 Task: Buy 3 Food Strainers from Colanders & Food Strainers section under best seller category for shipping address: Jillian Wright, 4206 Skips Lane, Phoenix, Arizona 85012, Cell Number 9285042162. Pay from credit card ending with 9757, CVV 798
Action: Mouse moved to (16, 115)
Screenshot: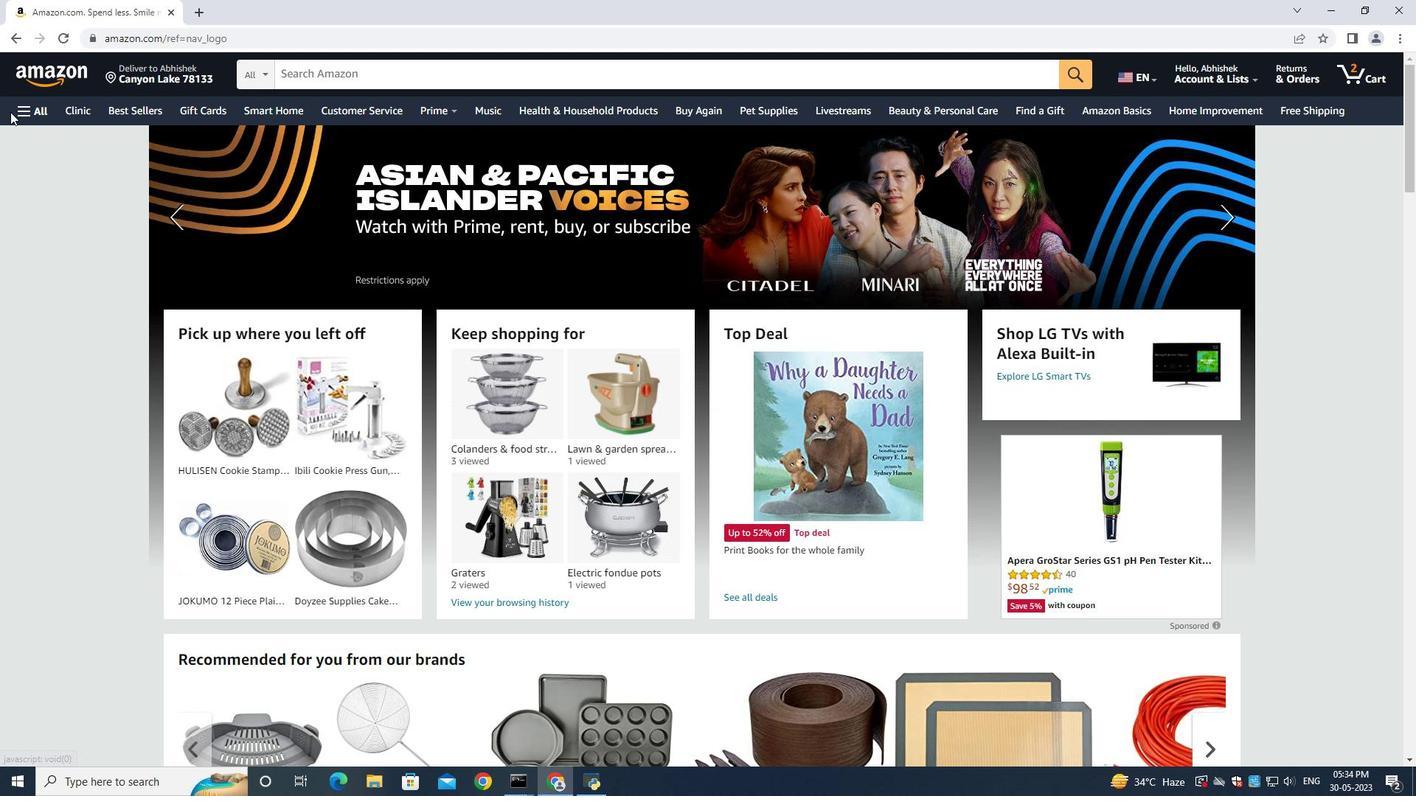 
Action: Mouse pressed left at (16, 115)
Screenshot: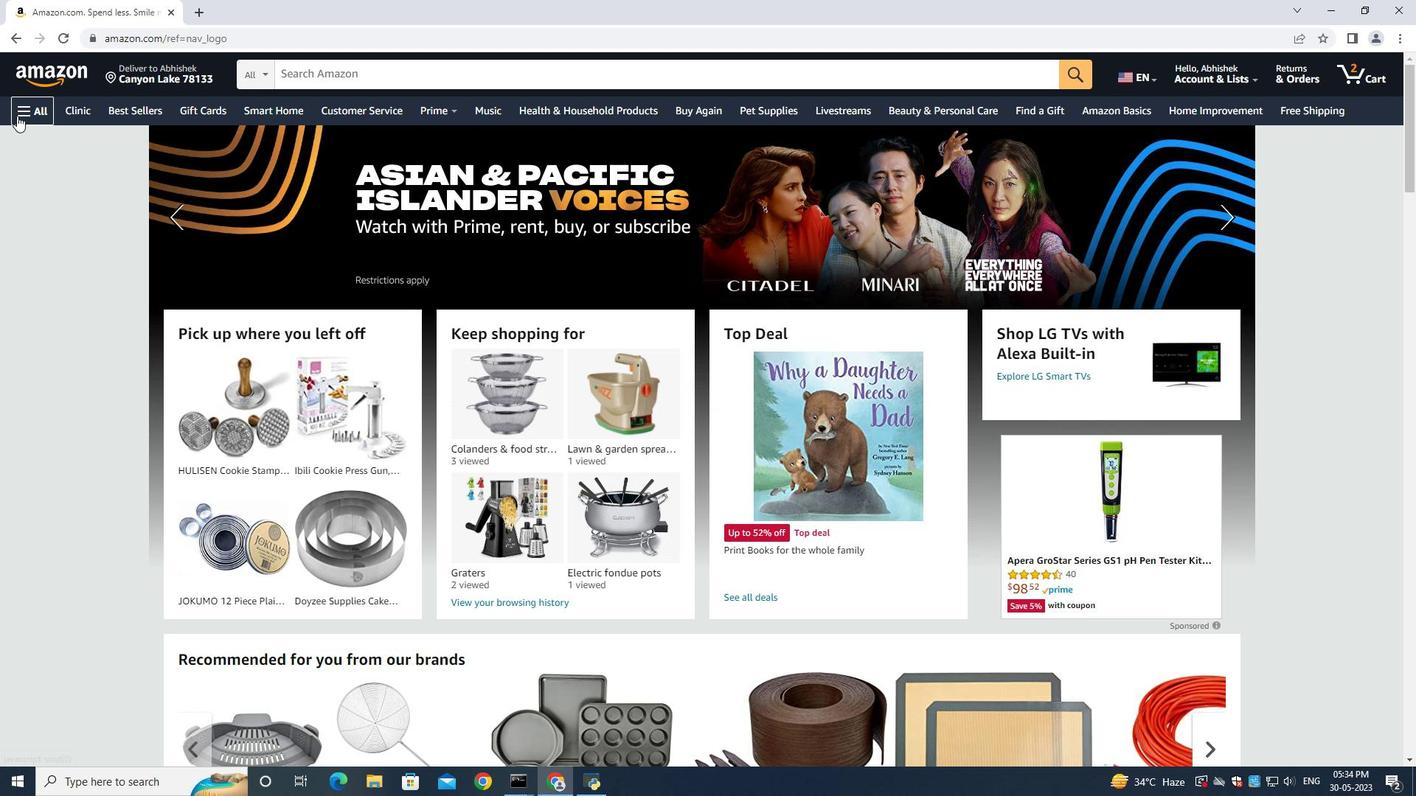 
Action: Mouse moved to (48, 137)
Screenshot: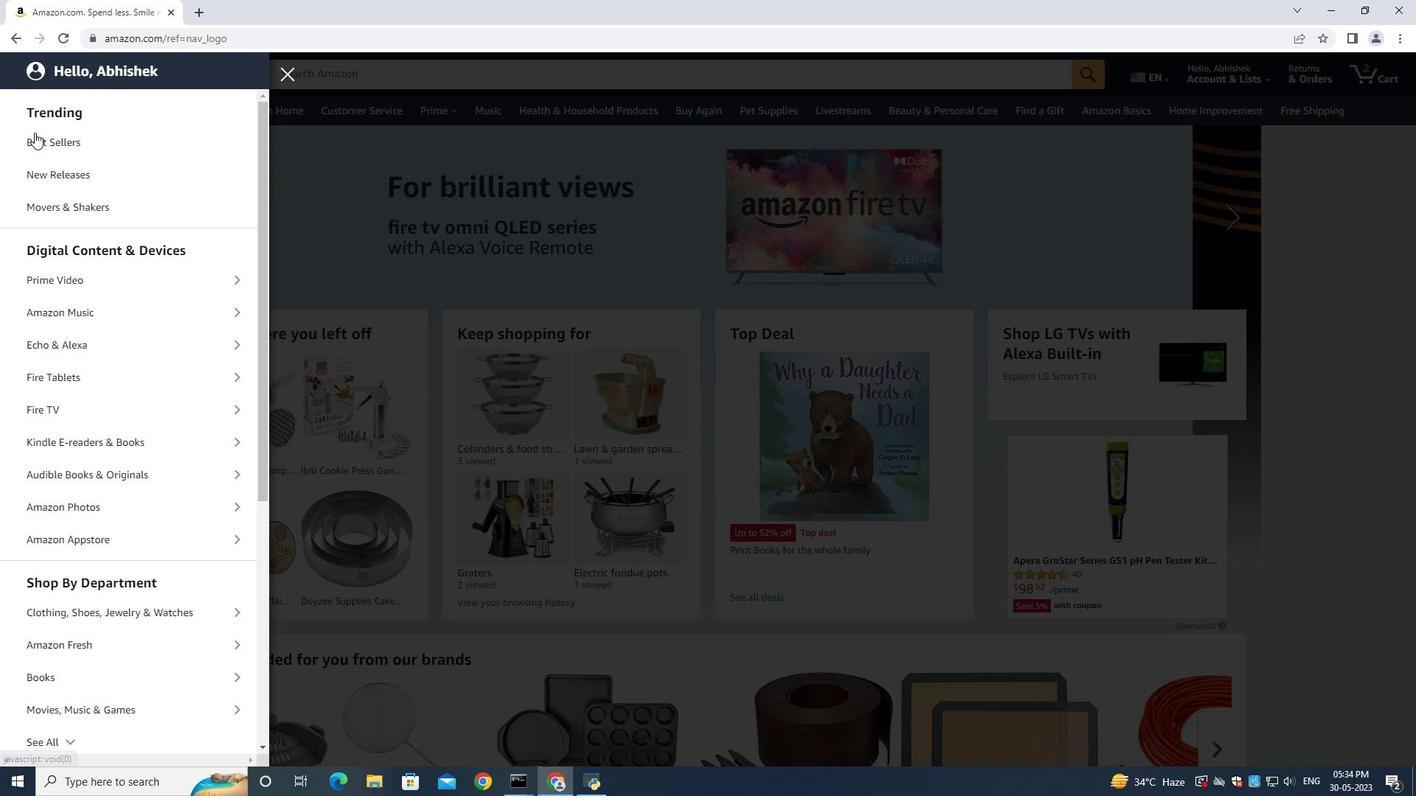 
Action: Mouse pressed left at (48, 137)
Screenshot: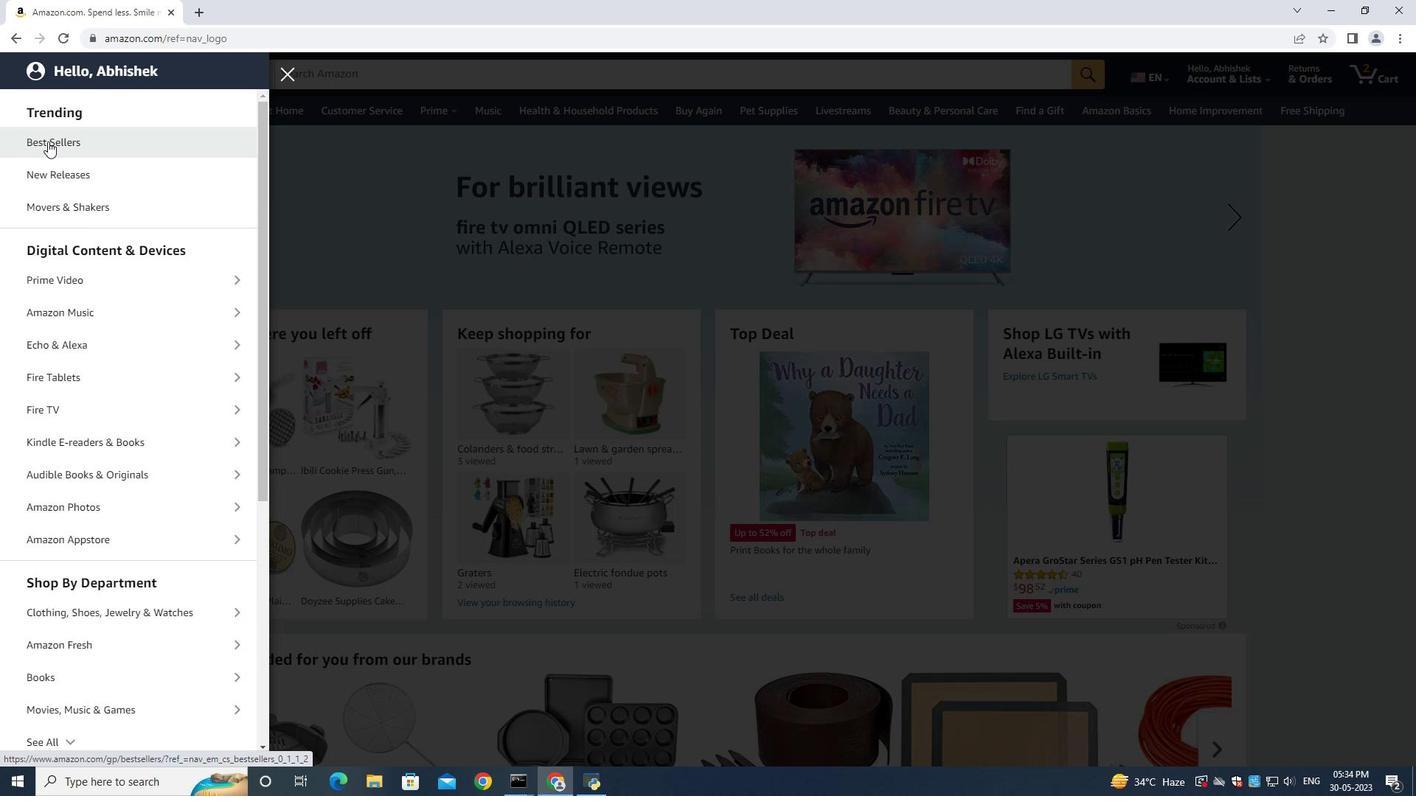 
Action: Mouse moved to (318, 73)
Screenshot: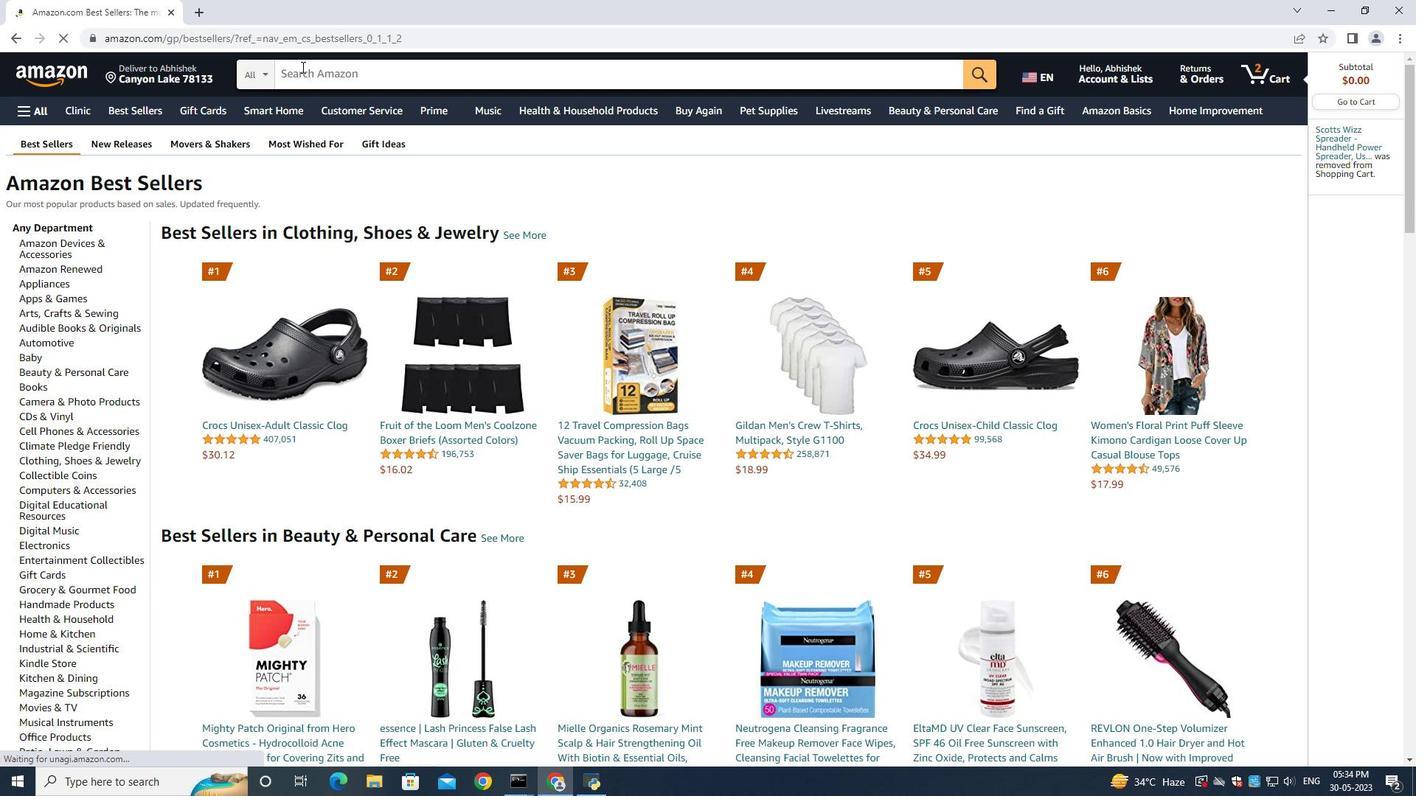 
Action: Mouse pressed left at (318, 73)
Screenshot: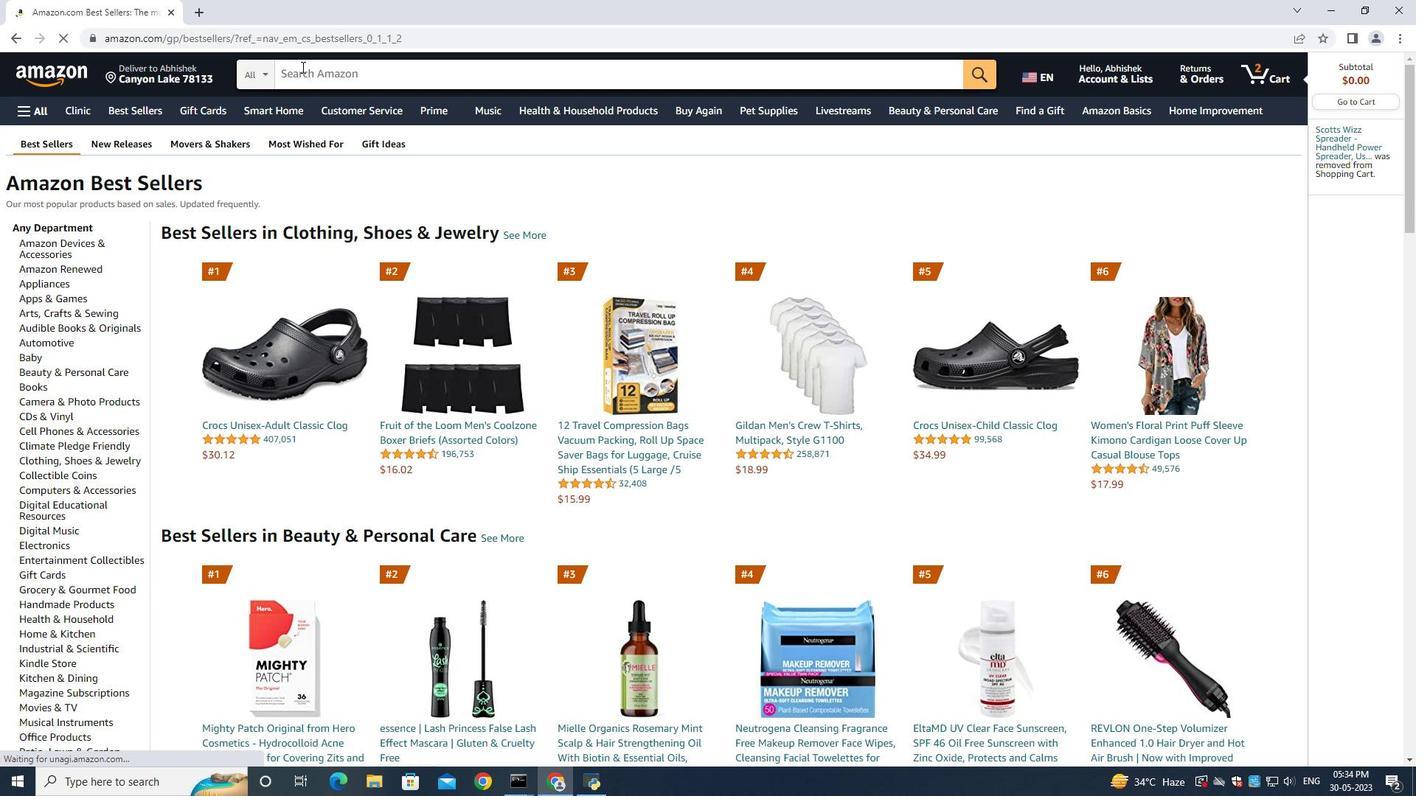 
Action: Mouse moved to (323, 78)
Screenshot: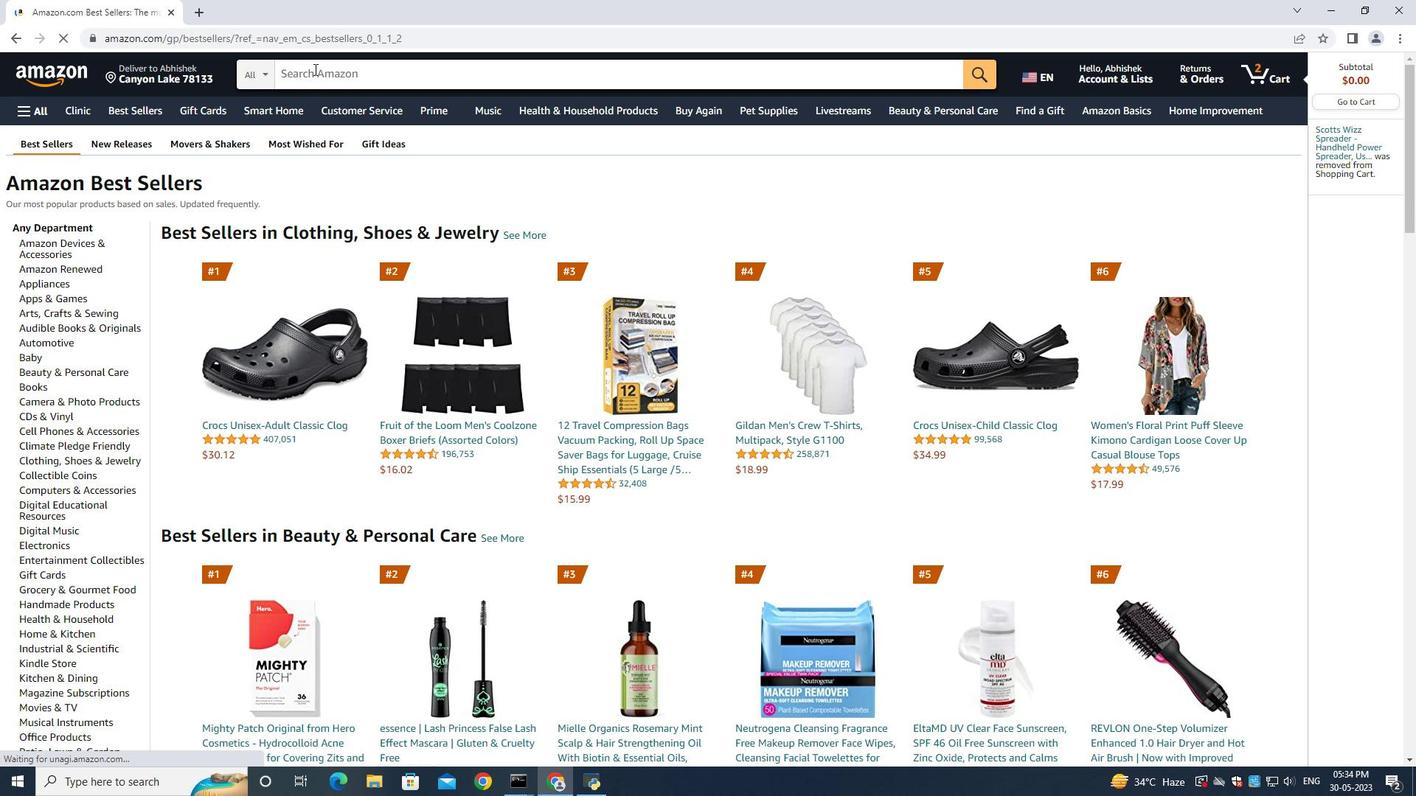 
Action: Key pressed <Key.shift>Food<Key.space>strainers<Key.enter>
Screenshot: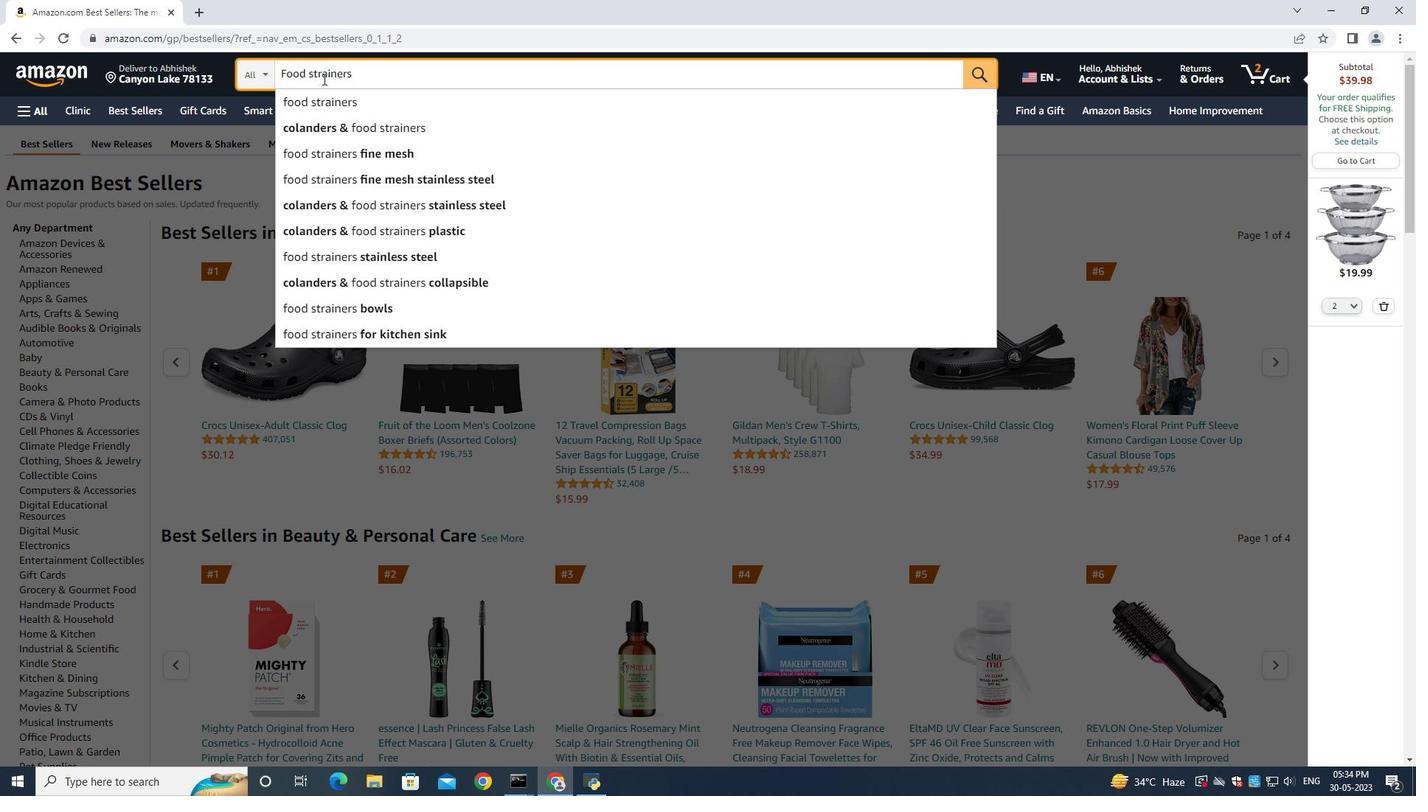 
Action: Mouse moved to (1382, 309)
Screenshot: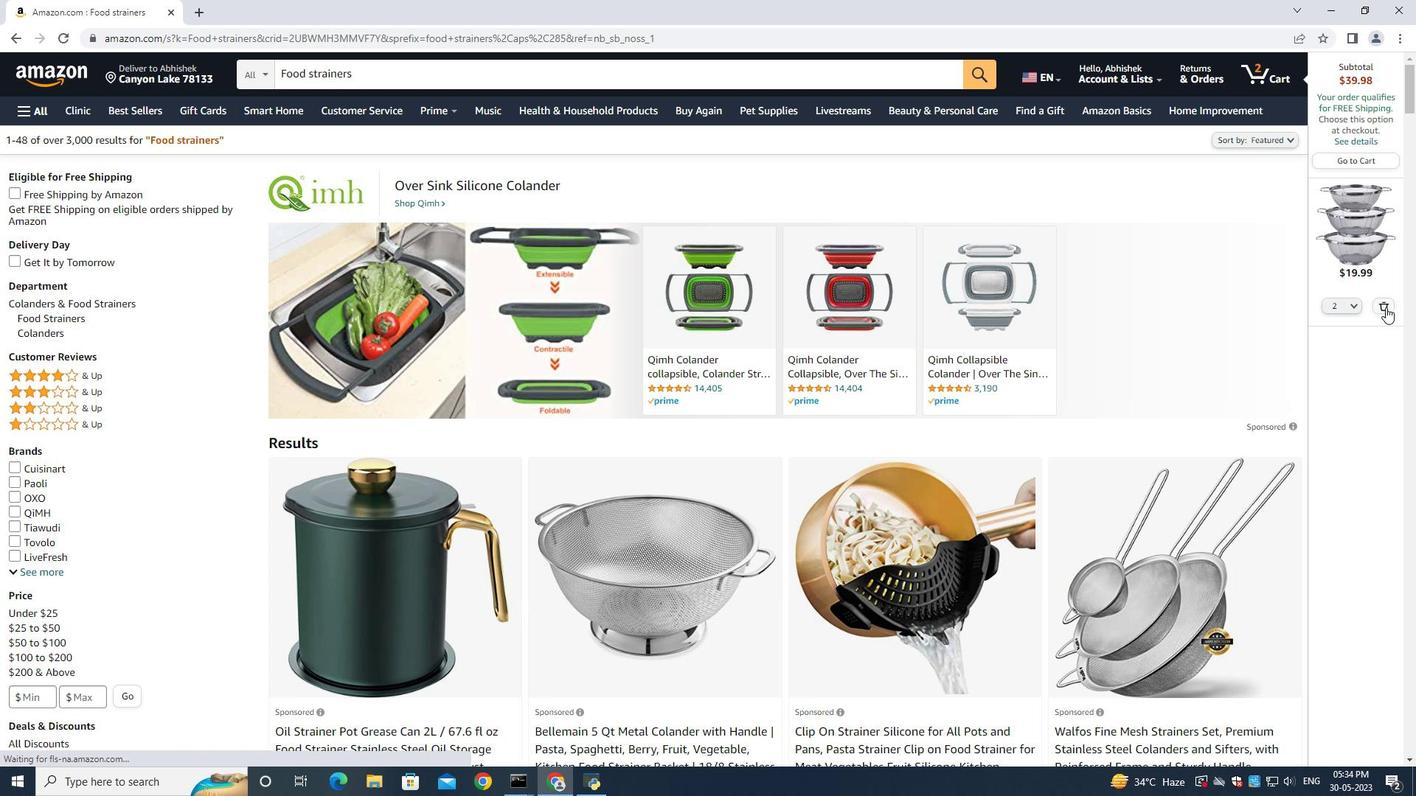 
Action: Mouse pressed left at (1382, 309)
Screenshot: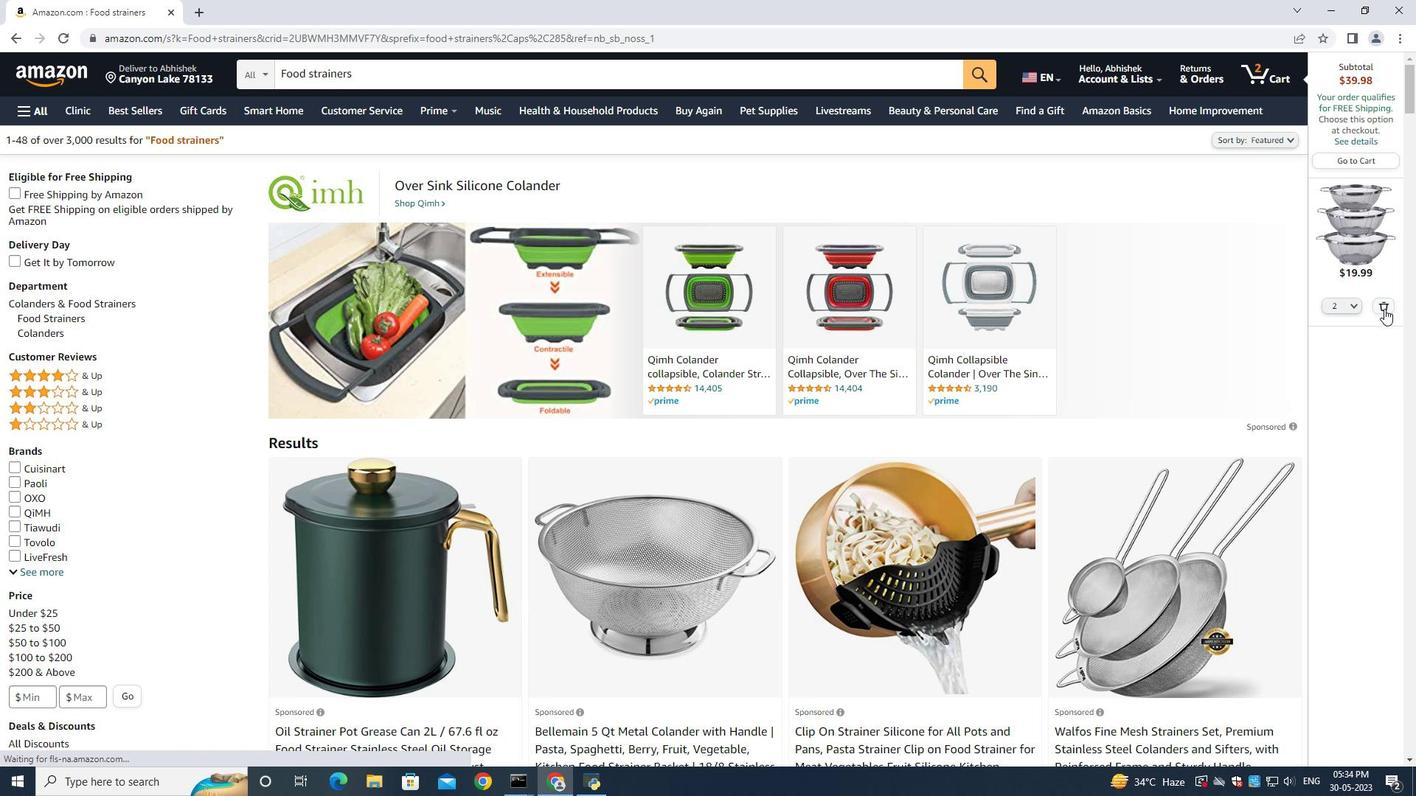 
Action: Mouse moved to (44, 303)
Screenshot: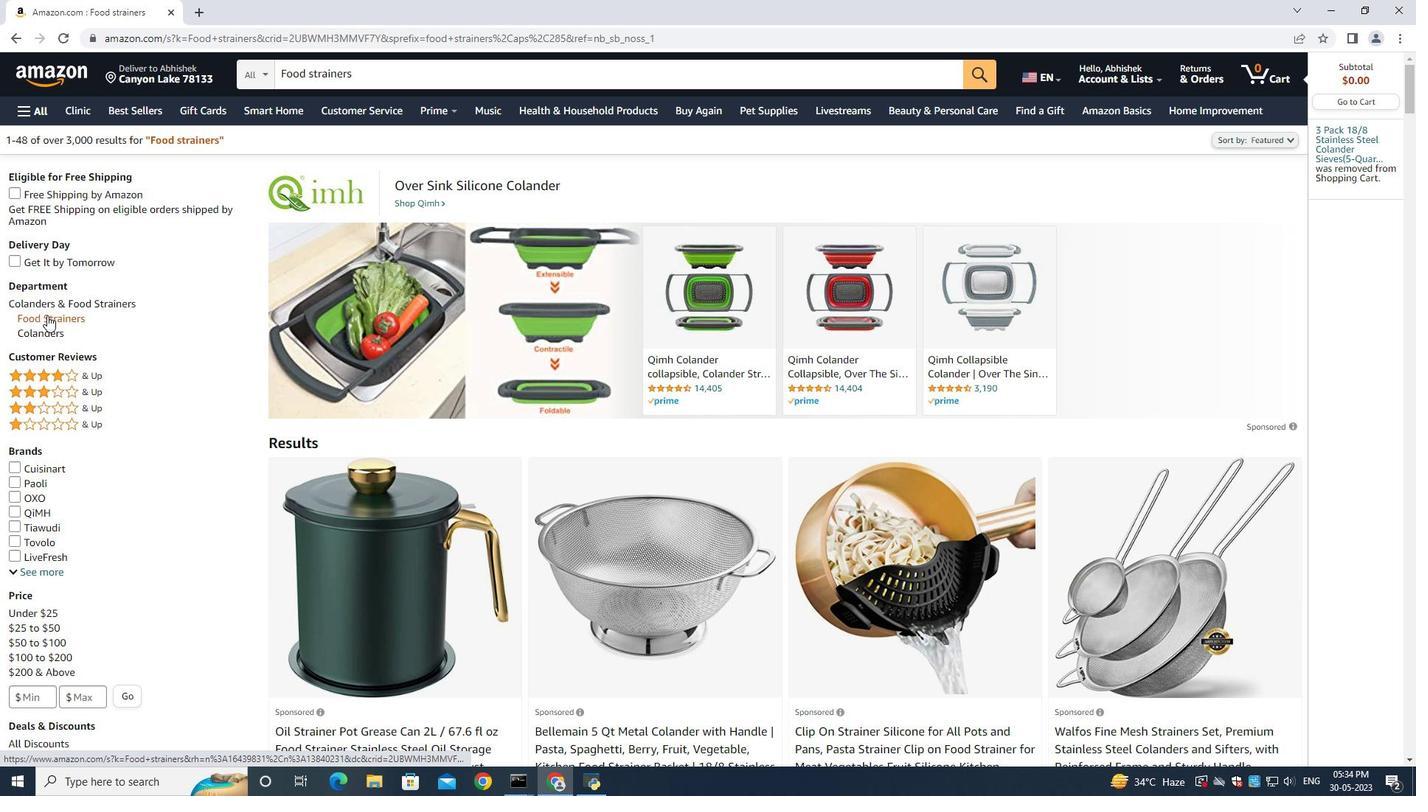 
Action: Mouse pressed left at (44, 303)
Screenshot: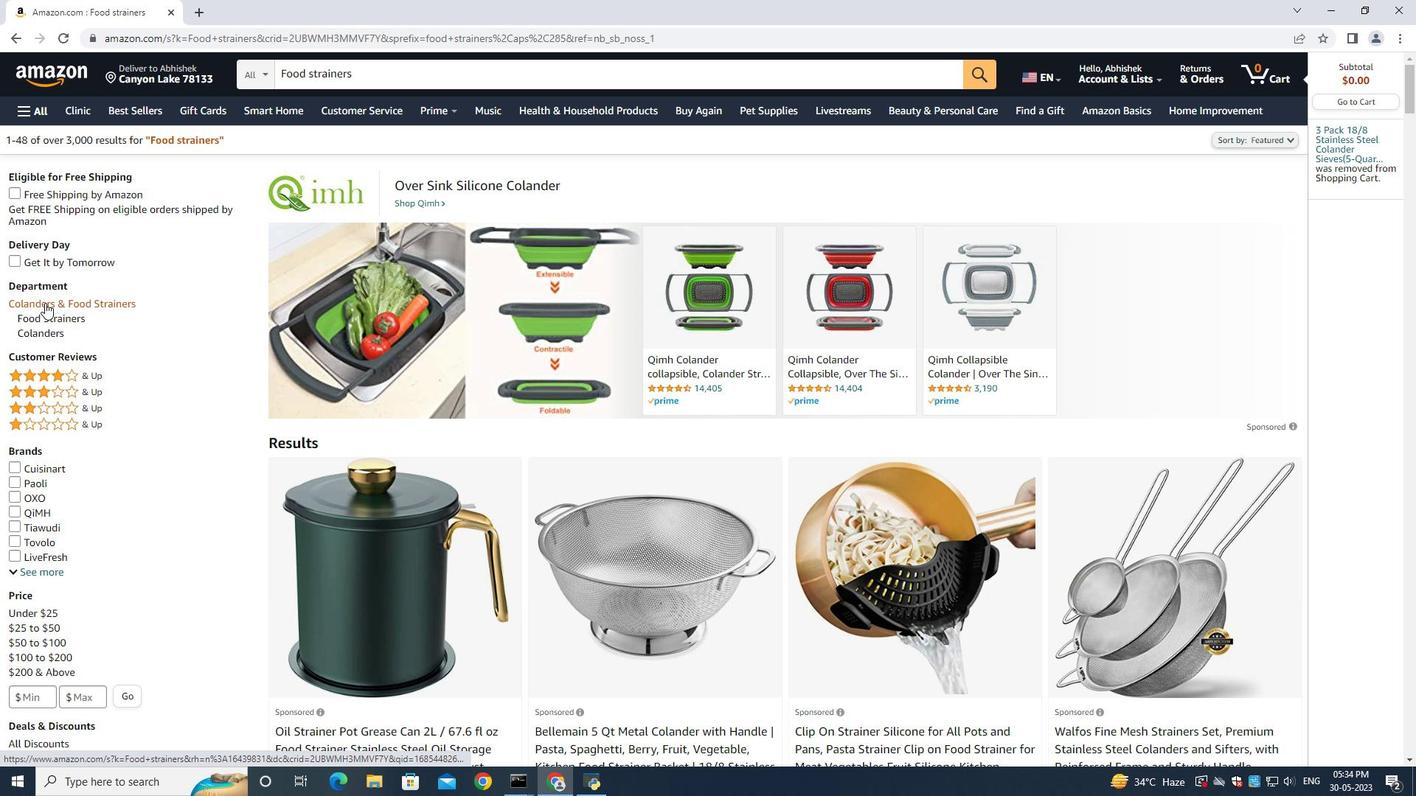 
Action: Mouse moved to (584, 393)
Screenshot: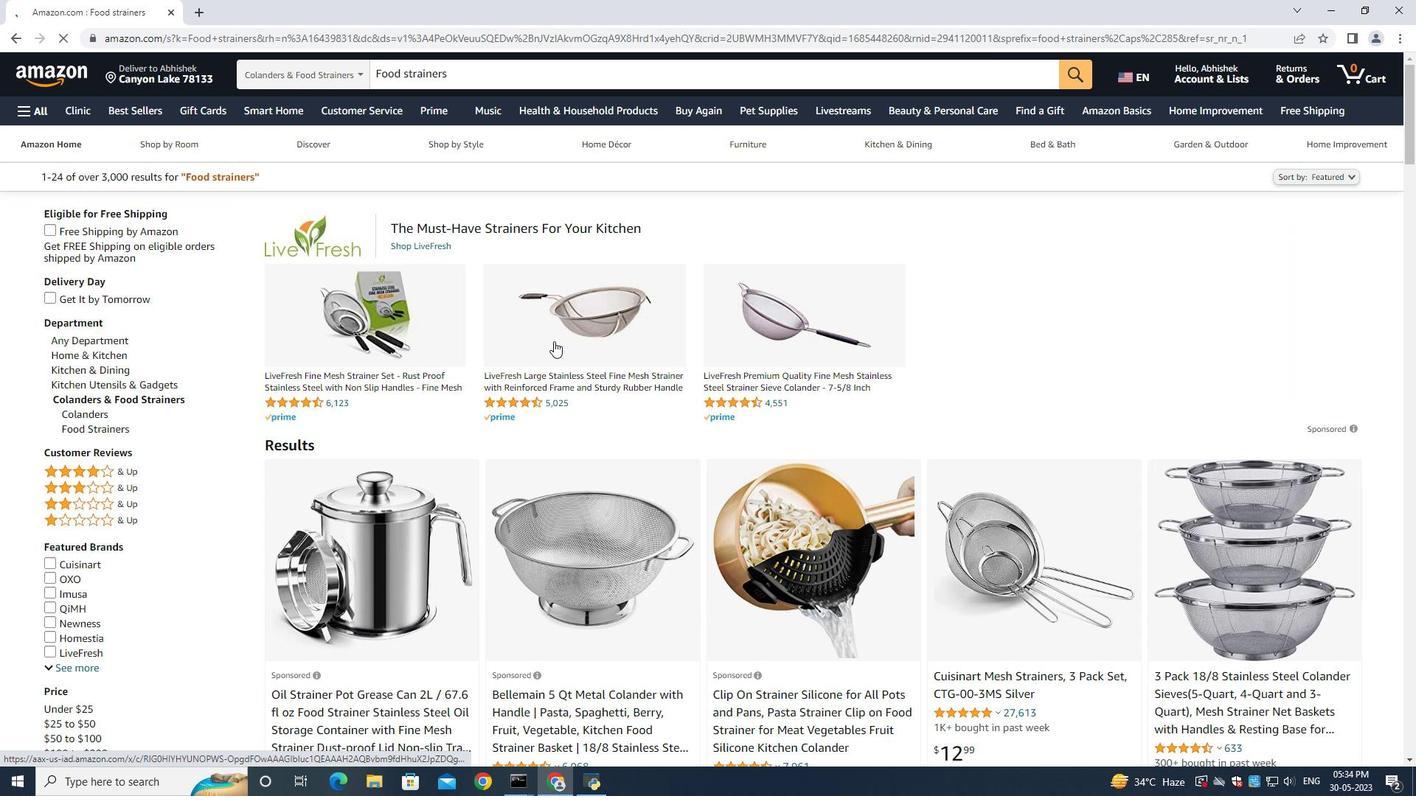 
Action: Mouse scrolled (584, 392) with delta (0, 0)
Screenshot: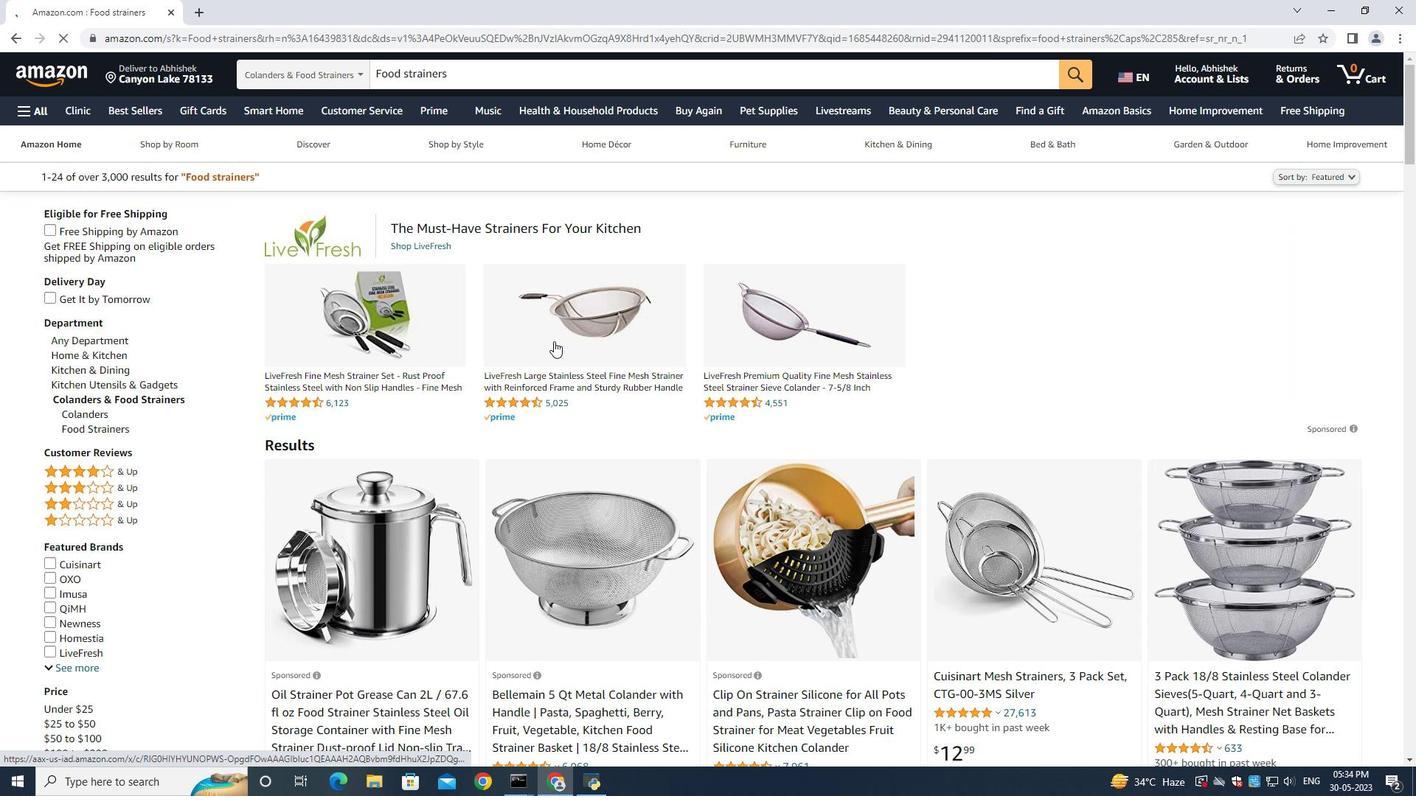 
Action: Mouse moved to (583, 399)
Screenshot: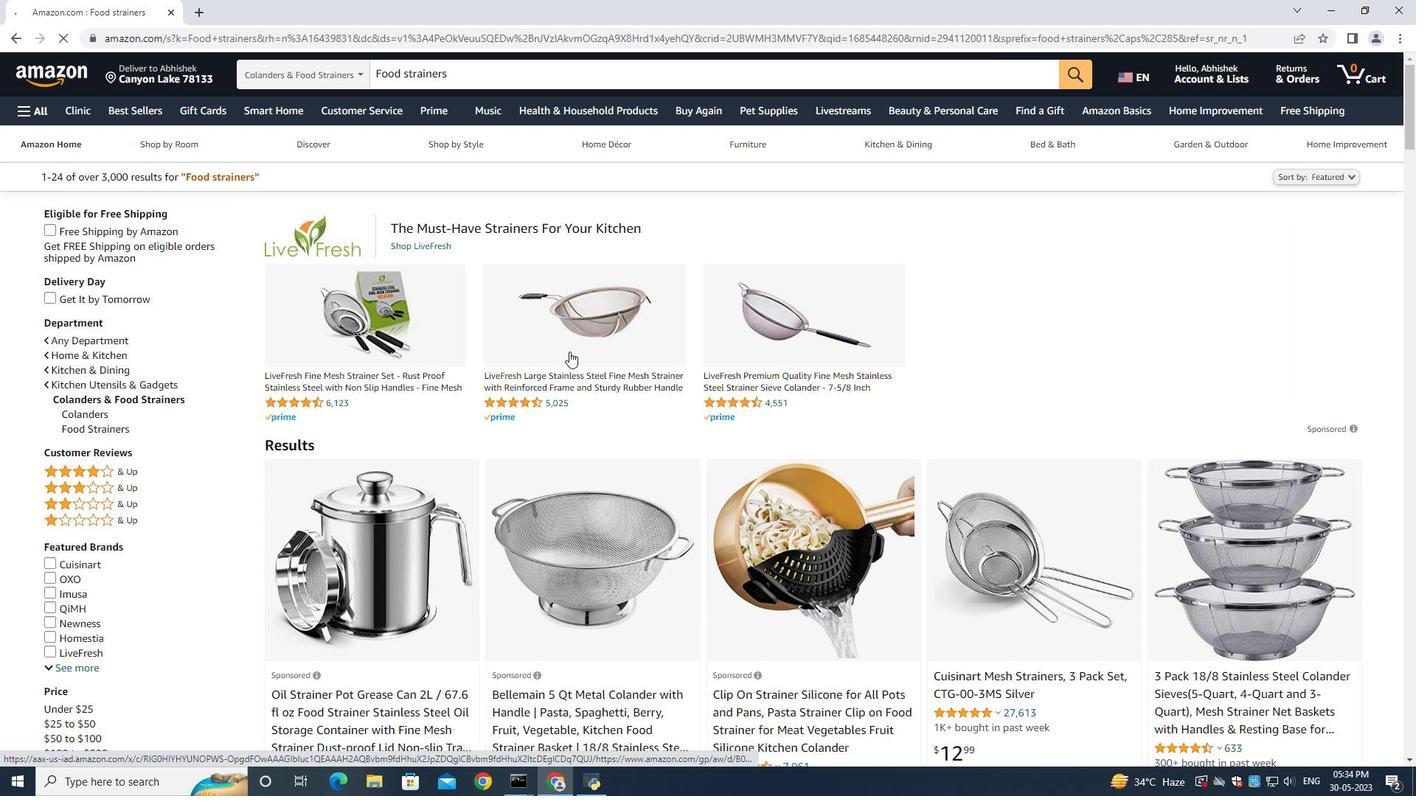 
Action: Mouse scrolled (583, 398) with delta (0, 0)
Screenshot: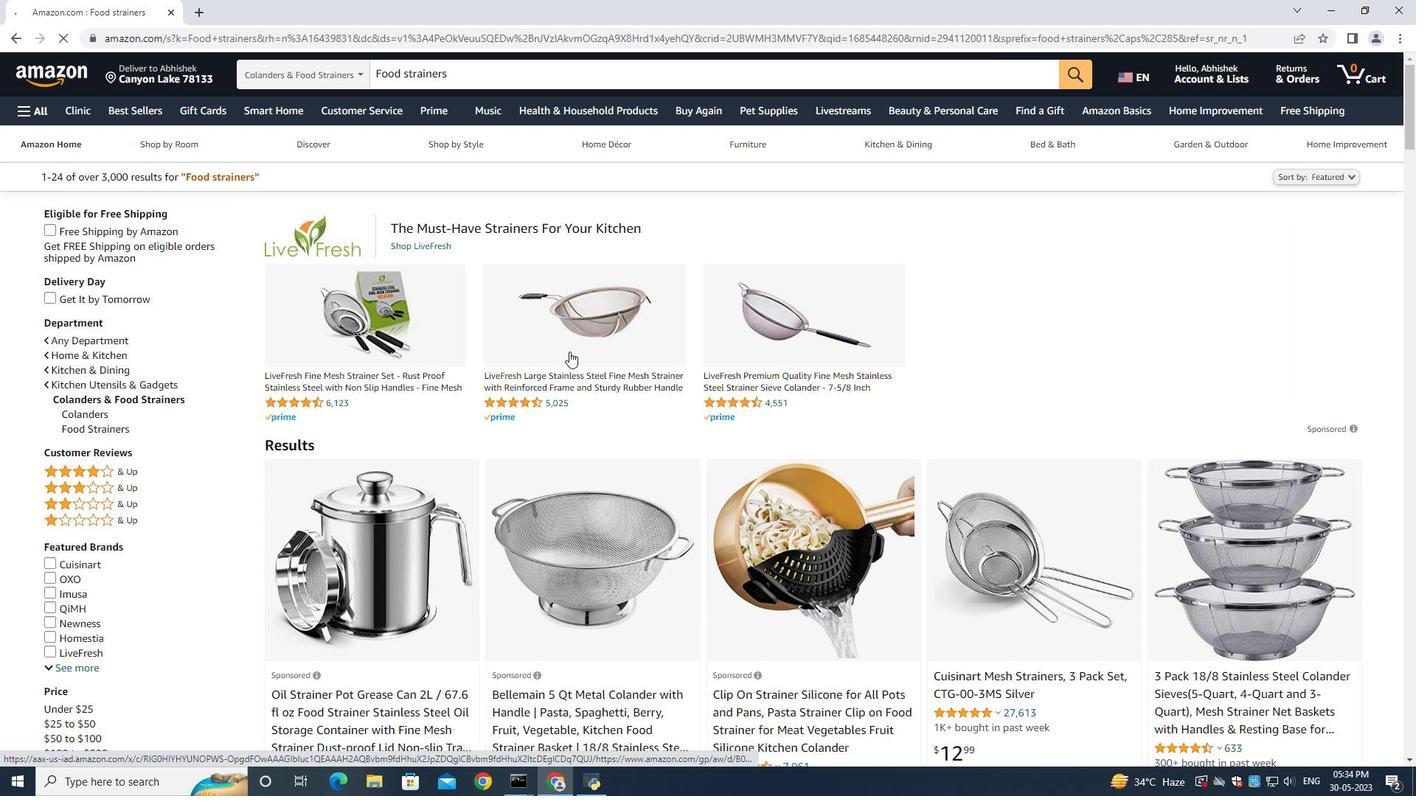 
Action: Mouse moved to (582, 497)
Screenshot: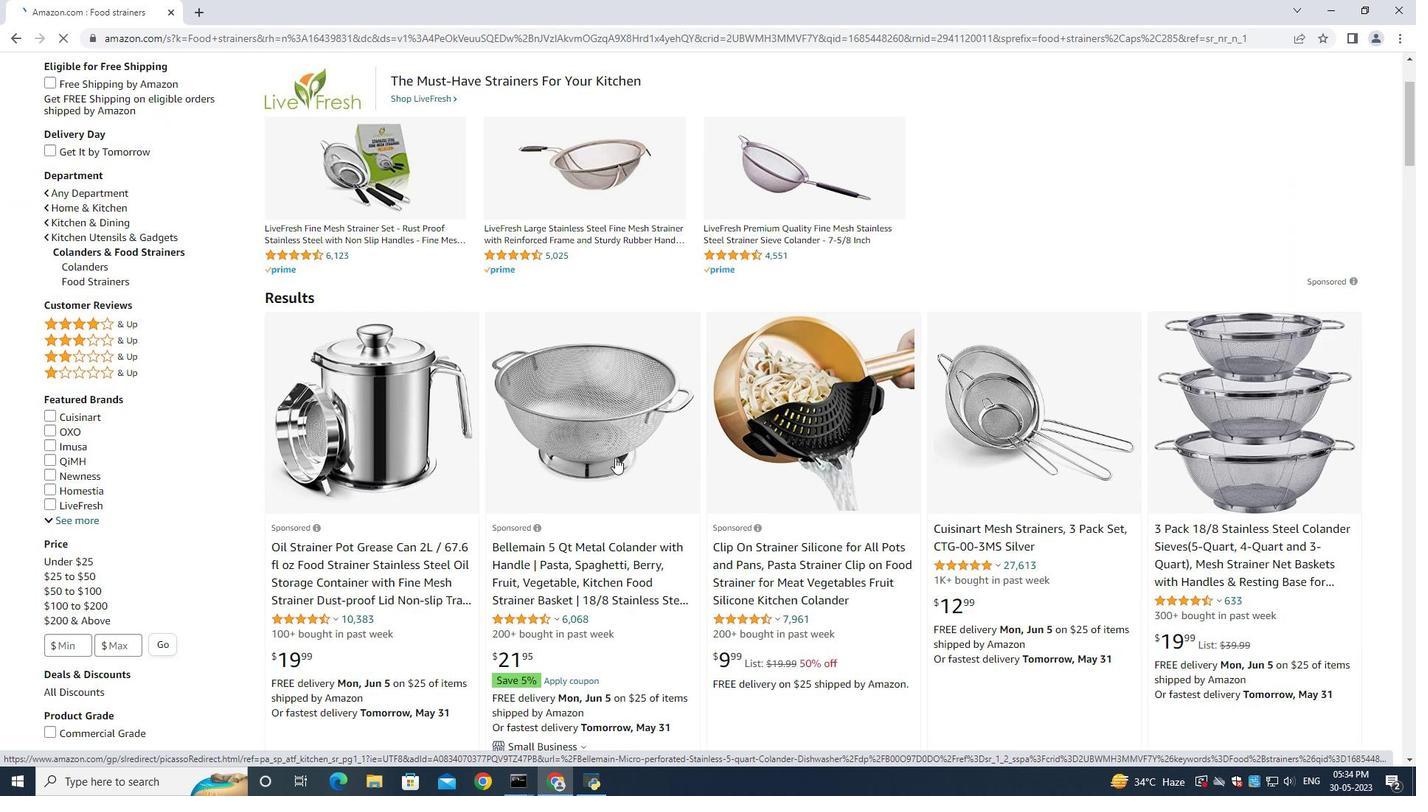 
Action: Mouse scrolled (582, 497) with delta (0, 0)
Screenshot: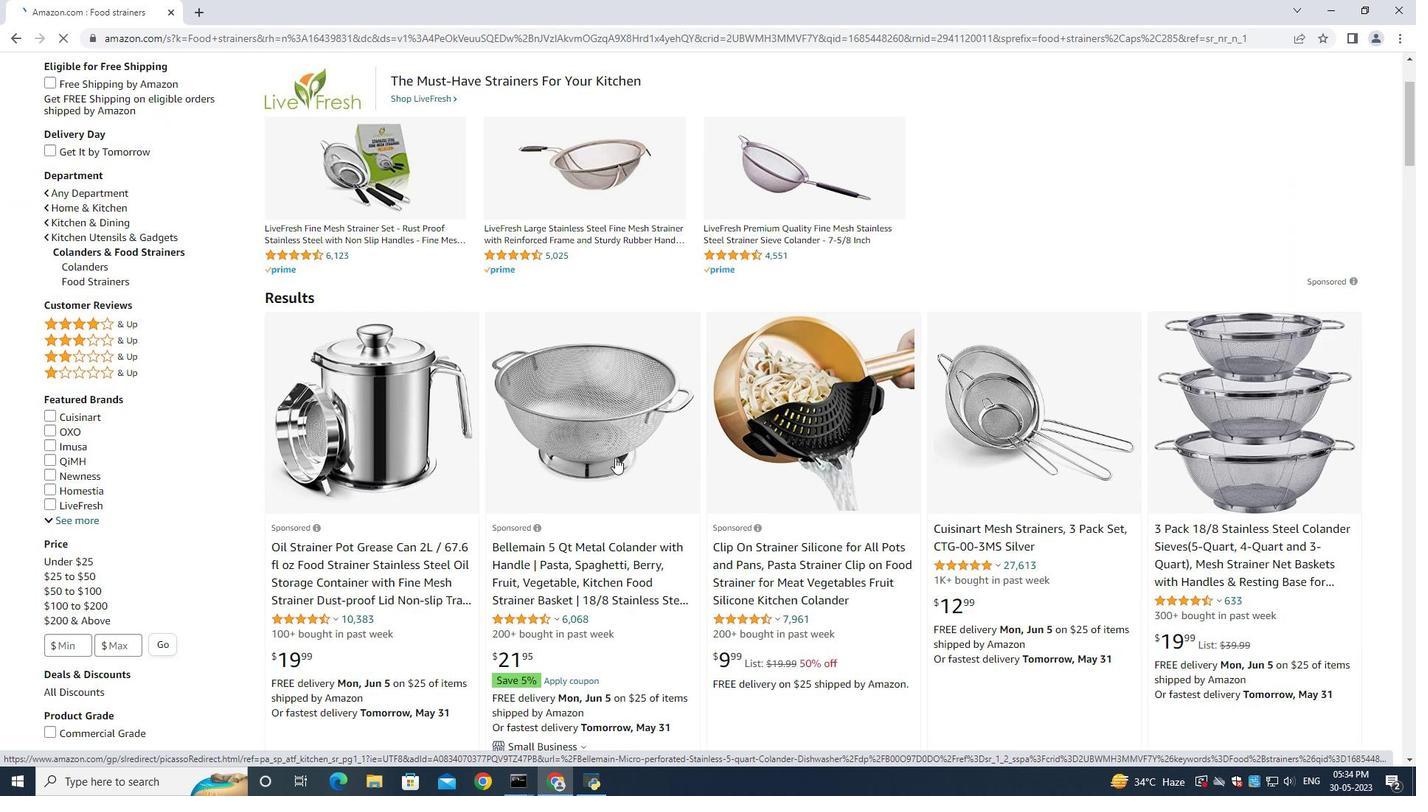 
Action: Mouse moved to (375, 466)
Screenshot: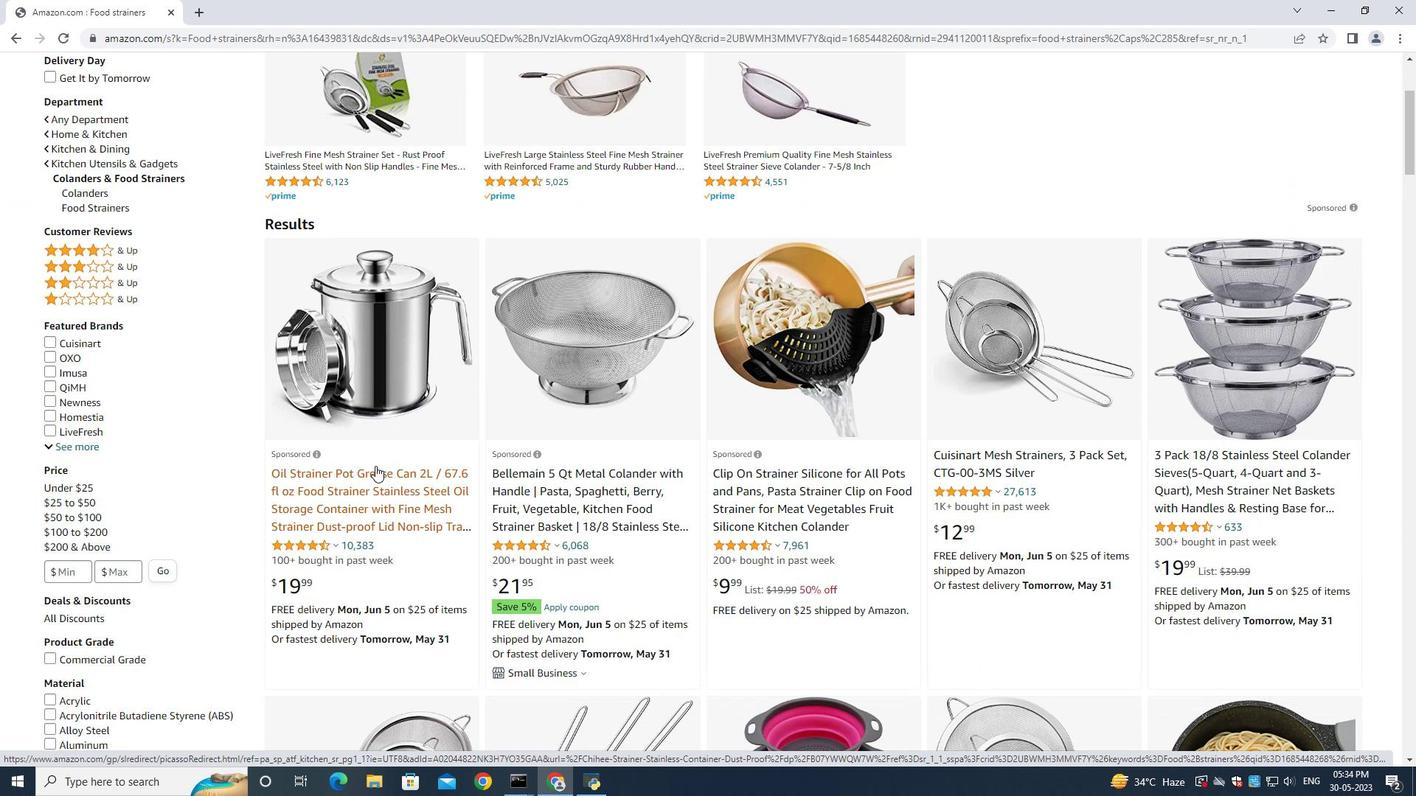 
Action: Mouse pressed left at (375, 466)
Screenshot: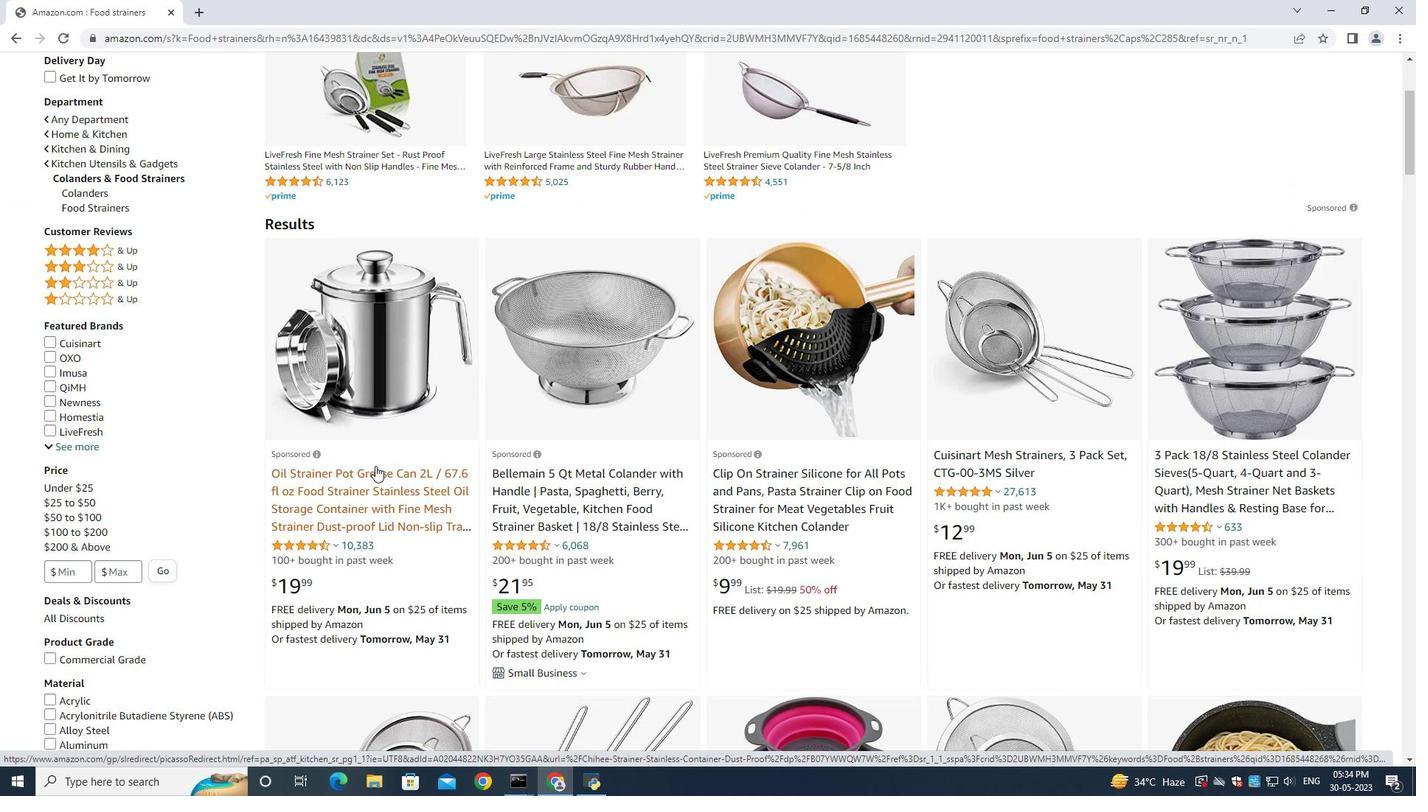 
Action: Mouse moved to (1092, 596)
Screenshot: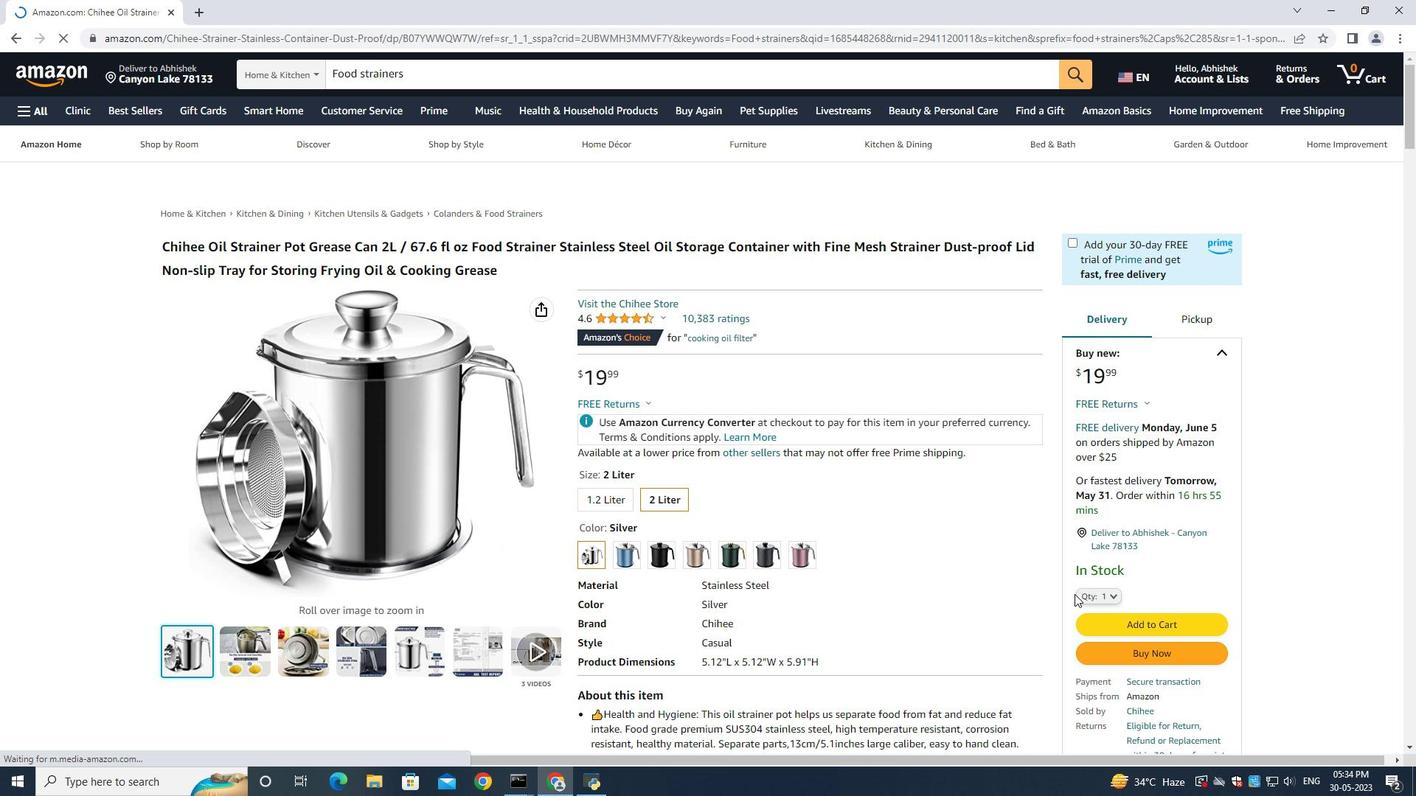 
Action: Mouse pressed left at (1092, 596)
Screenshot: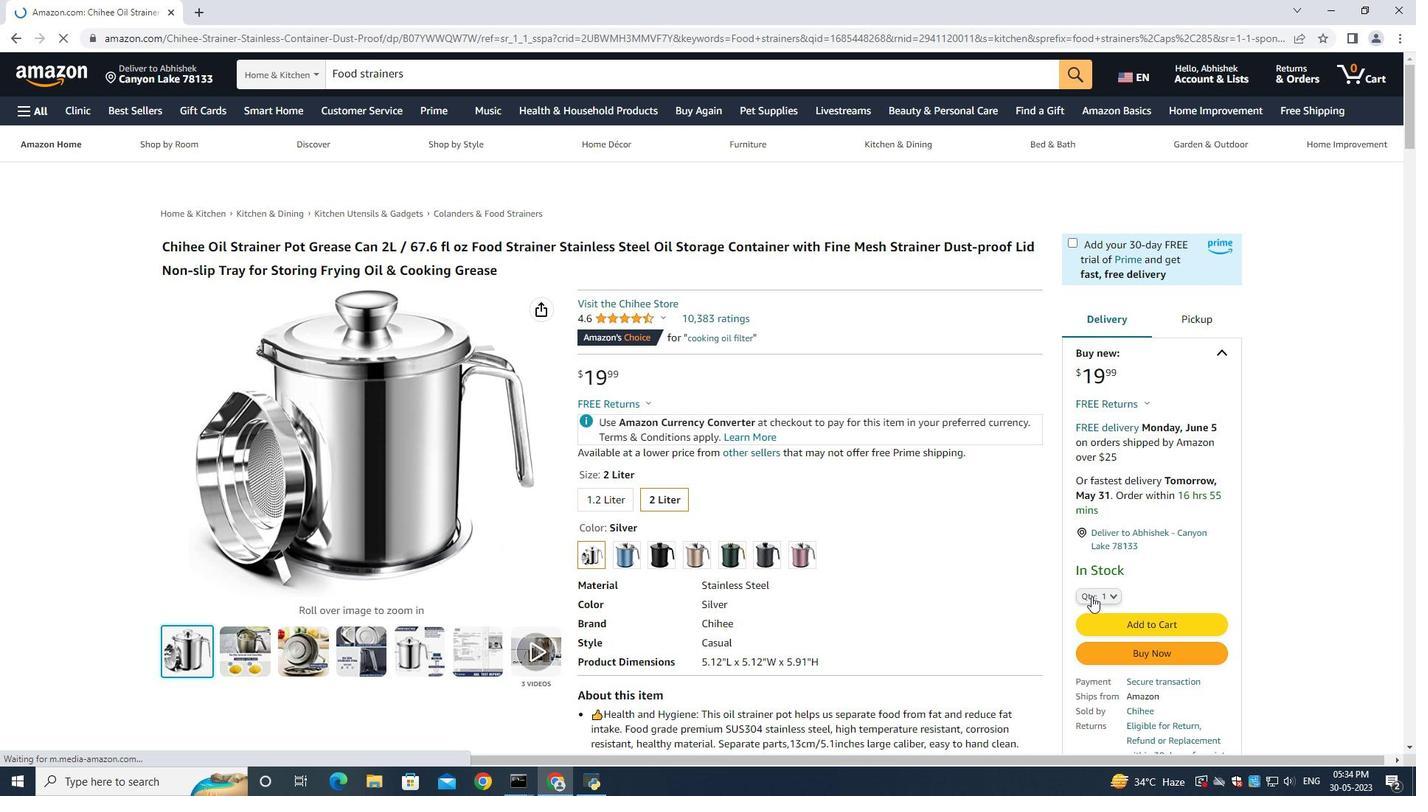
Action: Mouse moved to (1098, 123)
Screenshot: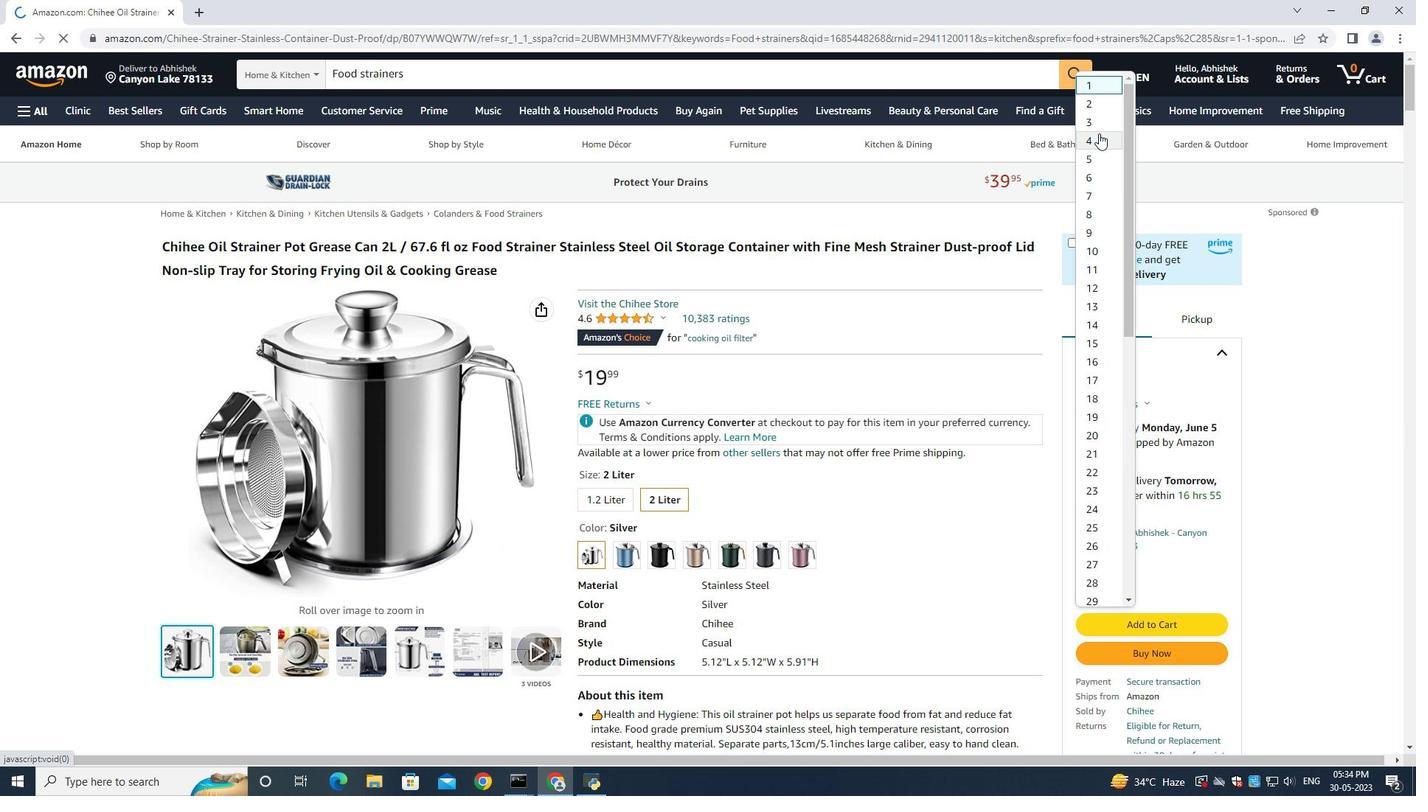 
Action: Mouse pressed left at (1098, 123)
Screenshot: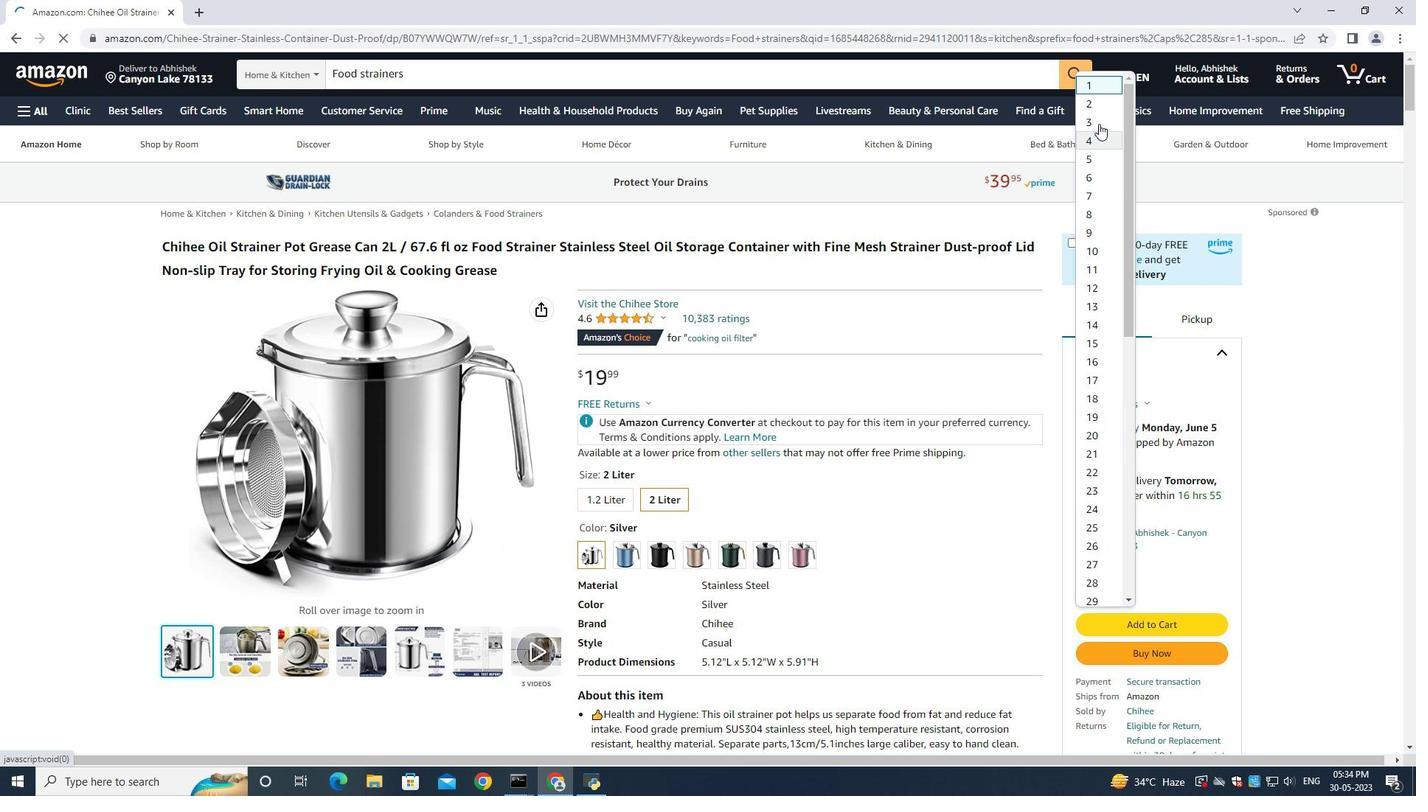 
Action: Mouse moved to (1155, 621)
Screenshot: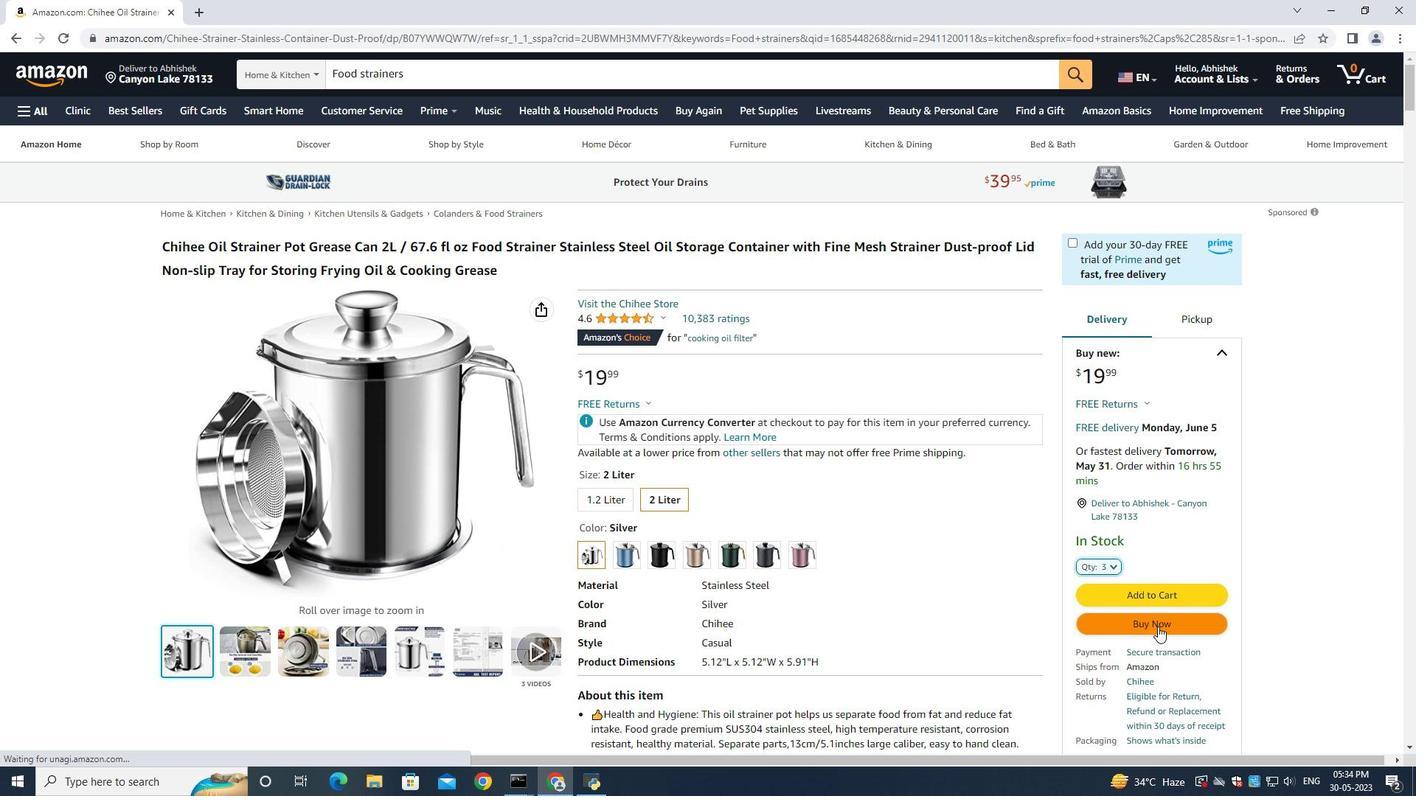 
Action: Mouse pressed left at (1155, 621)
Screenshot: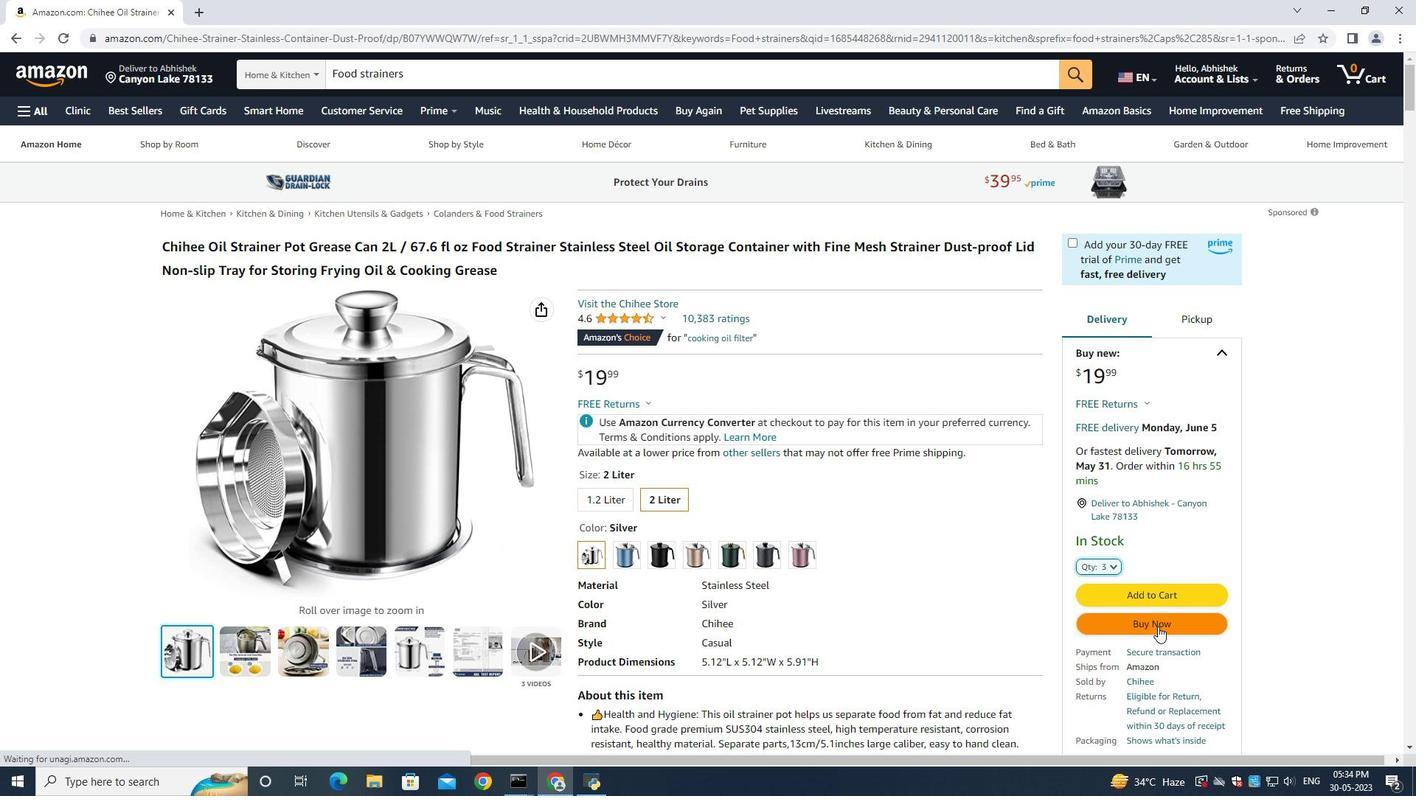 
Action: Mouse moved to (755, 496)
Screenshot: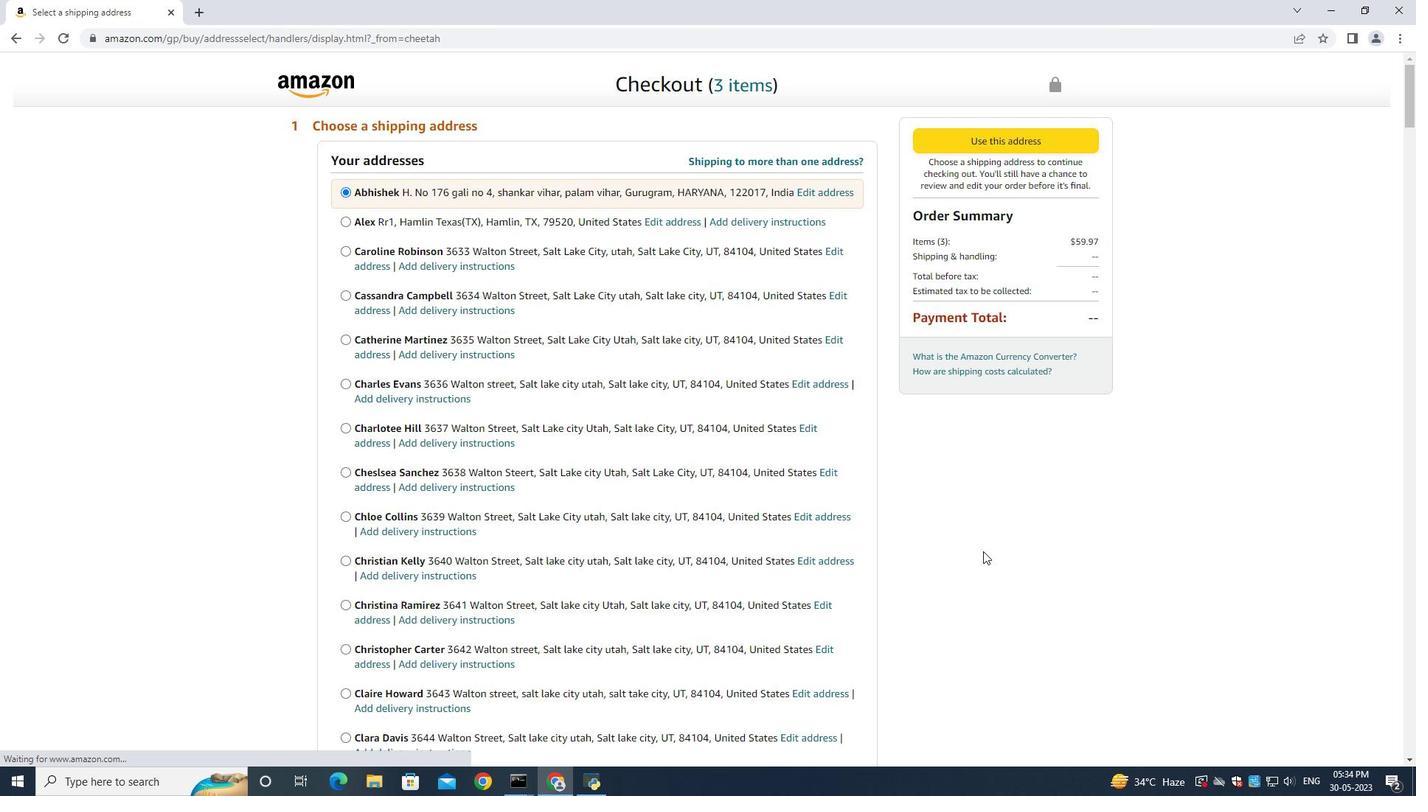 
Action: Mouse scrolled (755, 495) with delta (0, 0)
Screenshot: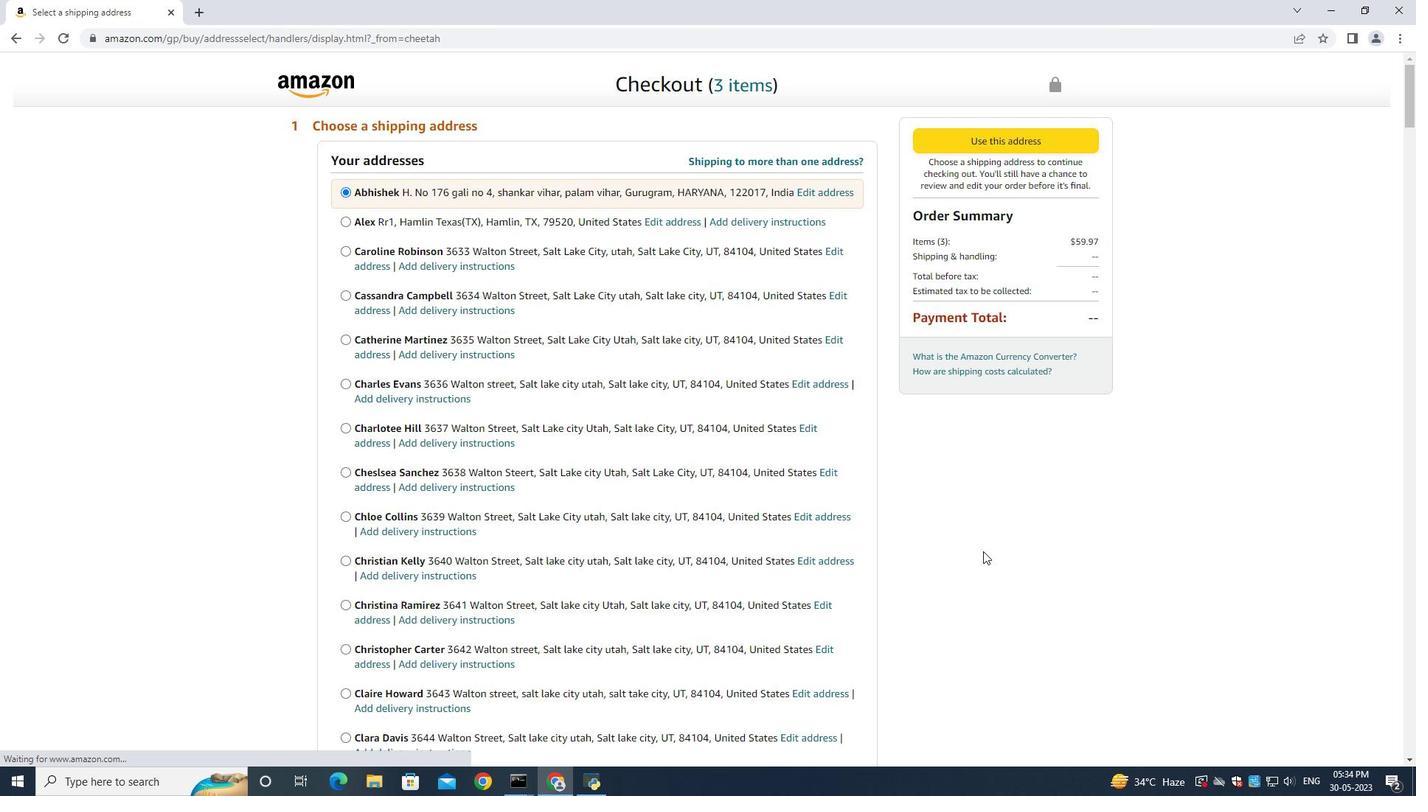 
Action: Mouse moved to (755, 497)
Screenshot: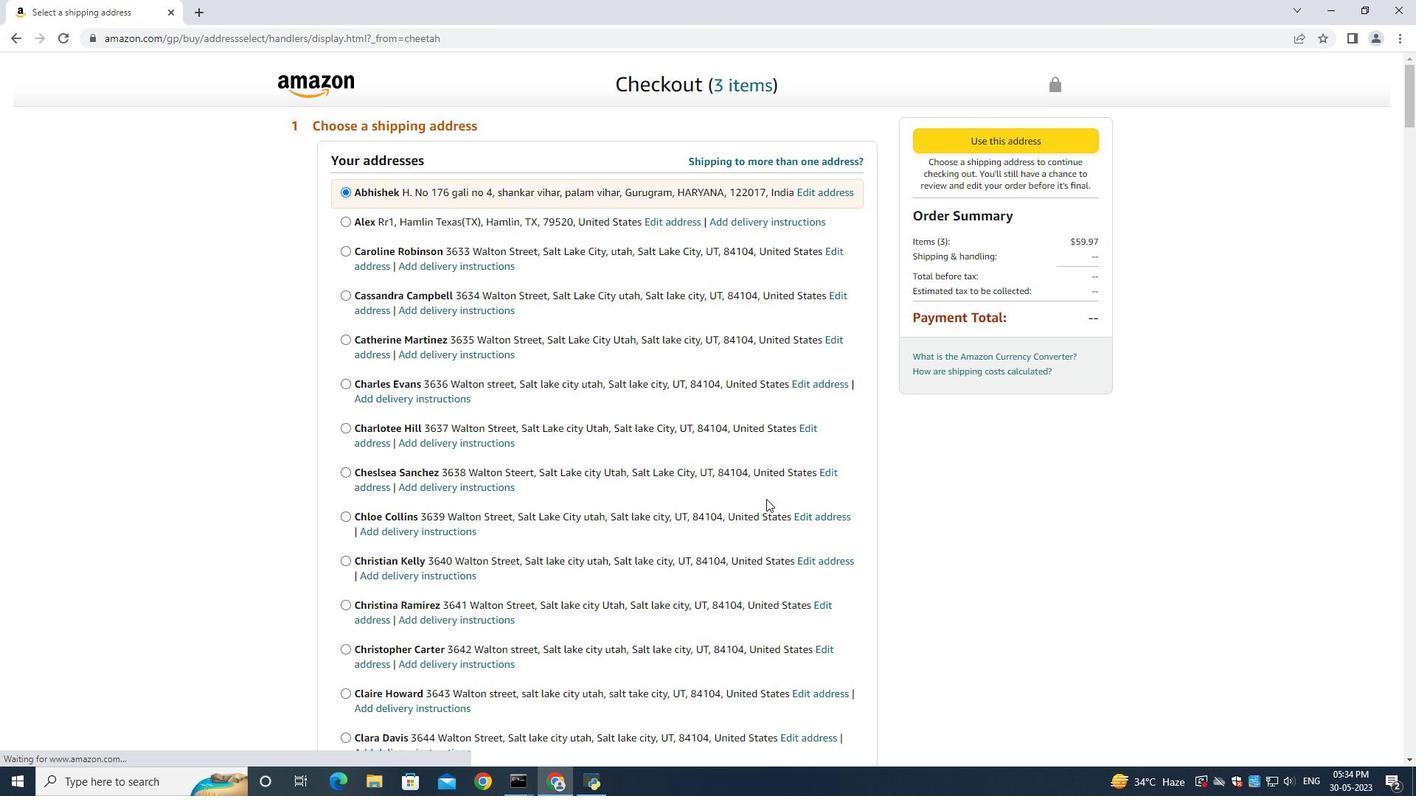 
Action: Mouse scrolled (755, 495) with delta (0, 0)
Screenshot: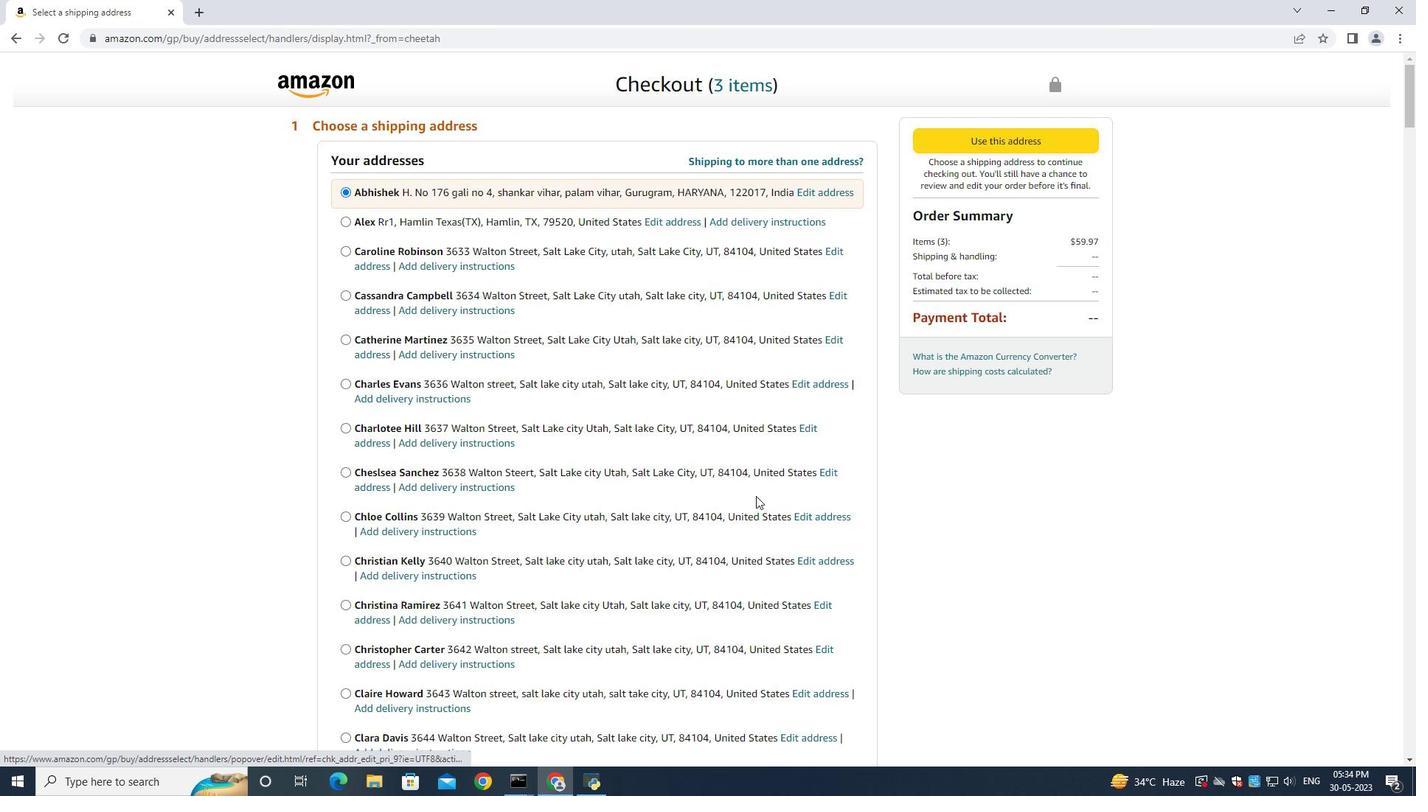 
Action: Mouse moved to (755, 497)
Screenshot: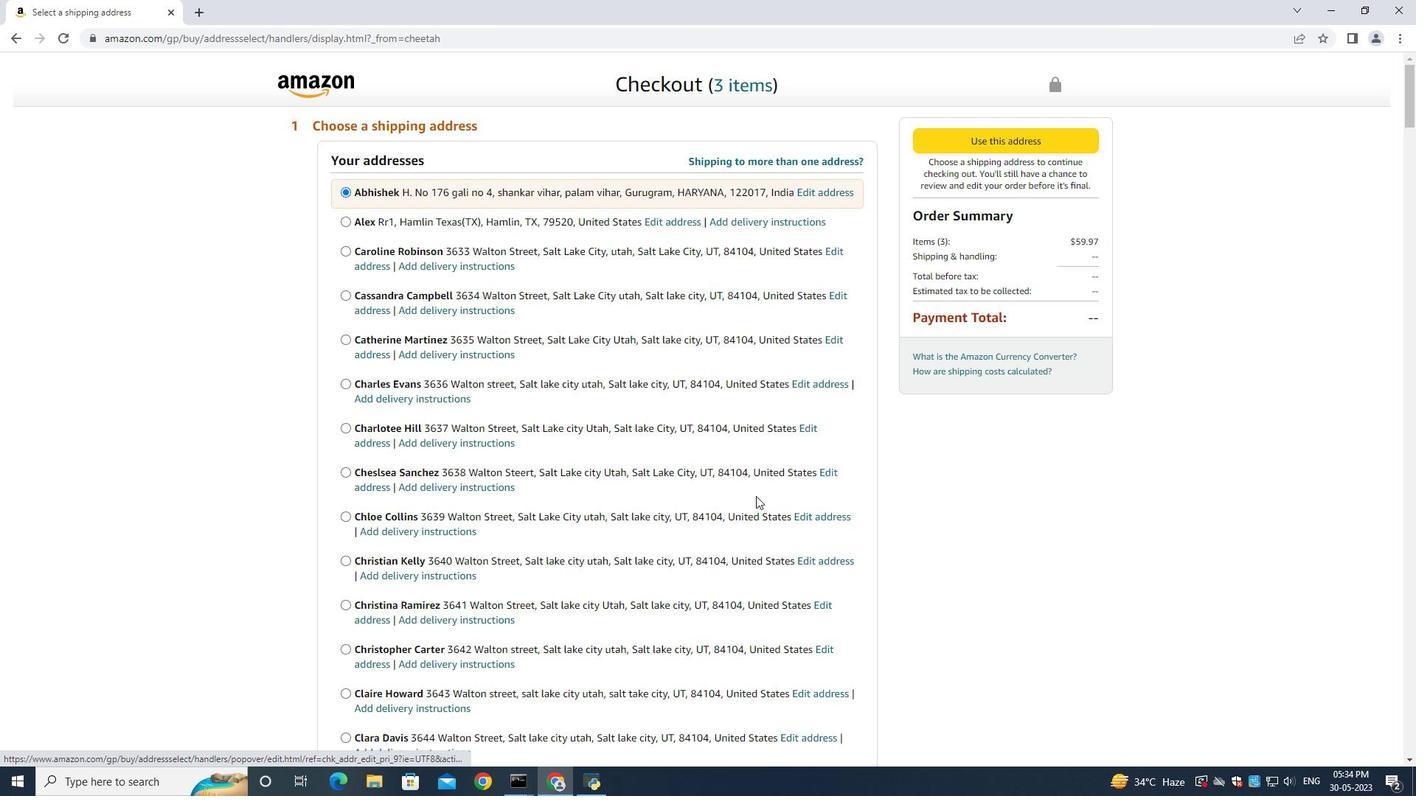 
Action: Mouse scrolled (755, 496) with delta (0, 0)
Screenshot: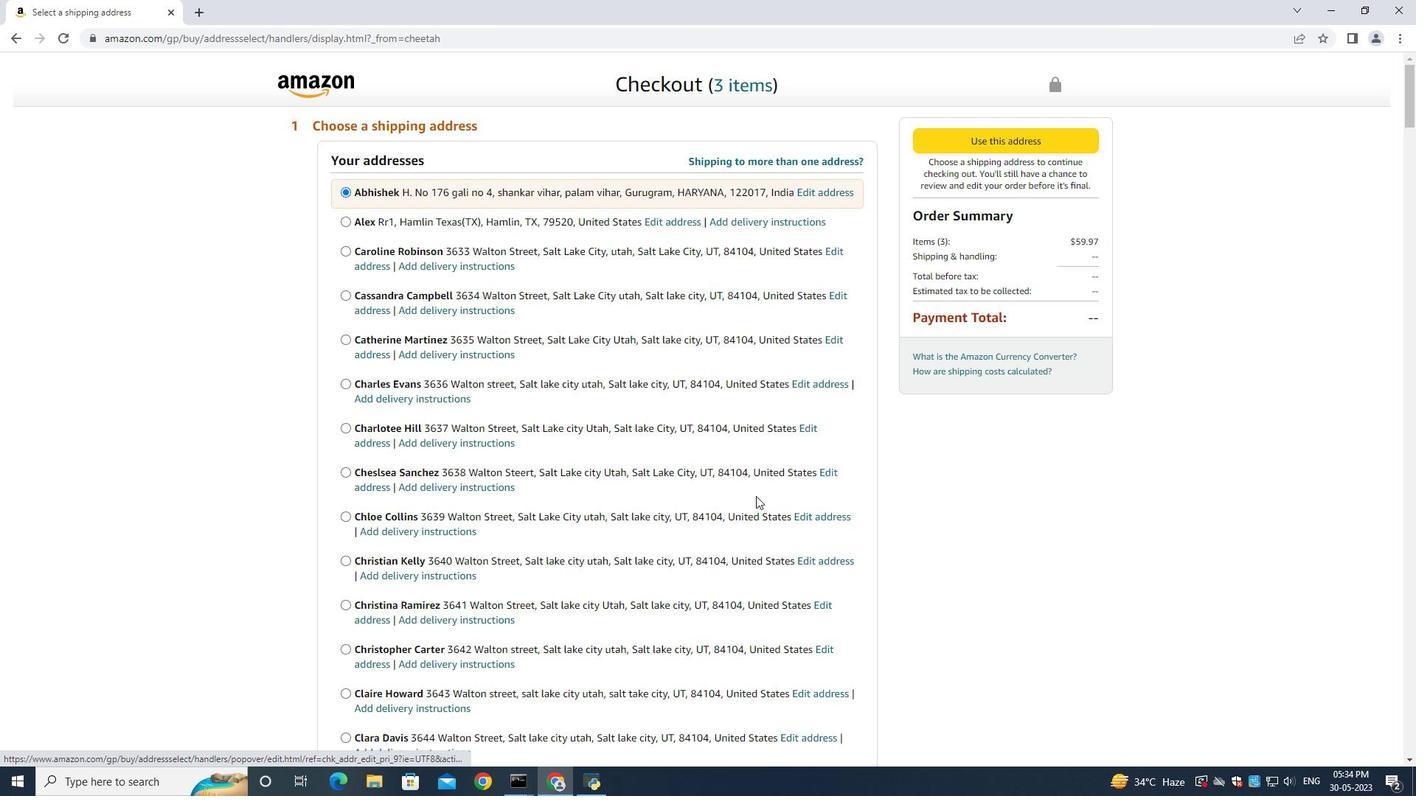 
Action: Mouse moved to (754, 497)
Screenshot: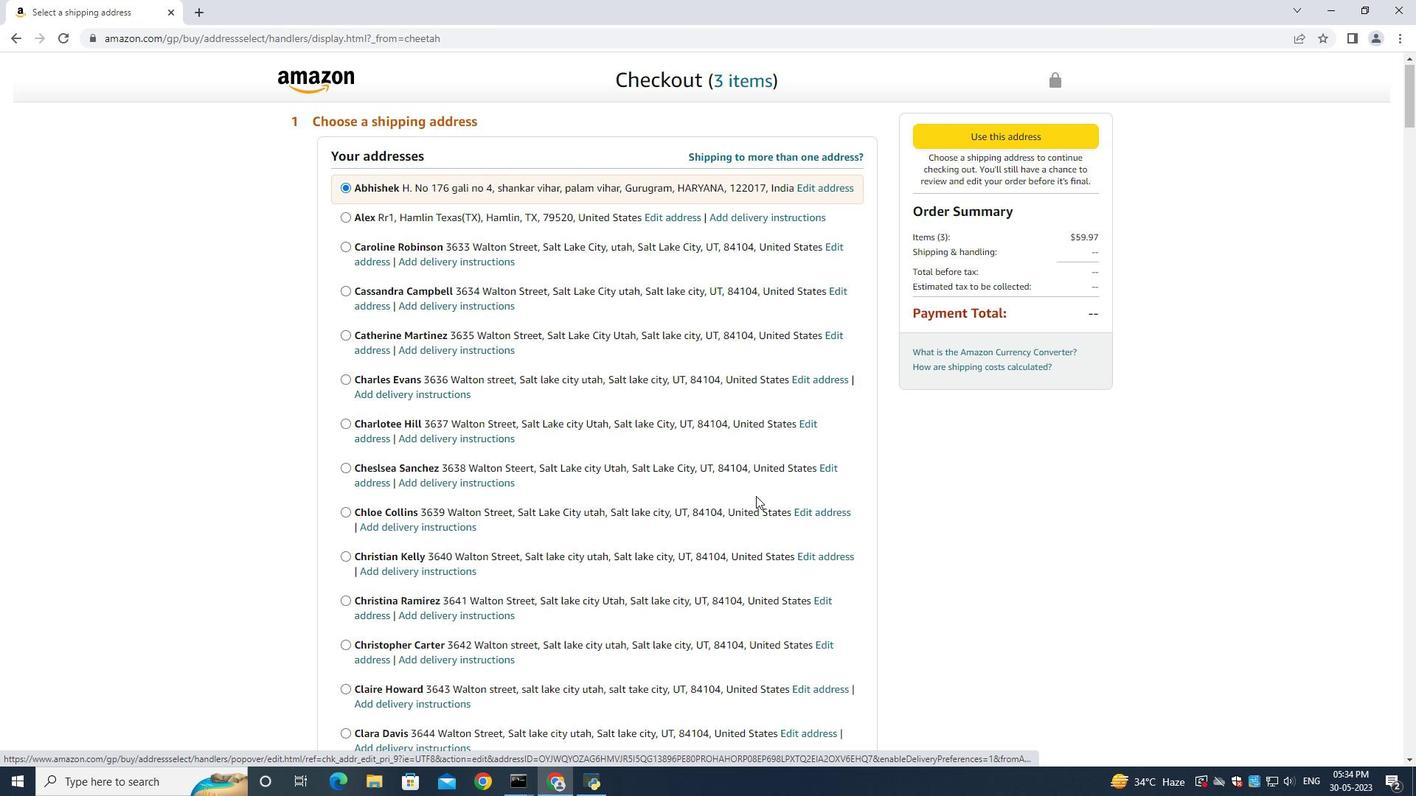 
Action: Mouse scrolled (755, 495) with delta (0, -1)
Screenshot: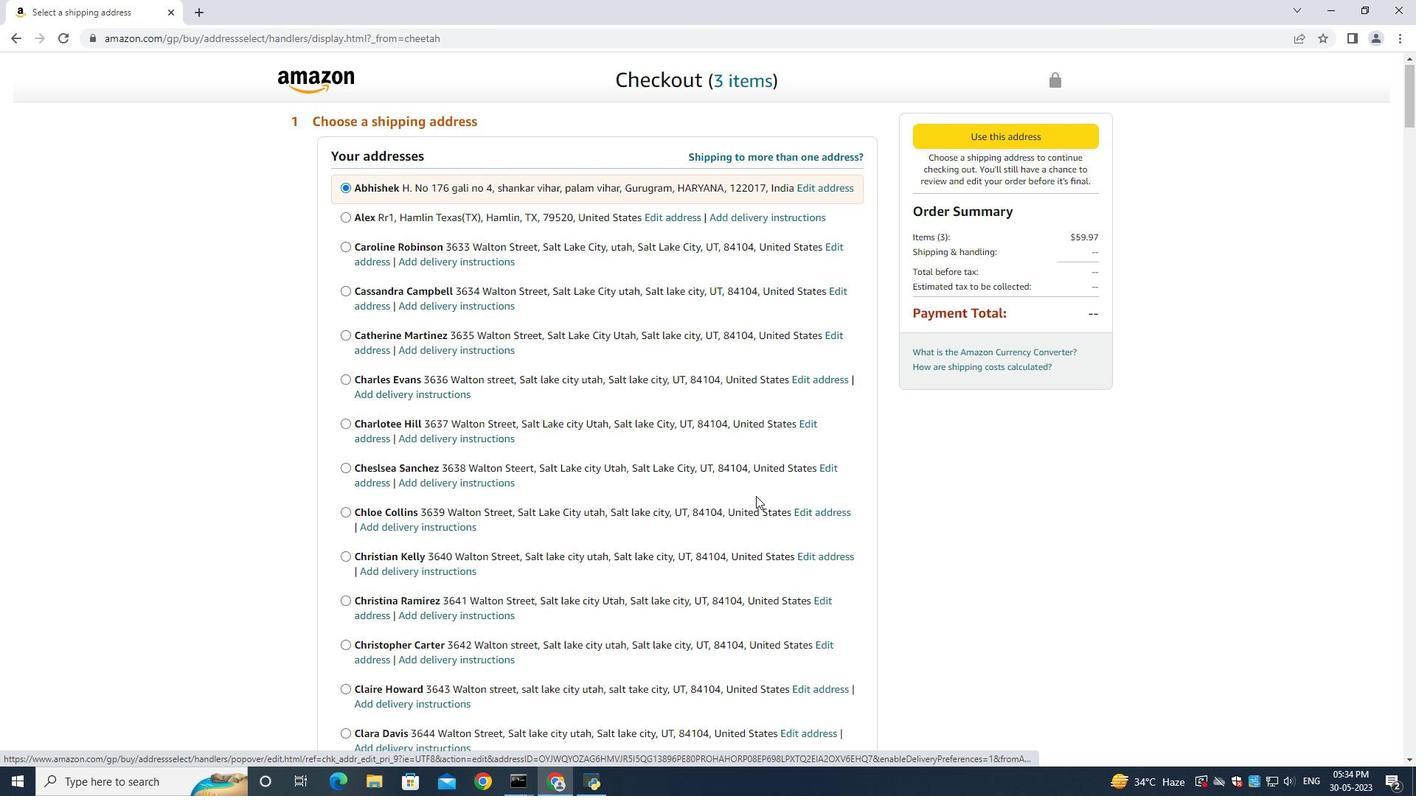 
Action: Mouse moved to (752, 499)
Screenshot: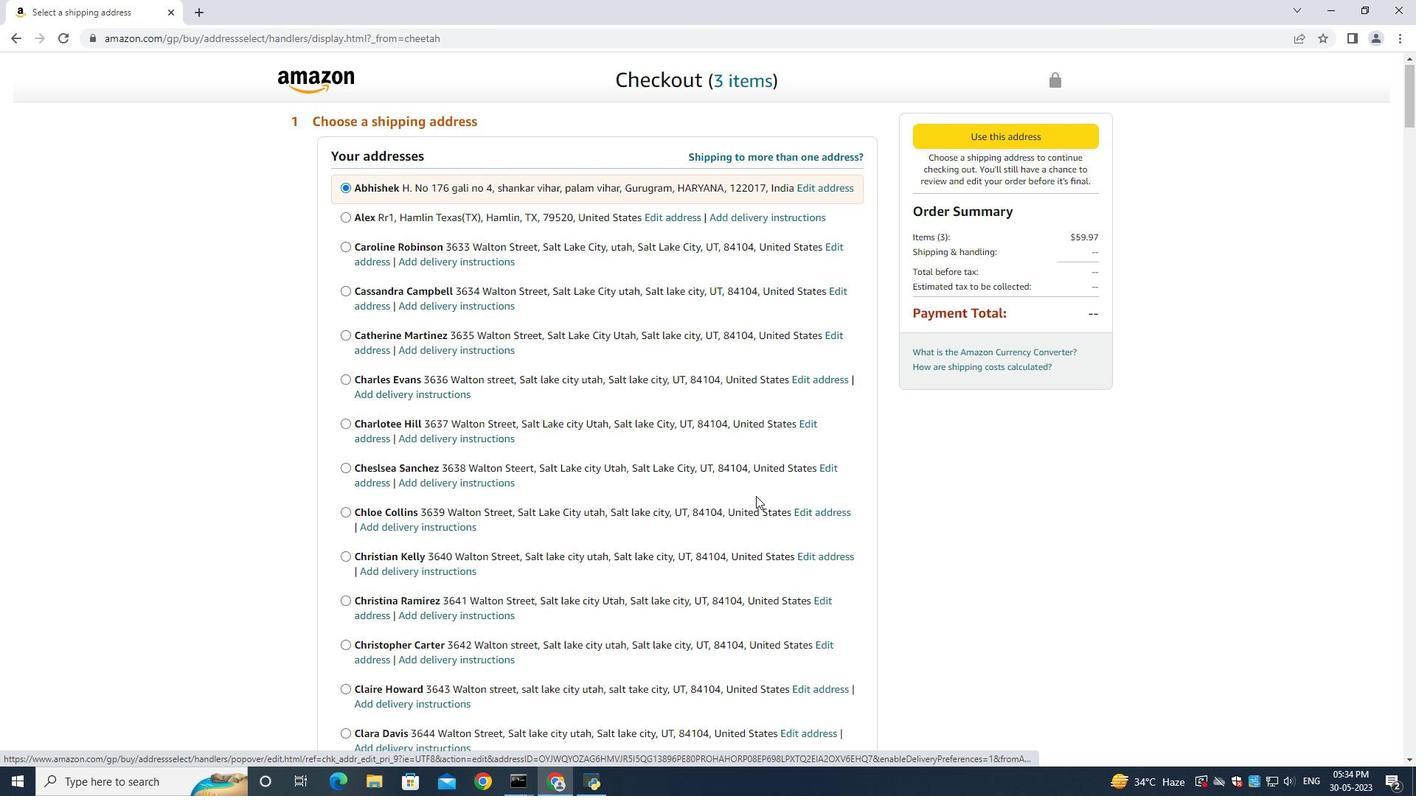
Action: Mouse scrolled (754, 496) with delta (0, 0)
Screenshot: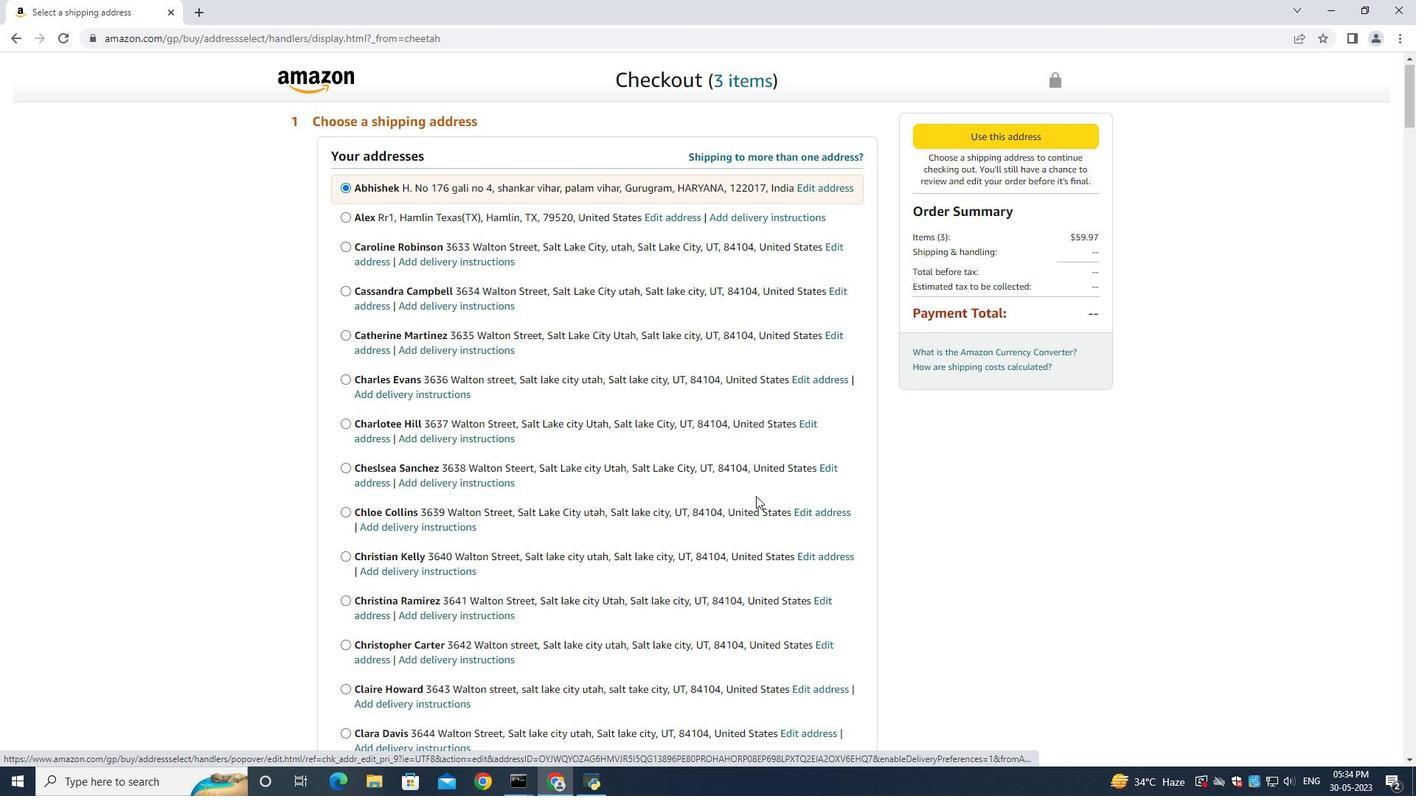 
Action: Mouse moved to (729, 502)
Screenshot: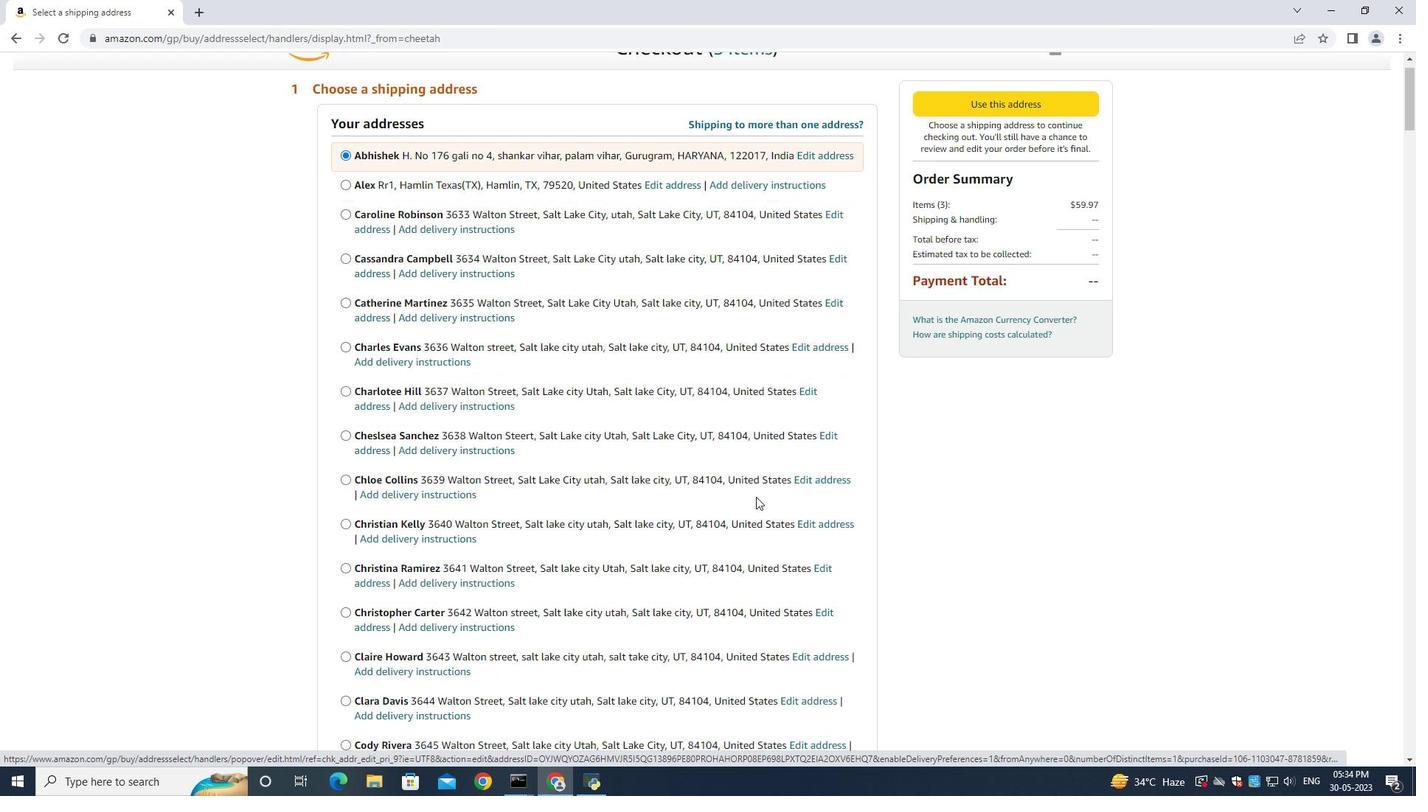 
Action: Mouse scrolled (752, 498) with delta (0, 0)
Screenshot: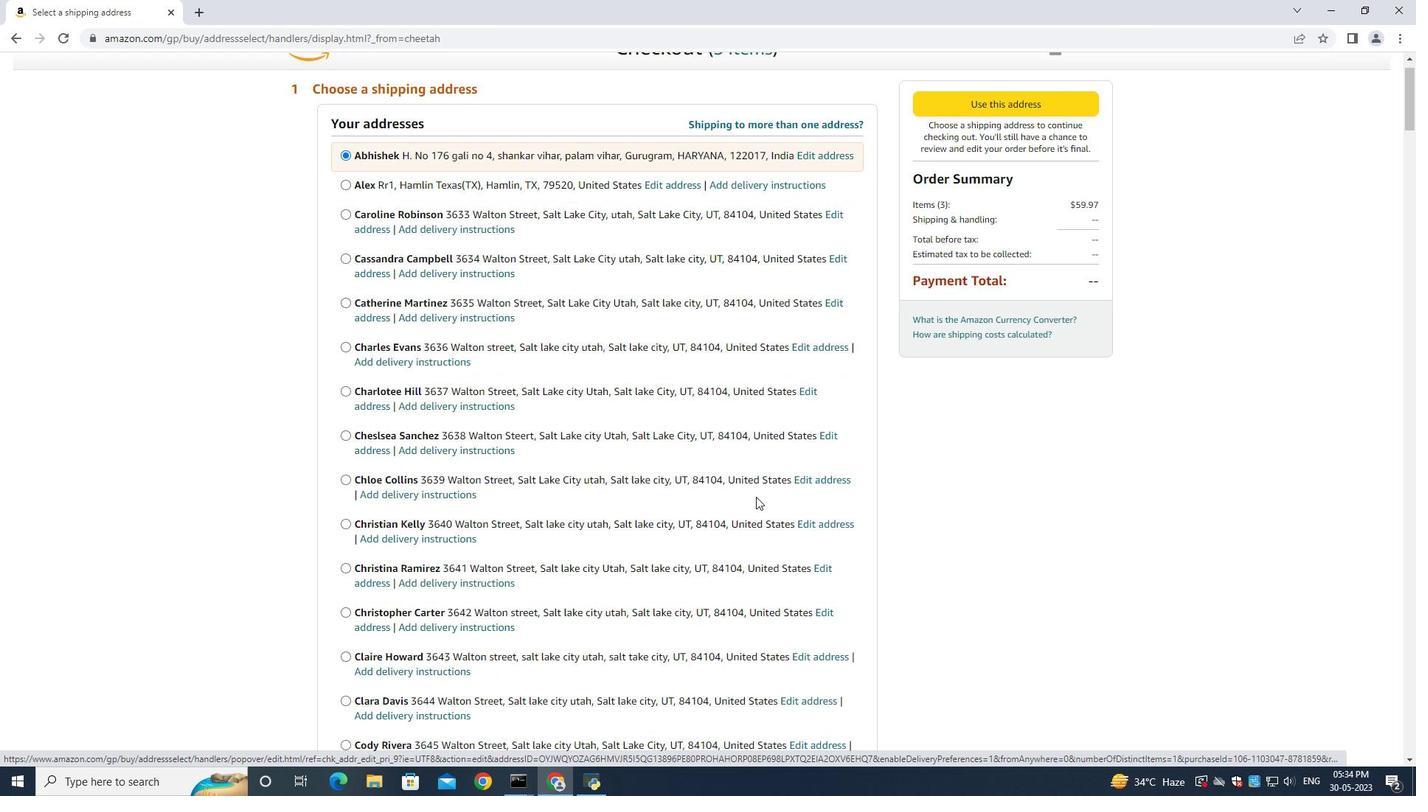 
Action: Mouse moved to (726, 491)
Screenshot: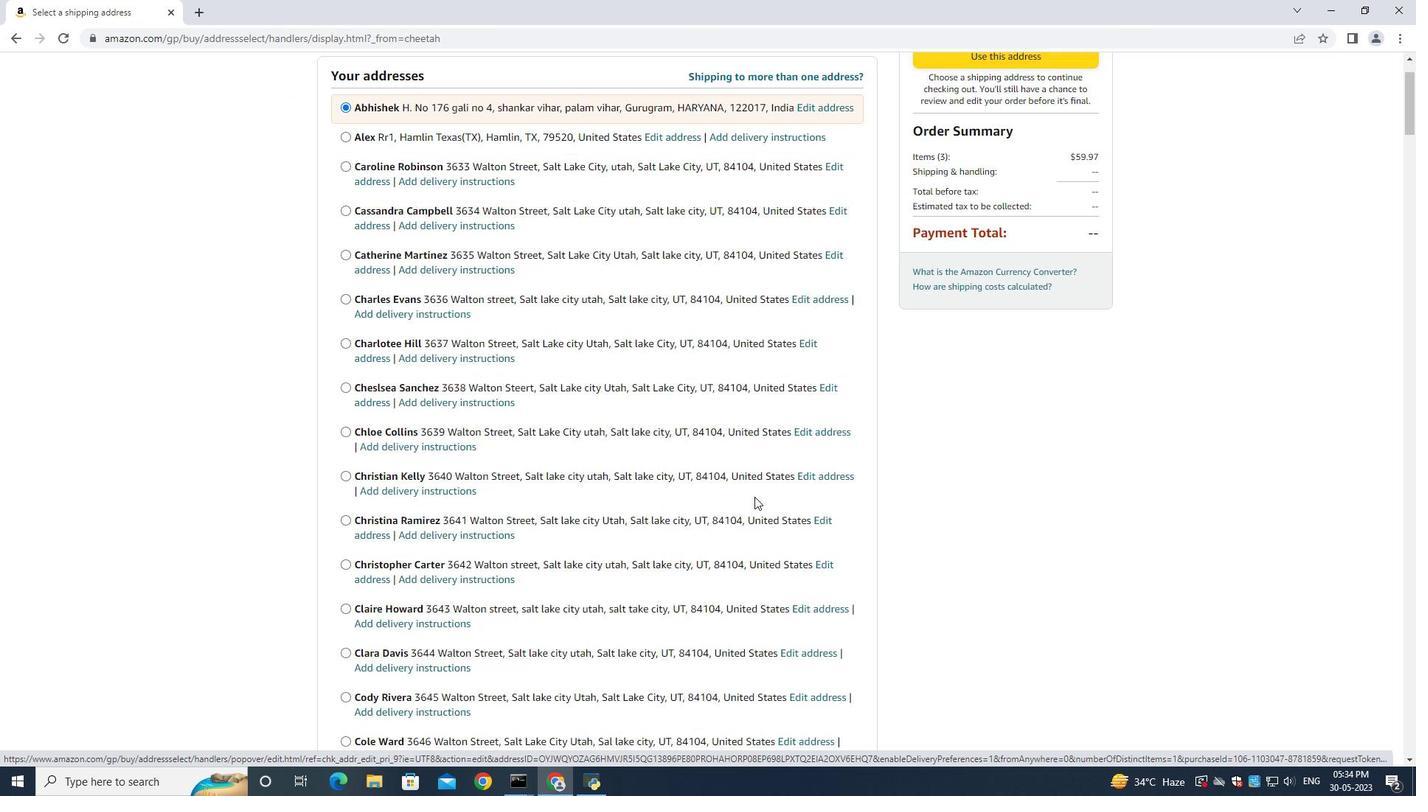 
Action: Mouse scrolled (726, 490) with delta (0, 0)
Screenshot: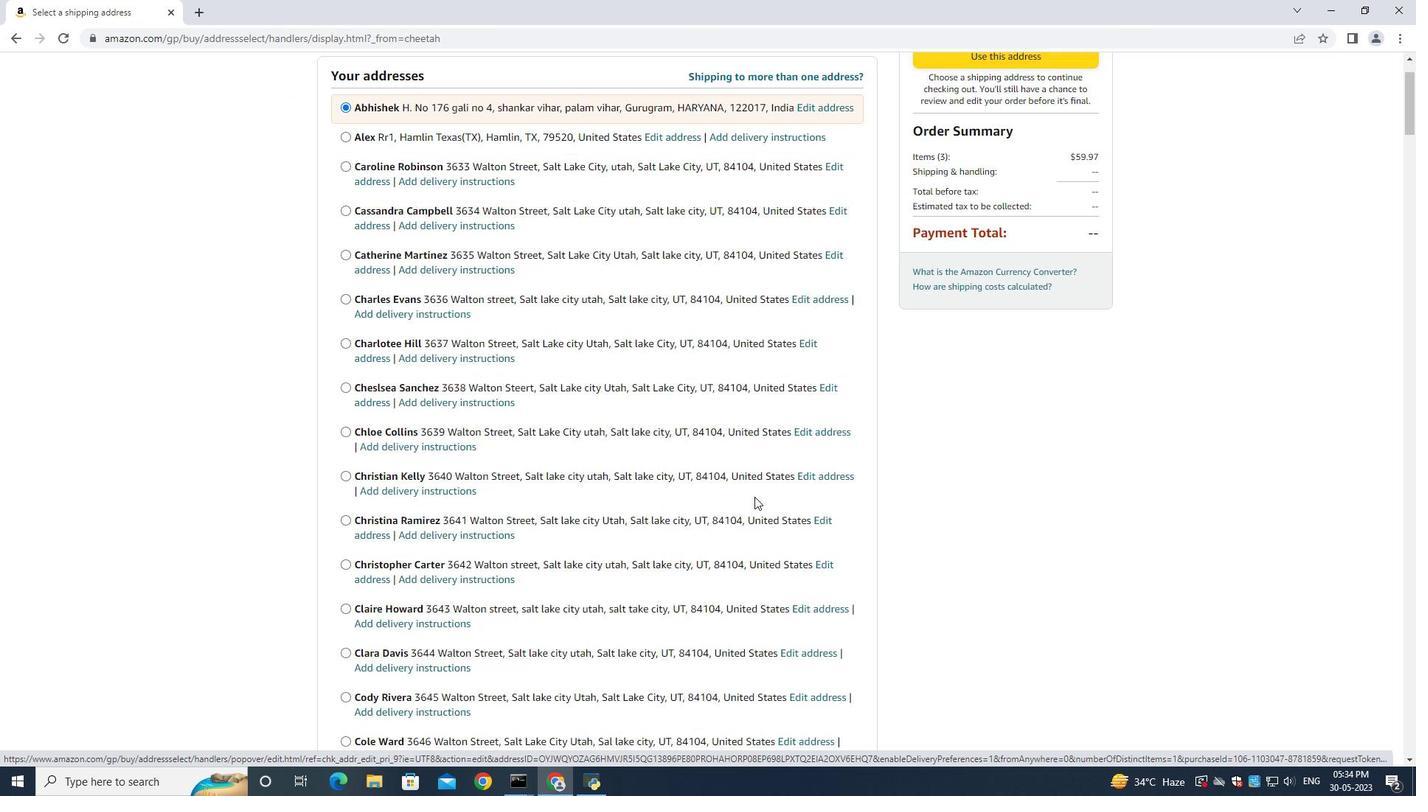 
Action: Mouse scrolled (726, 490) with delta (0, 0)
Screenshot: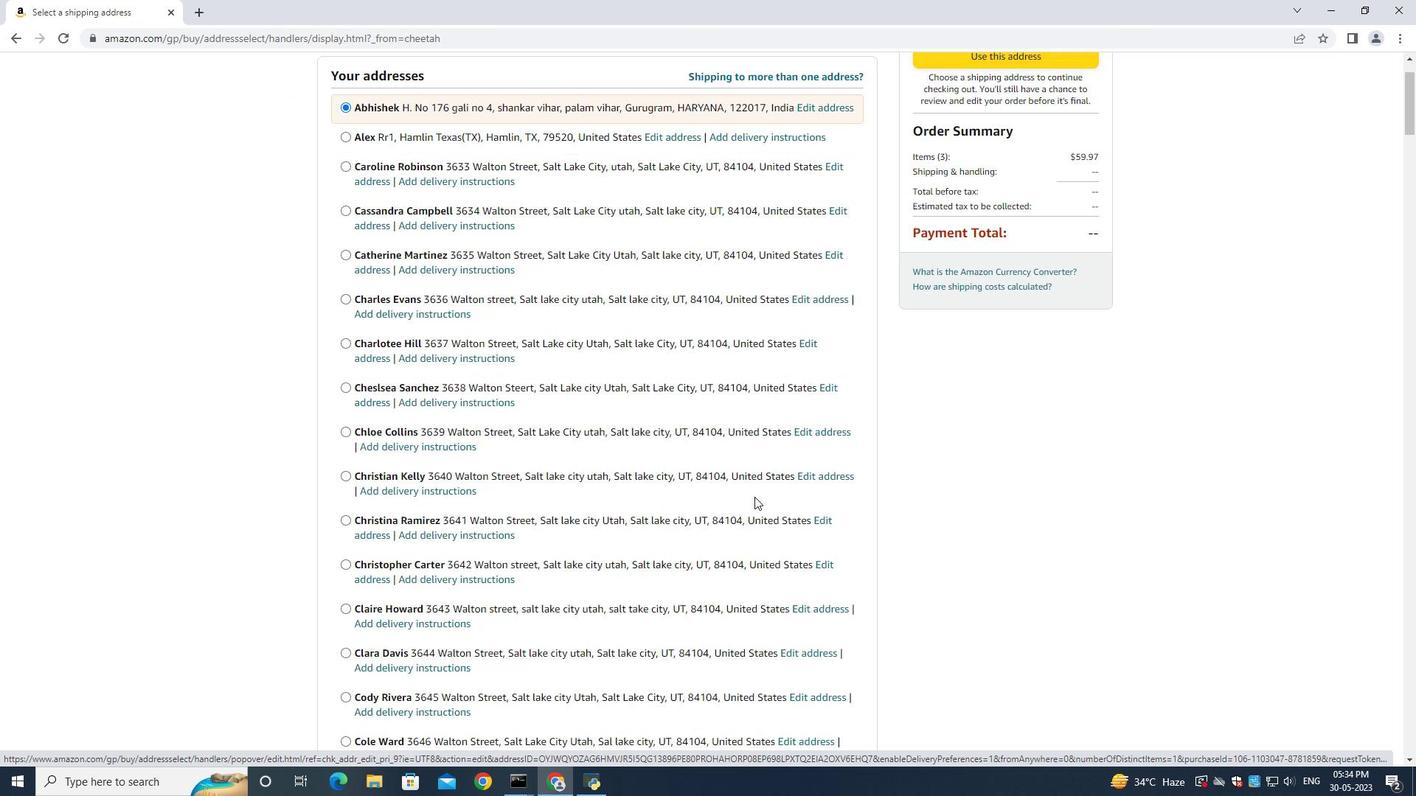 
Action: Mouse scrolled (726, 490) with delta (0, 0)
Screenshot: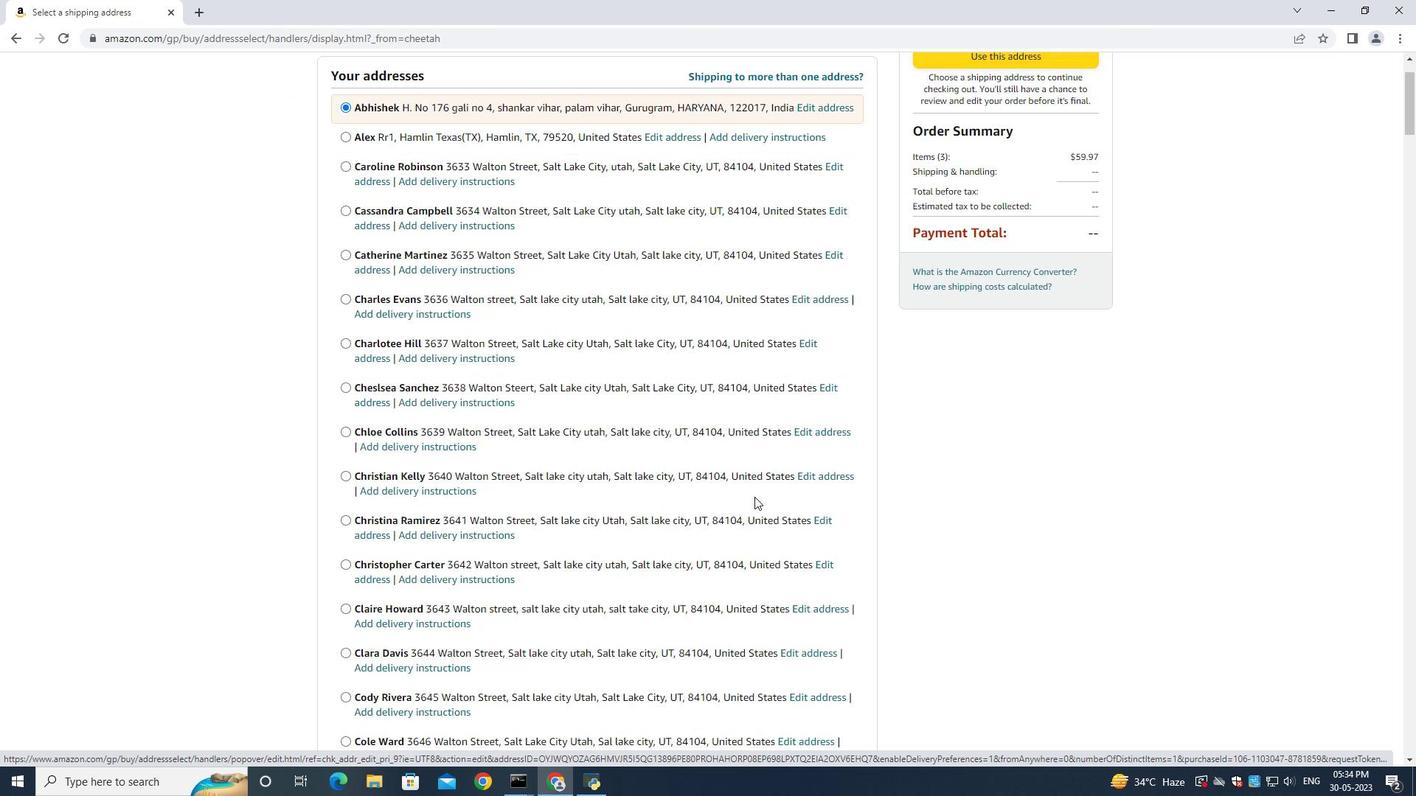 
Action: Mouse scrolled (726, 489) with delta (0, -1)
Screenshot: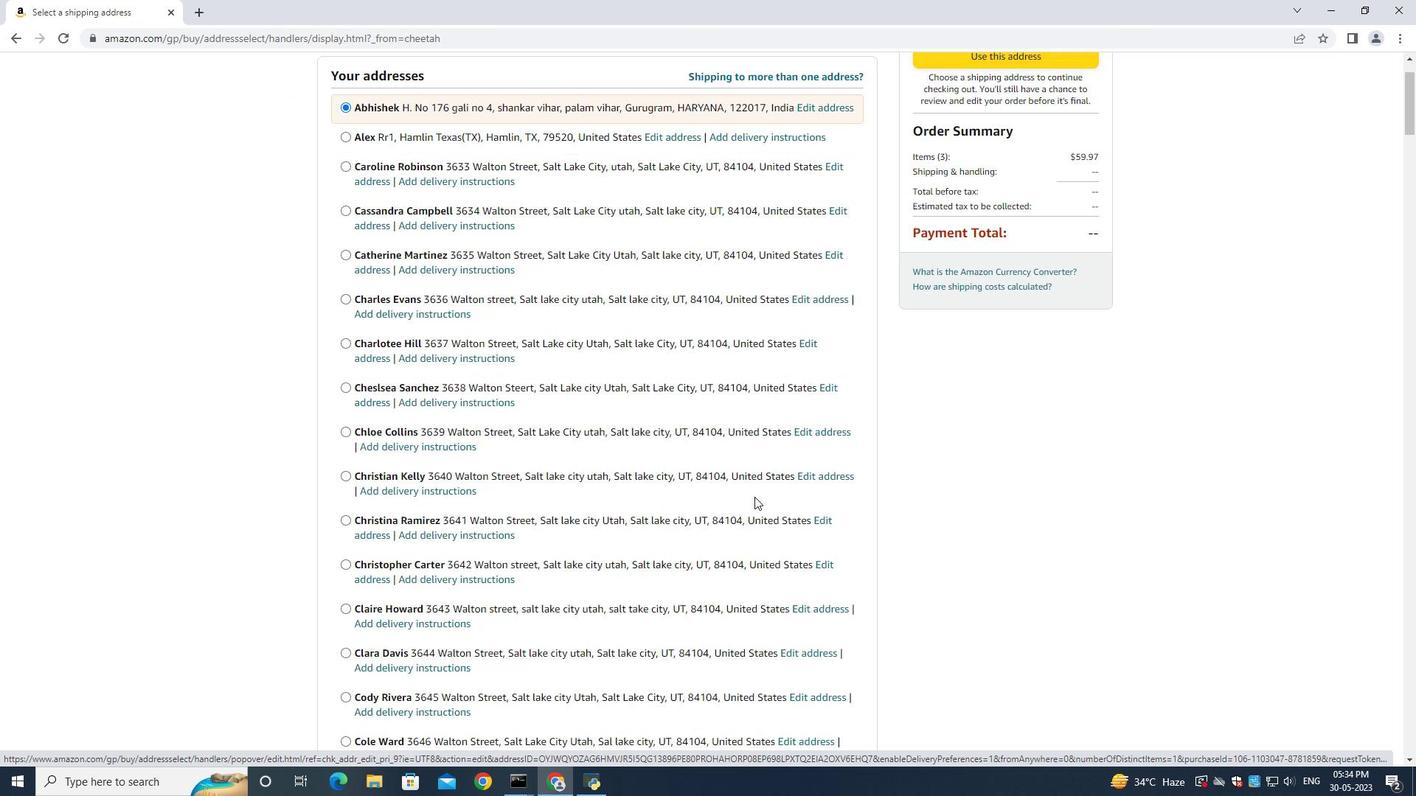 
Action: Mouse scrolled (726, 490) with delta (0, 0)
Screenshot: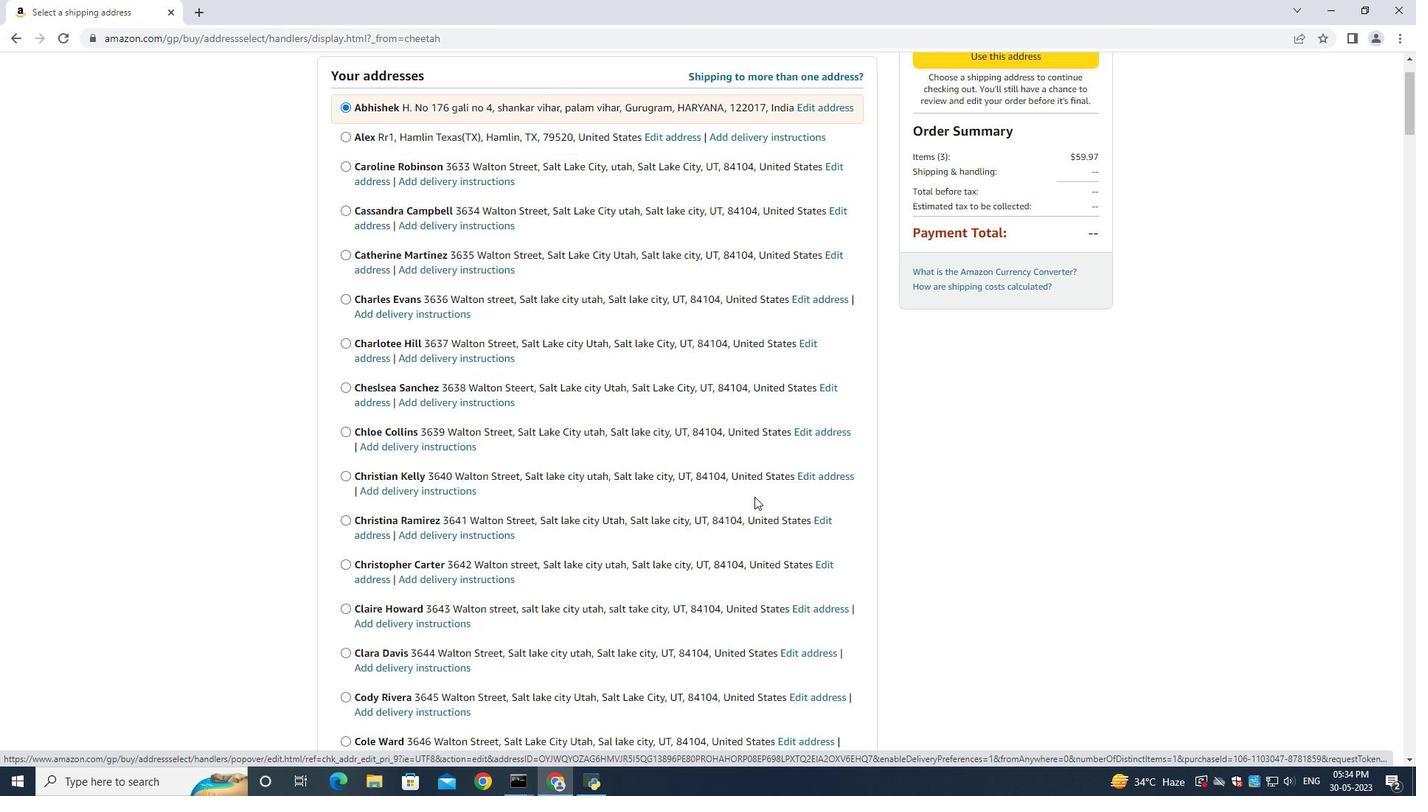
Action: Mouse scrolled (726, 490) with delta (0, 0)
Screenshot: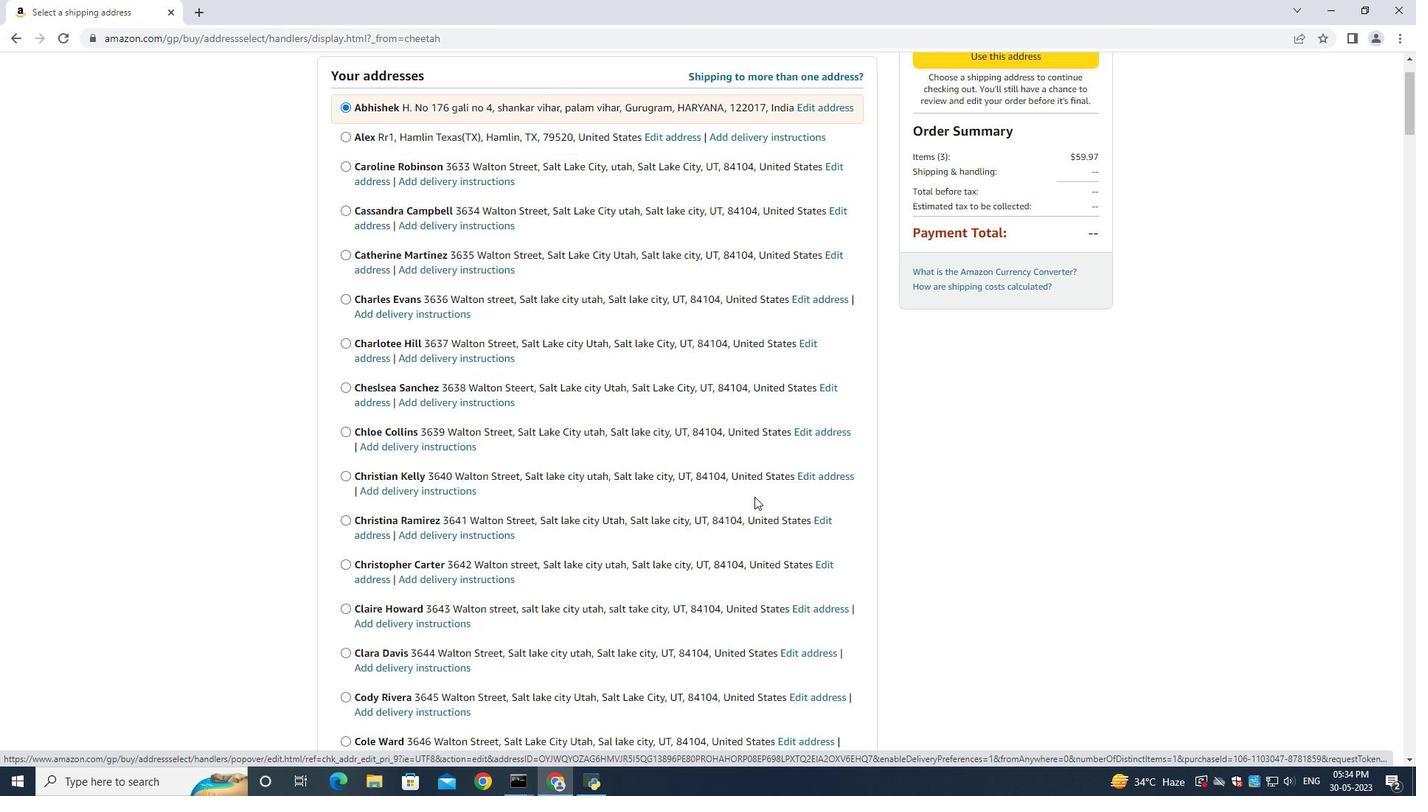 
Action: Mouse scrolled (726, 490) with delta (0, 0)
Screenshot: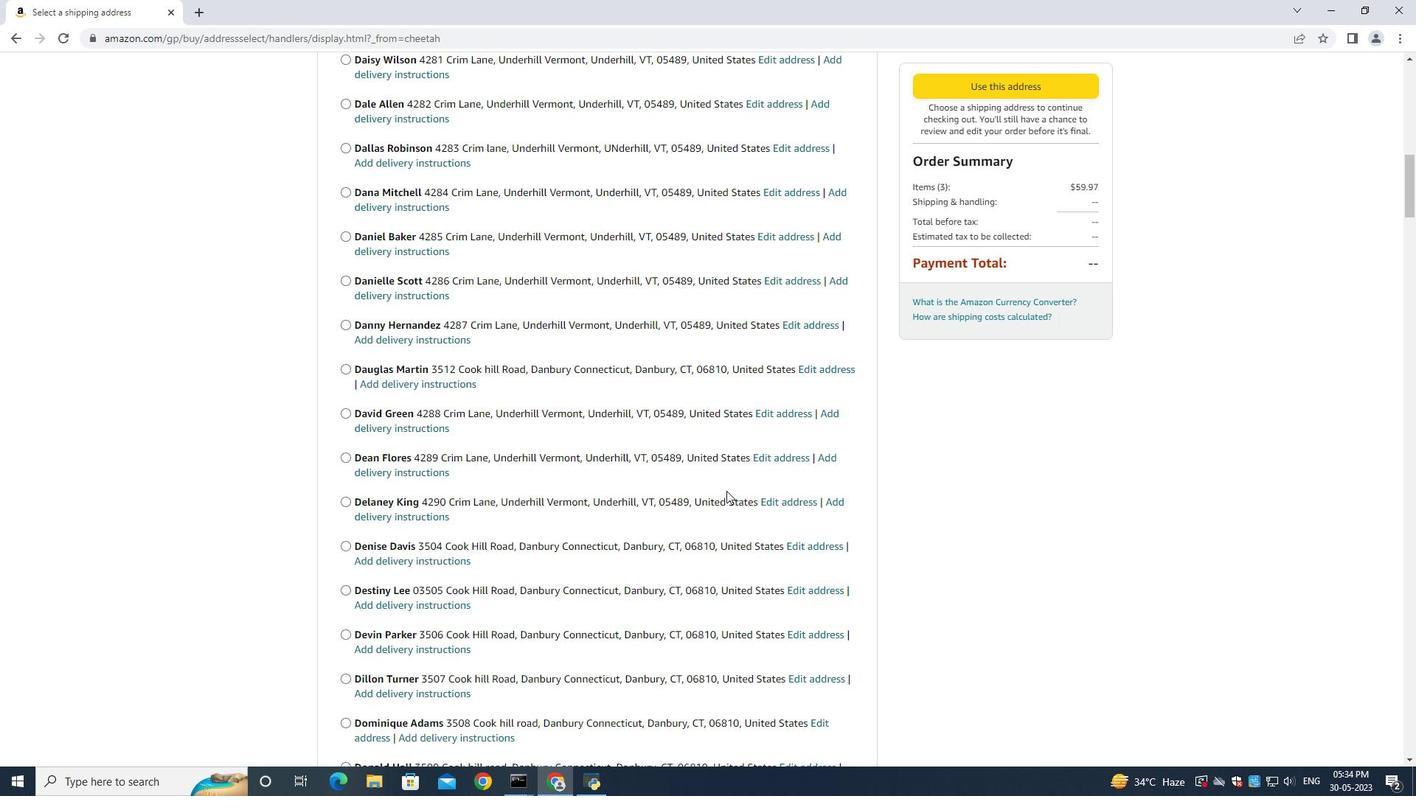 
Action: Mouse scrolled (726, 490) with delta (0, 0)
Screenshot: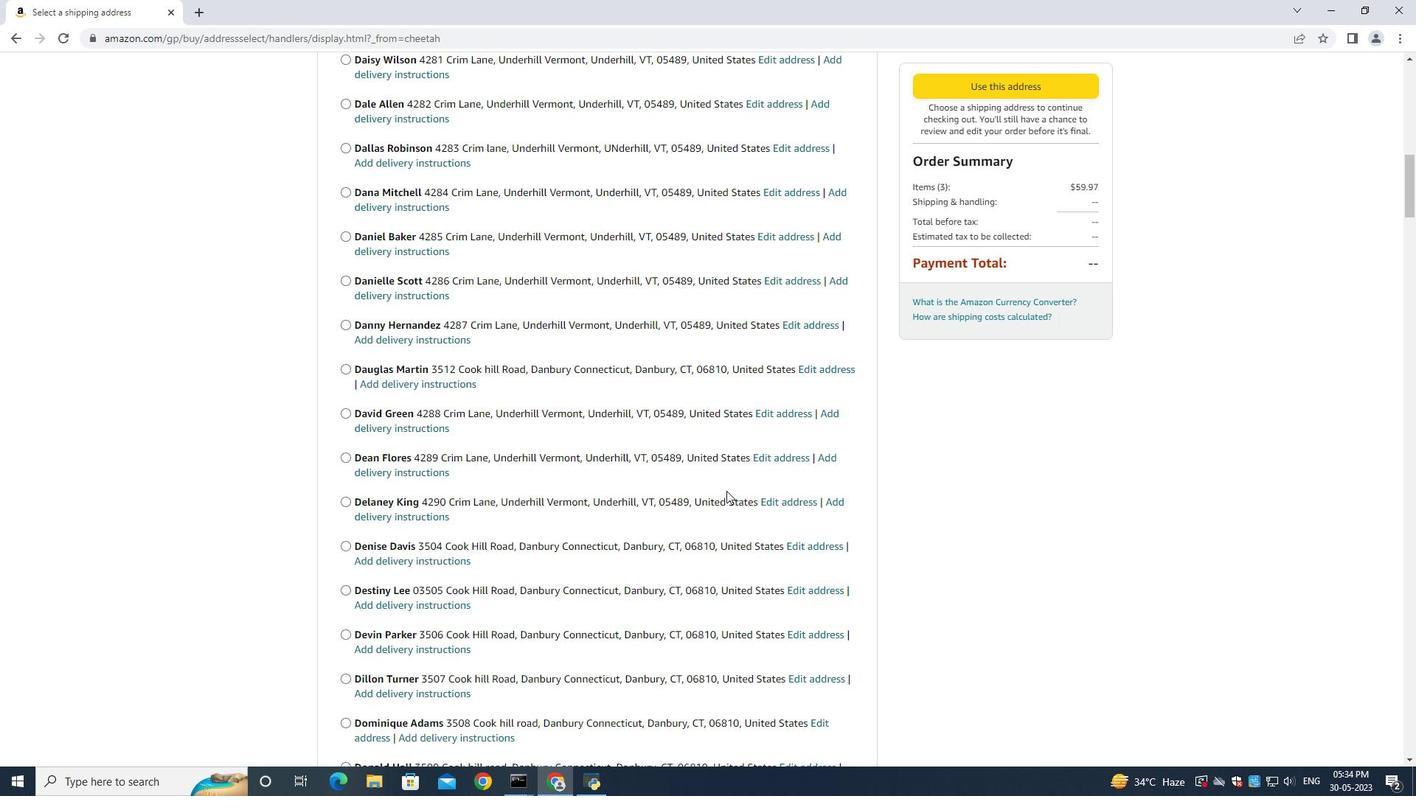 
Action: Mouse scrolled (726, 490) with delta (0, 0)
Screenshot: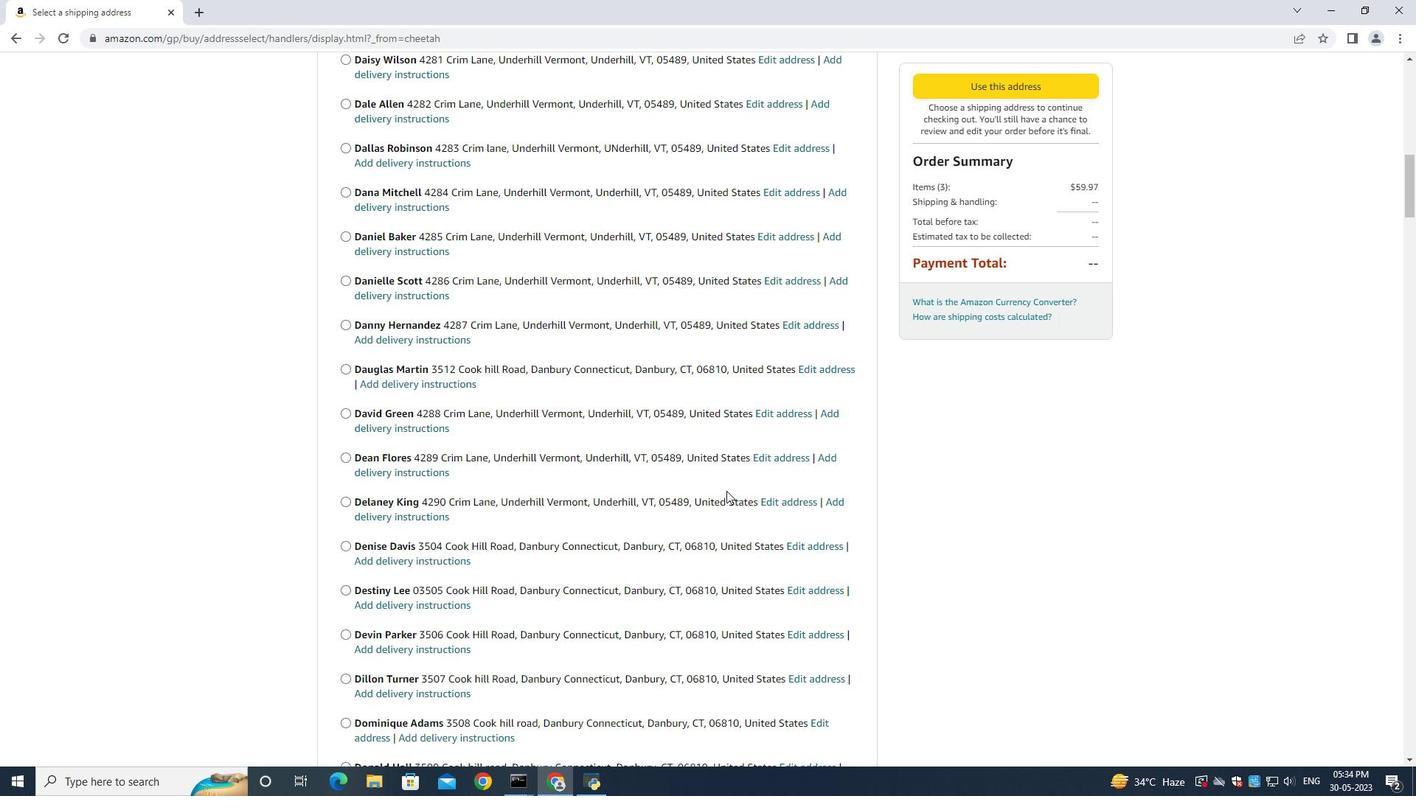 
Action: Mouse scrolled (726, 490) with delta (0, 0)
Screenshot: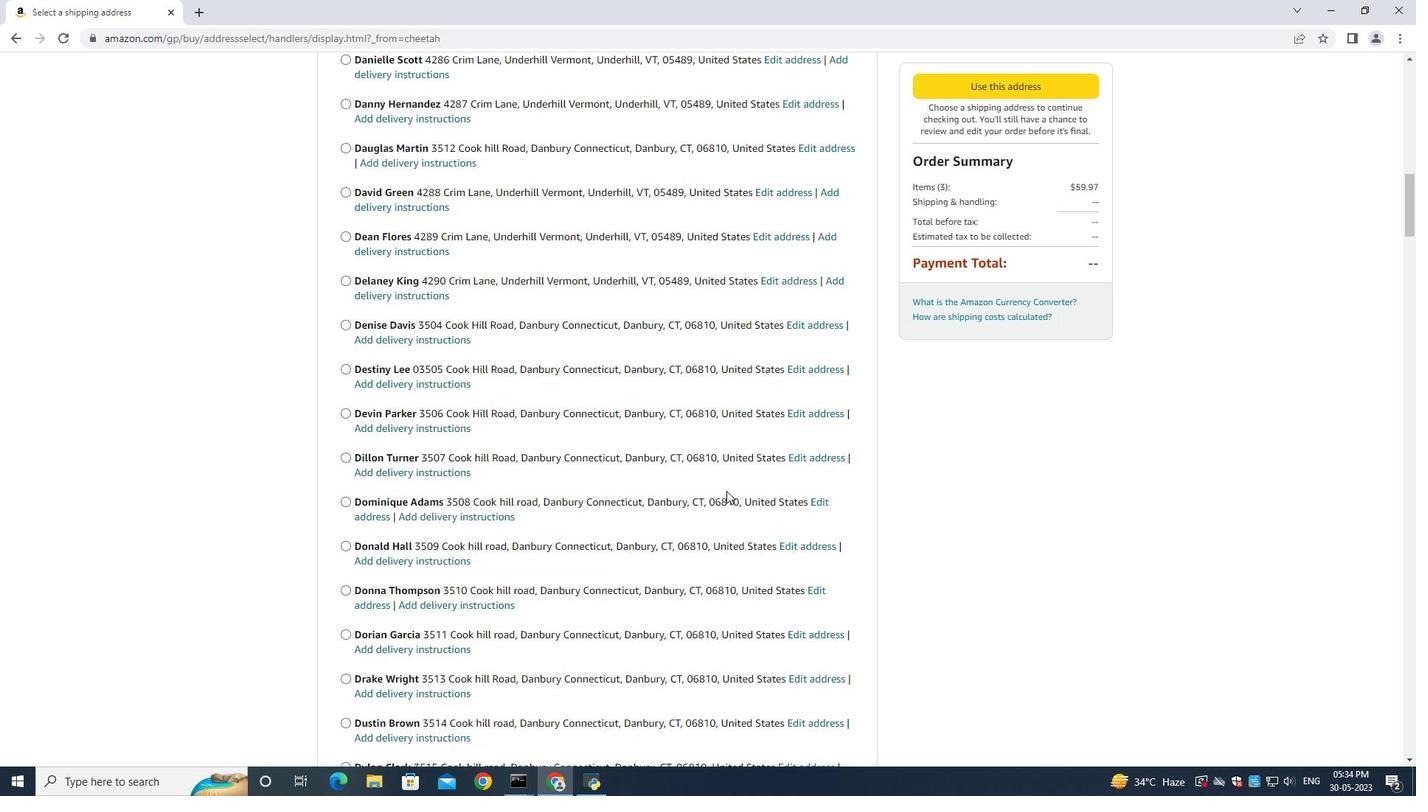 
Action: Mouse scrolled (726, 490) with delta (0, 0)
Screenshot: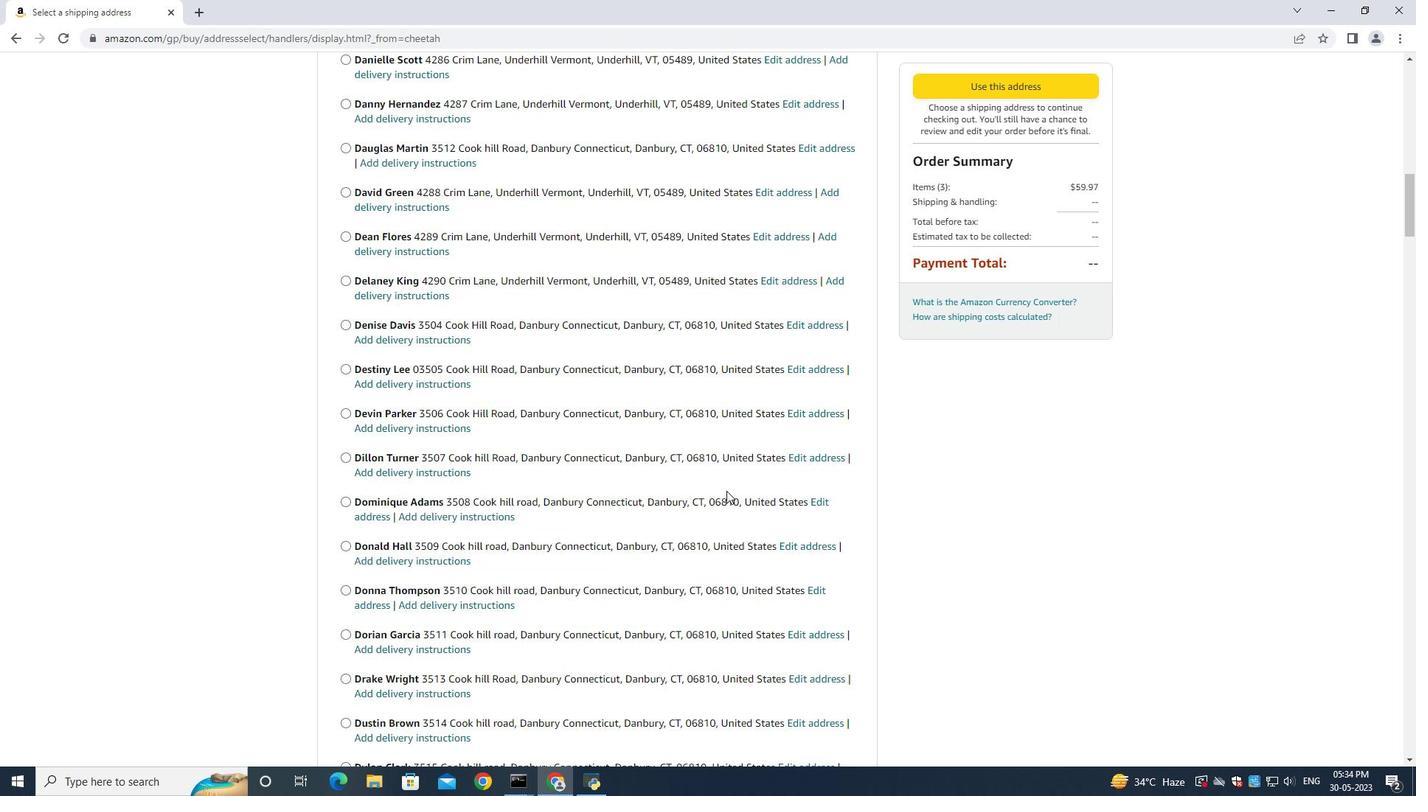 
Action: Mouse scrolled (726, 490) with delta (0, 0)
Screenshot: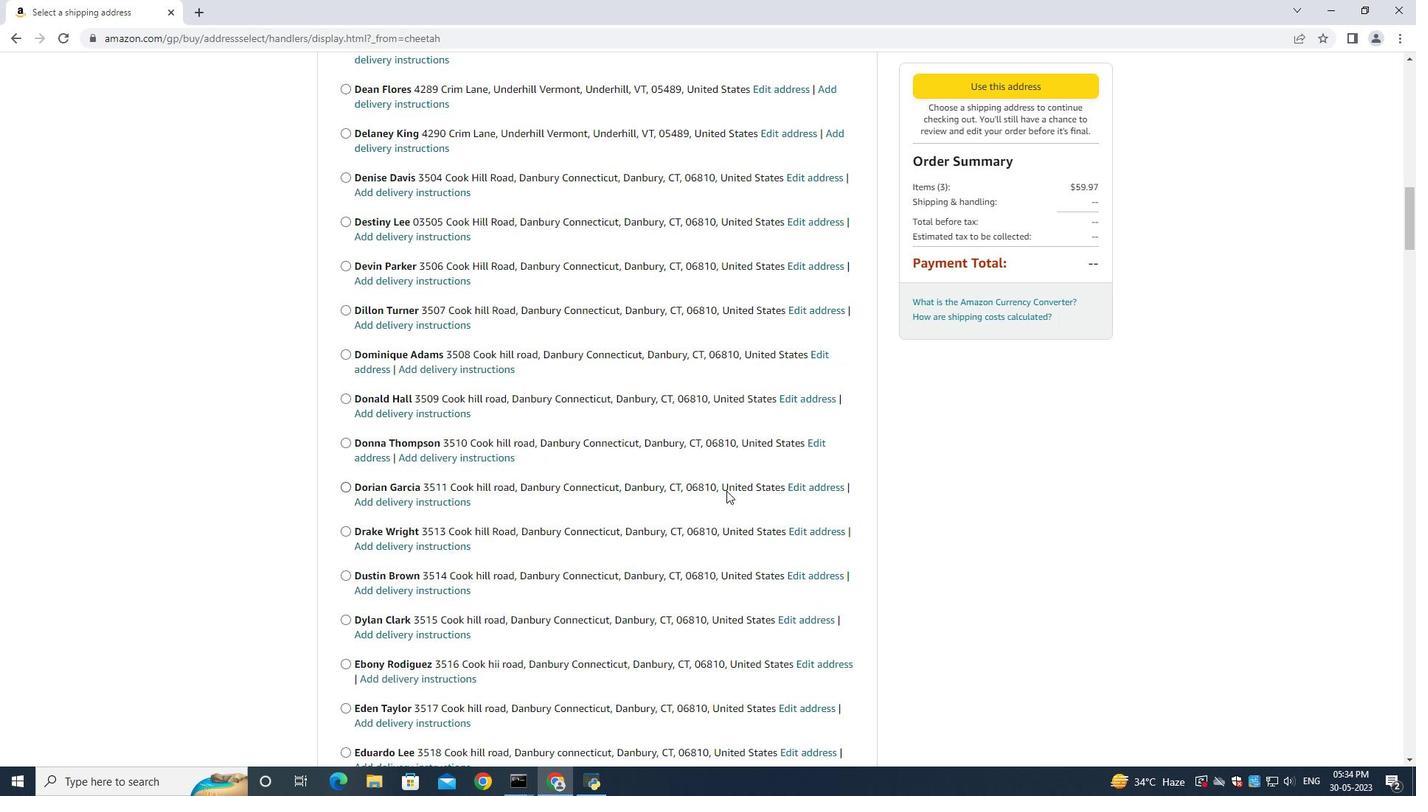 
Action: Mouse scrolled (726, 490) with delta (0, 0)
Screenshot: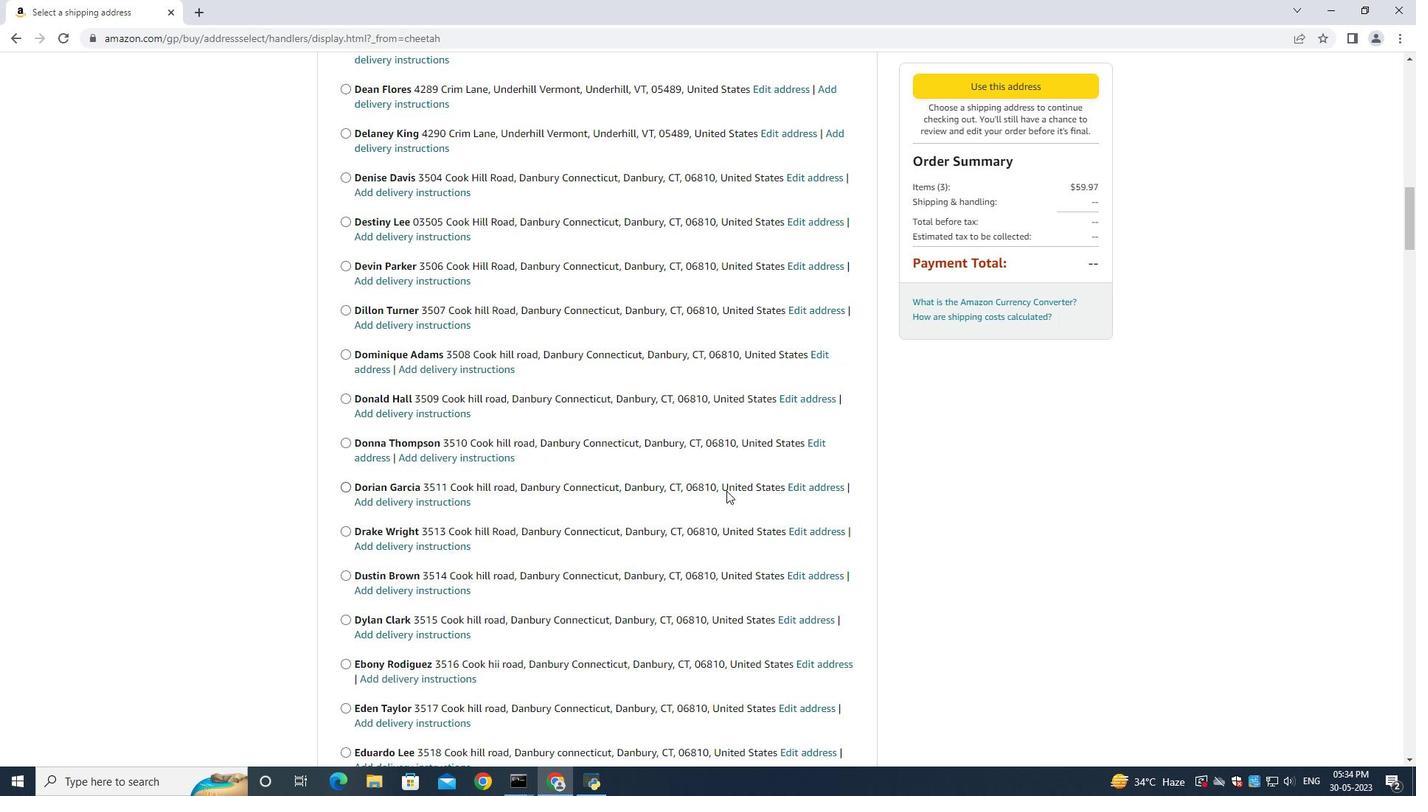 
Action: Mouse scrolled (726, 490) with delta (0, 0)
Screenshot: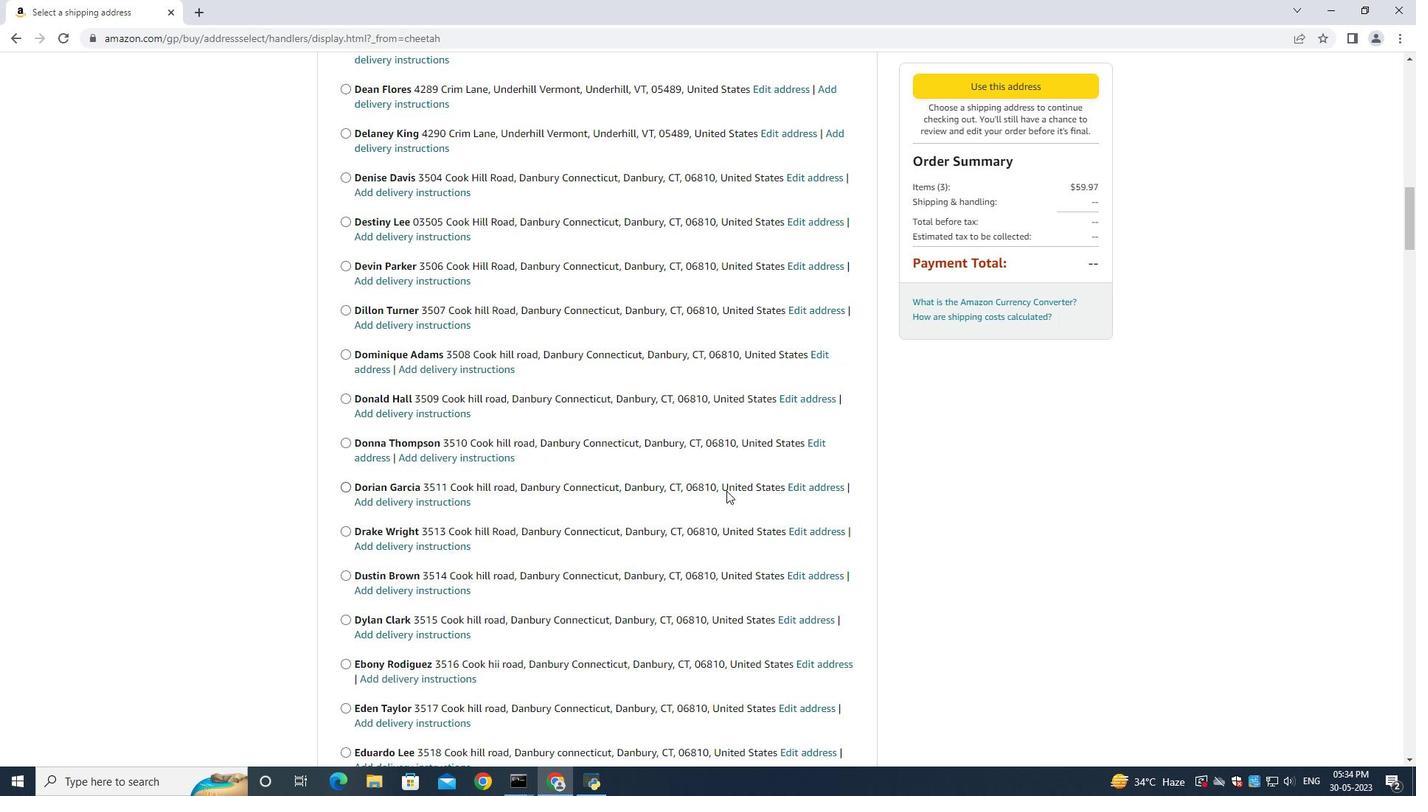 
Action: Mouse scrolled (726, 490) with delta (0, 0)
Screenshot: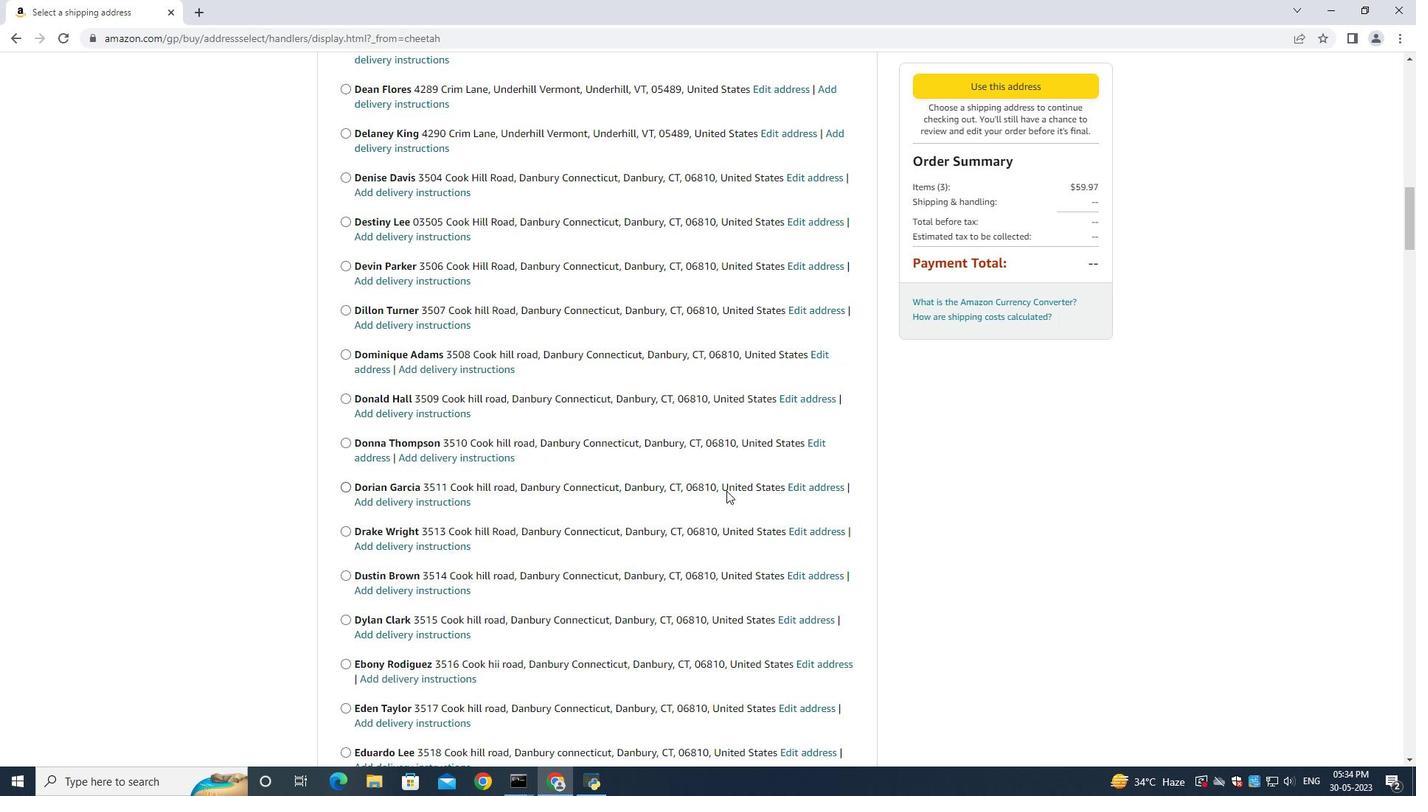 
Action: Mouse scrolled (726, 490) with delta (0, 0)
Screenshot: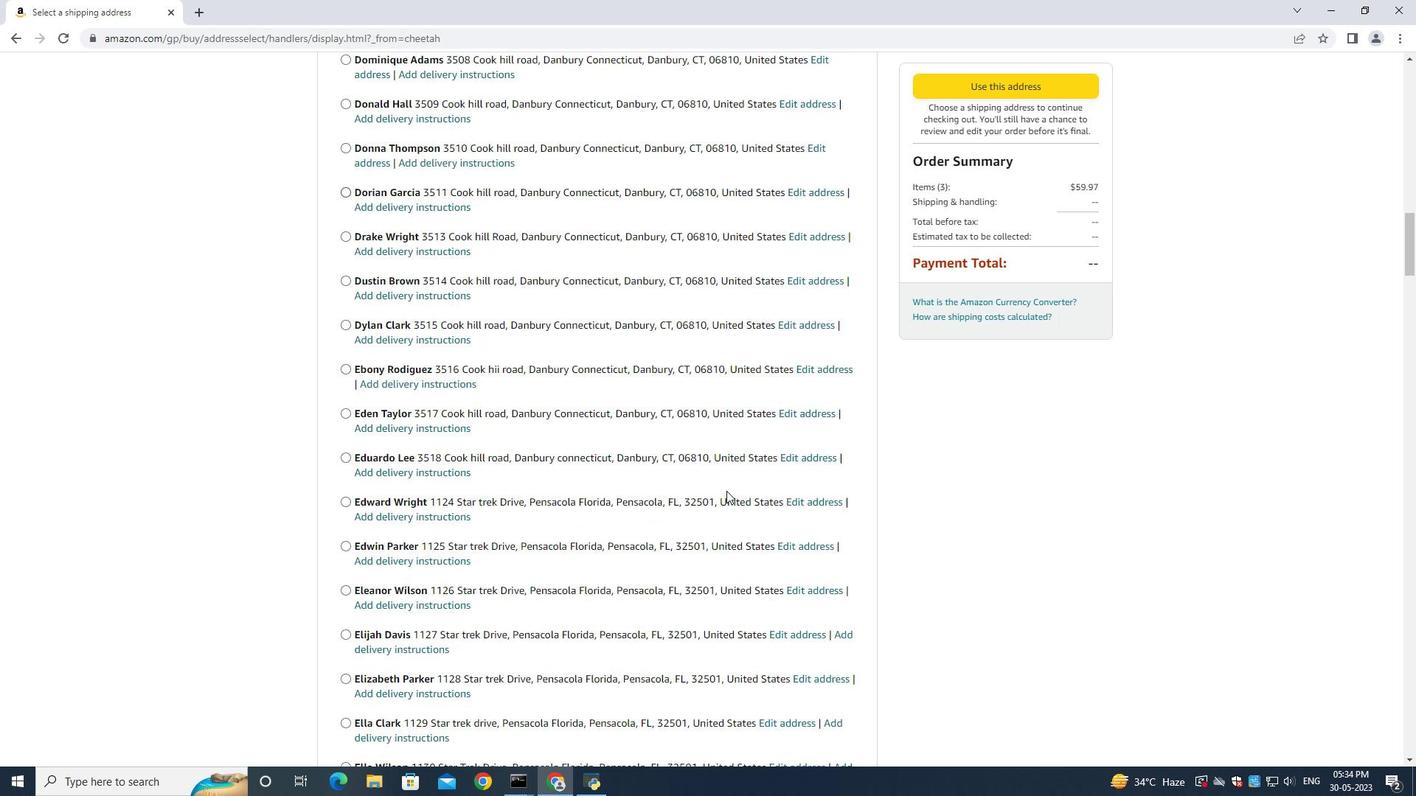 
Action: Mouse scrolled (726, 490) with delta (0, 0)
Screenshot: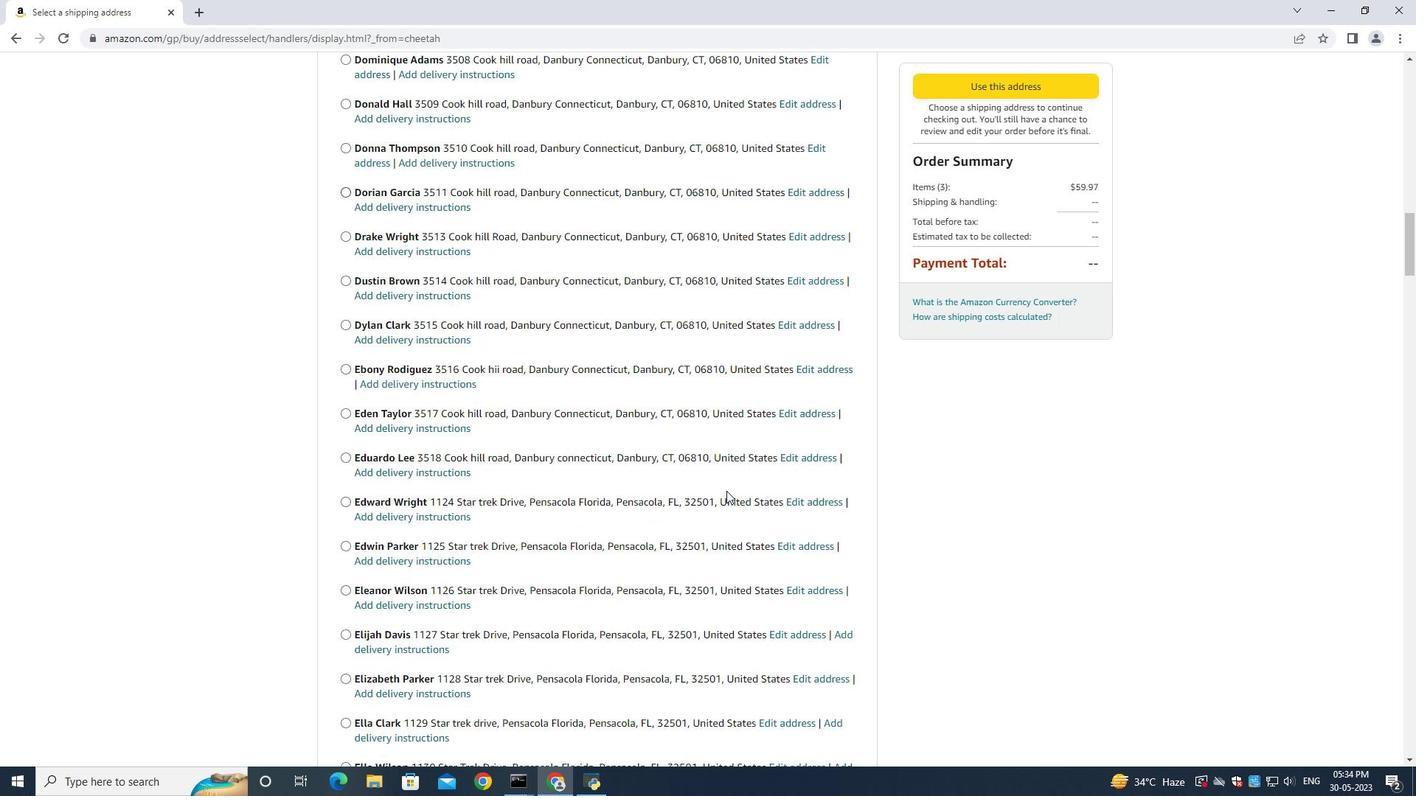 
Action: Mouse scrolled (726, 490) with delta (0, 0)
Screenshot: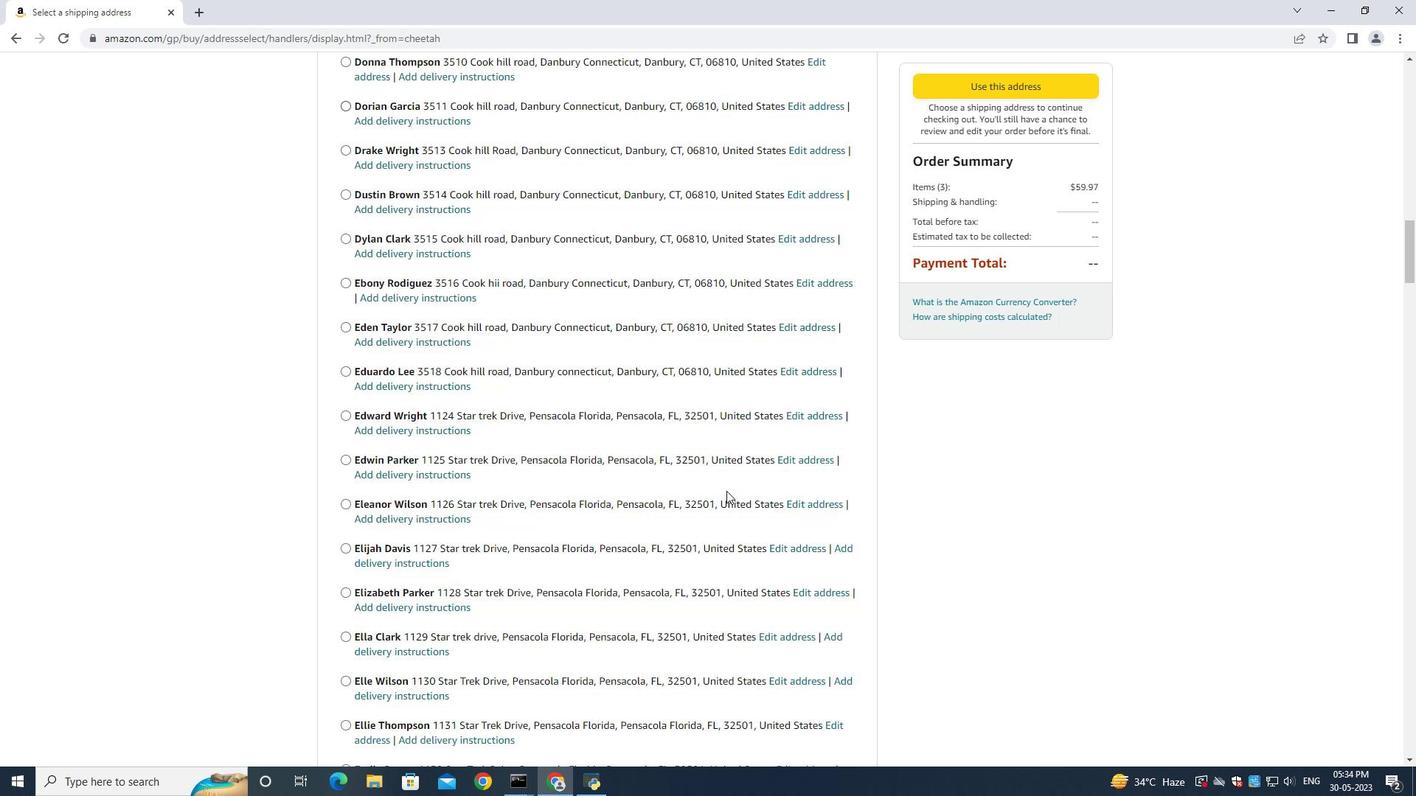 
Action: Mouse scrolled (726, 490) with delta (0, 0)
Screenshot: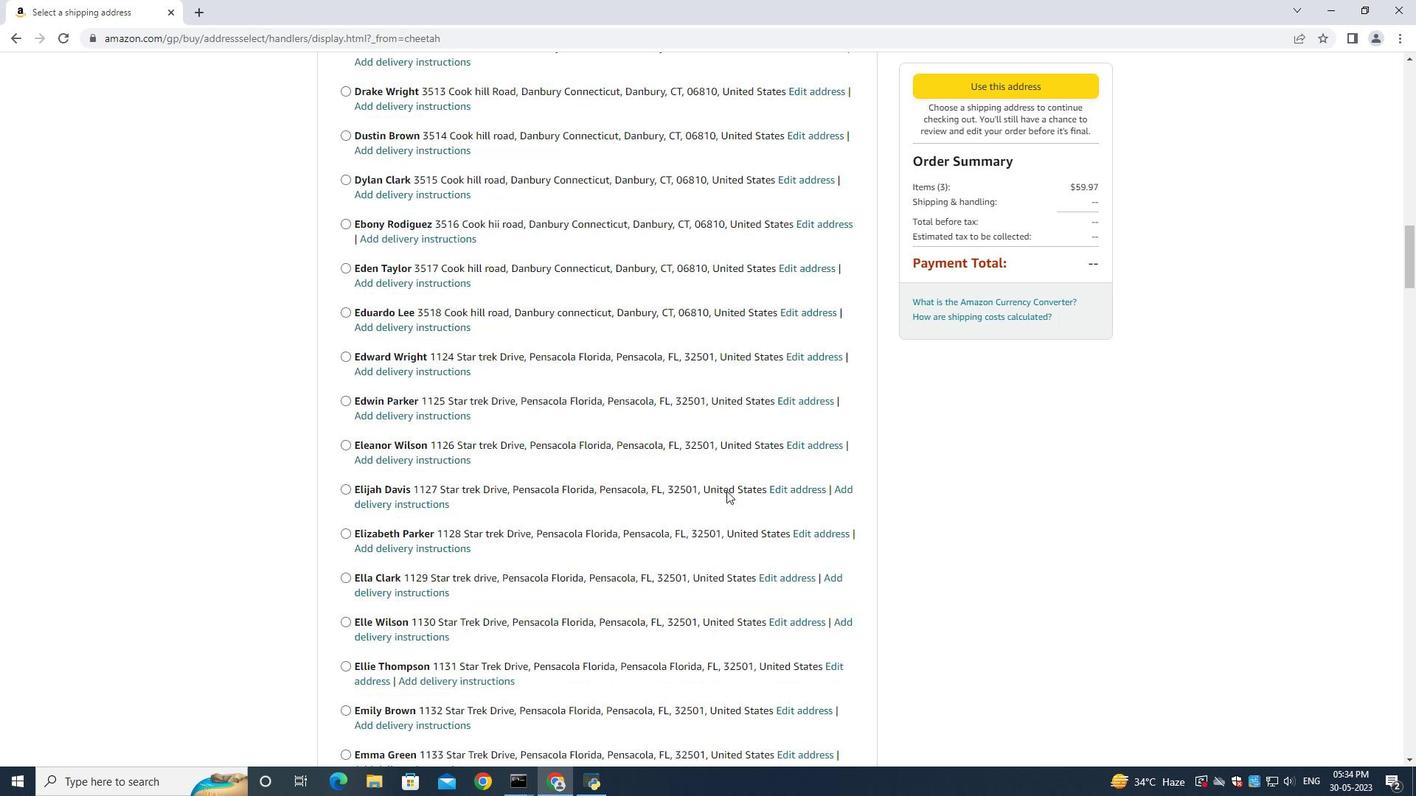 
Action: Mouse scrolled (726, 490) with delta (0, 0)
Screenshot: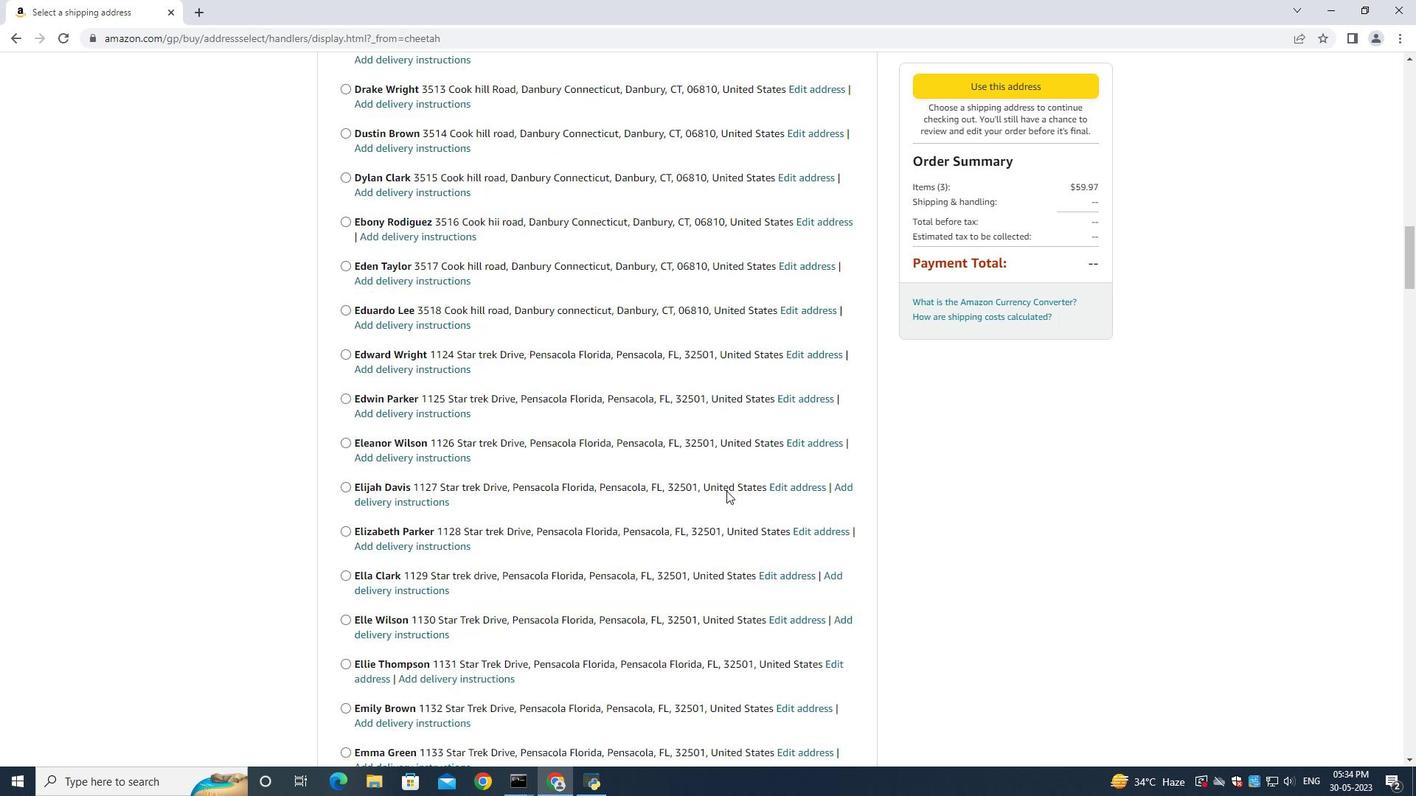 
Action: Mouse scrolled (726, 490) with delta (0, 0)
Screenshot: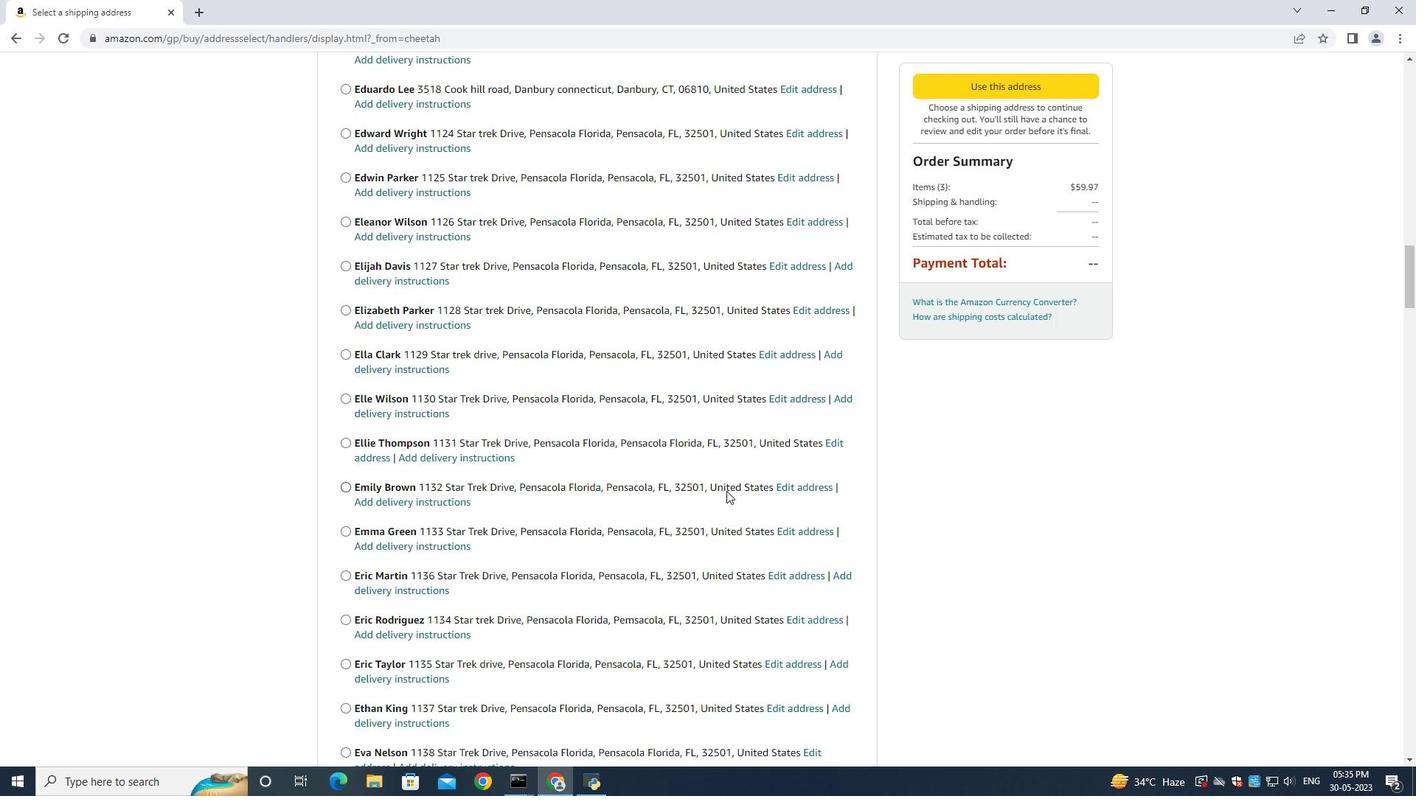 
Action: Mouse scrolled (726, 490) with delta (0, 0)
Screenshot: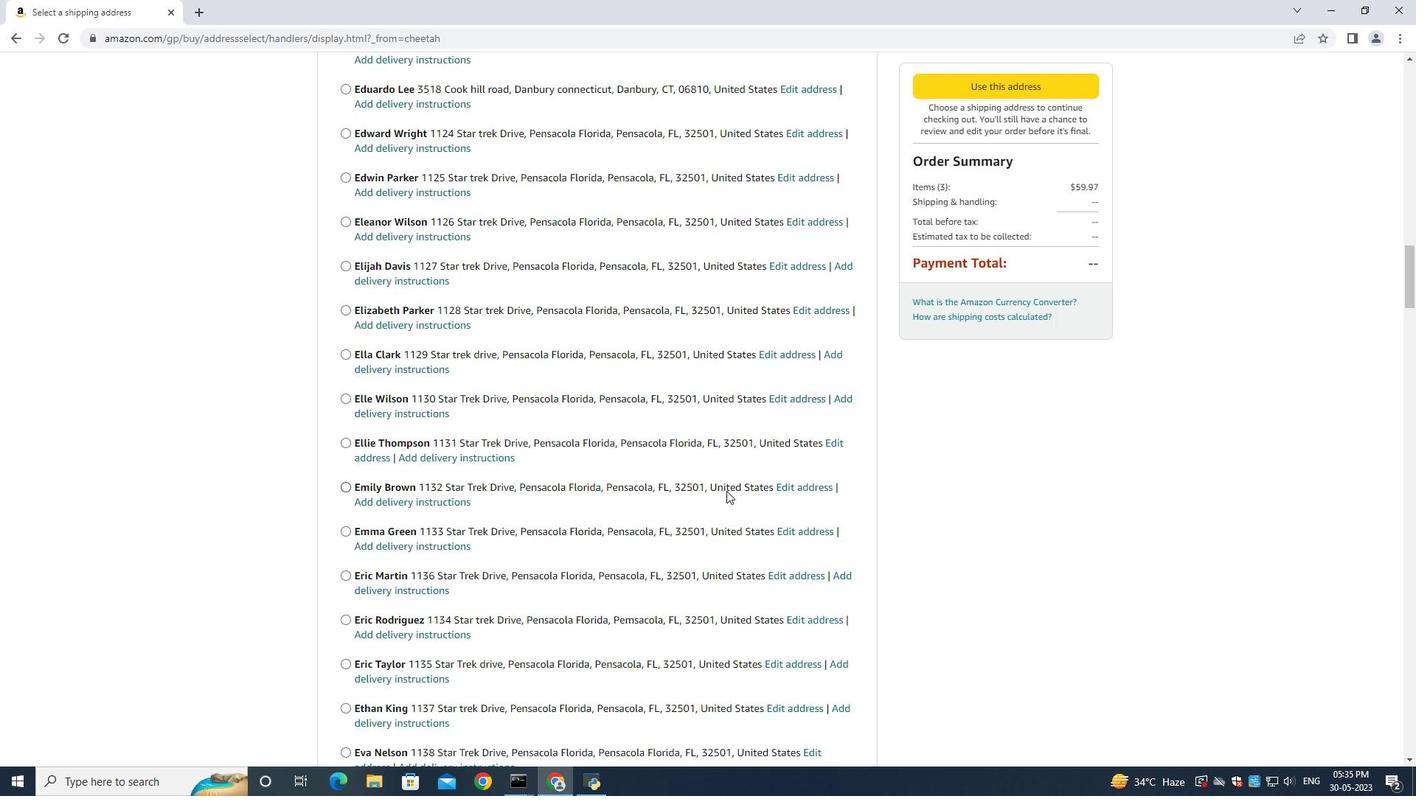 
Action: Mouse scrolled (726, 490) with delta (0, 0)
Screenshot: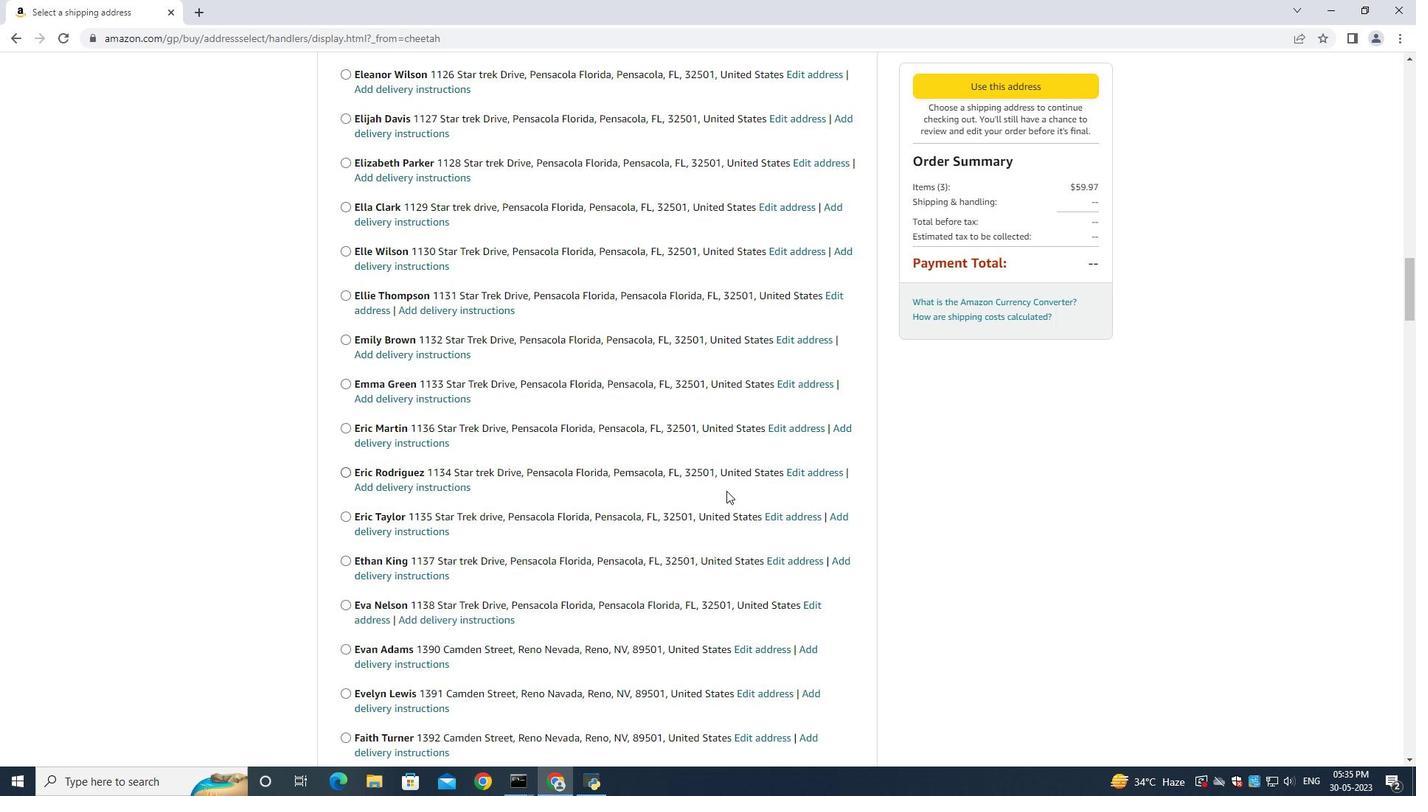 
Action: Mouse scrolled (726, 490) with delta (0, 0)
Screenshot: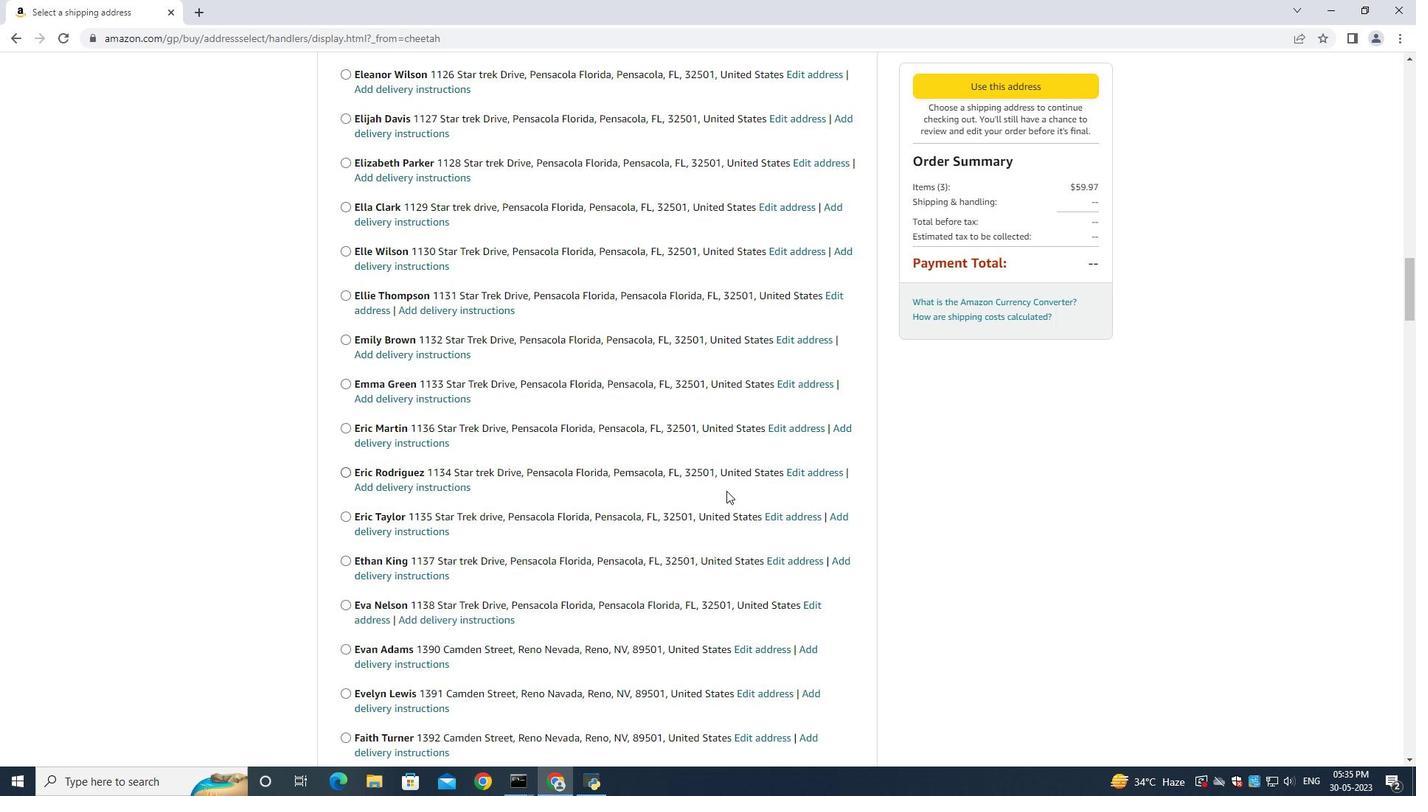 
Action: Mouse scrolled (726, 490) with delta (0, 0)
Screenshot: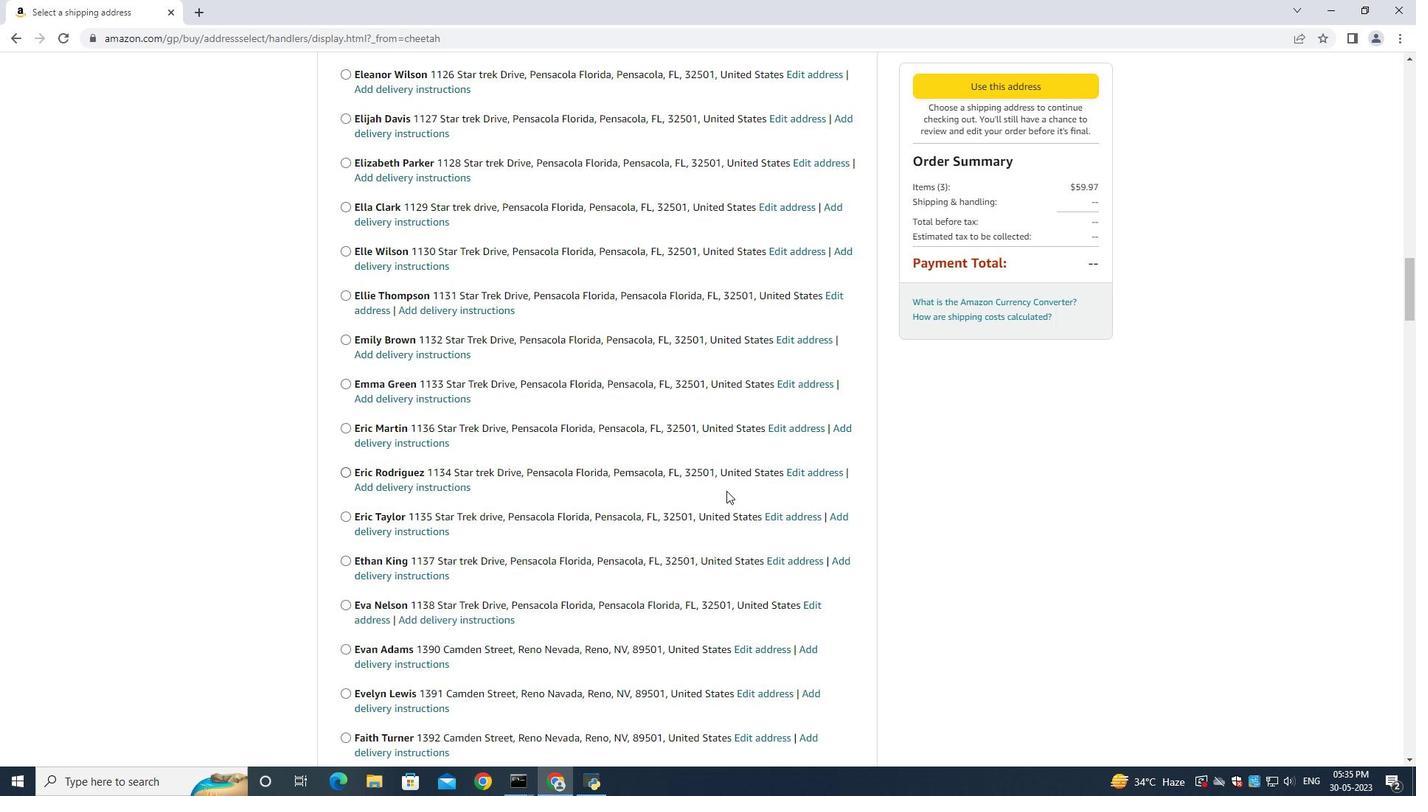 
Action: Mouse scrolled (726, 490) with delta (0, 0)
Screenshot: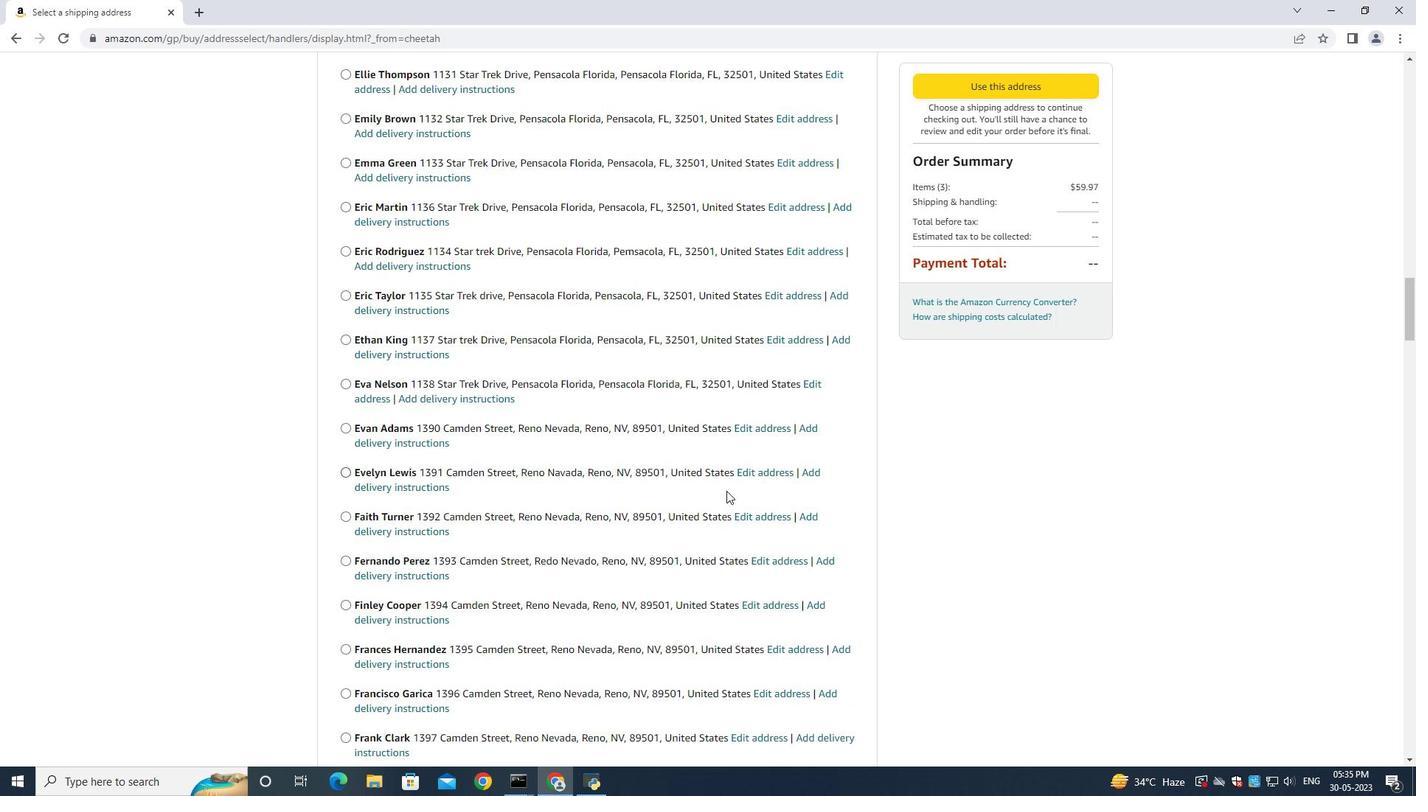 
Action: Mouse scrolled (726, 490) with delta (0, 0)
Screenshot: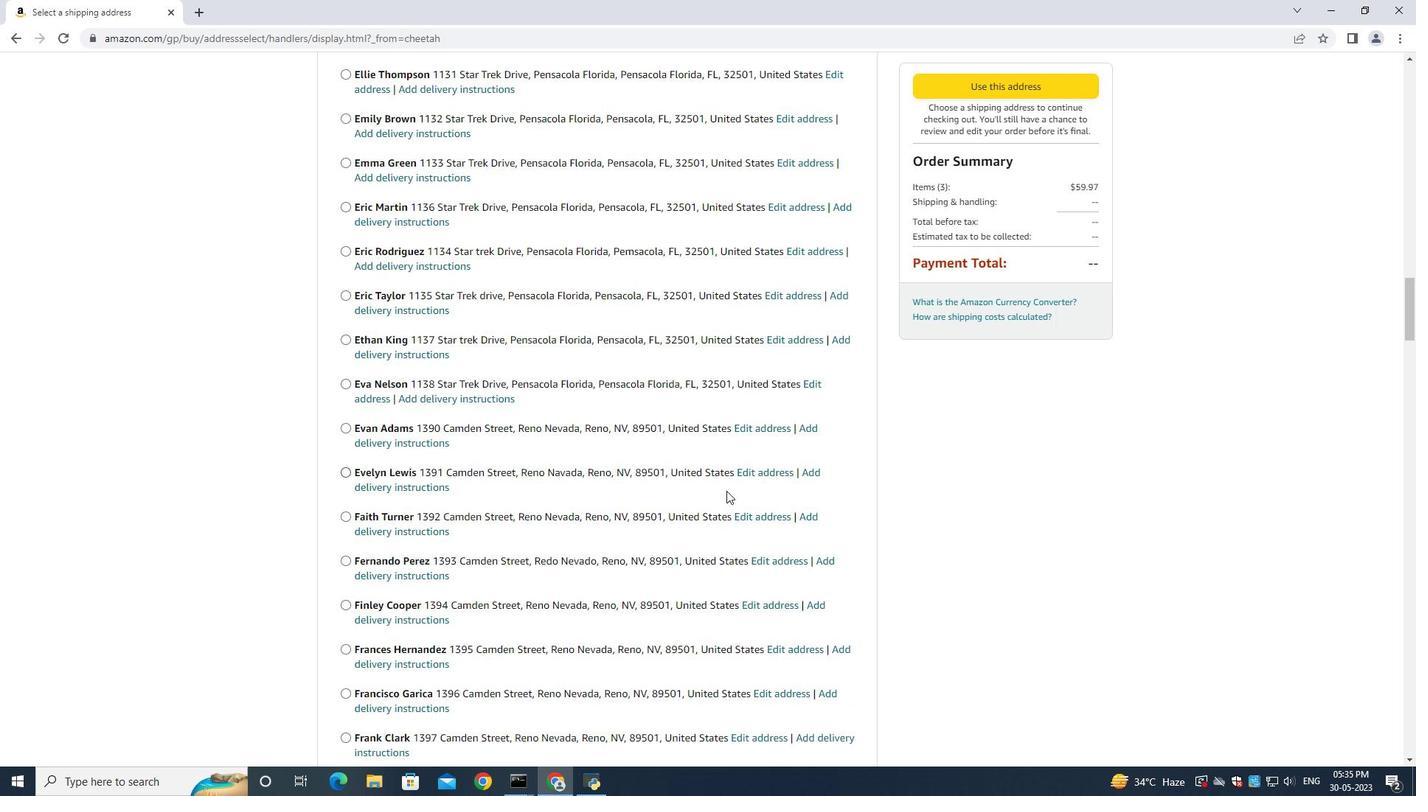 
Action: Mouse scrolled (726, 490) with delta (0, 0)
Screenshot: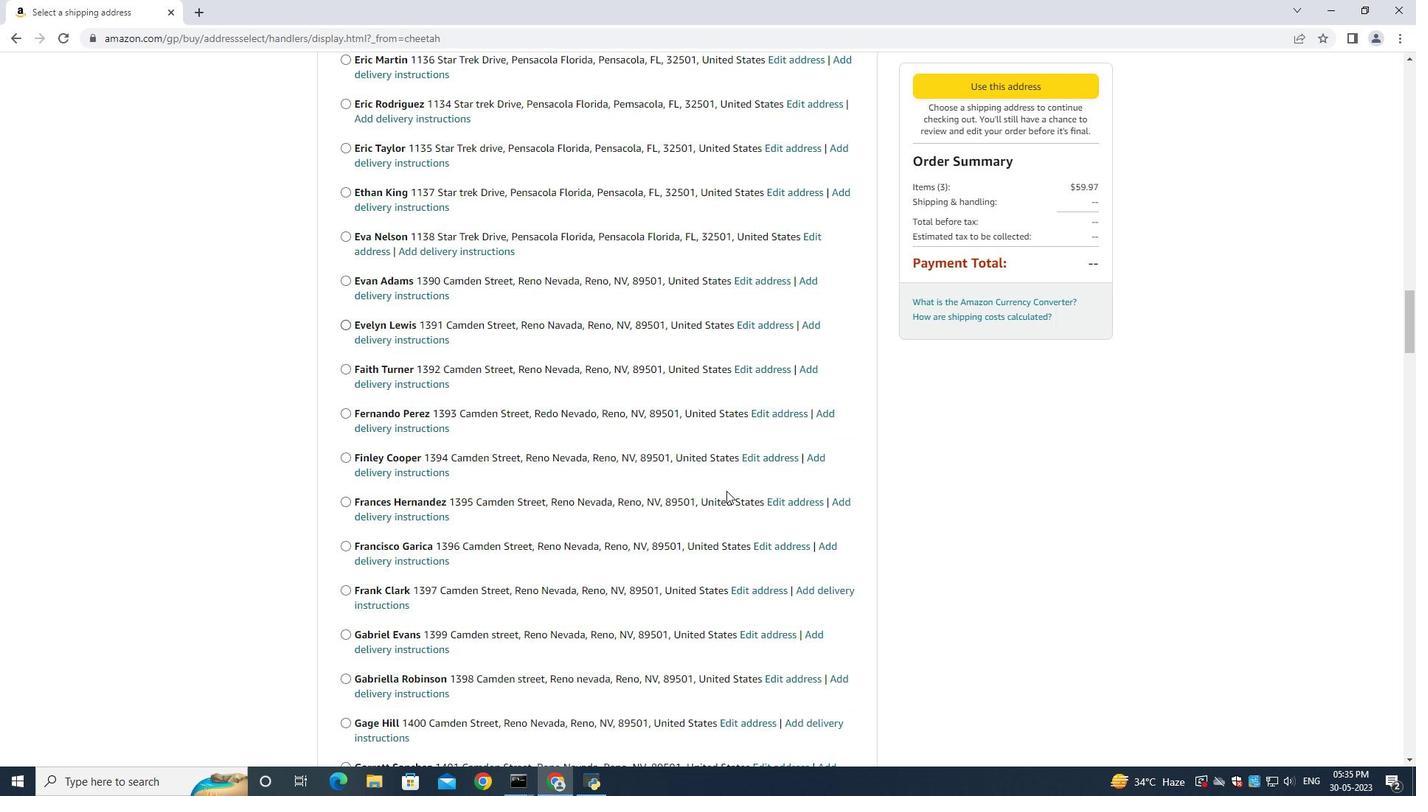 
Action: Mouse scrolled (726, 490) with delta (0, 0)
Screenshot: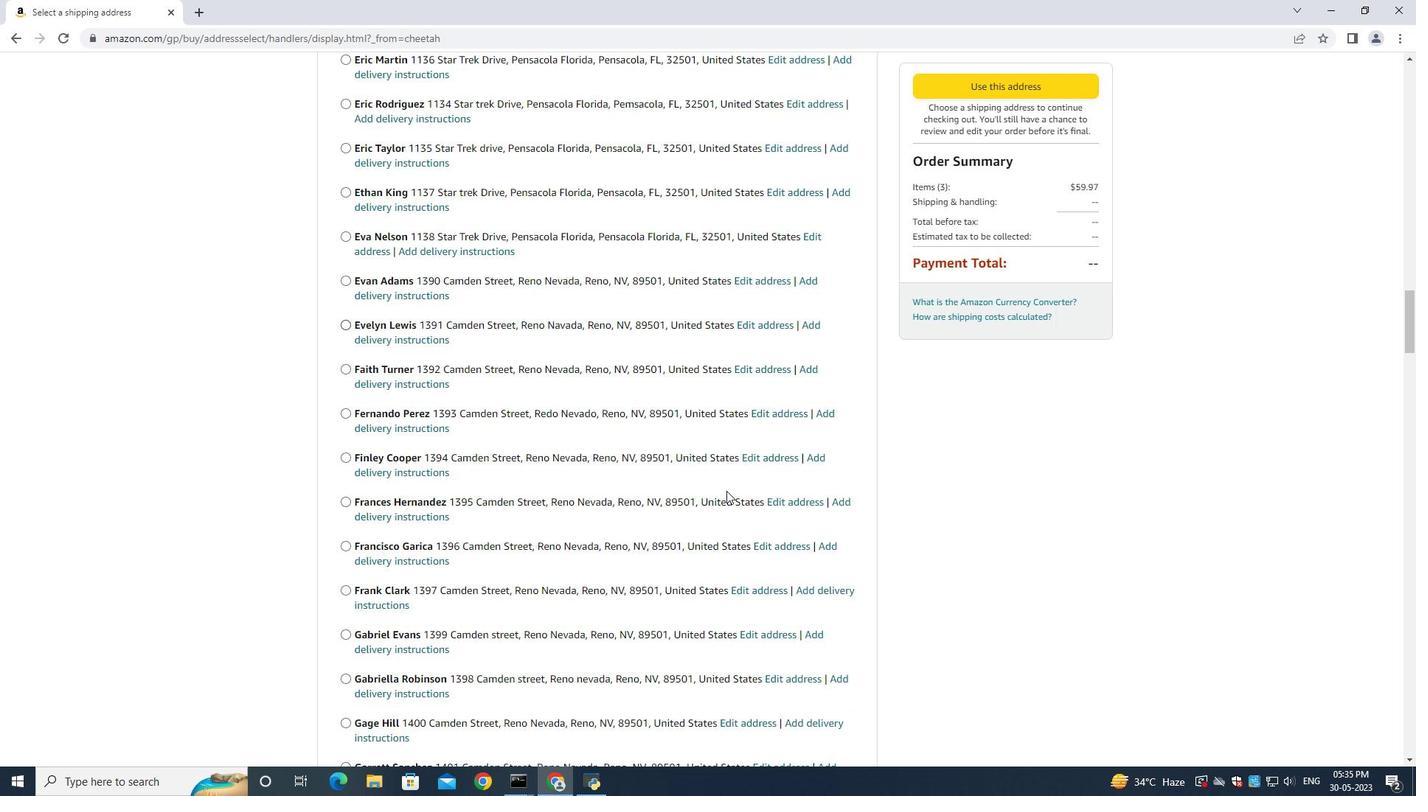 
Action: Mouse scrolled (726, 490) with delta (0, 0)
Screenshot: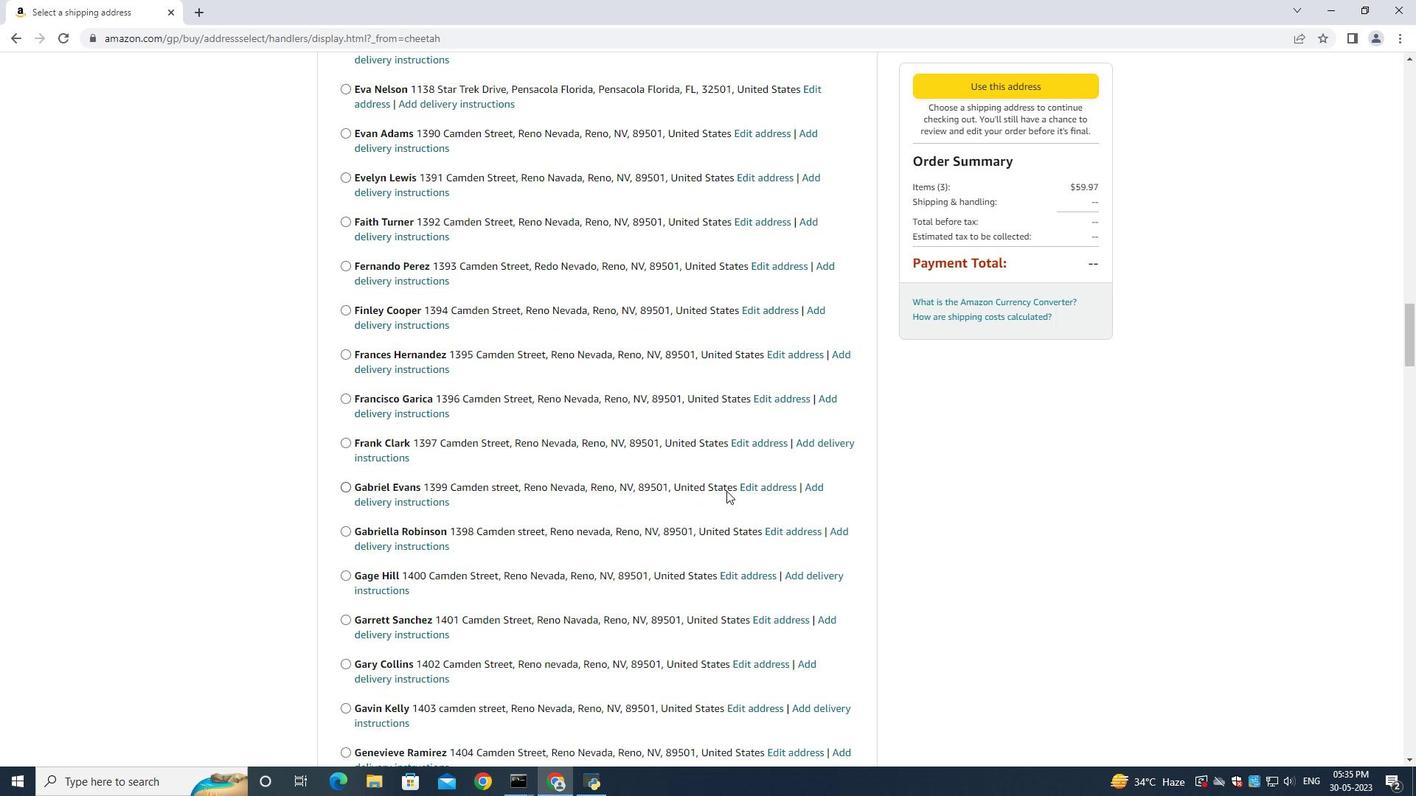 
Action: Mouse scrolled (726, 490) with delta (0, 0)
Screenshot: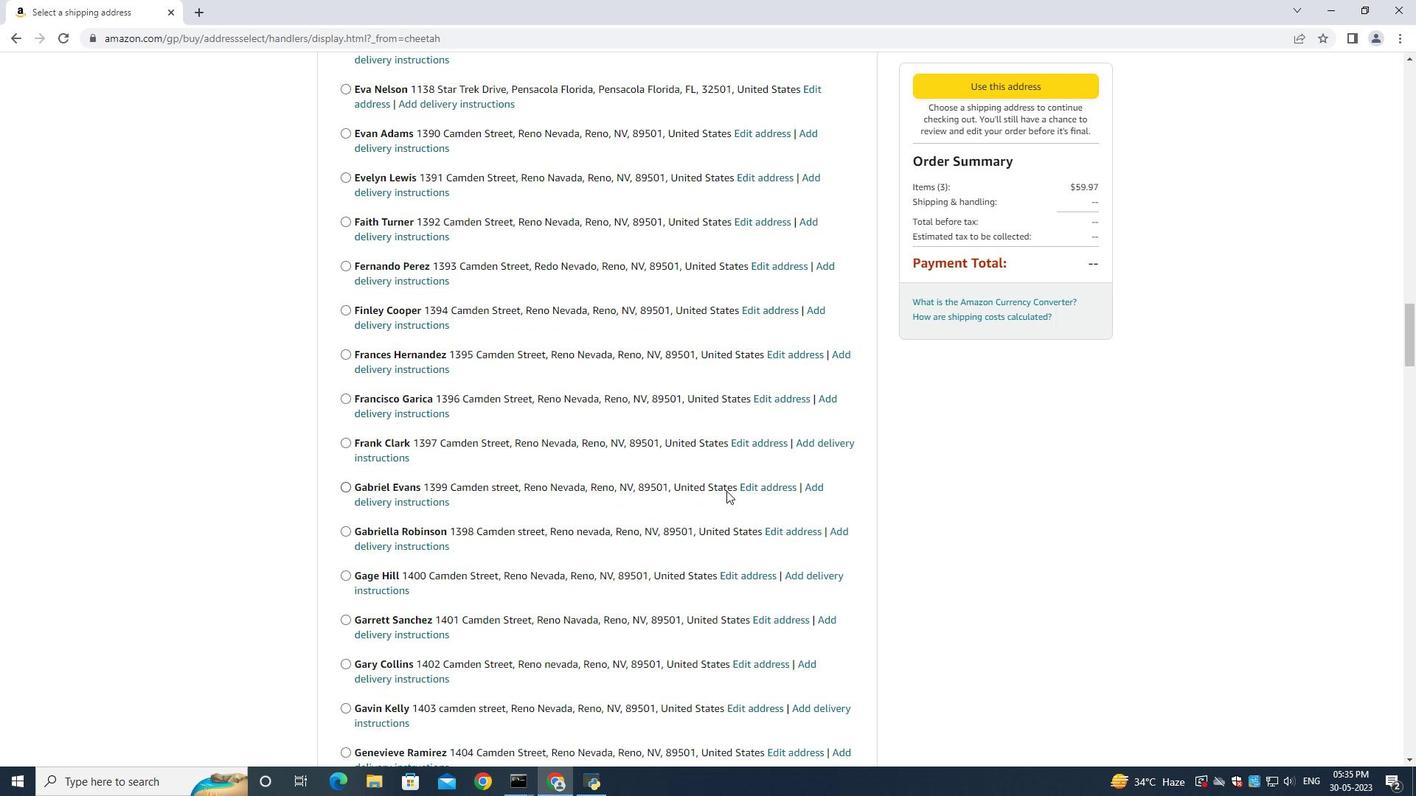 
Action: Mouse scrolled (726, 490) with delta (0, 0)
Screenshot: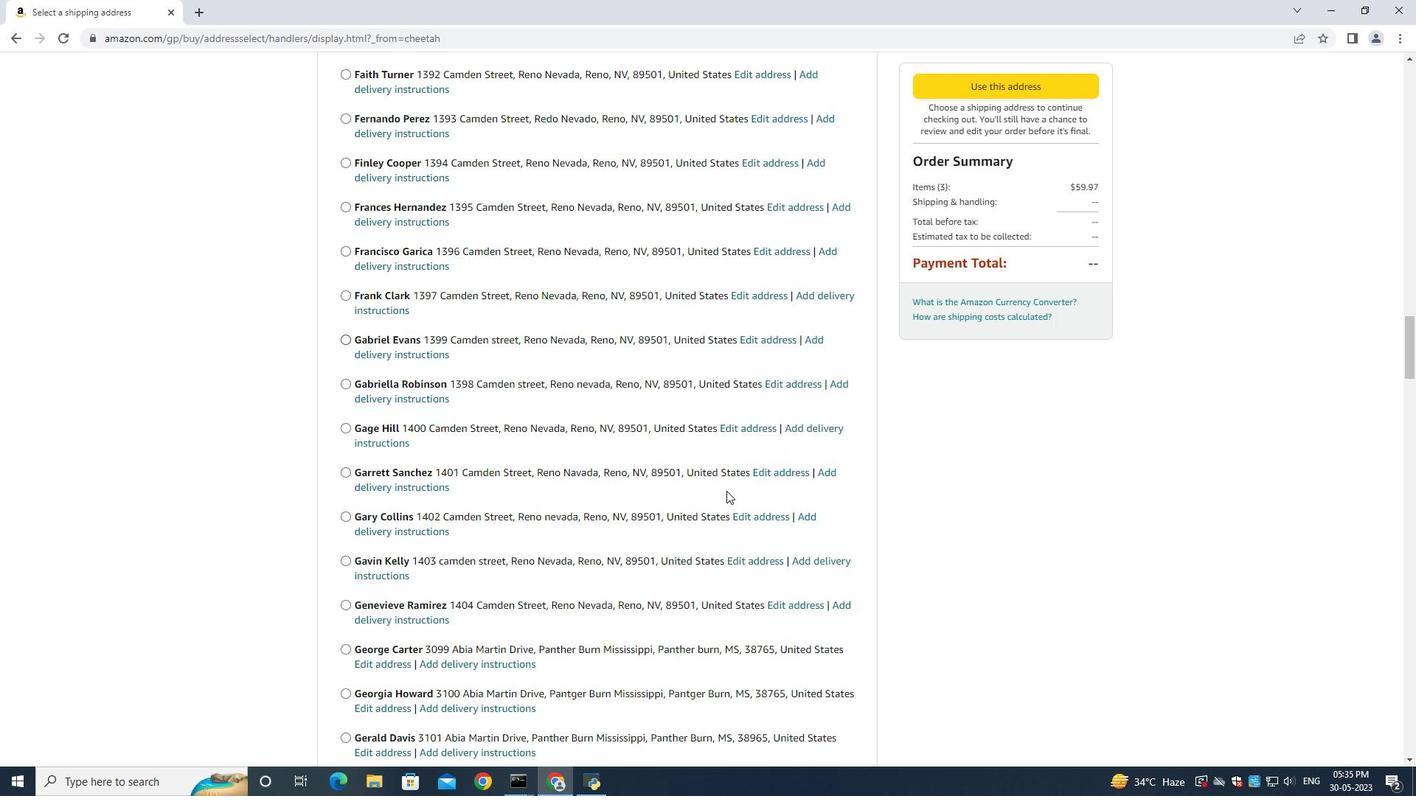 
Action: Mouse scrolled (726, 490) with delta (0, 0)
Screenshot: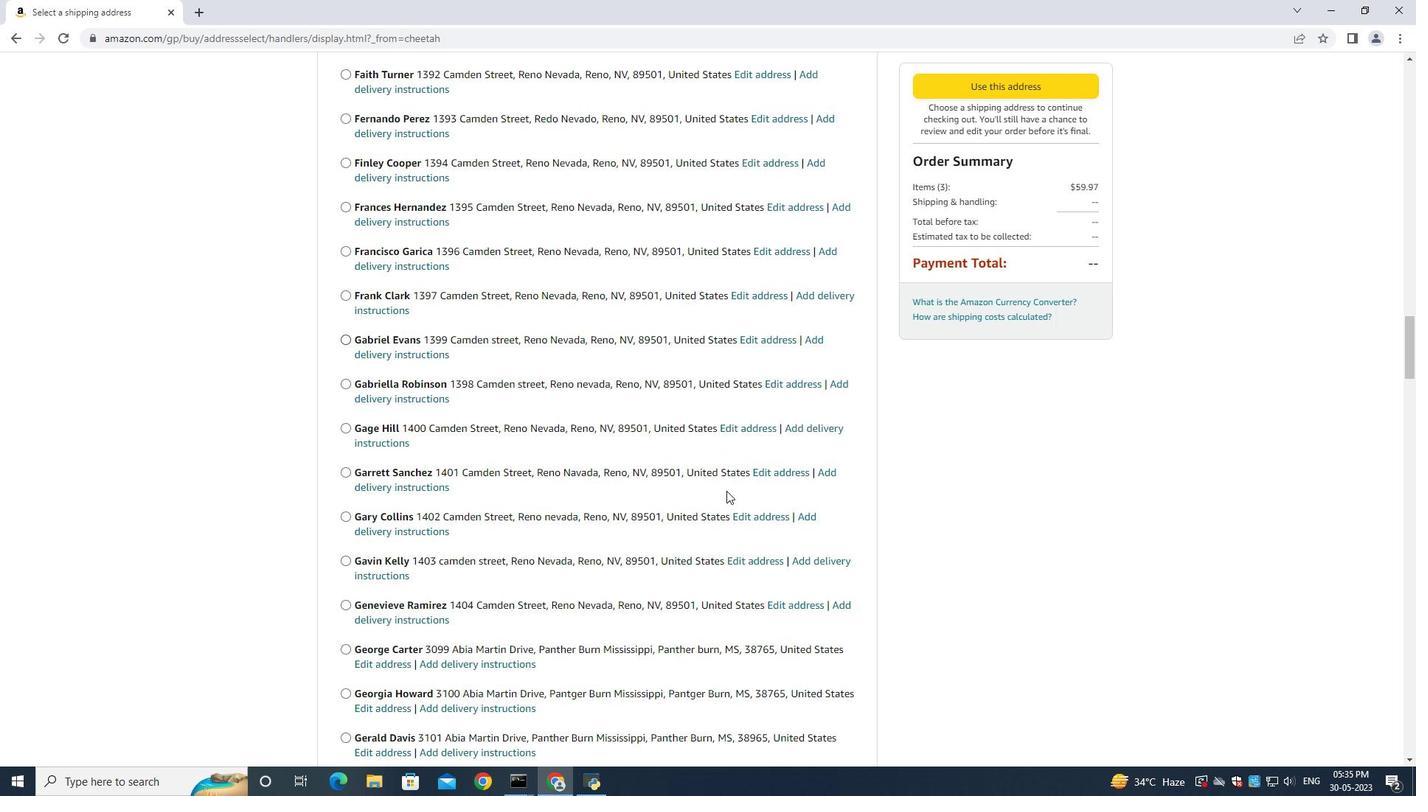 
Action: Mouse scrolled (726, 490) with delta (0, 0)
Screenshot: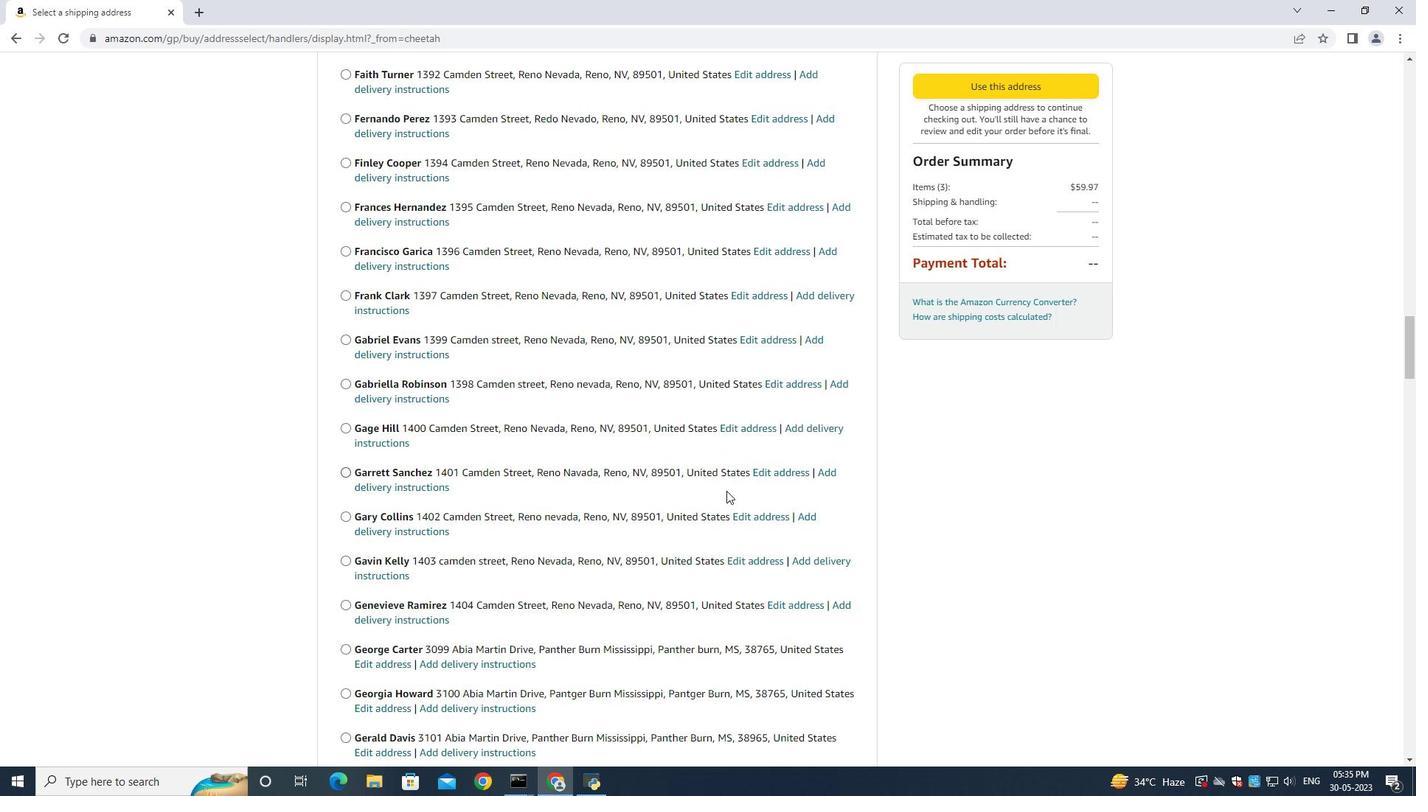 
Action: Mouse scrolled (726, 490) with delta (0, 0)
Screenshot: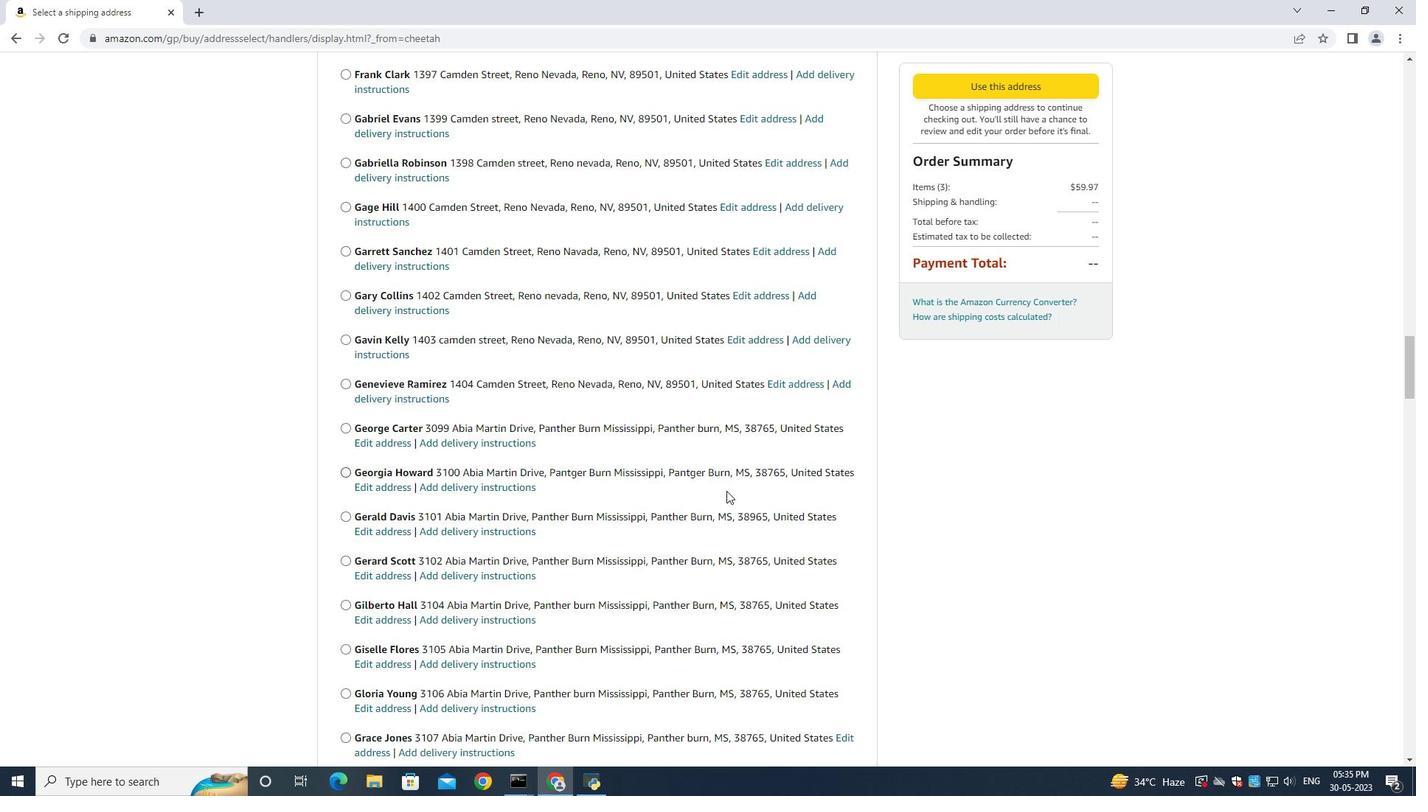 
Action: Mouse scrolled (726, 490) with delta (0, 0)
Screenshot: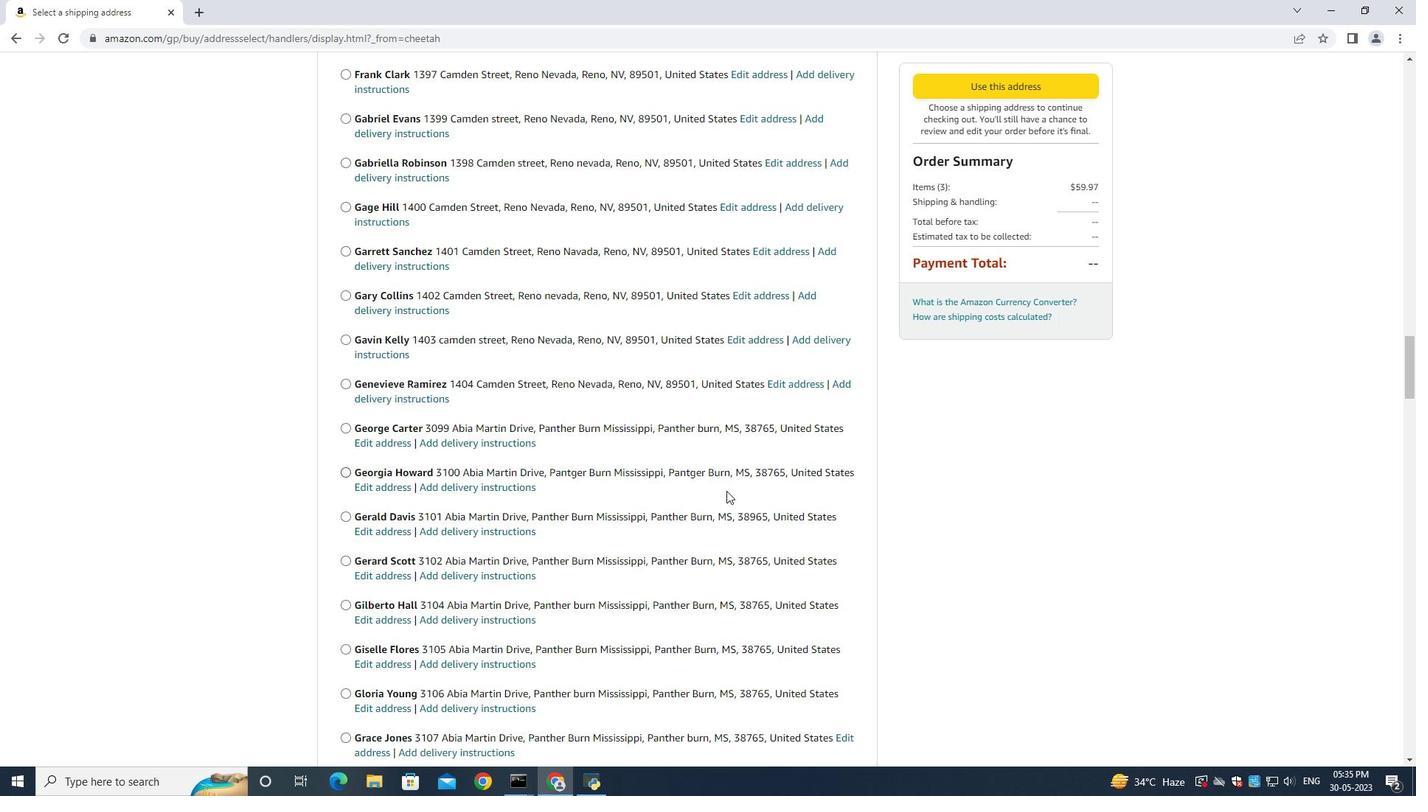 
Action: Mouse scrolled (726, 490) with delta (0, 0)
Screenshot: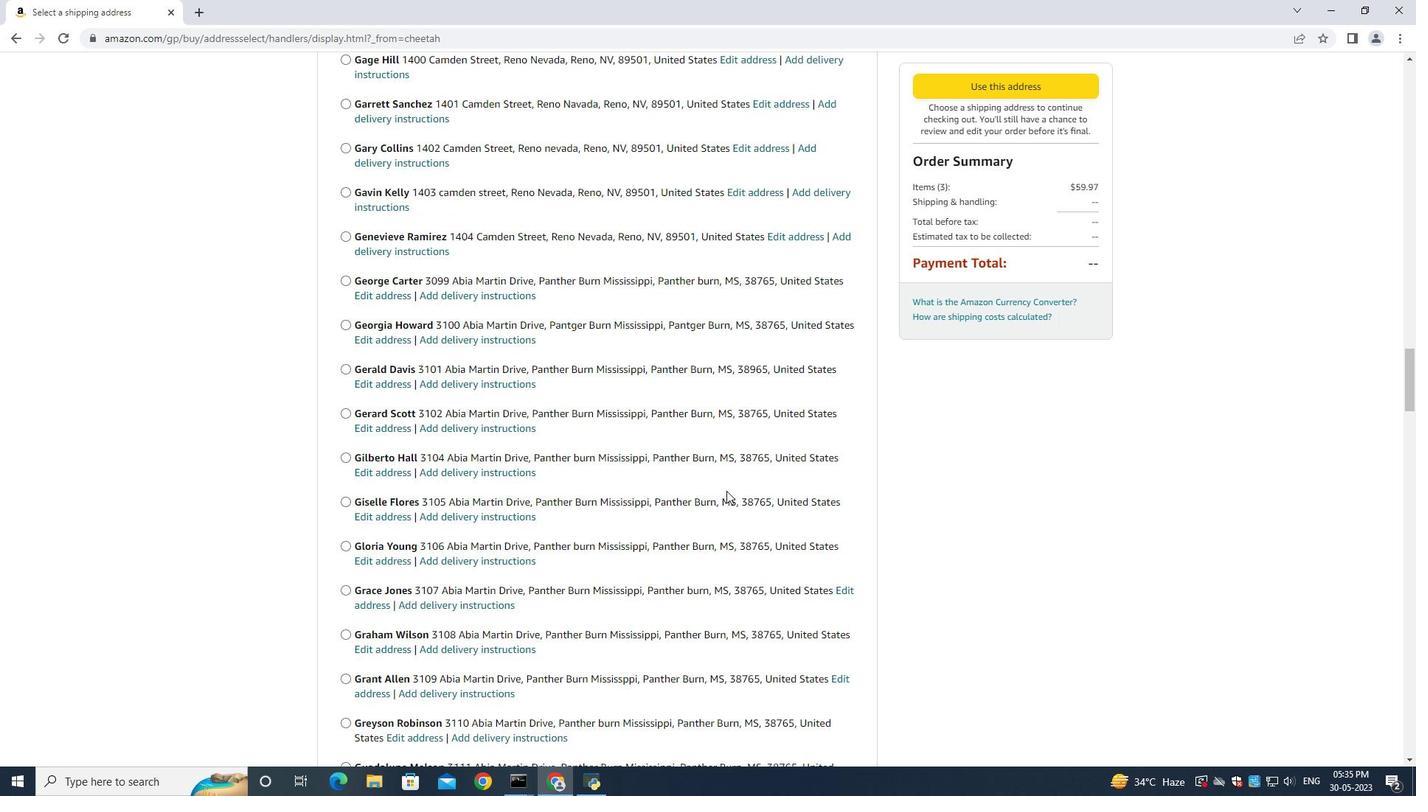 
Action: Mouse scrolled (726, 490) with delta (0, 0)
Screenshot: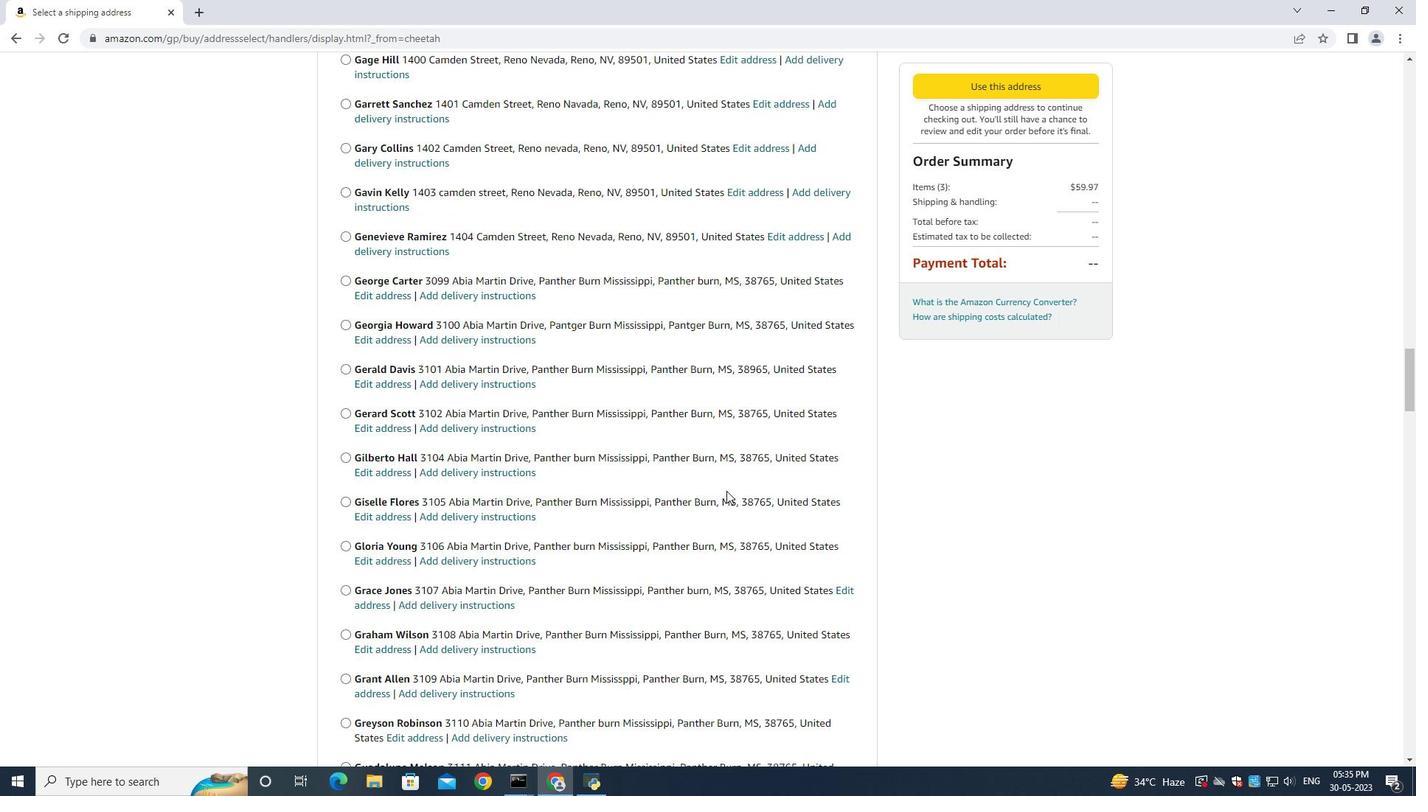 
Action: Mouse scrolled (726, 490) with delta (0, 0)
Screenshot: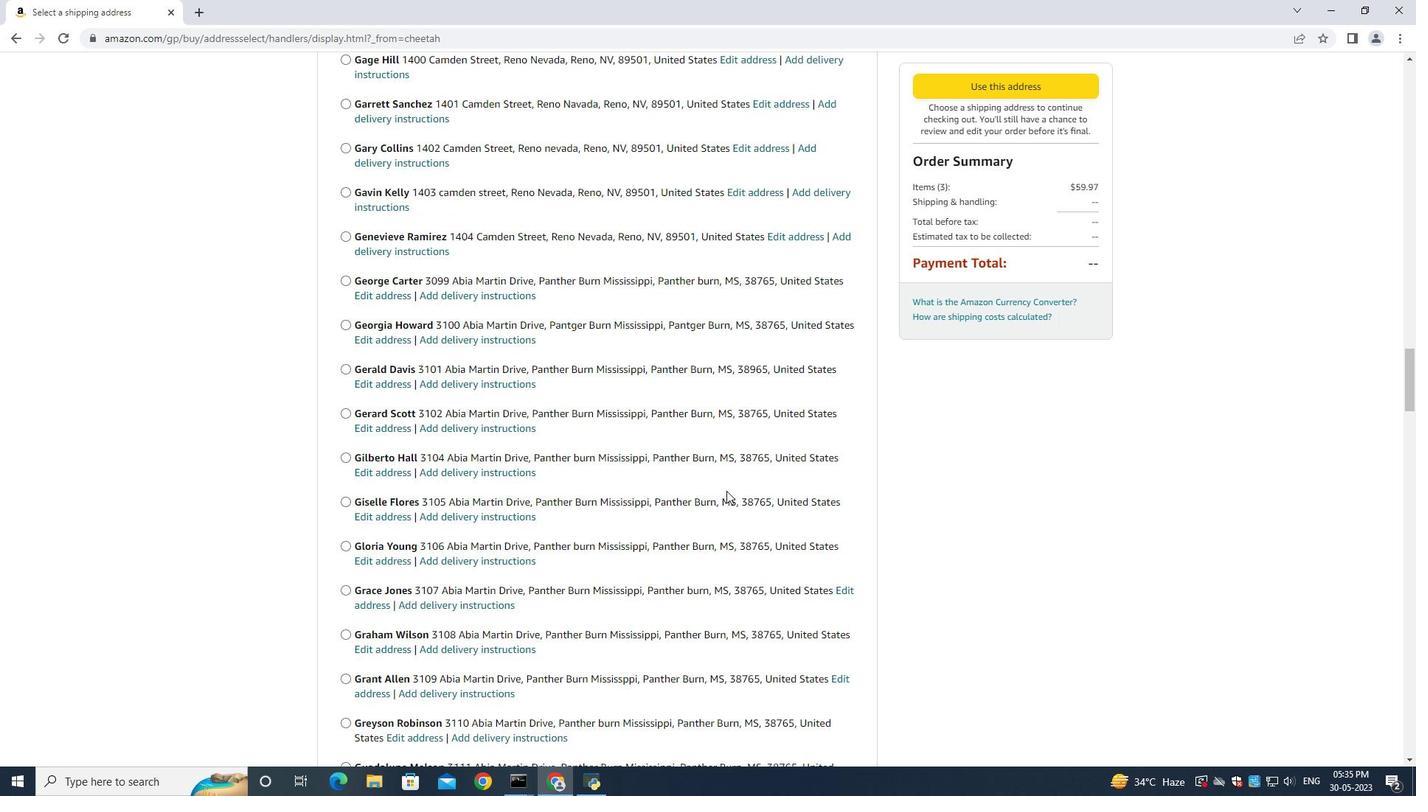 
Action: Mouse moved to (788, 513)
Screenshot: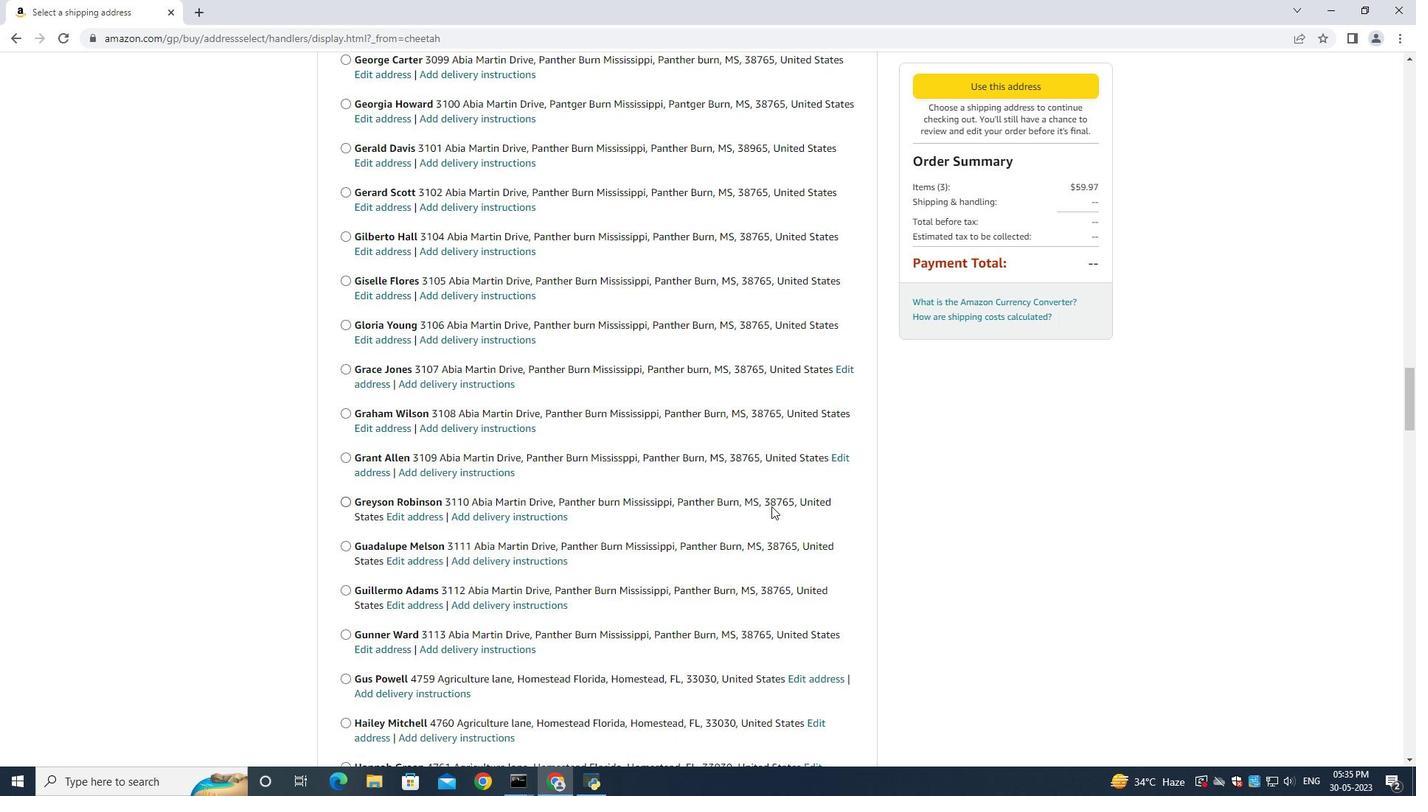 
Action: Mouse scrolled (788, 512) with delta (0, 0)
Screenshot: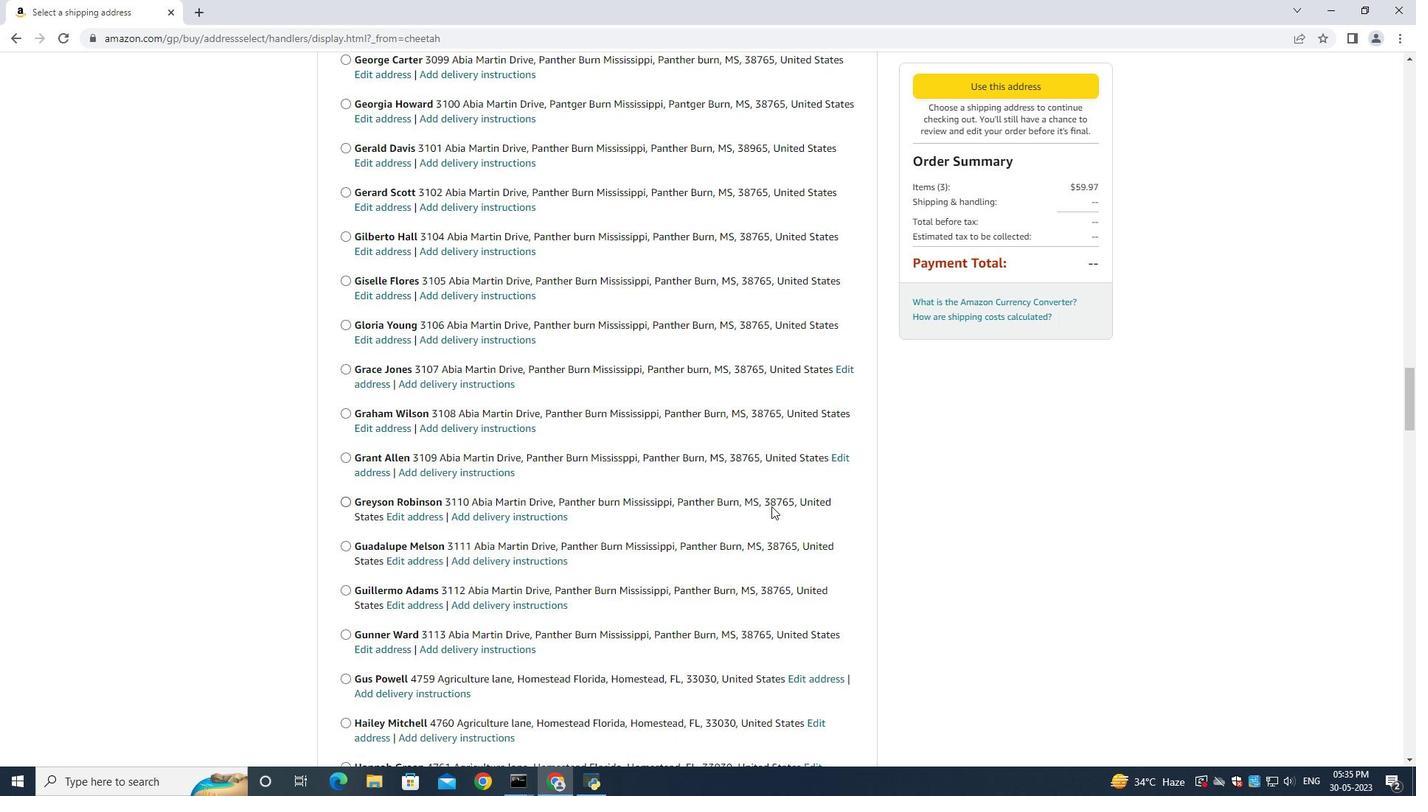 
Action: Mouse scrolled (788, 512) with delta (0, 0)
Screenshot: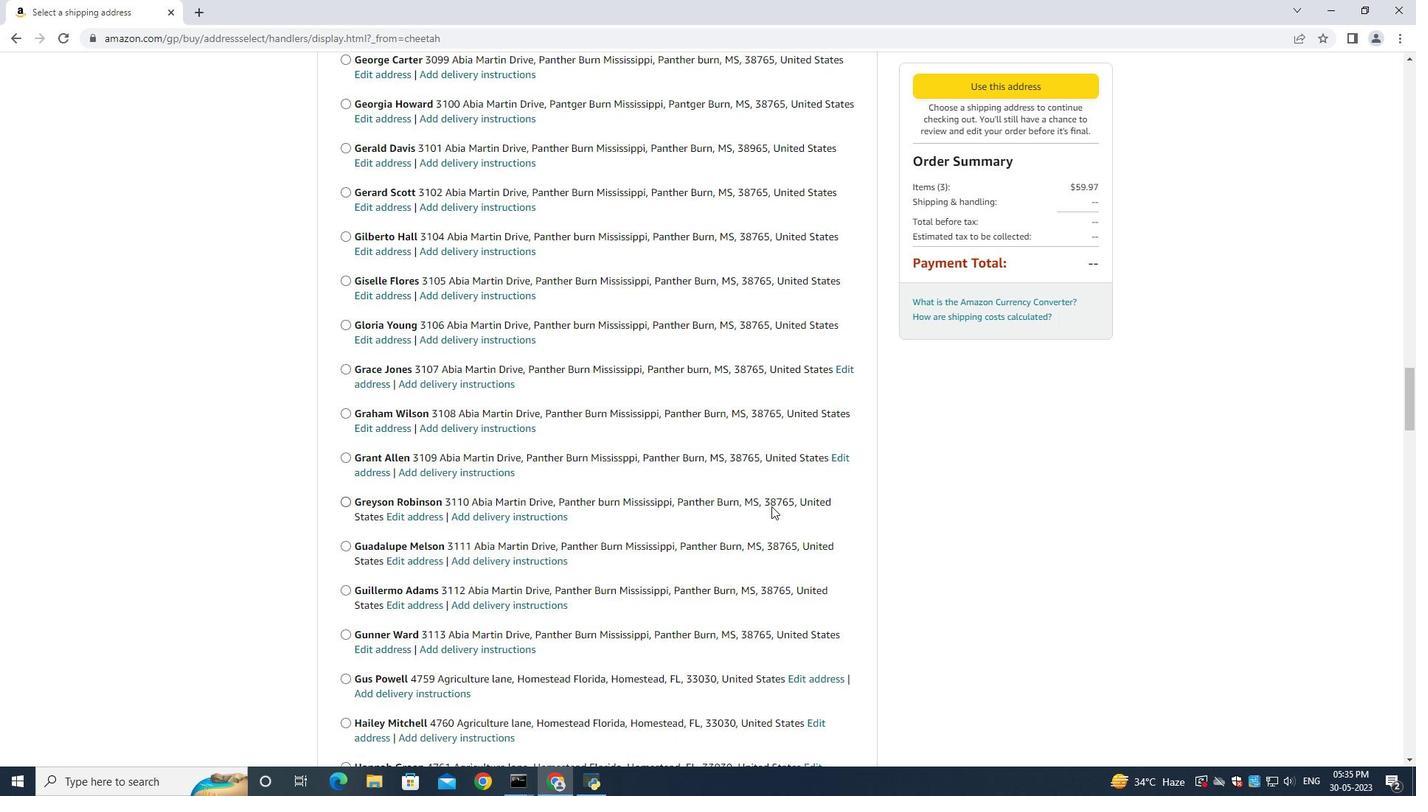 
Action: Mouse moved to (788, 513)
Screenshot: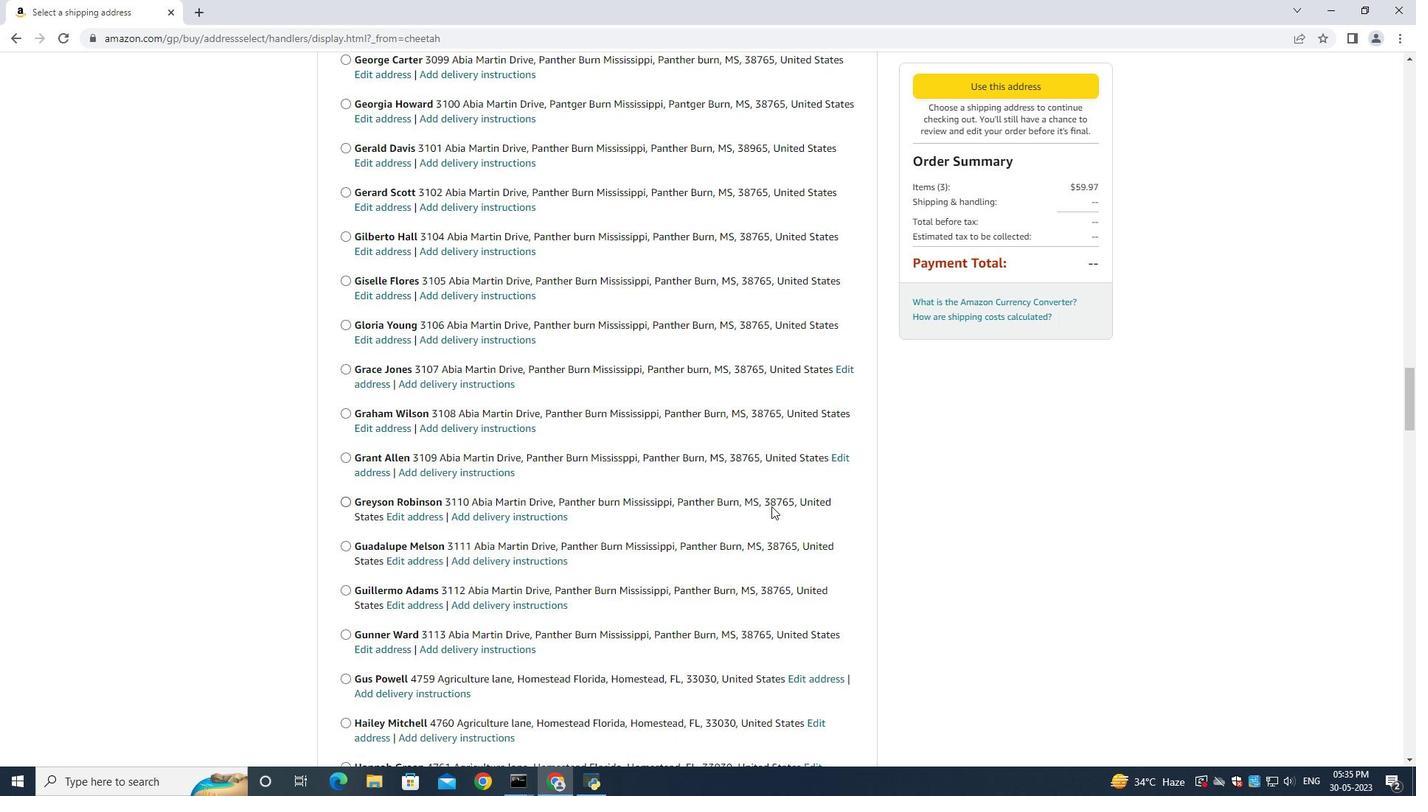 
Action: Mouse scrolled (788, 512) with delta (0, 0)
Screenshot: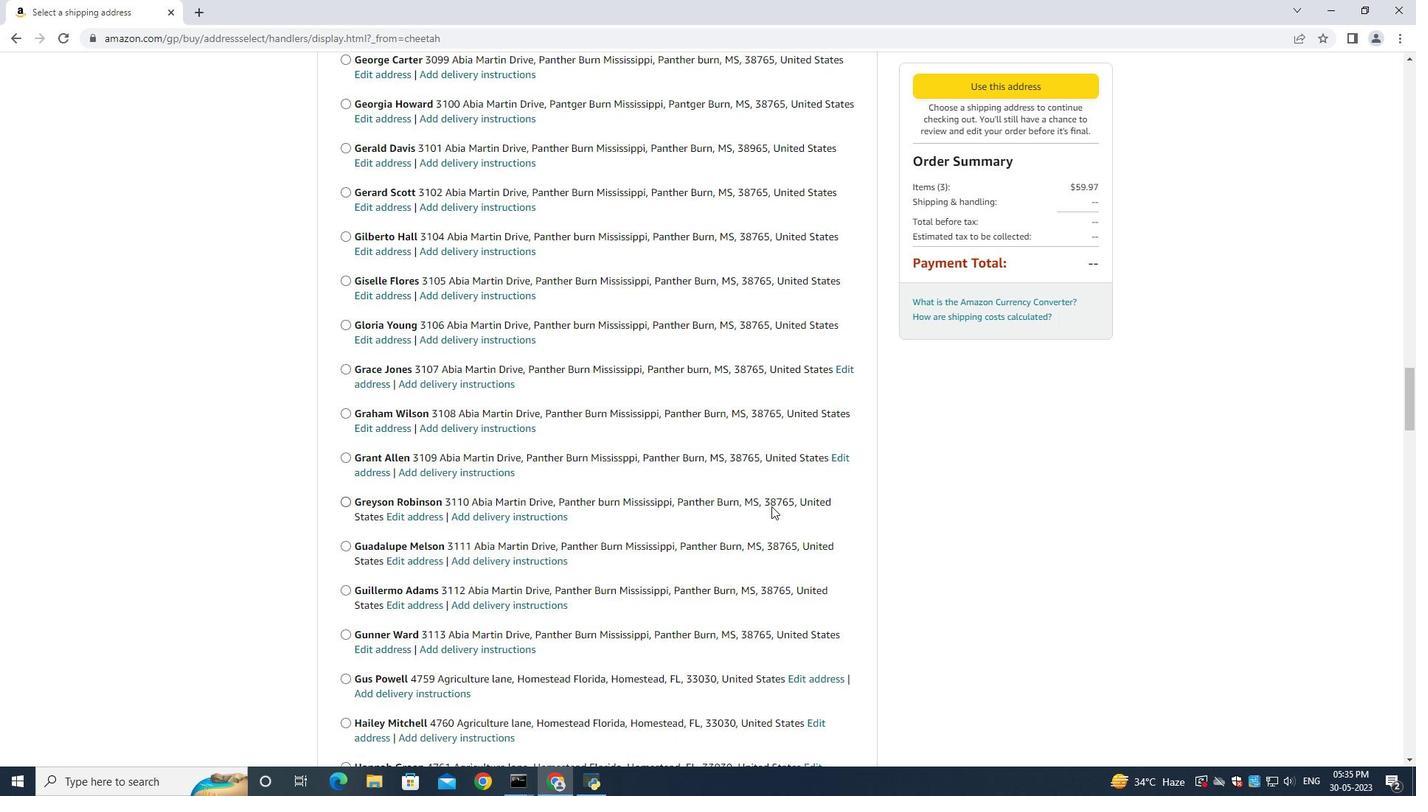 
Action: Mouse scrolled (788, 512) with delta (0, 0)
Screenshot: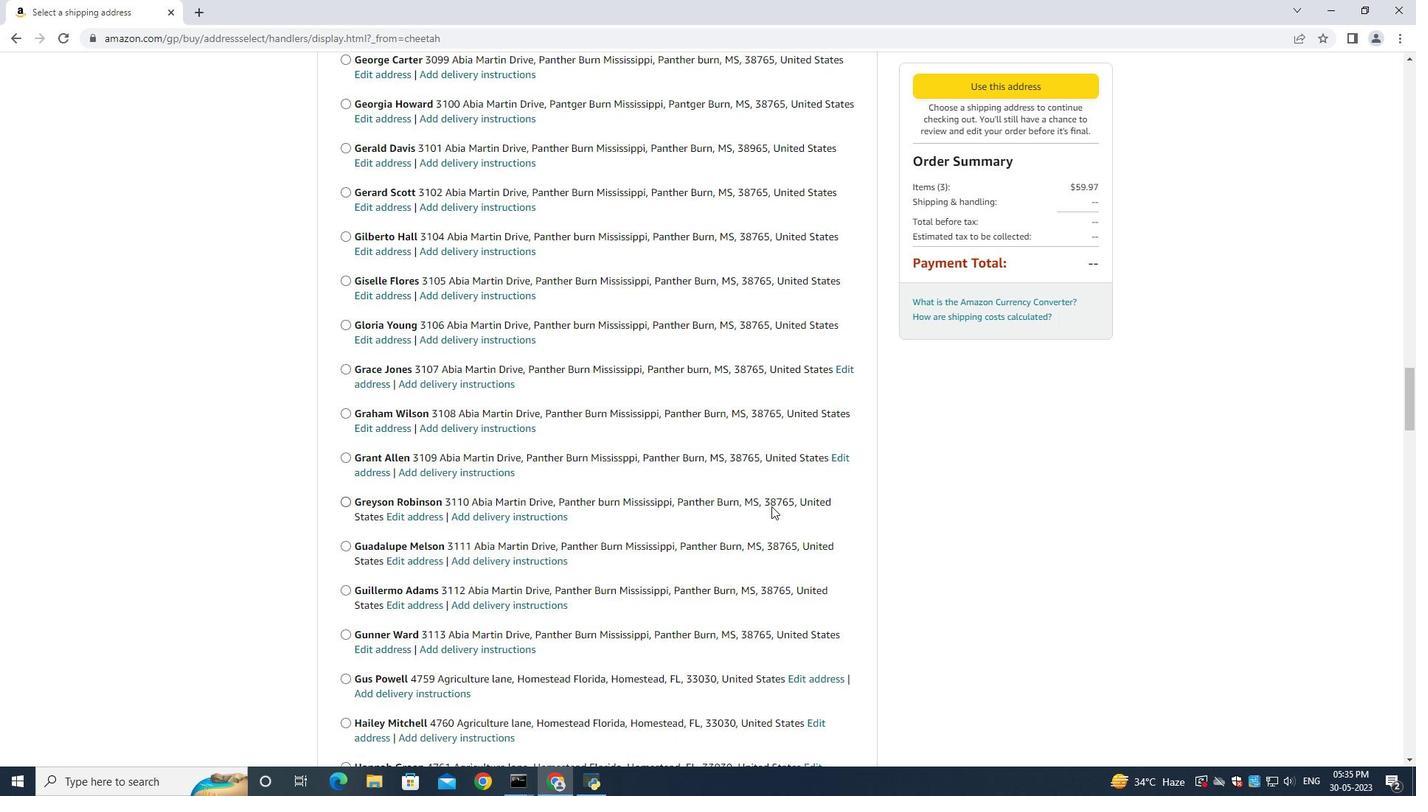 
Action: Mouse scrolled (788, 512) with delta (0, 0)
Screenshot: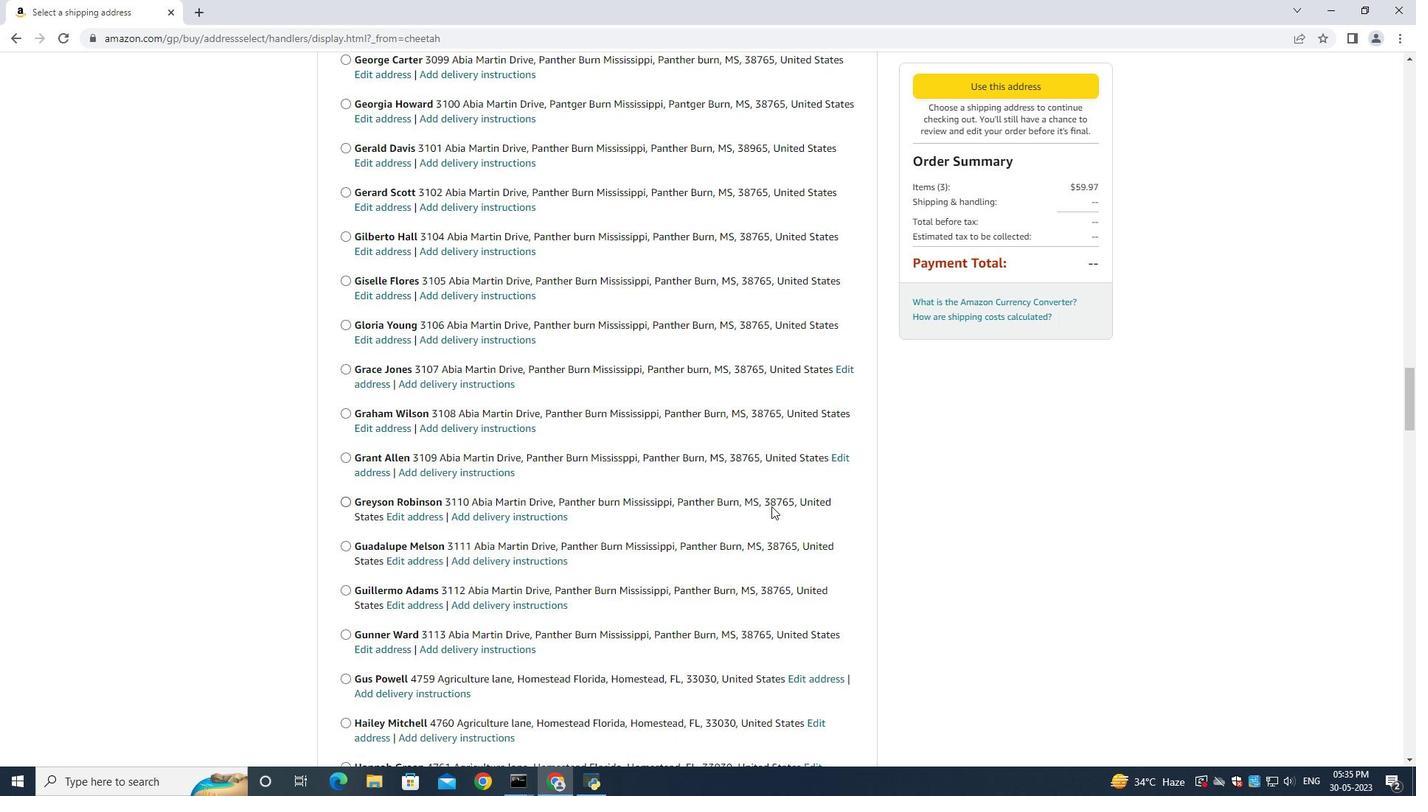 
Action: Mouse scrolled (788, 512) with delta (0, 0)
Screenshot: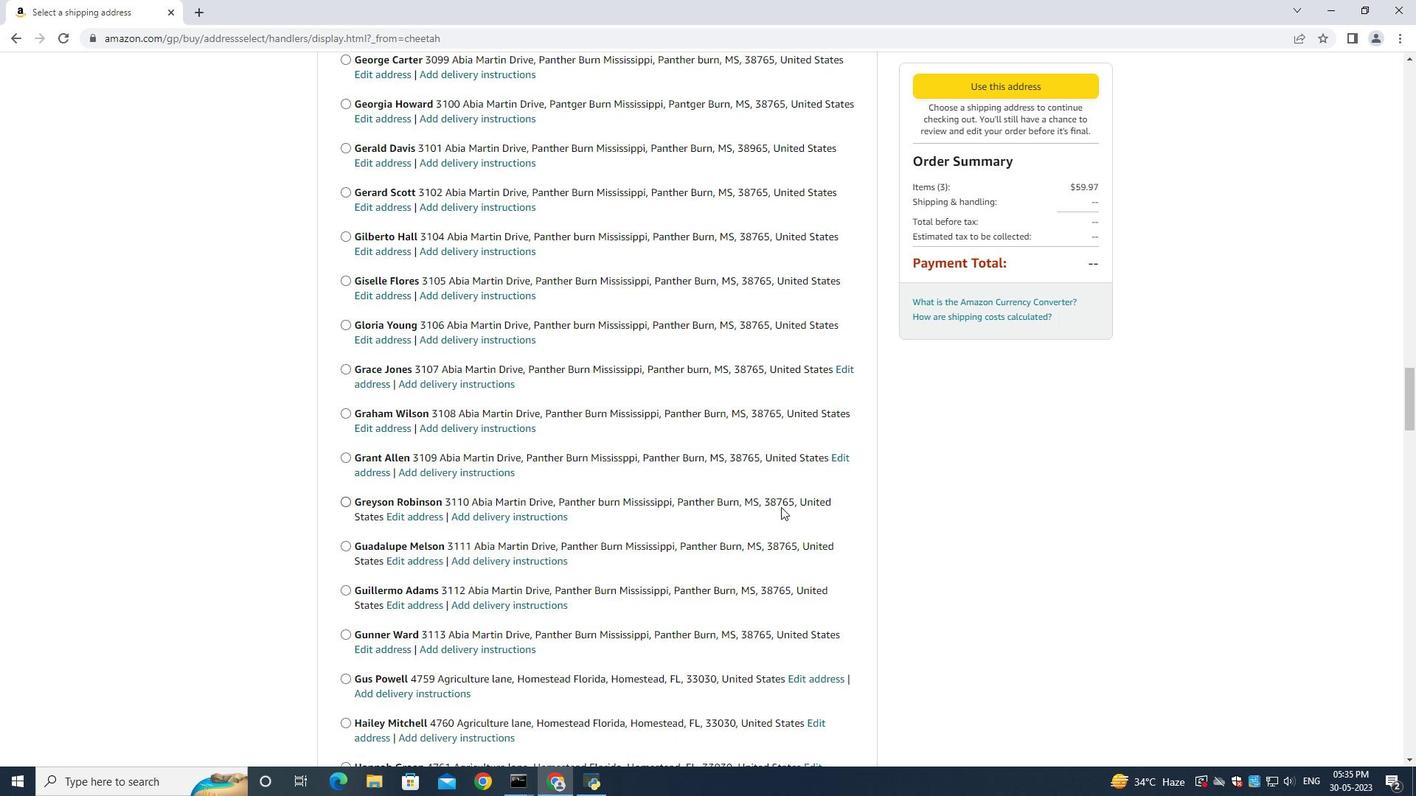 
Action: Mouse scrolled (788, 512) with delta (0, 0)
Screenshot: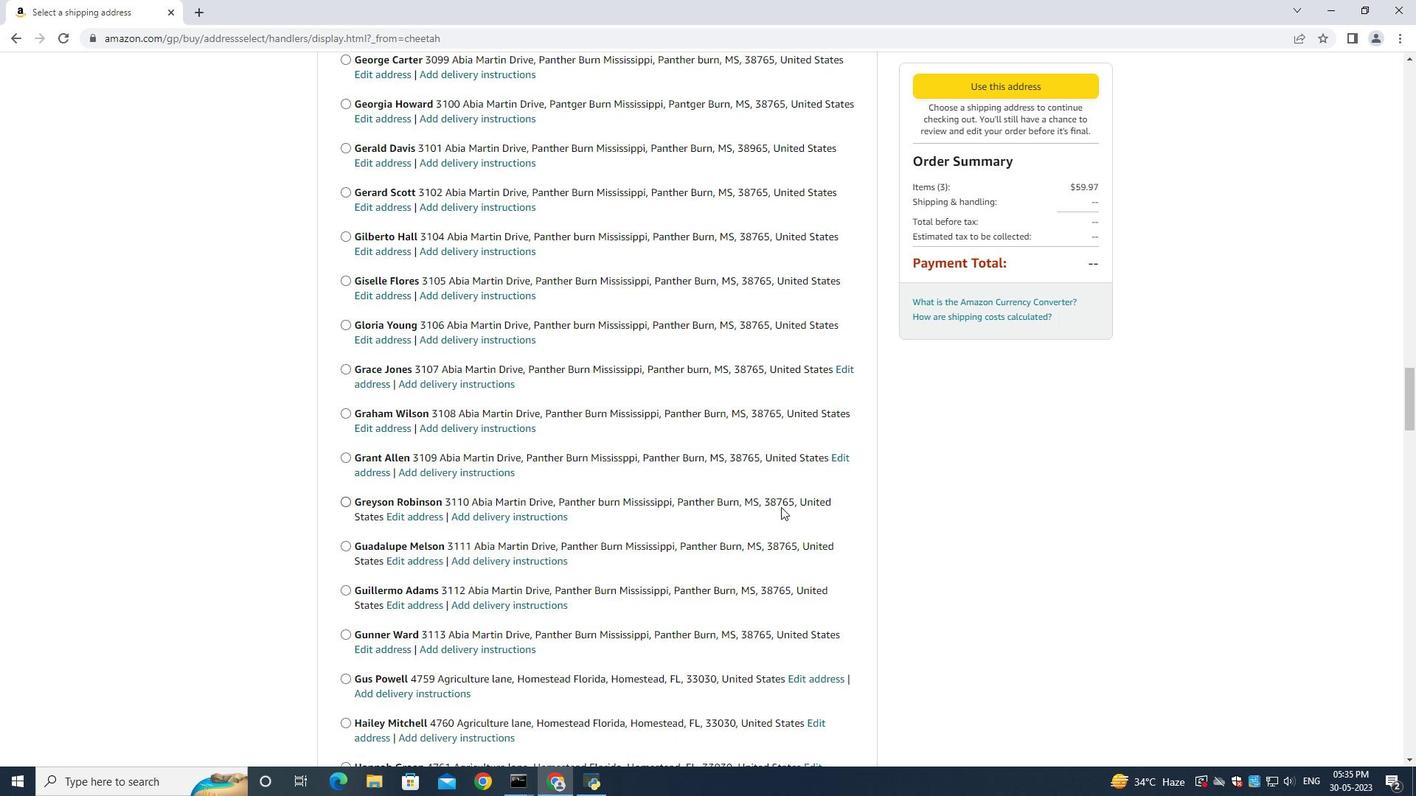 
Action: Mouse moved to (770, 463)
Screenshot: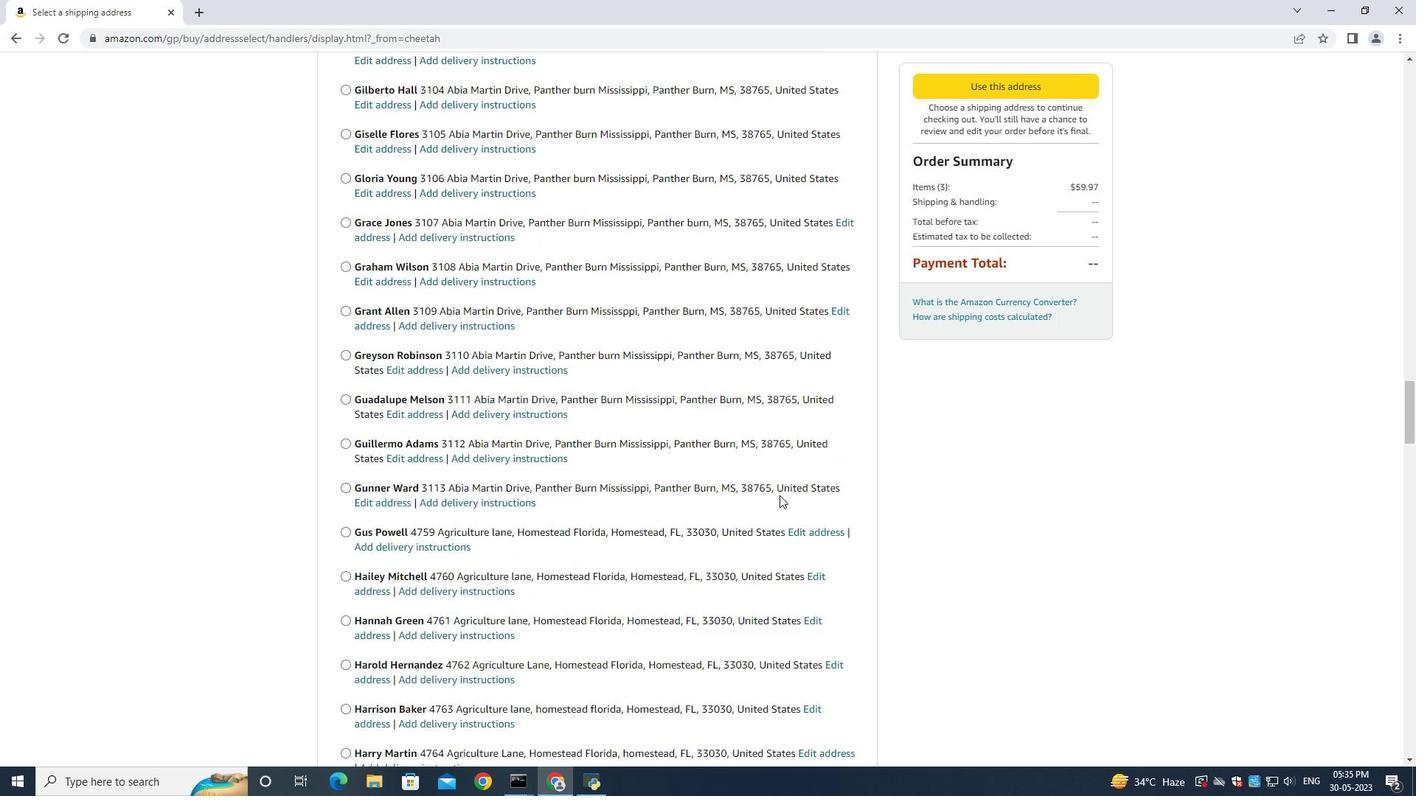 
Action: Mouse scrolled (770, 462) with delta (0, 0)
Screenshot: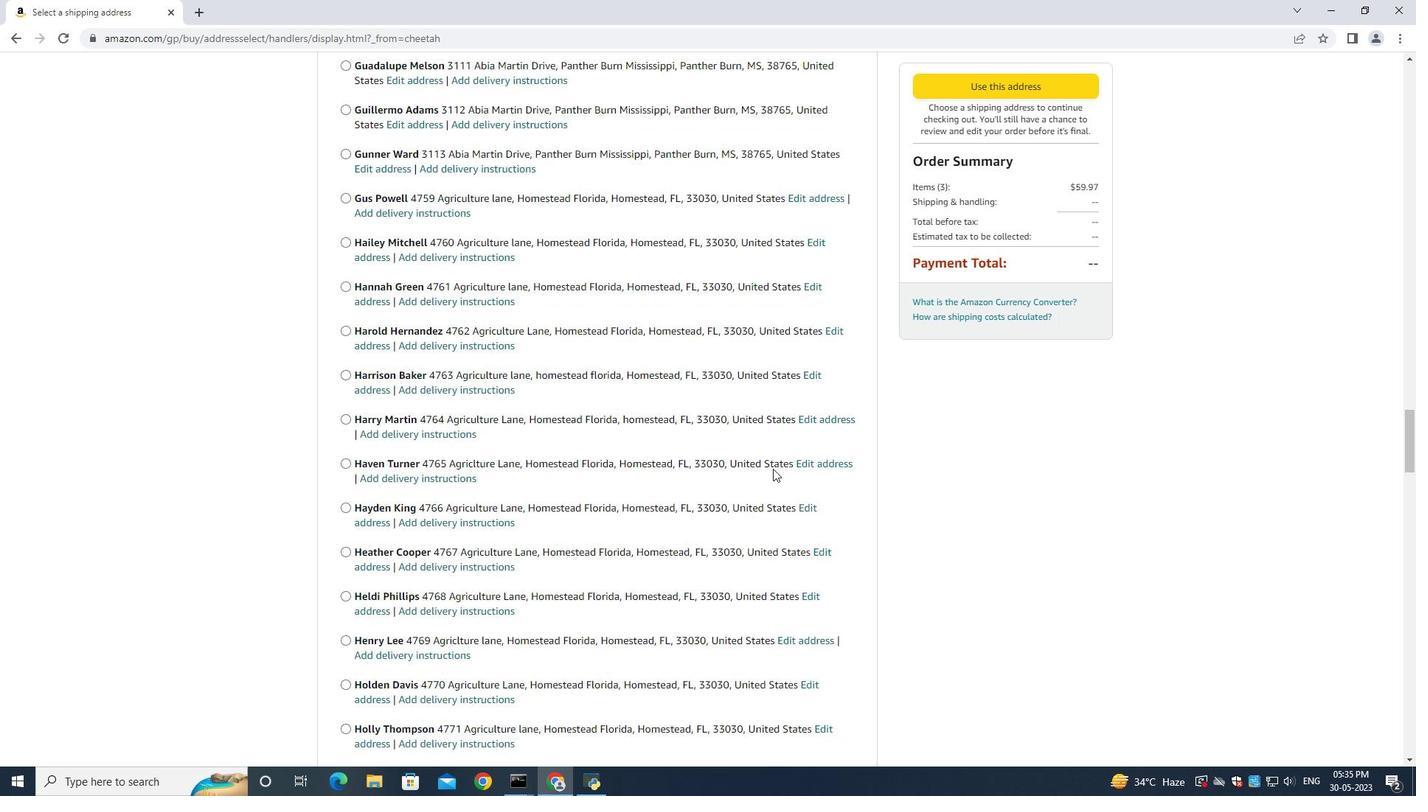 
Action: Mouse scrolled (770, 462) with delta (0, 0)
Screenshot: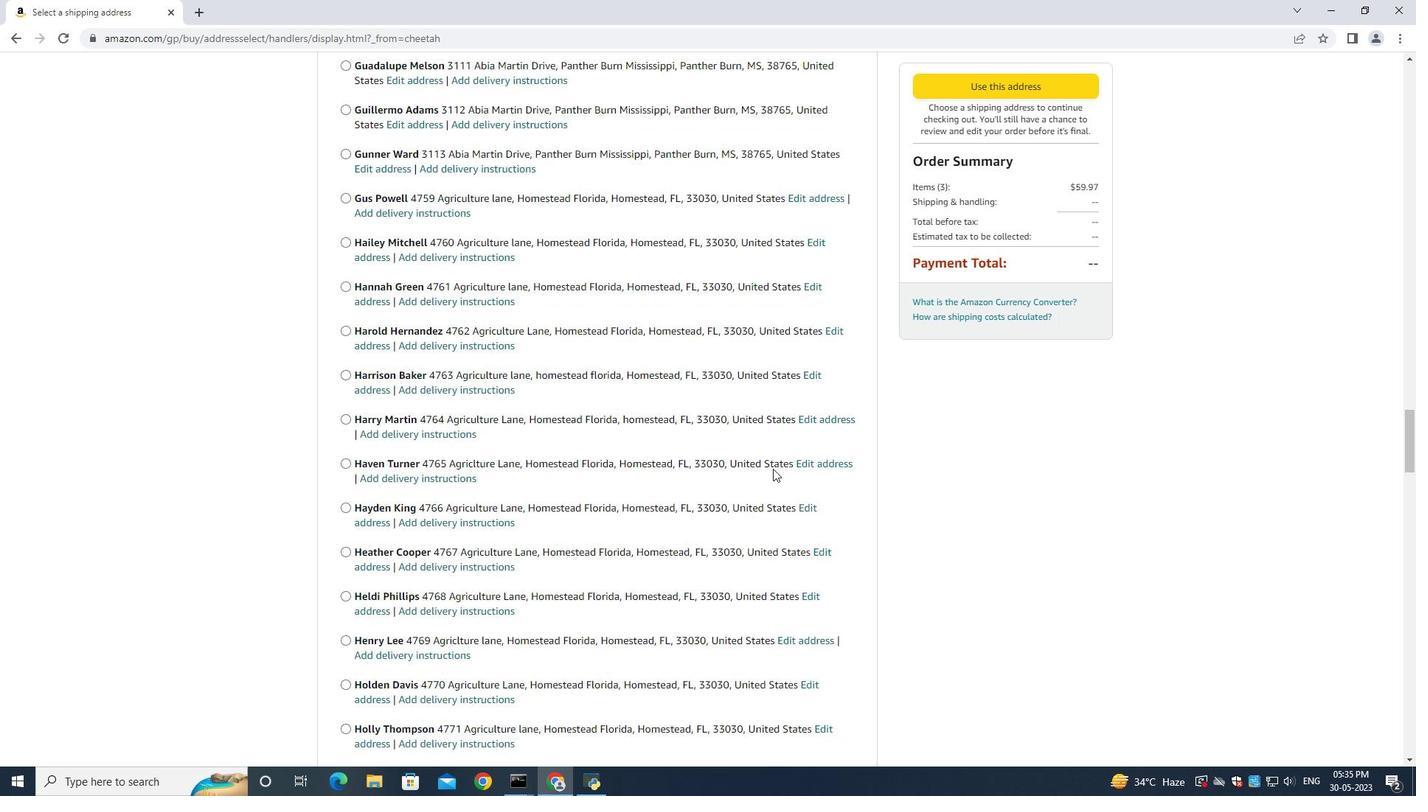 
Action: Mouse moved to (770, 463)
Screenshot: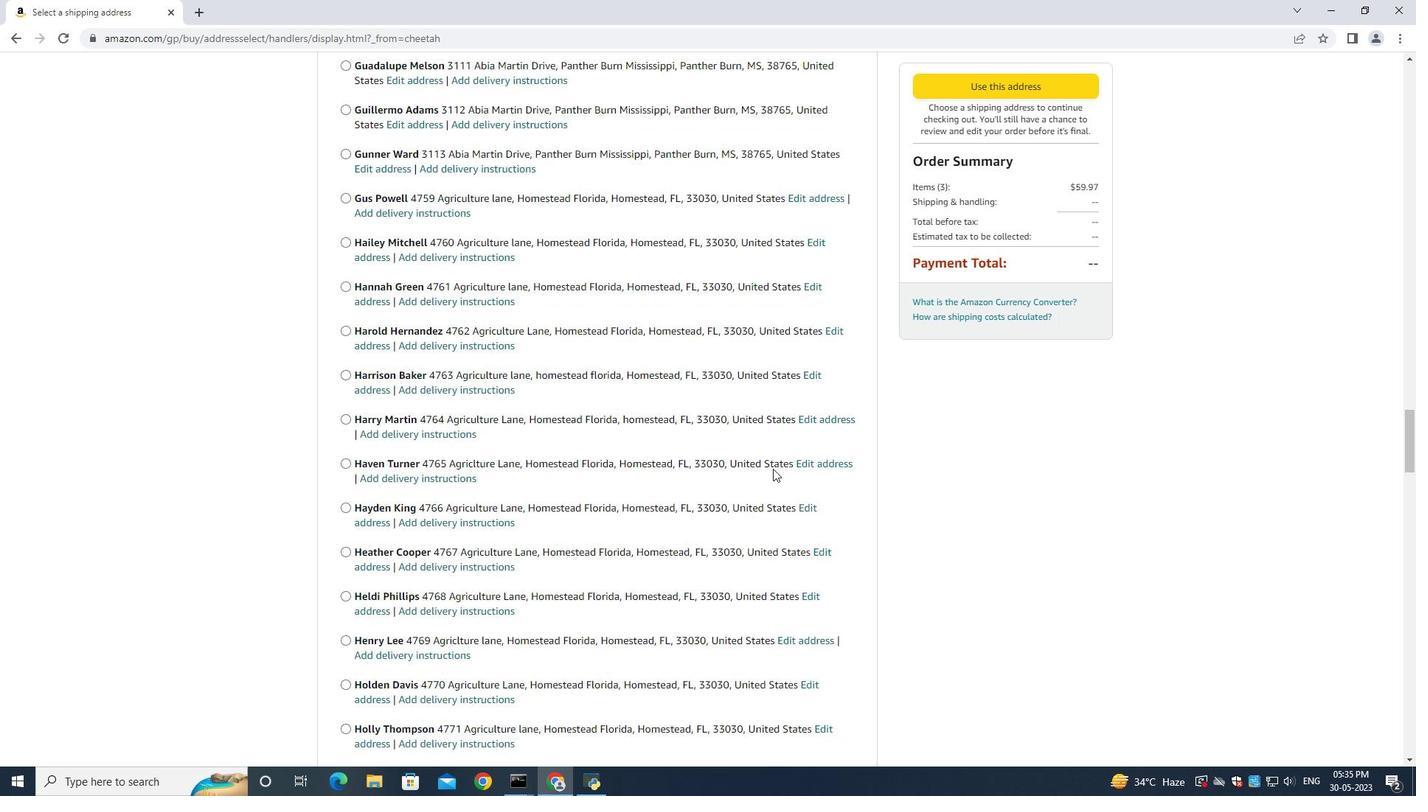 
Action: Mouse scrolled (770, 462) with delta (0, 0)
Screenshot: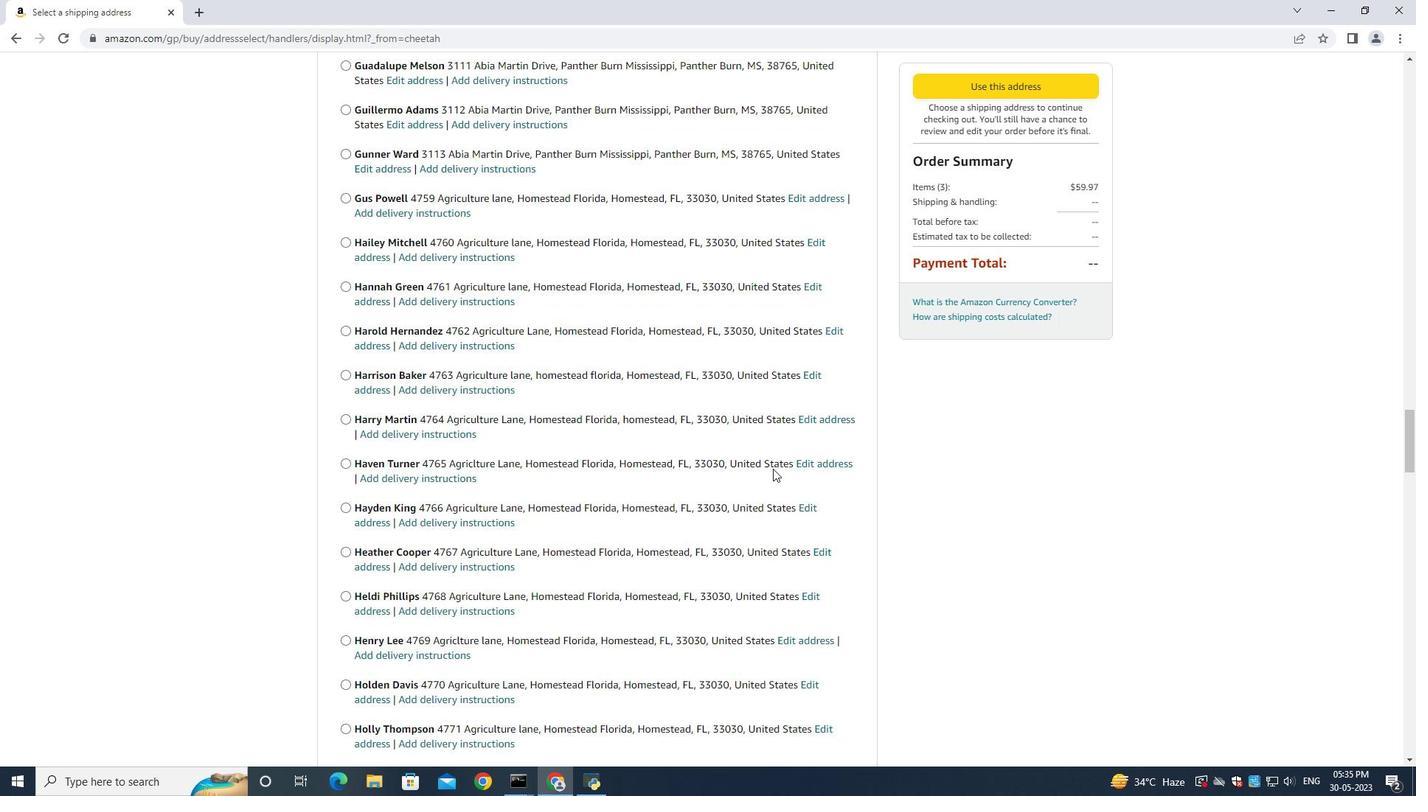 
Action: Mouse scrolled (770, 462) with delta (0, 0)
Screenshot: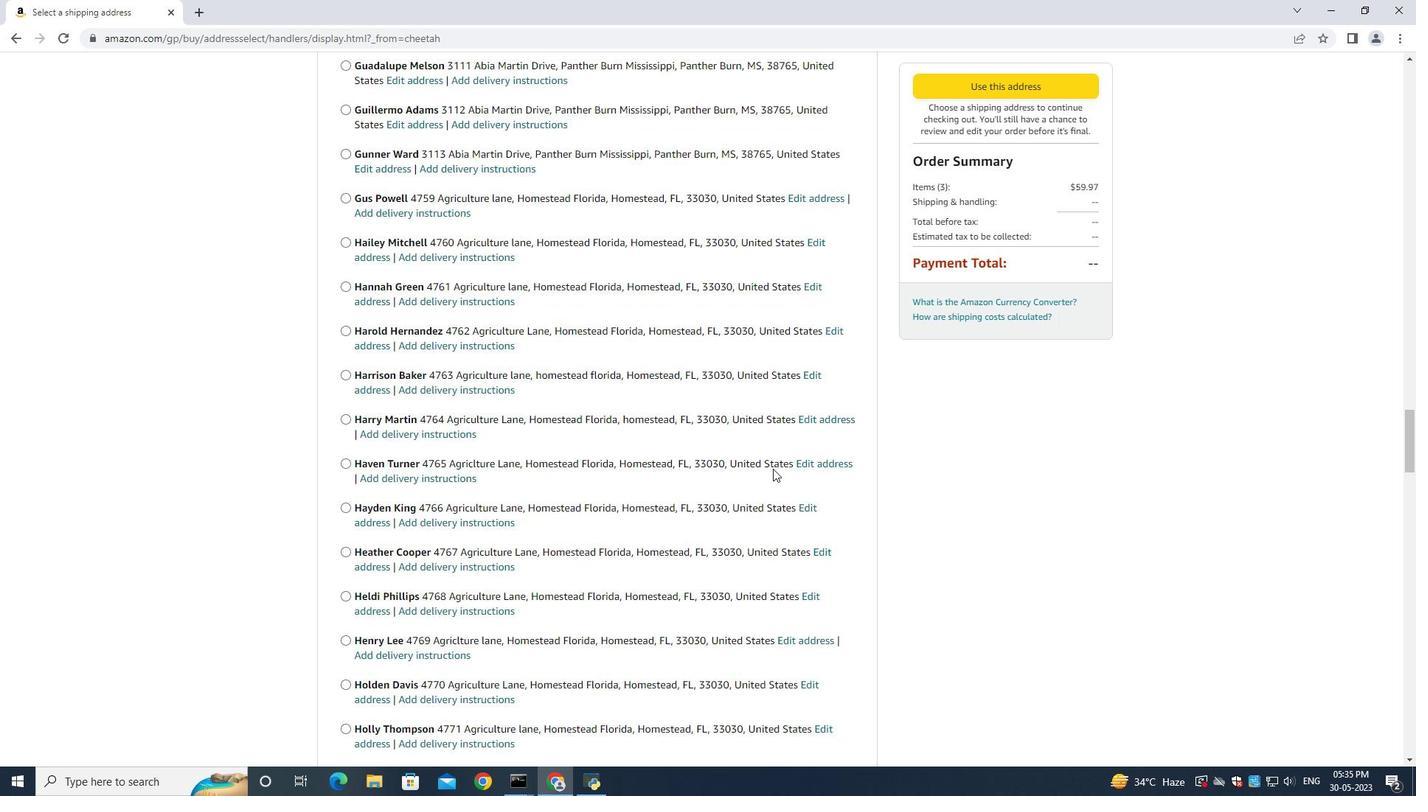 
Action: Mouse moved to (770, 460)
Screenshot: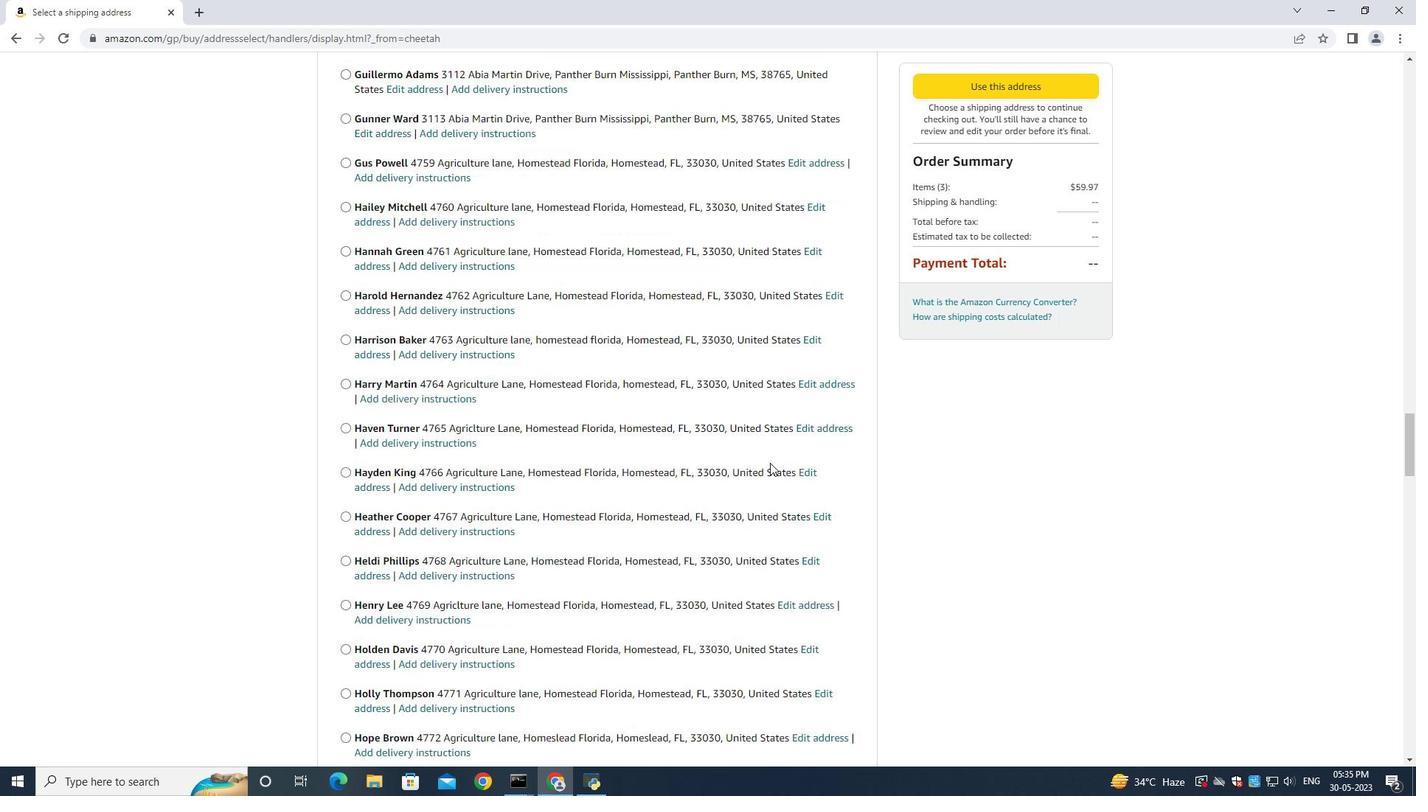 
Action: Mouse scrolled (770, 462) with delta (0, 0)
Screenshot: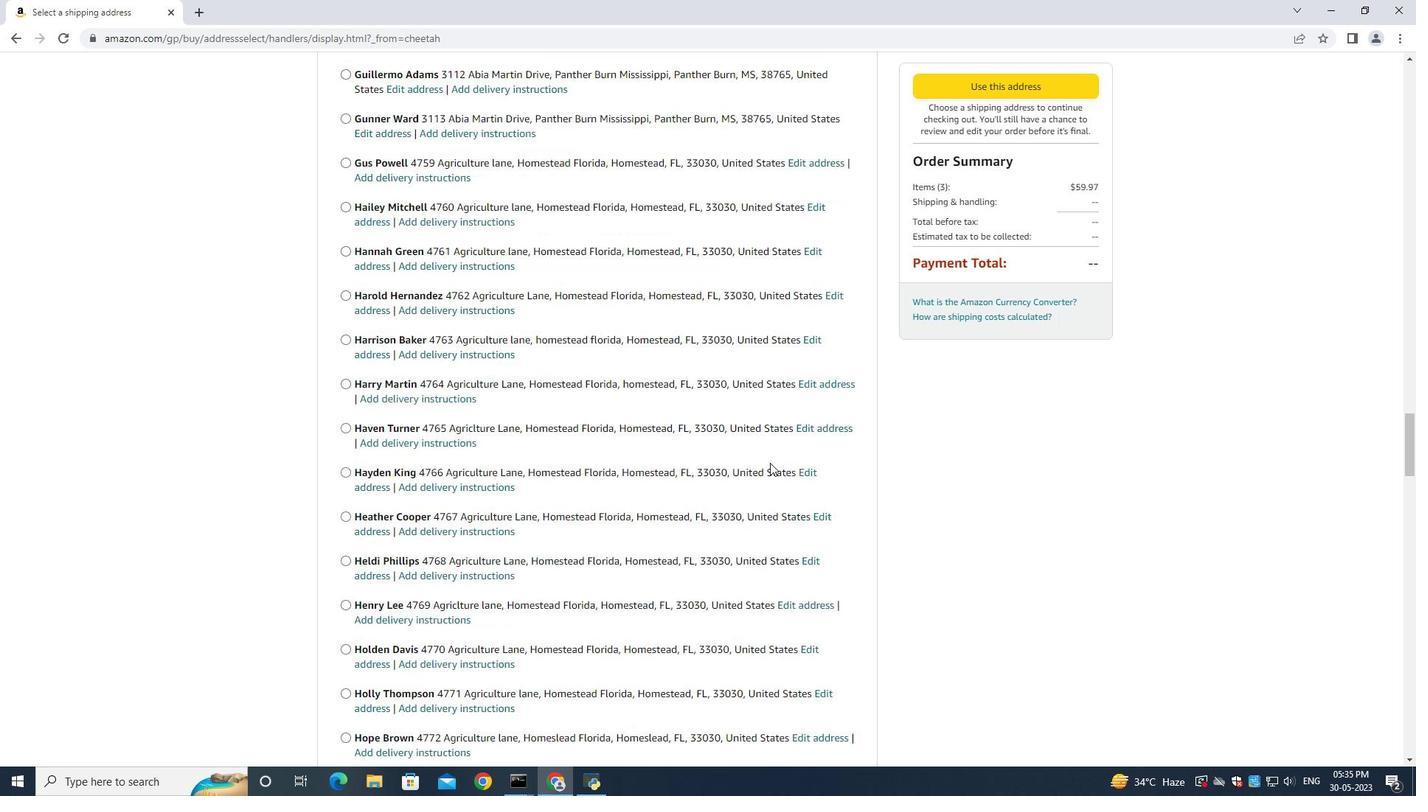 
Action: Mouse moved to (770, 457)
Screenshot: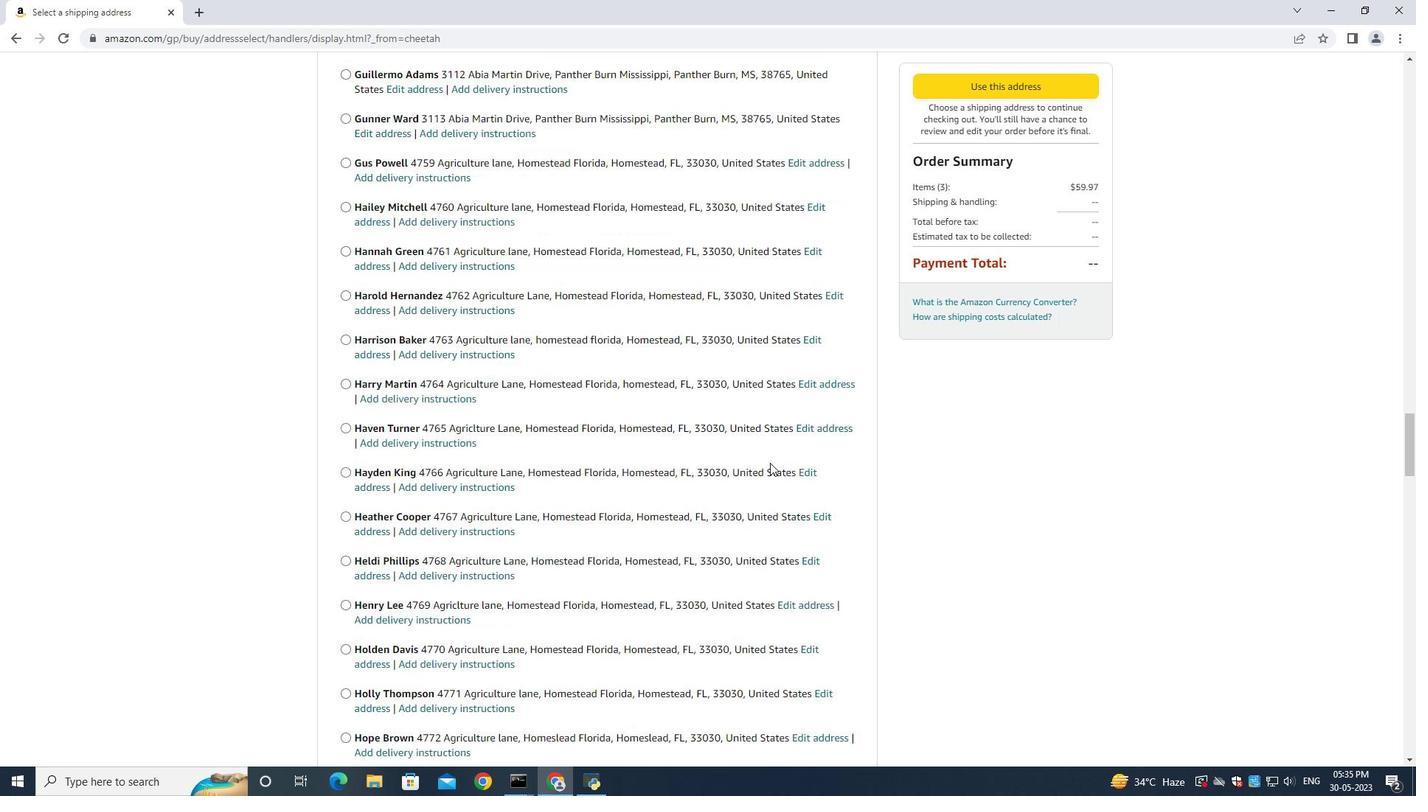 
Action: Mouse scrolled (770, 462) with delta (0, 0)
Screenshot: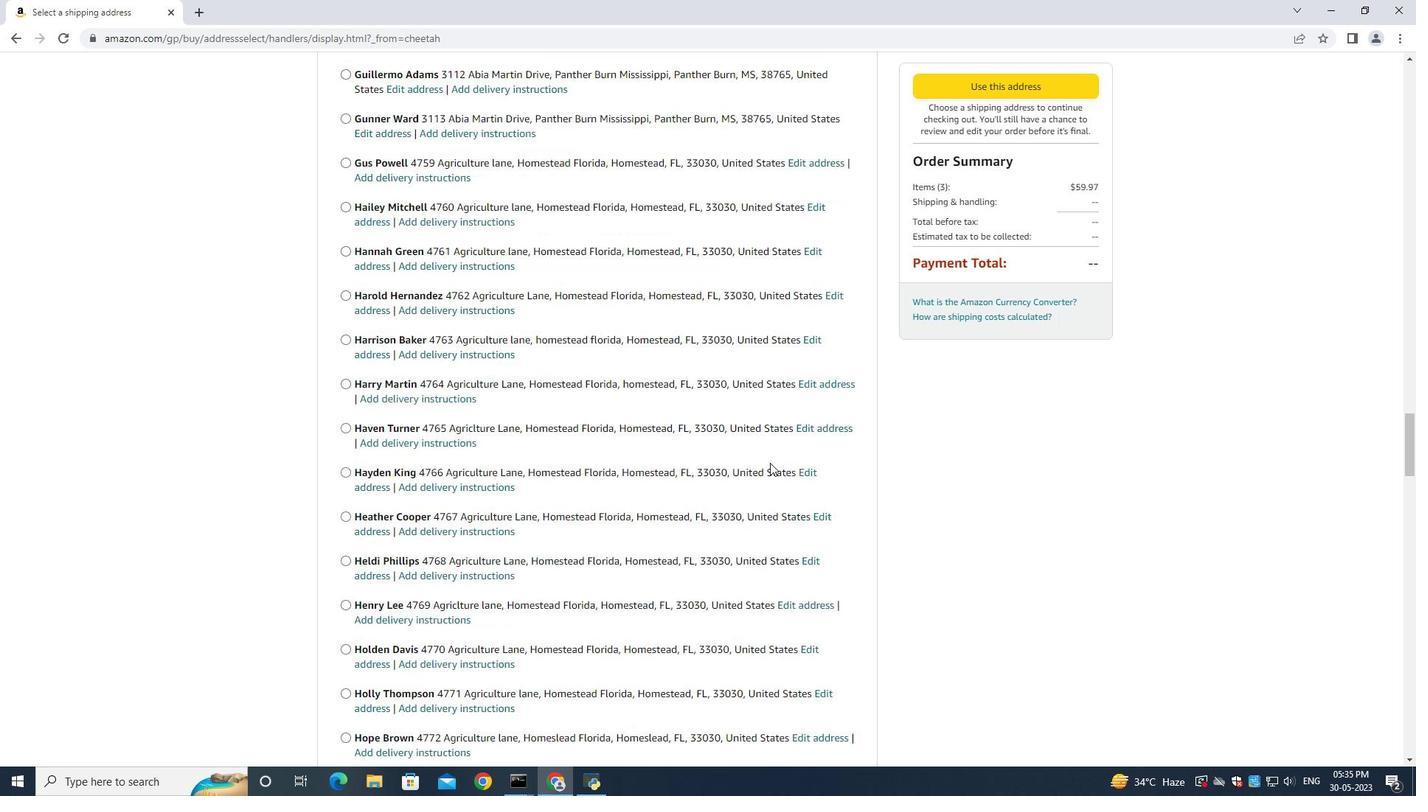 
Action: Mouse moved to (770, 455)
Screenshot: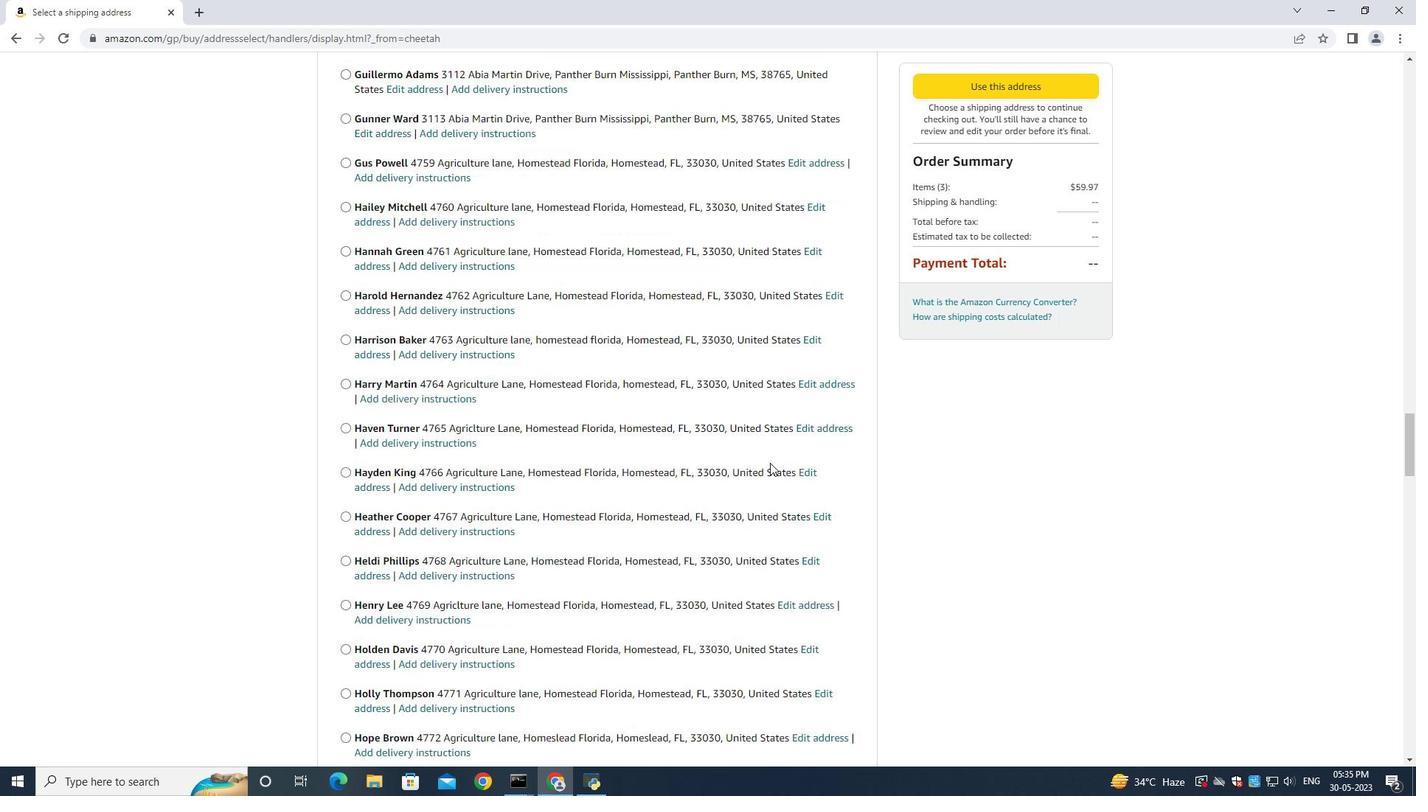 
Action: Mouse scrolled (770, 456) with delta (0, 0)
Screenshot: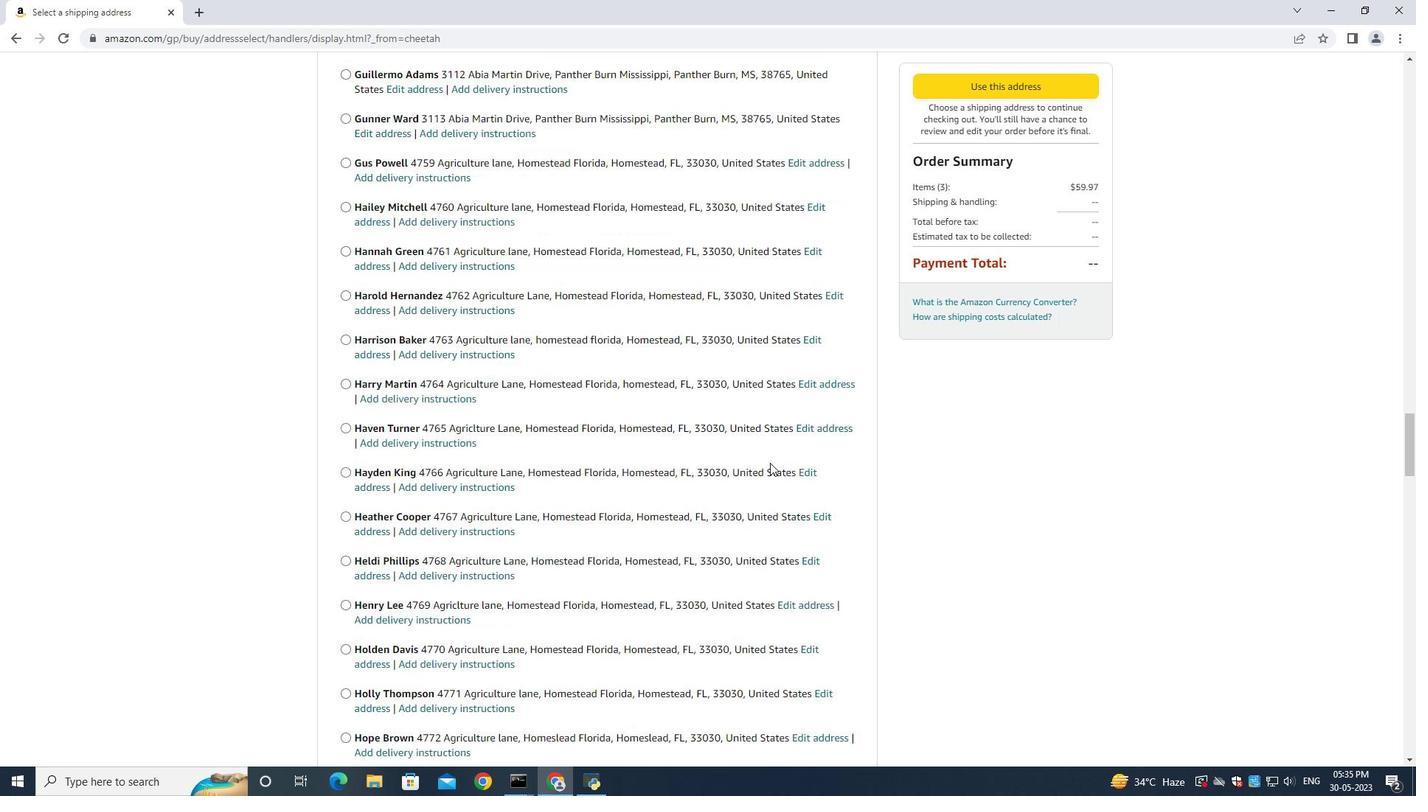 
Action: Mouse moved to (770, 446)
Screenshot: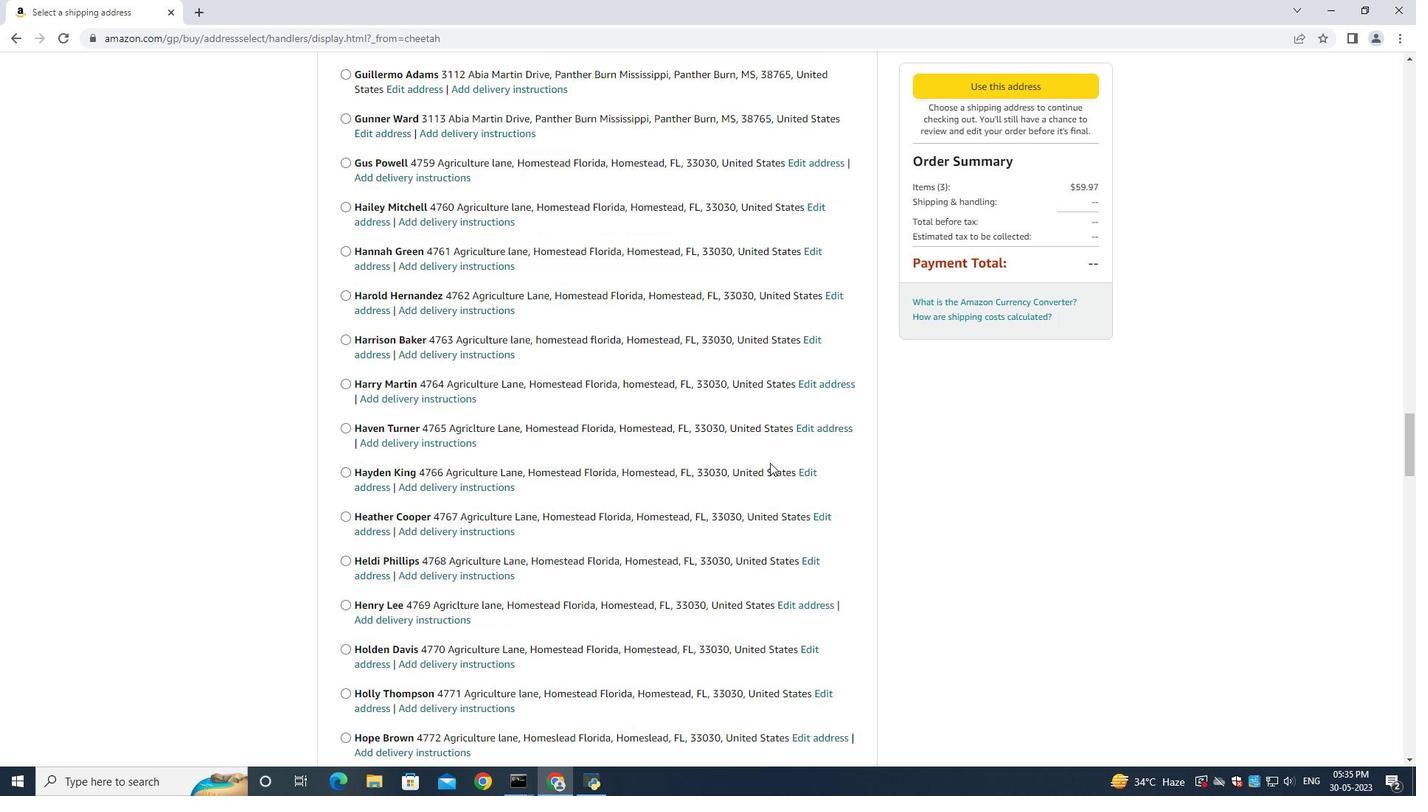 
Action: Mouse scrolled (770, 445) with delta (0, 0)
Screenshot: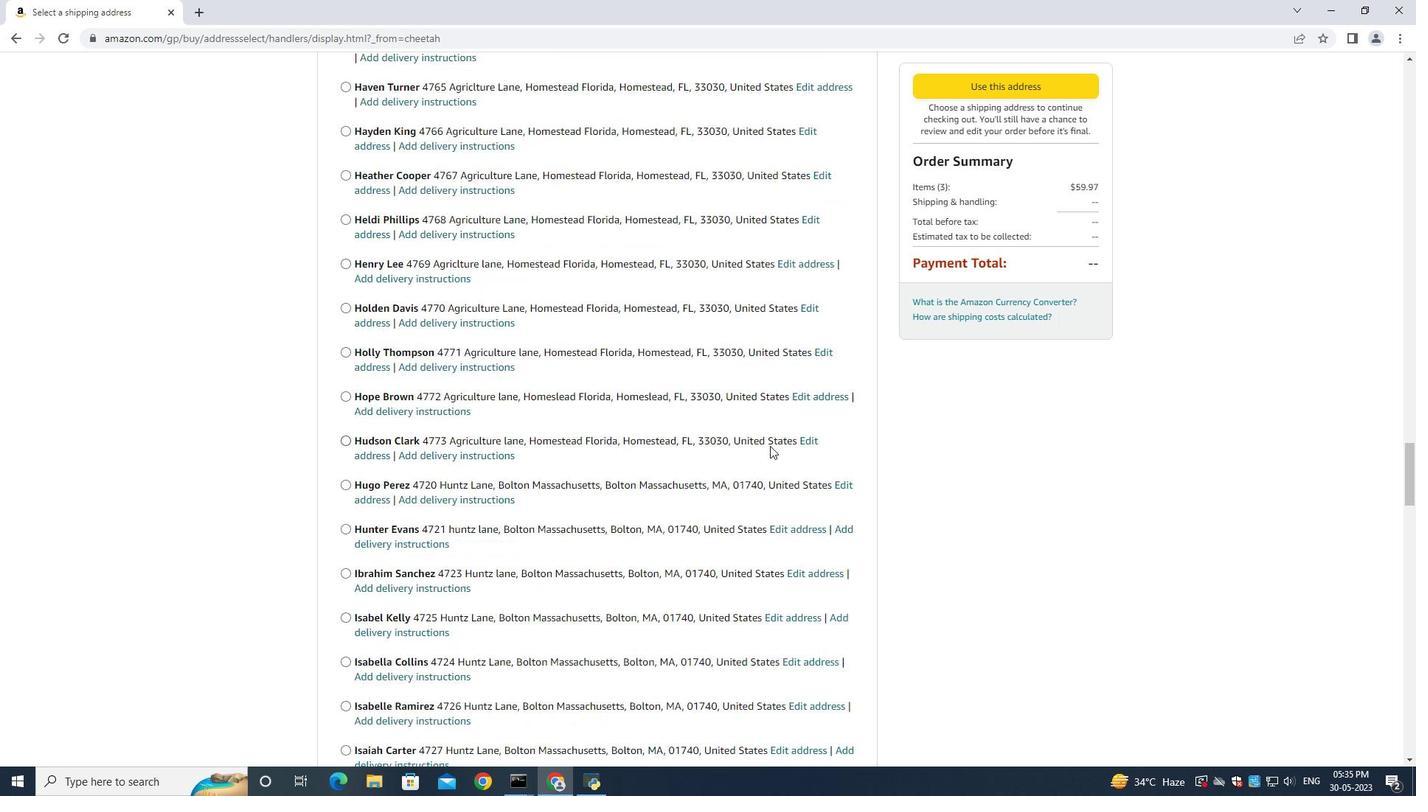 
Action: Mouse moved to (770, 446)
Screenshot: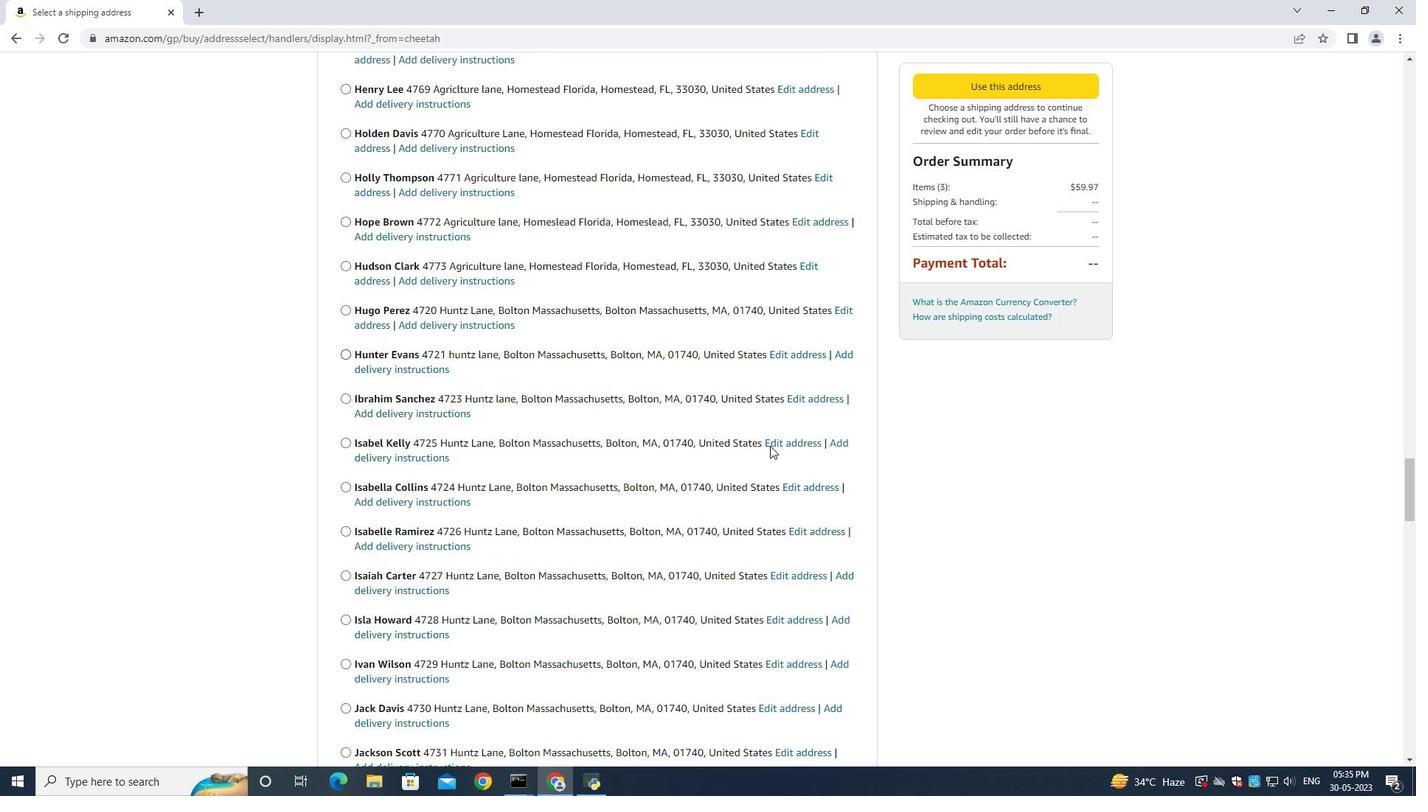 
Action: Mouse scrolled (770, 445) with delta (0, 0)
Screenshot: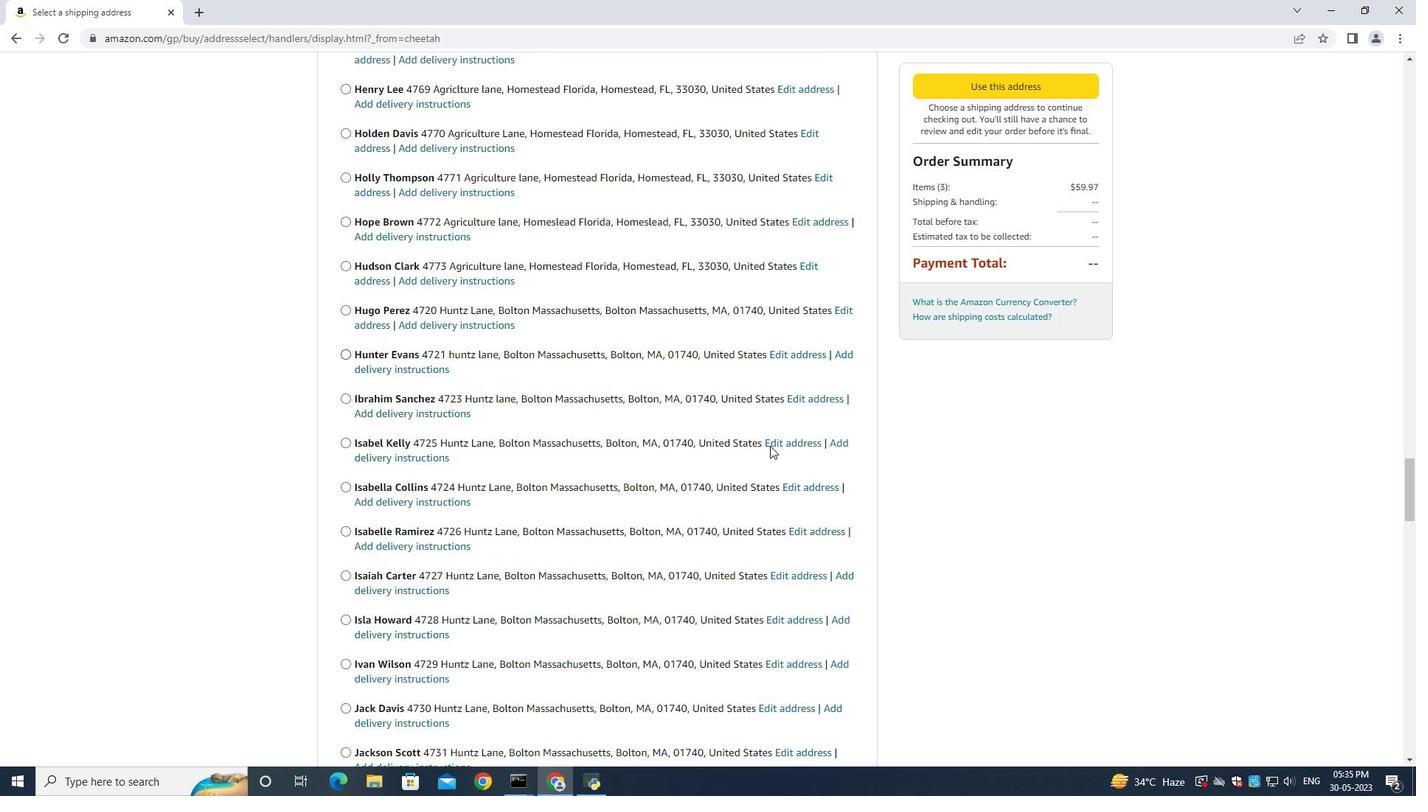 
Action: Mouse moved to (750, 398)
Screenshot: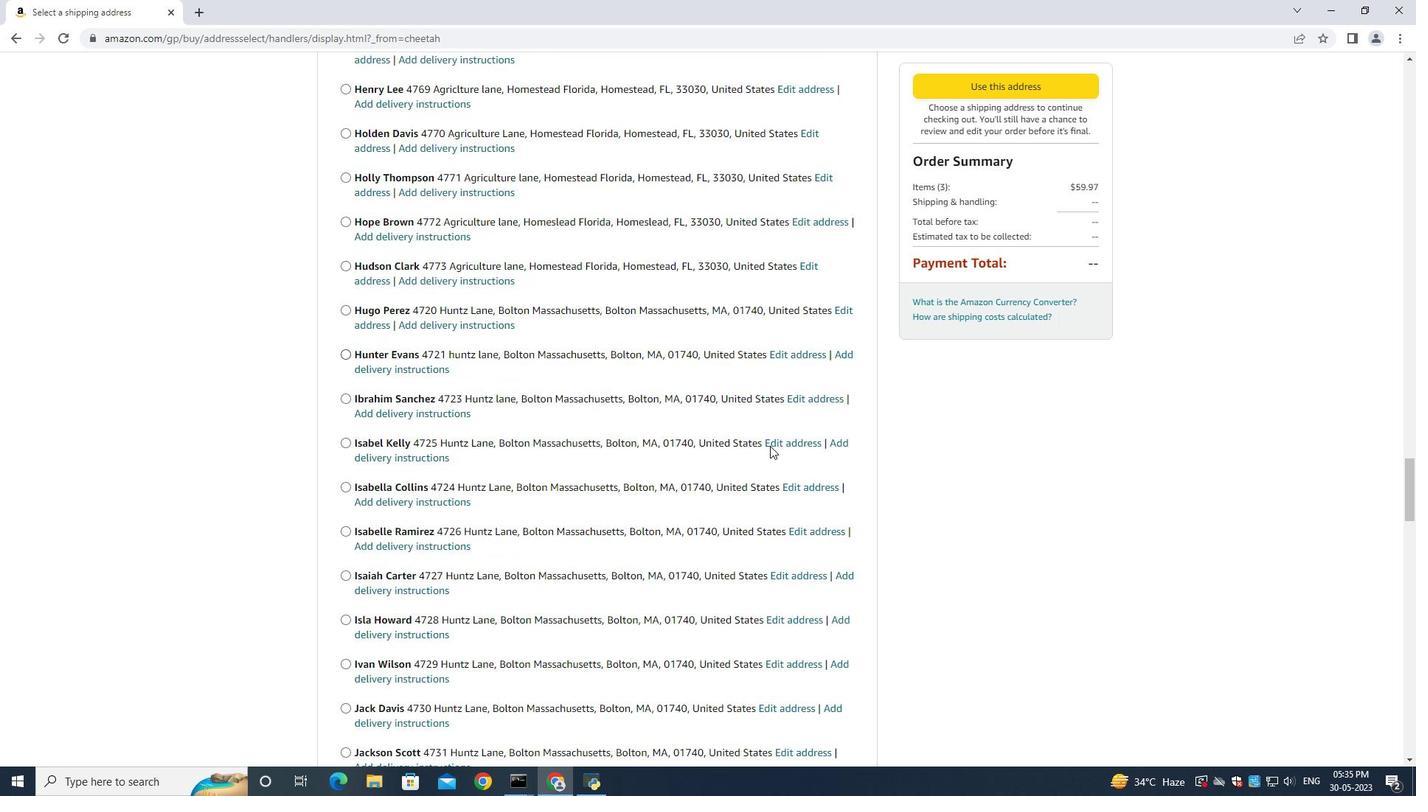 
Action: Mouse scrolled (770, 445) with delta (0, 0)
Screenshot: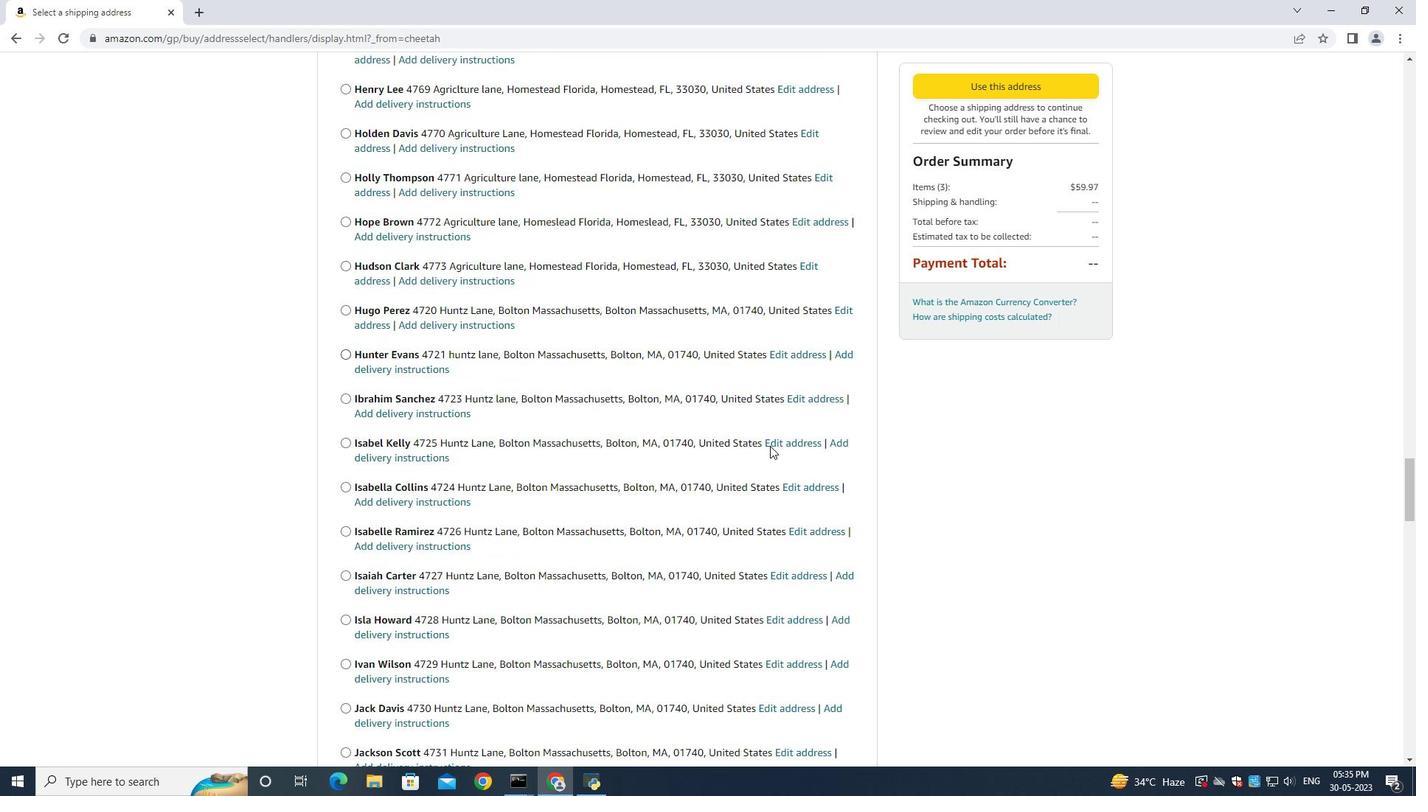 
Action: Mouse moved to (750, 396)
Screenshot: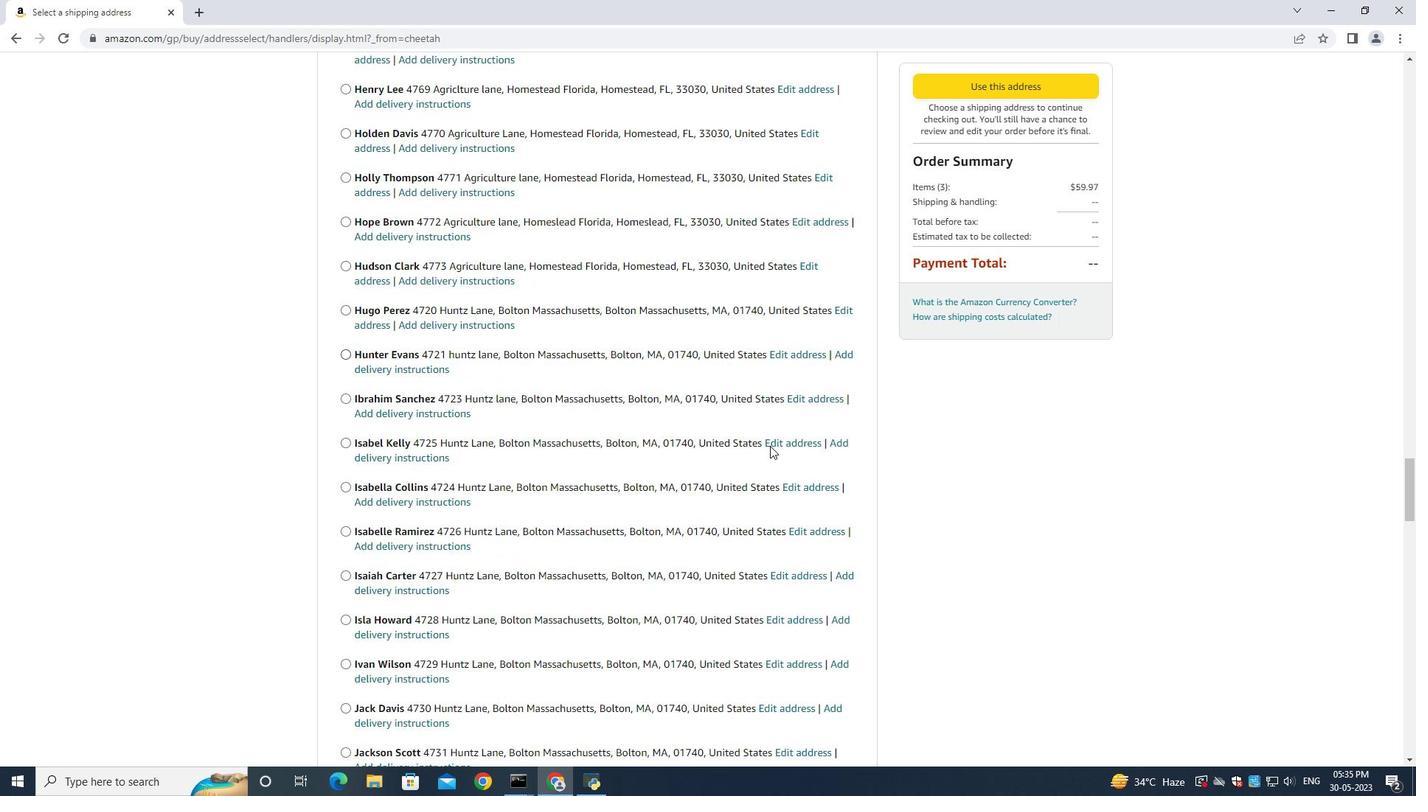 
Action: Mouse scrolled (770, 444) with delta (0, -1)
Screenshot: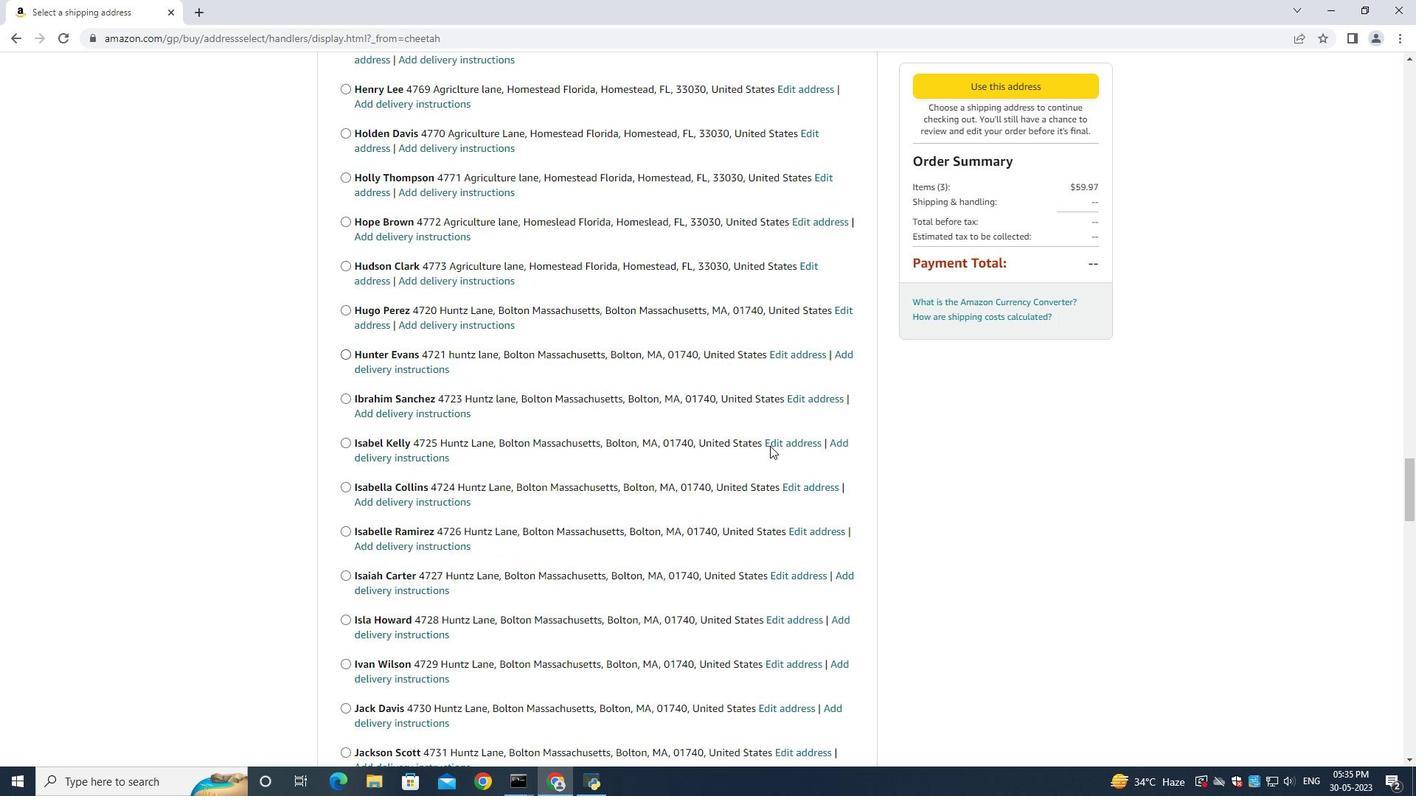 
Action: Mouse moved to (752, 397)
Screenshot: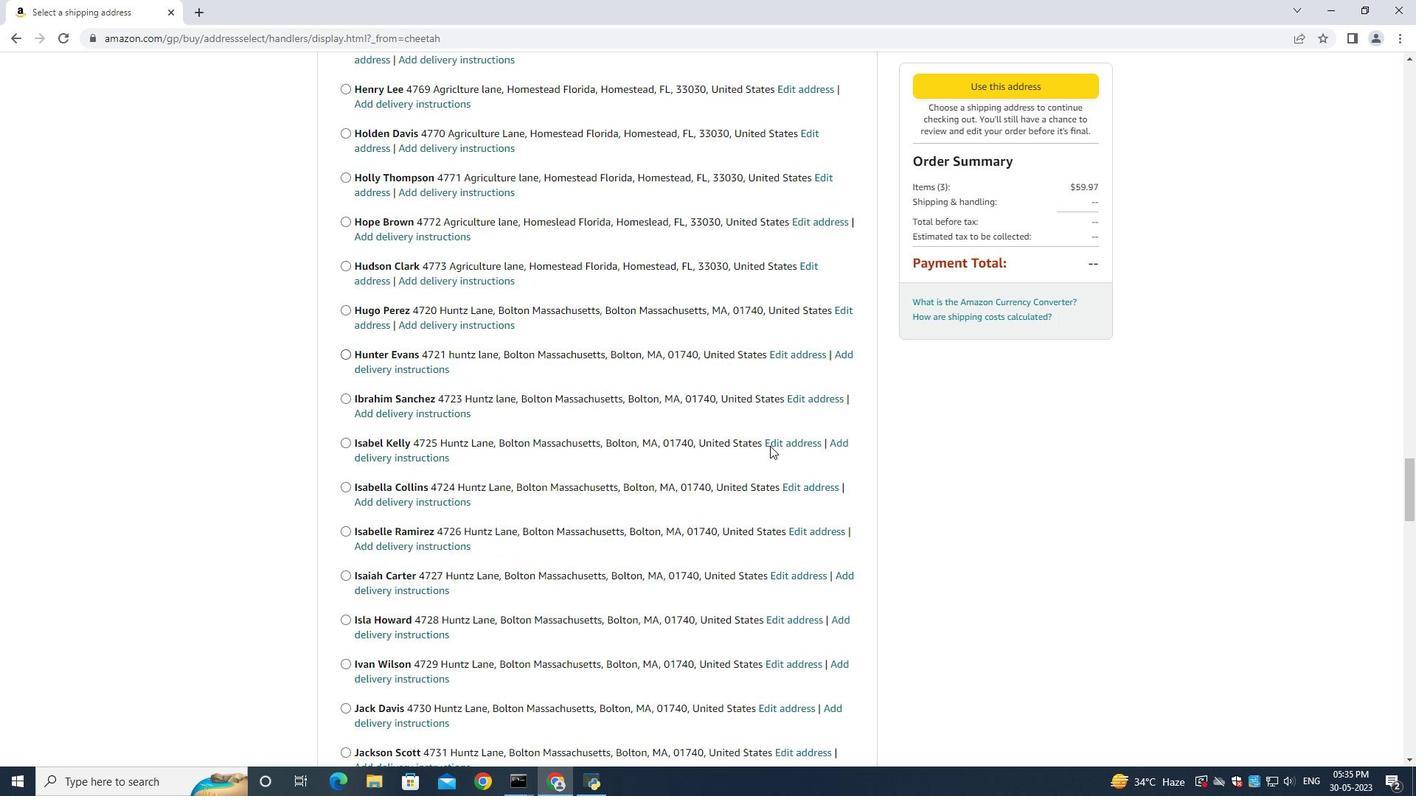 
Action: Mouse scrolled (770, 444) with delta (0, -1)
Screenshot: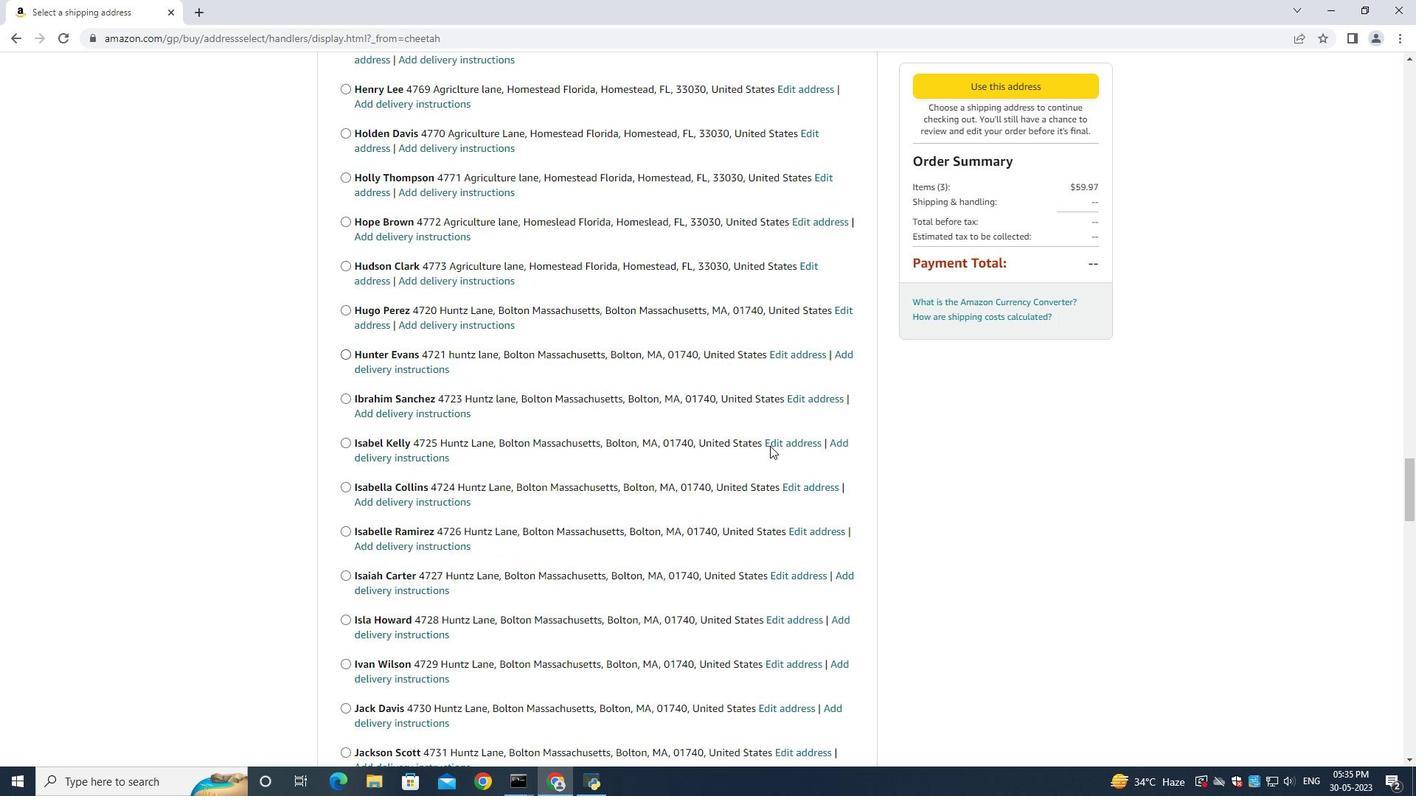 
Action: Mouse moved to (753, 399)
Screenshot: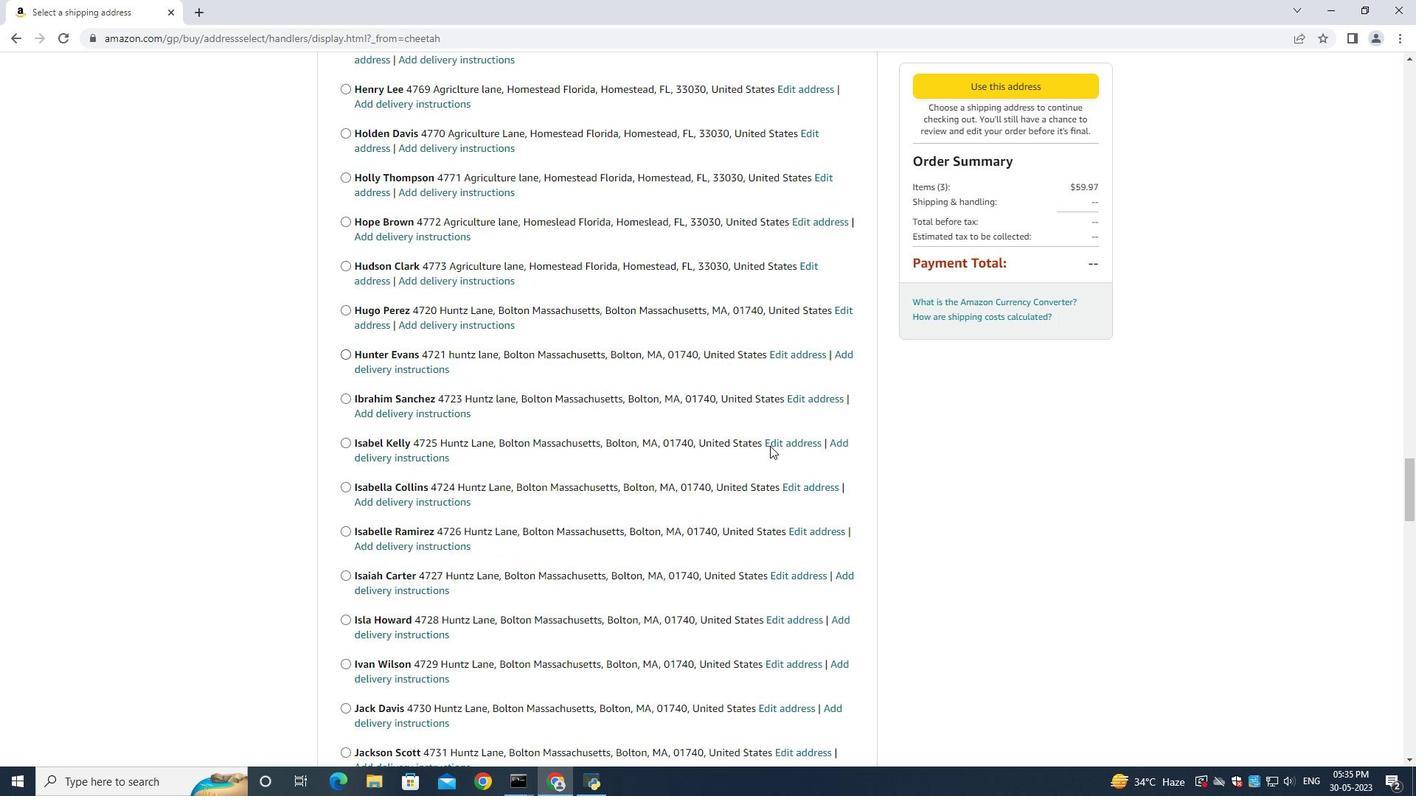 
Action: Mouse scrolled (770, 445) with delta (0, 0)
Screenshot: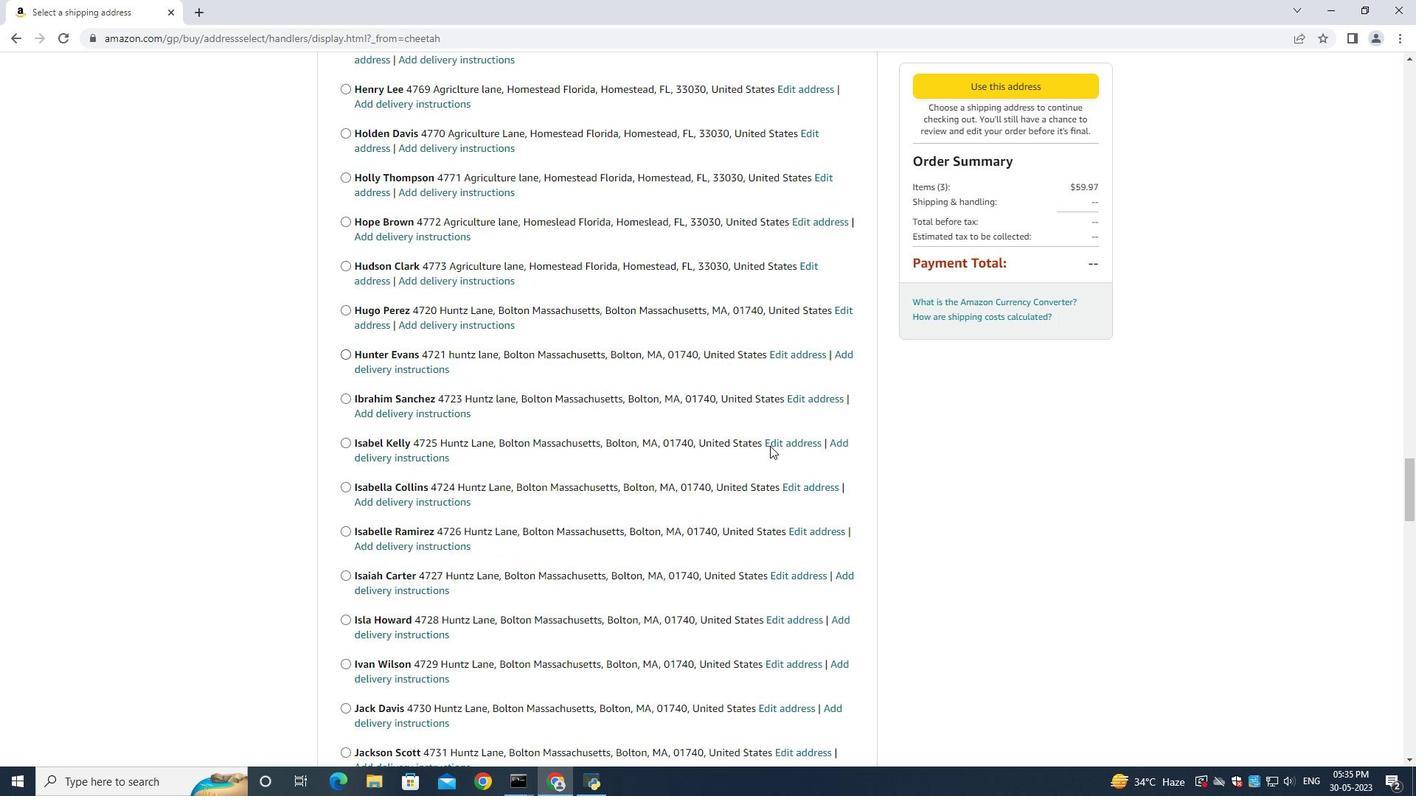 
Action: Mouse moved to (755, 399)
Screenshot: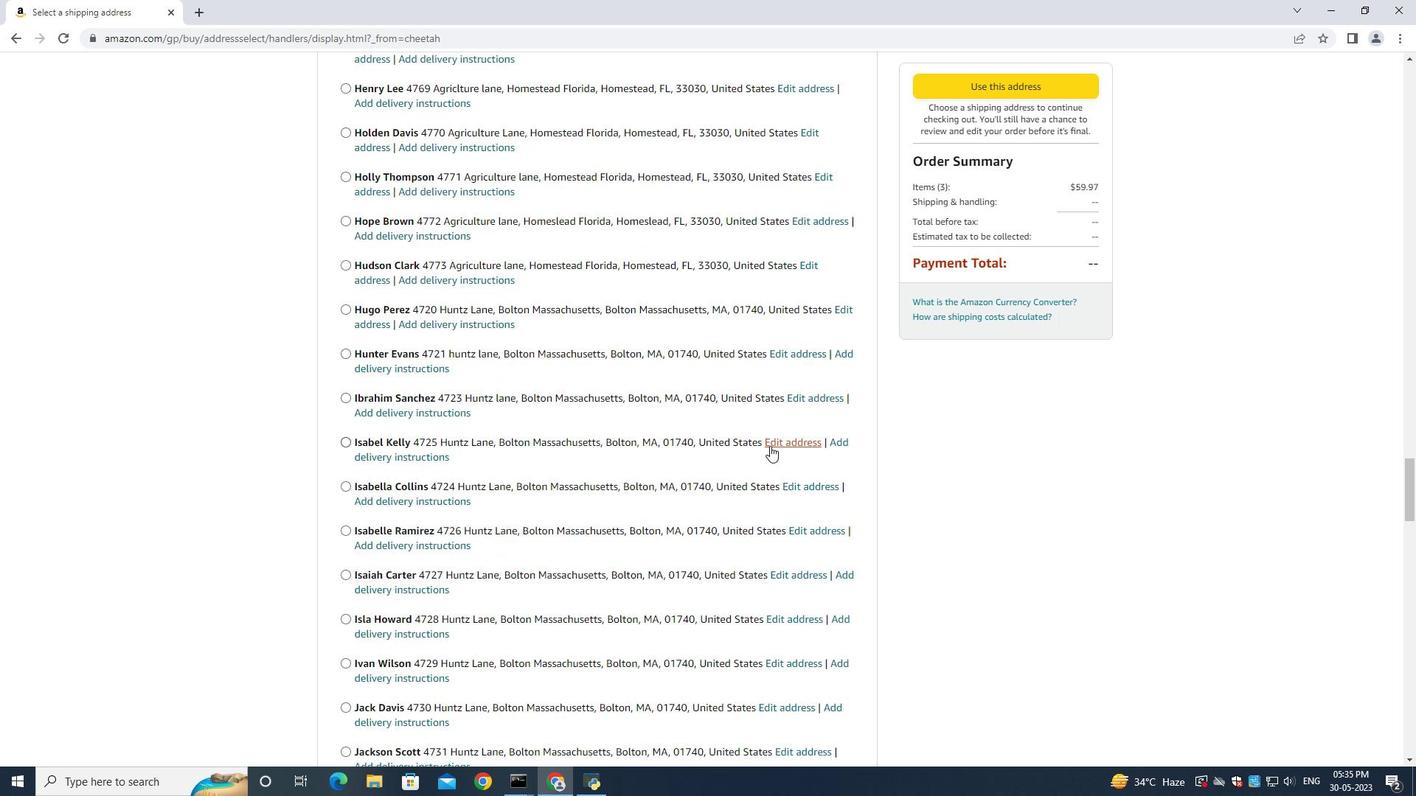 
Action: Mouse scrolled (770, 445) with delta (0, 0)
Screenshot: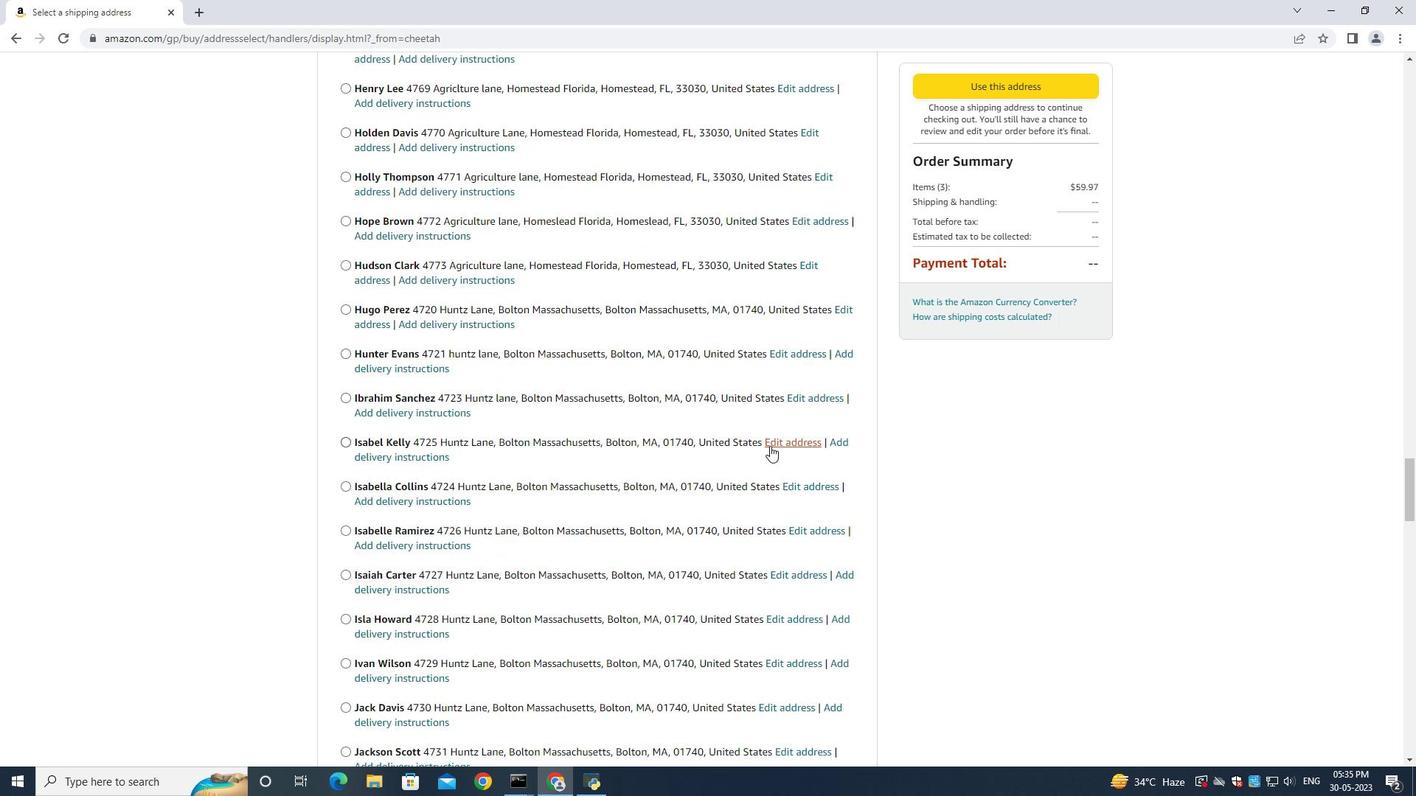 
Action: Mouse moved to (755, 405)
Screenshot: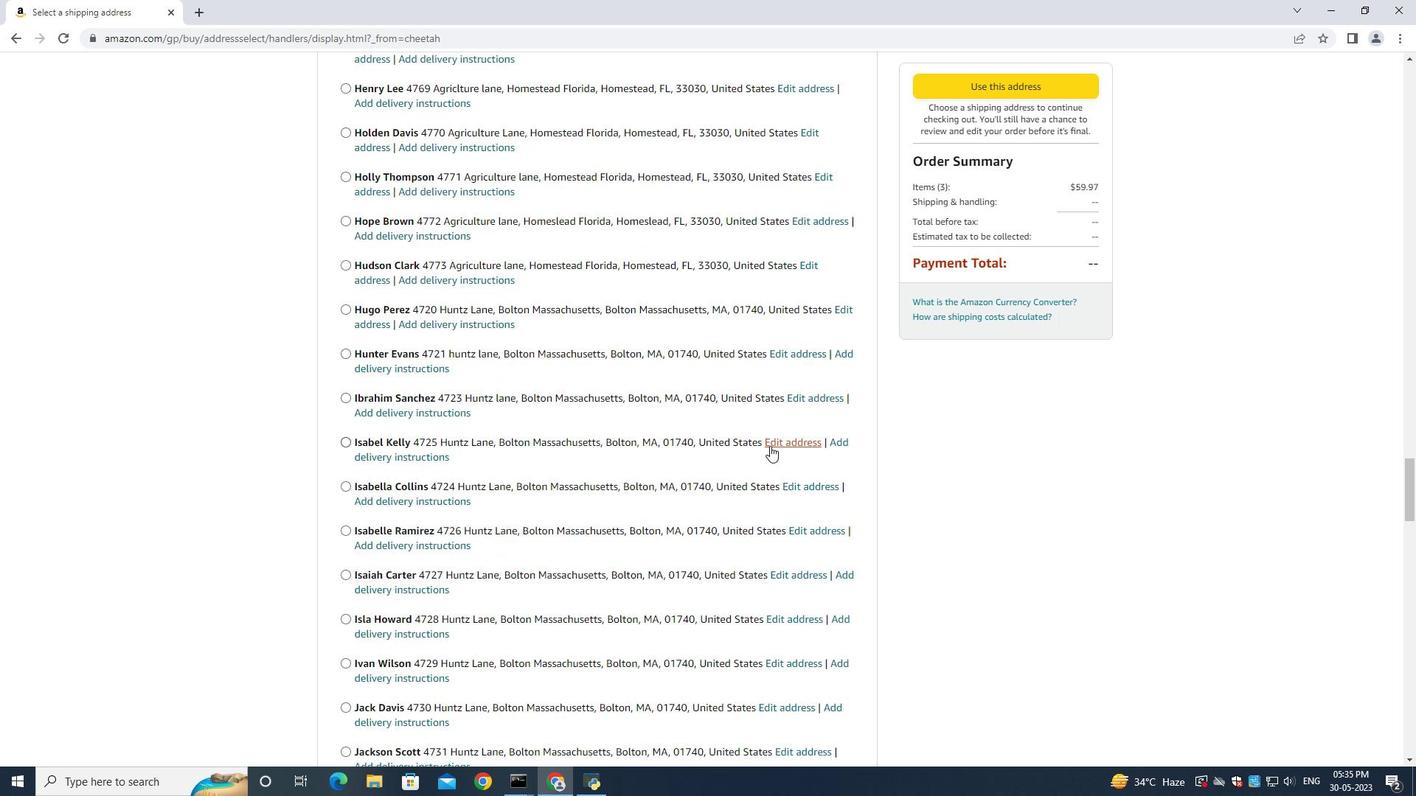 
Action: Mouse scrolled (752, 396) with delta (0, 0)
Screenshot: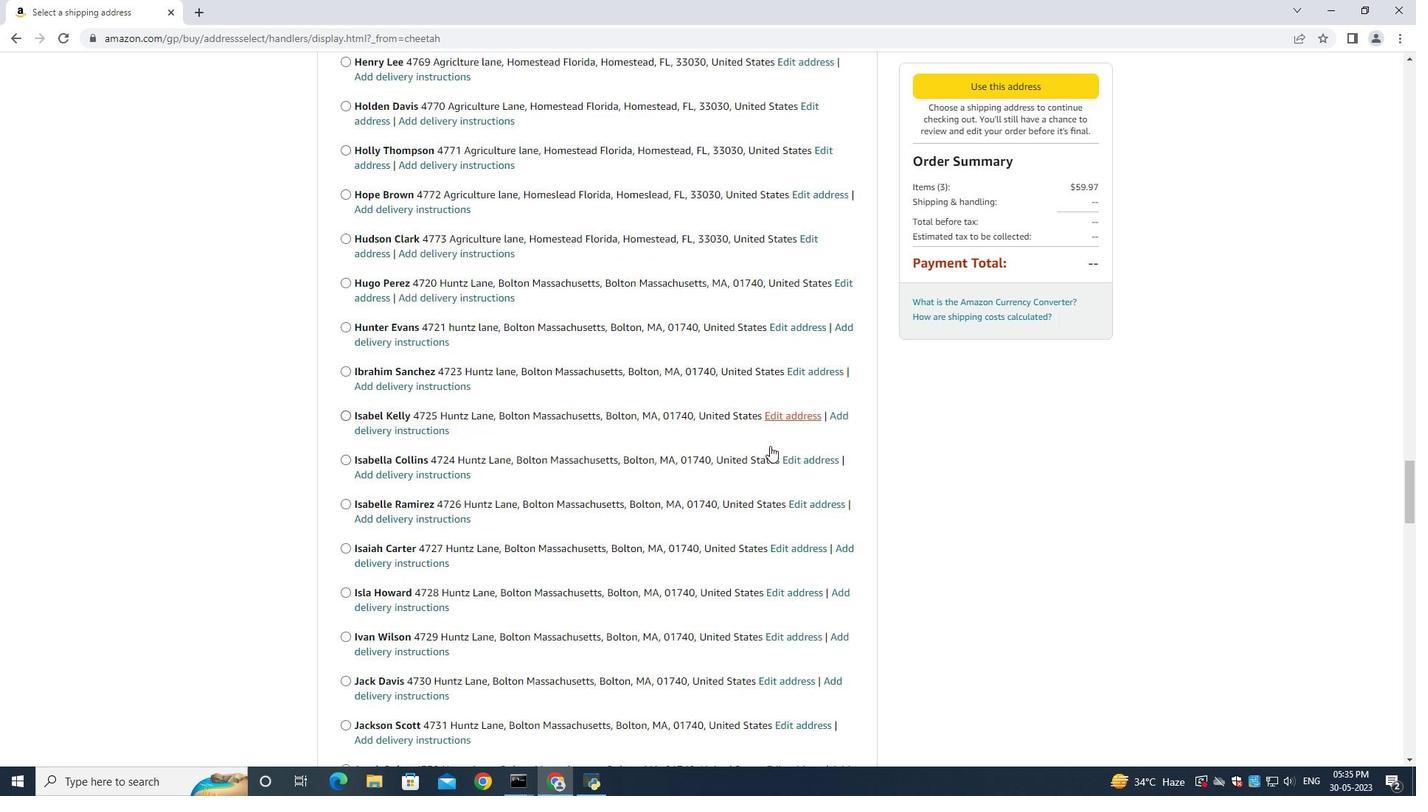 
Action: Mouse scrolled (753, 398) with delta (0, 0)
Screenshot: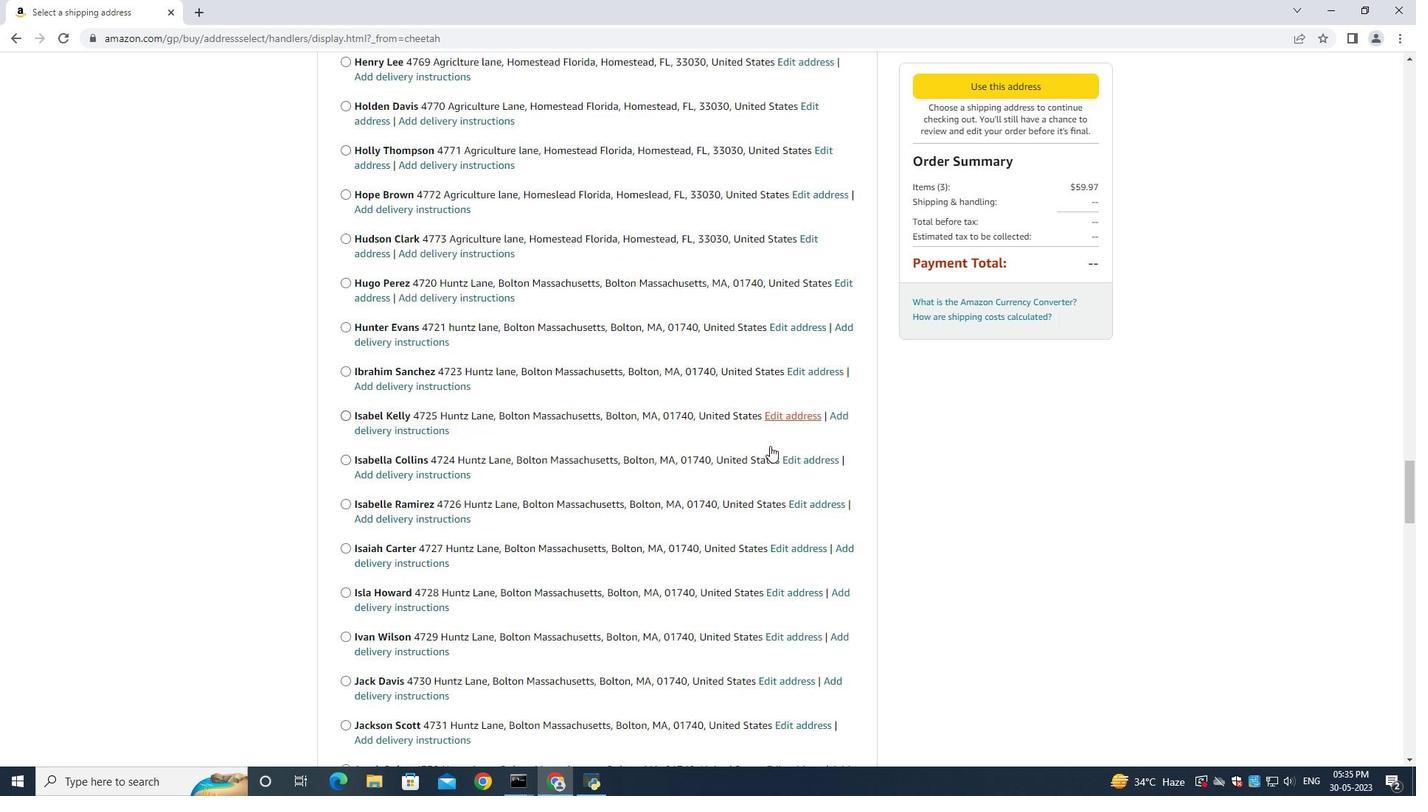 
Action: Mouse scrolled (755, 398) with delta (0, -1)
Screenshot: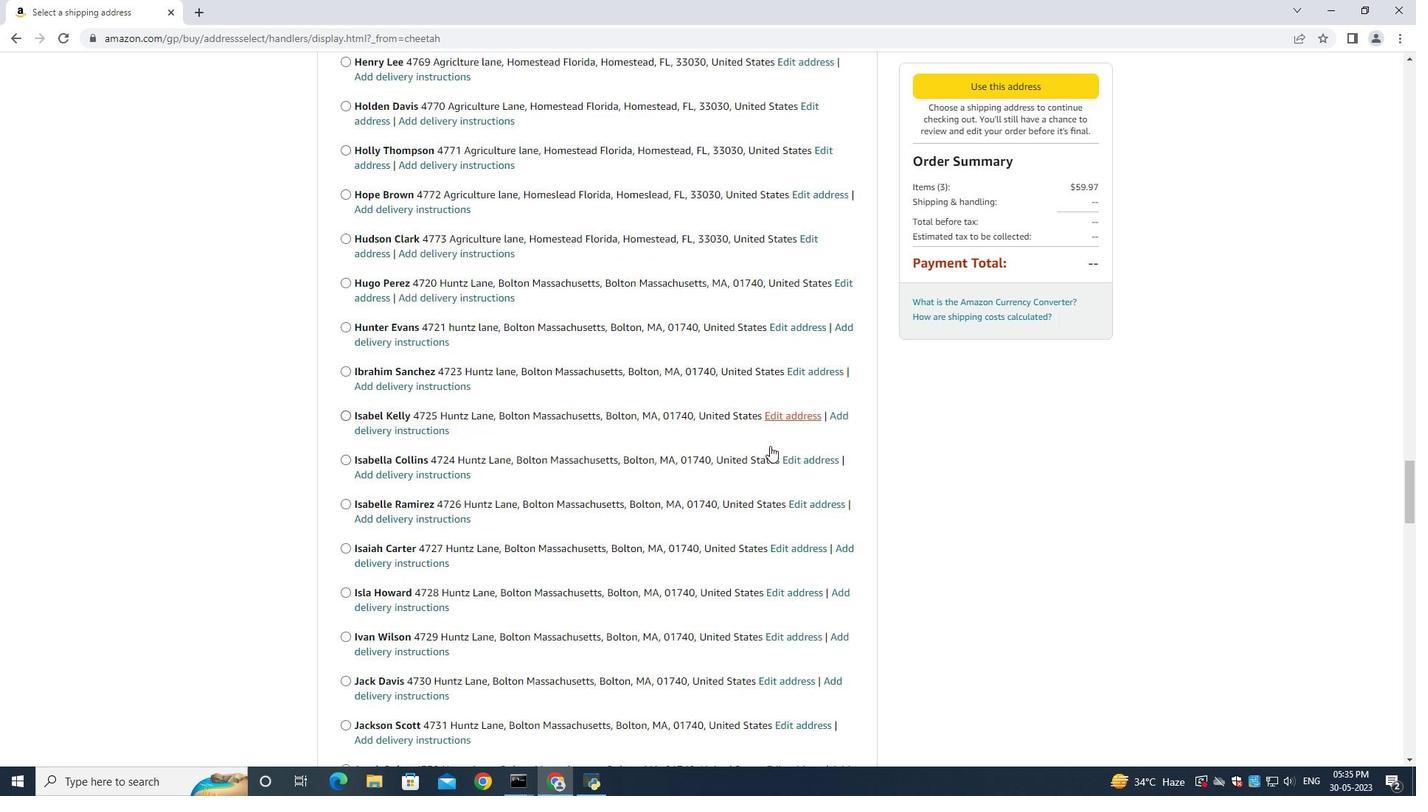 
Action: Mouse scrolled (755, 398) with delta (0, -1)
Screenshot: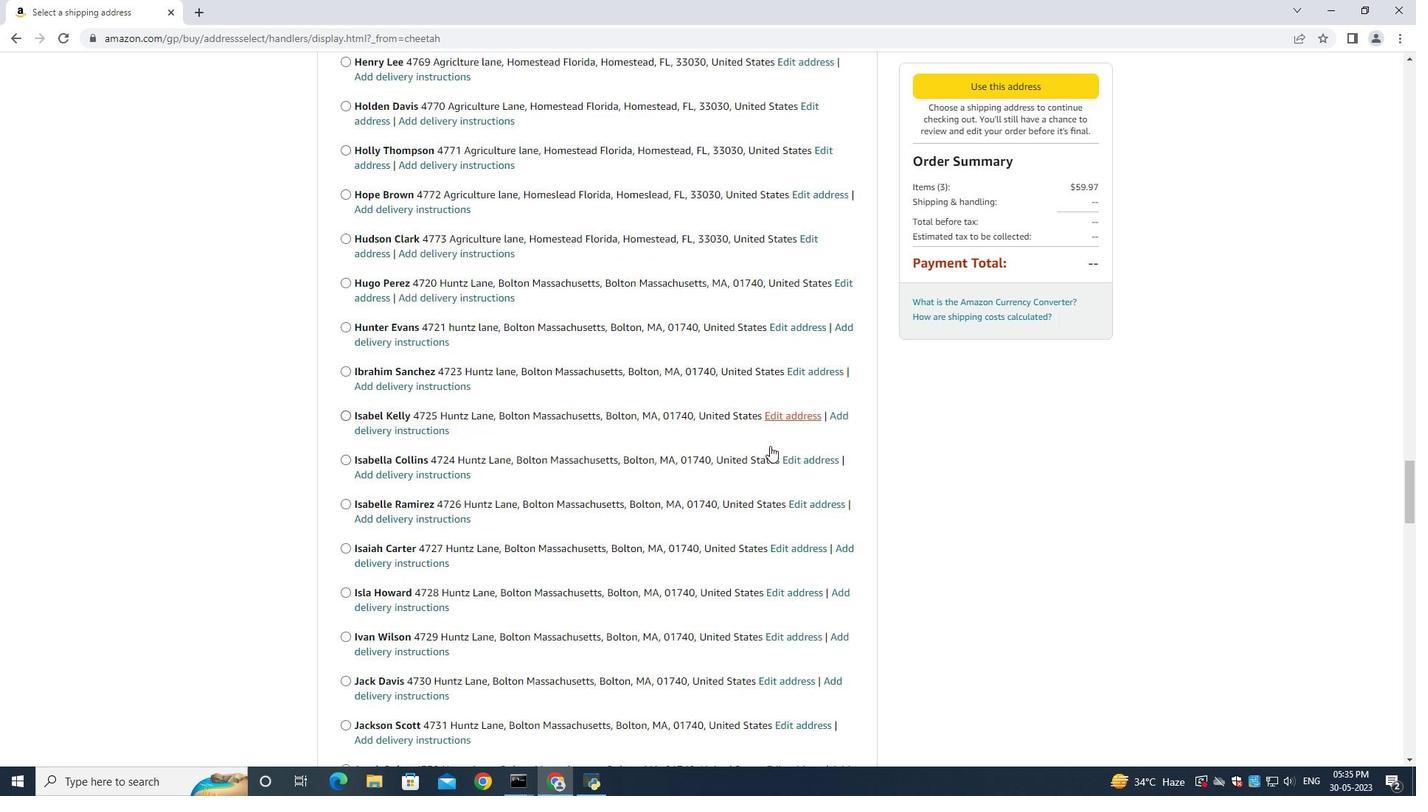
Action: Mouse scrolled (755, 398) with delta (0, -1)
Screenshot: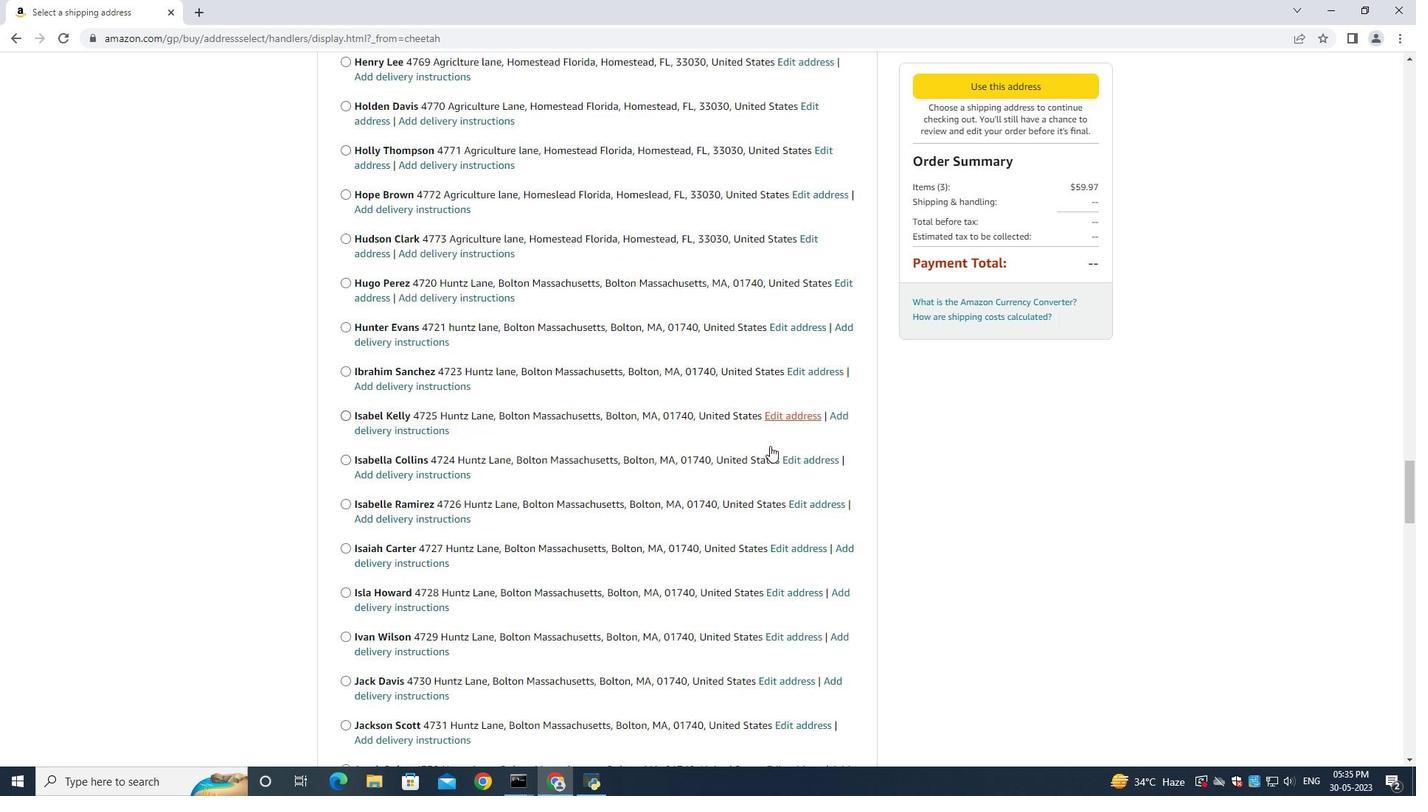 
Action: Mouse scrolled (755, 399) with delta (0, 0)
Screenshot: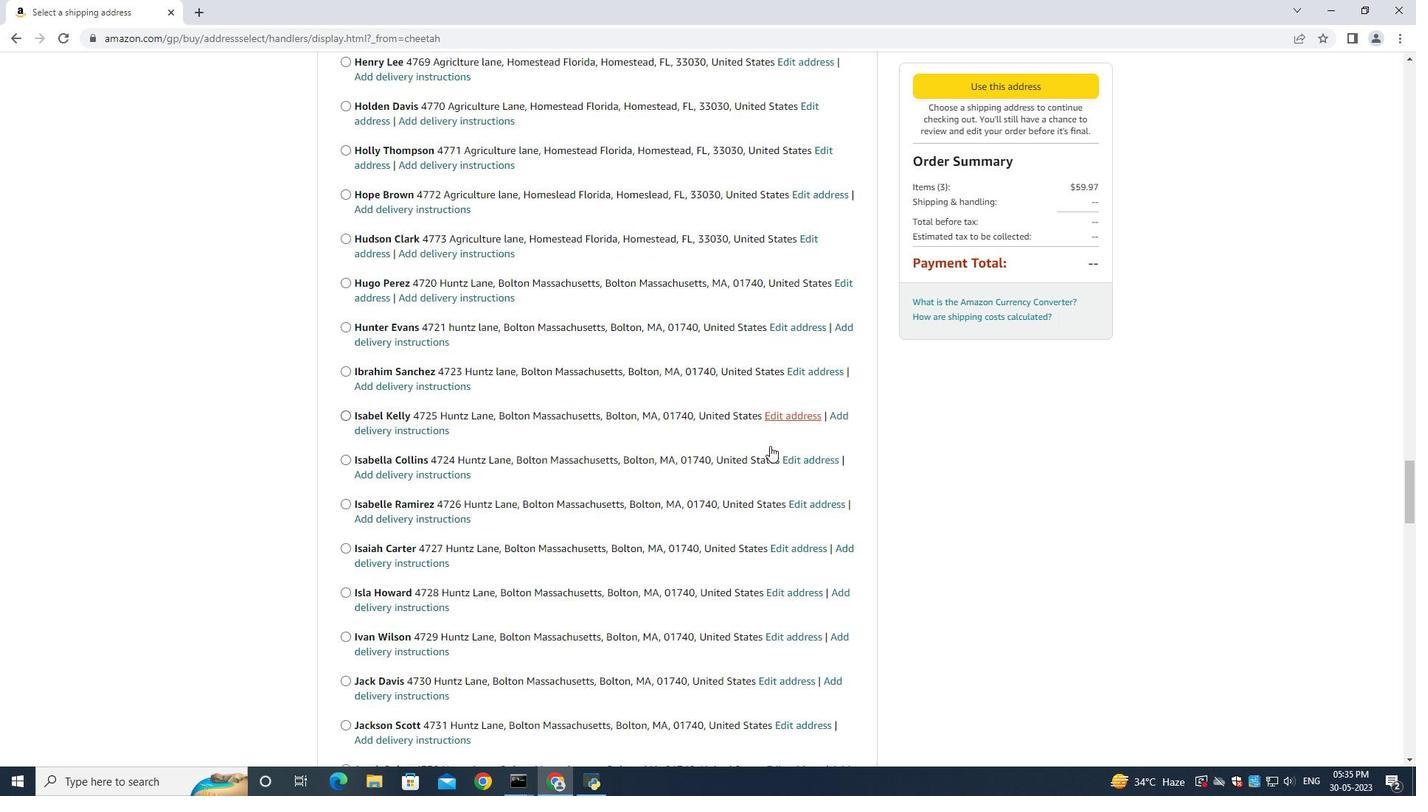 
Action: Mouse moved to (752, 415)
Screenshot: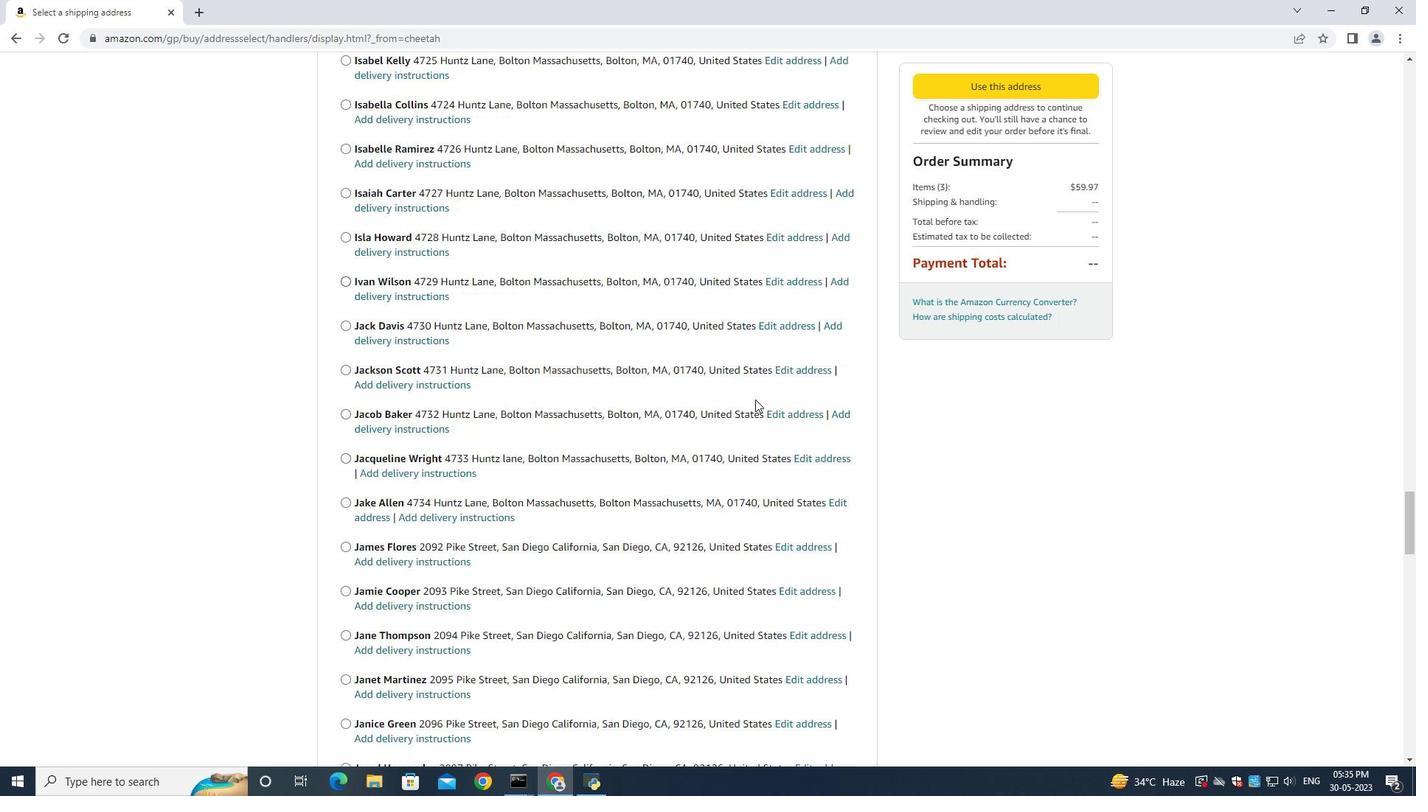 
Action: Mouse scrolled (754, 409) with delta (0, 0)
Screenshot: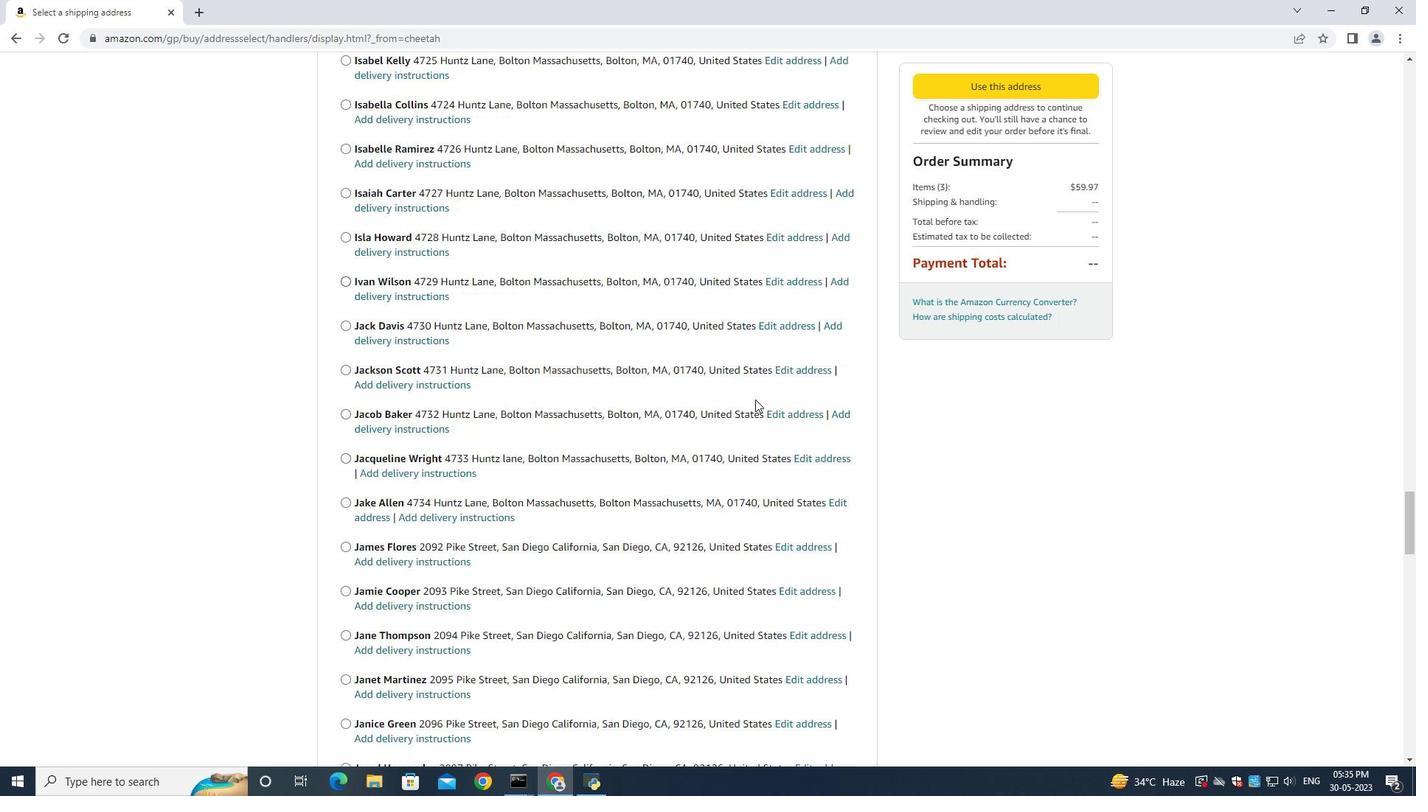 
Action: Mouse moved to (750, 418)
Screenshot: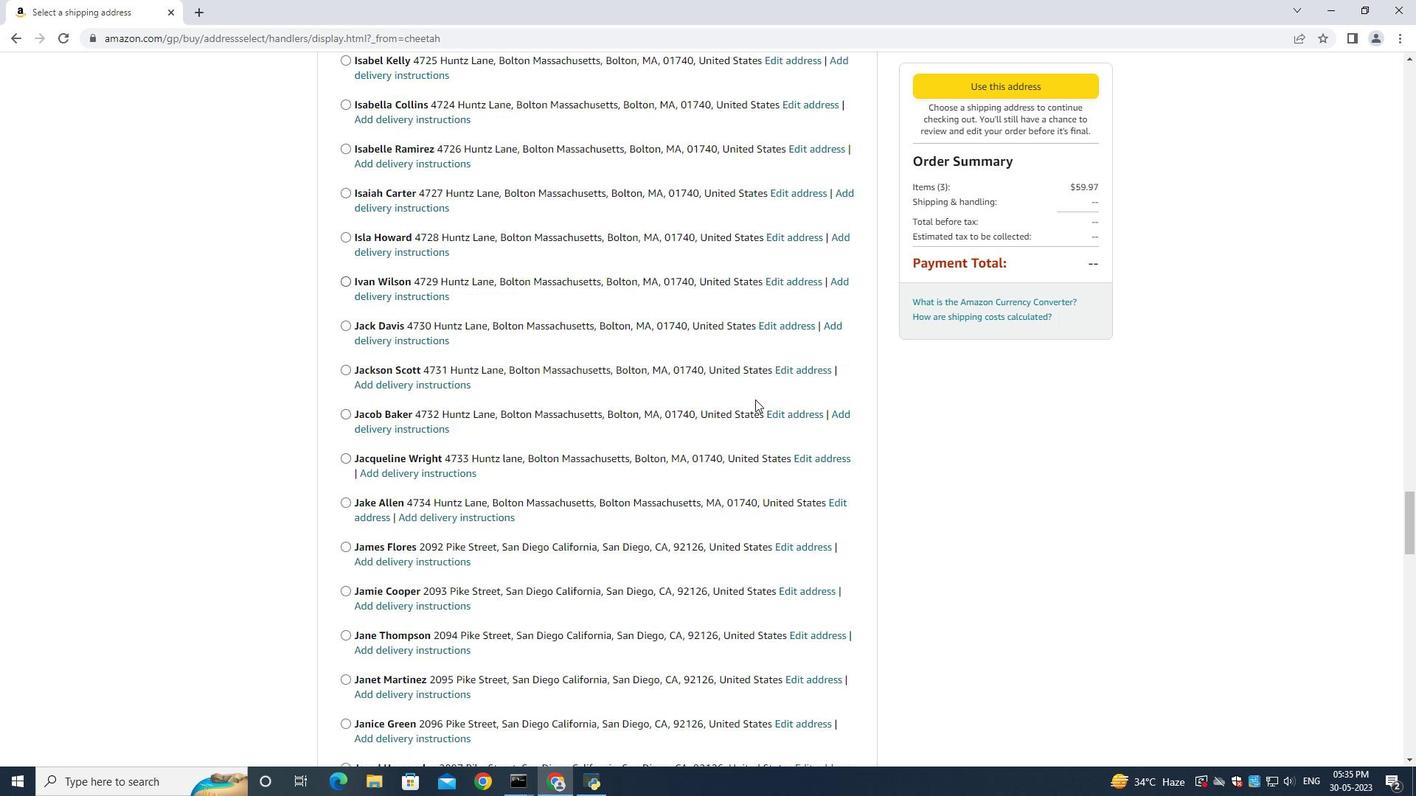 
Action: Mouse scrolled (750, 415) with delta (0, -1)
Screenshot: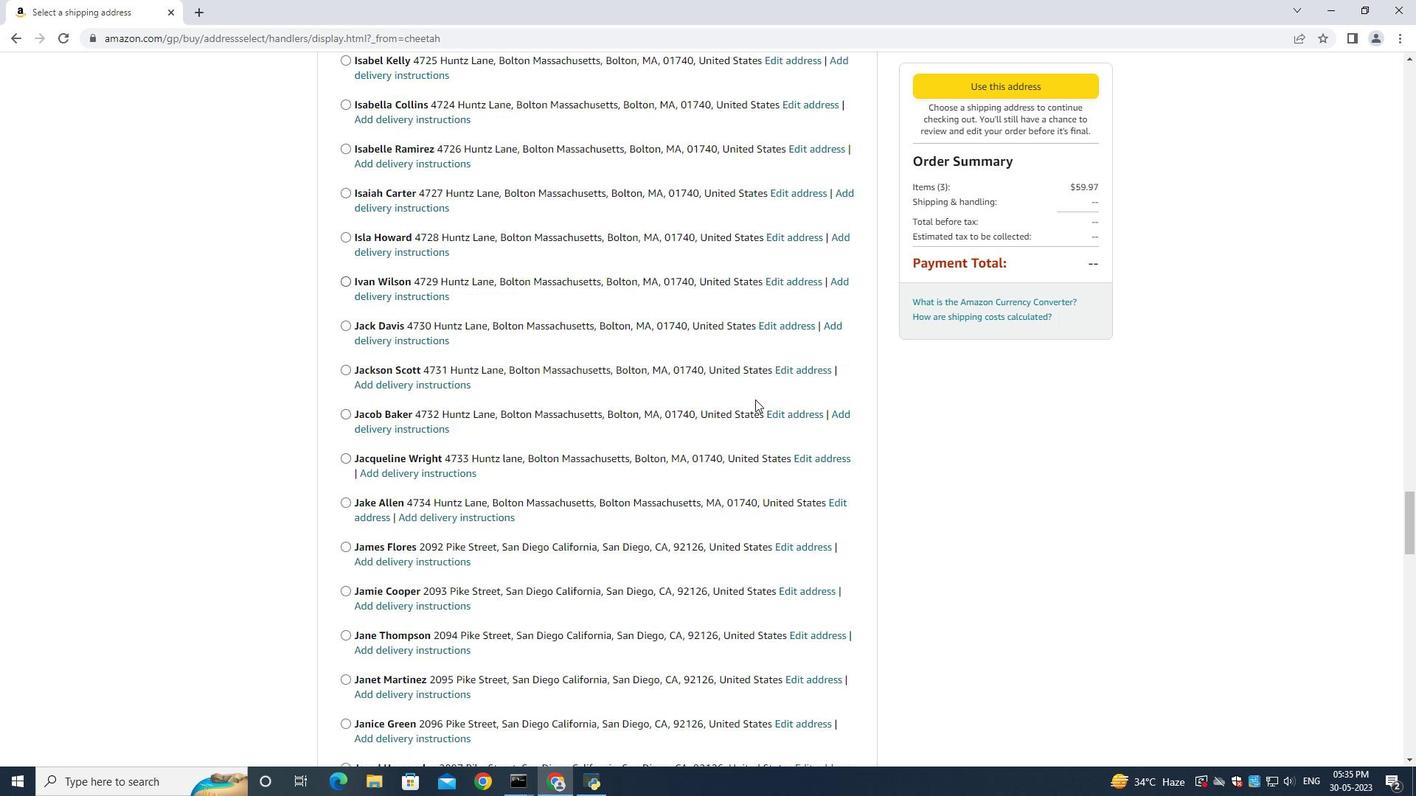 
Action: Mouse moved to (750, 418)
Screenshot: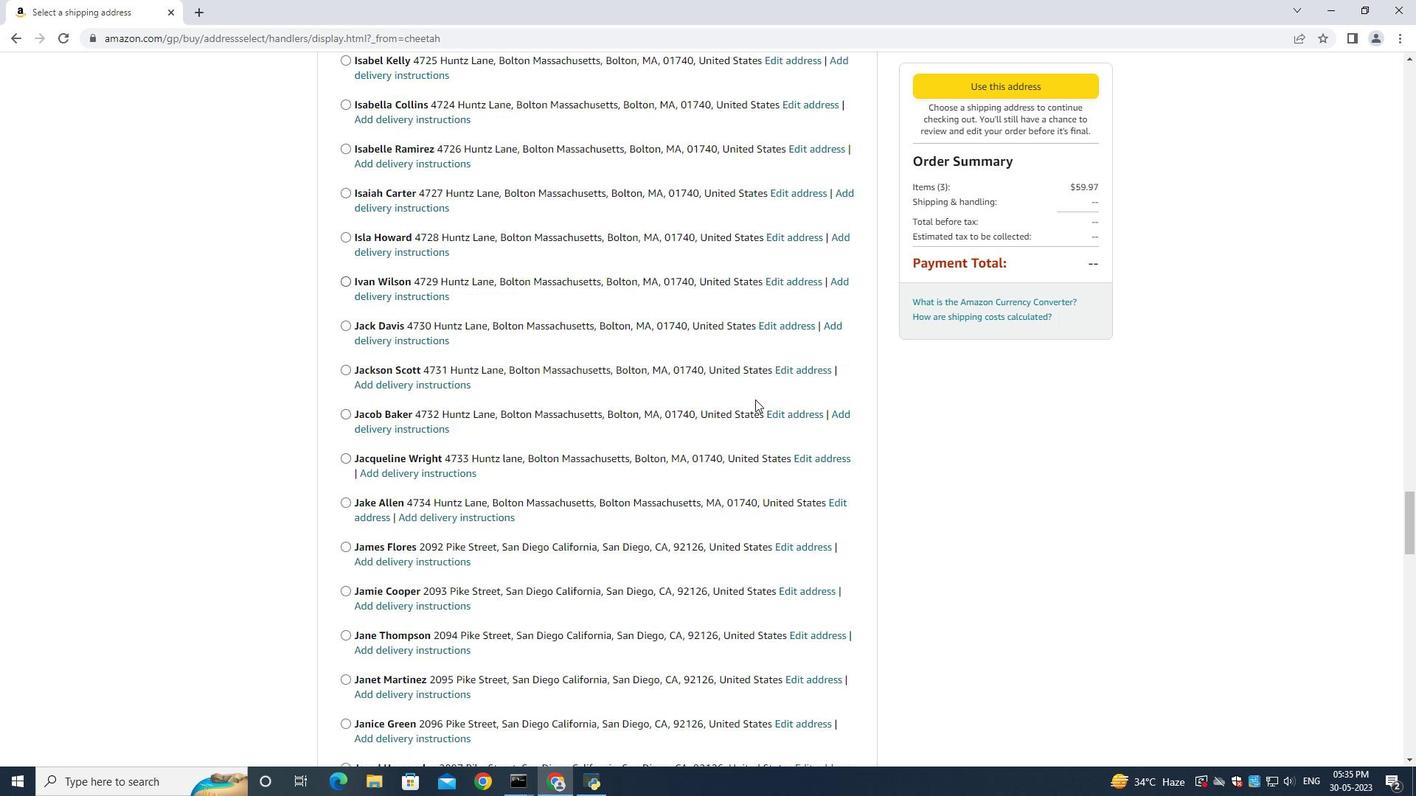 
Action: Mouse scrolled (750, 418) with delta (0, 0)
Screenshot: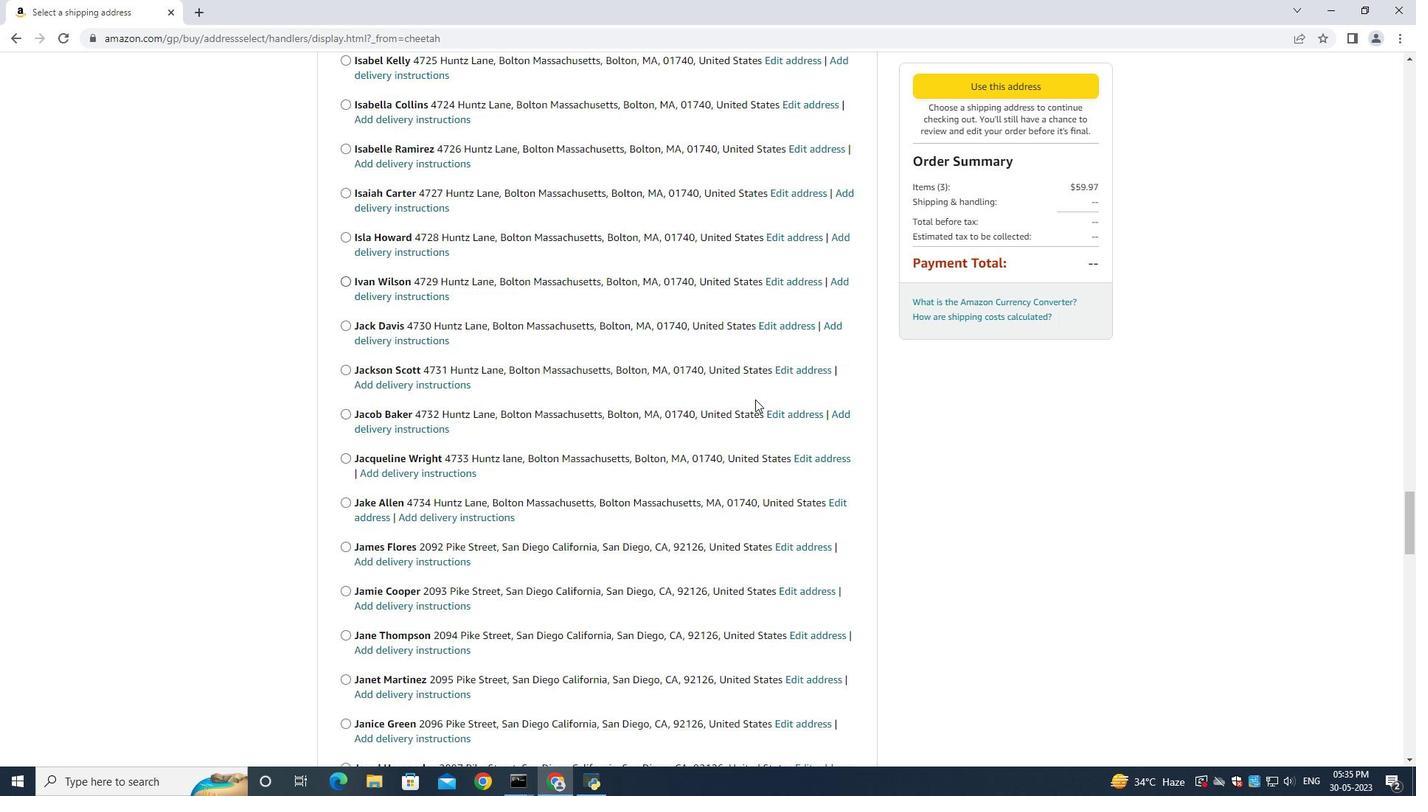 
Action: Mouse scrolled (750, 417) with delta (0, -1)
Screenshot: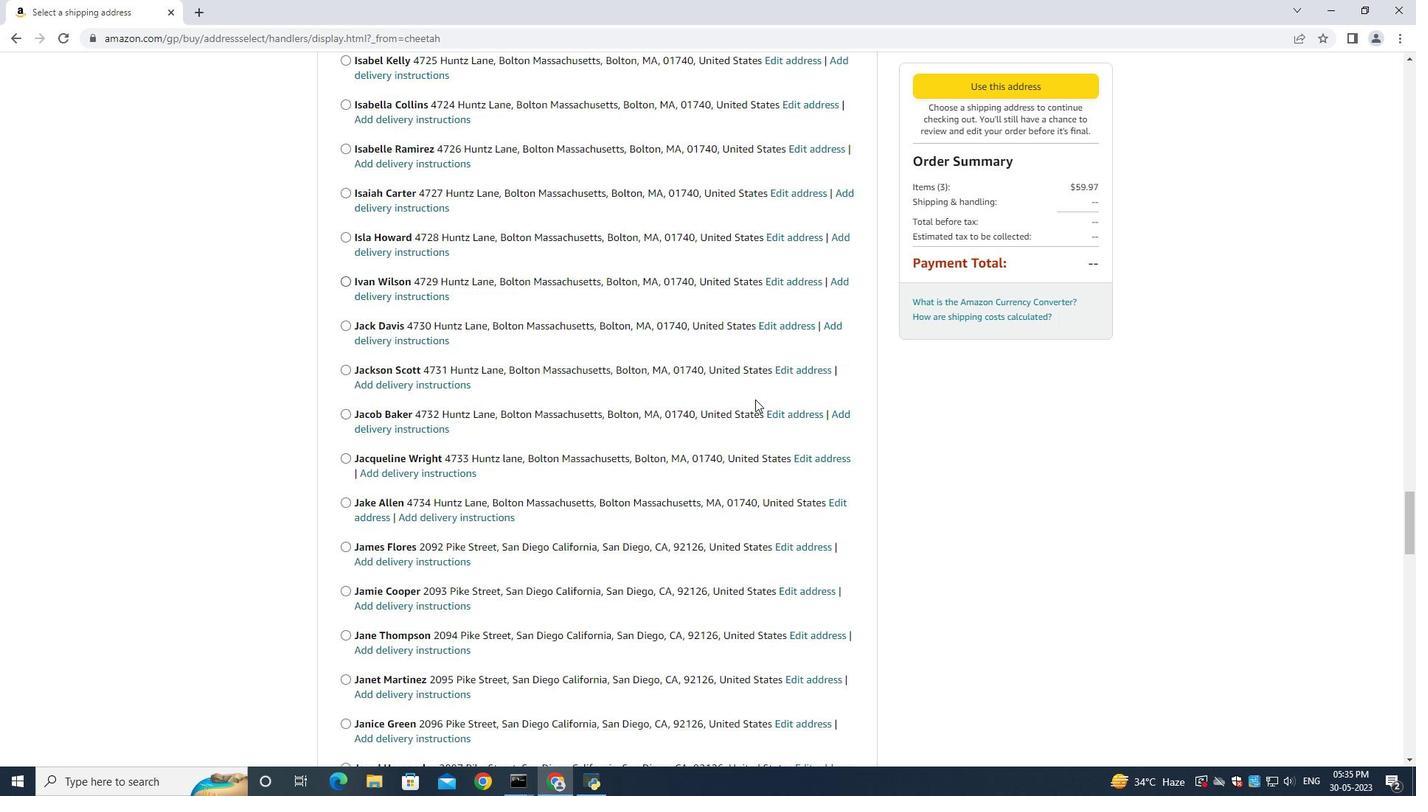 
Action: Mouse scrolled (750, 418) with delta (0, 0)
Screenshot: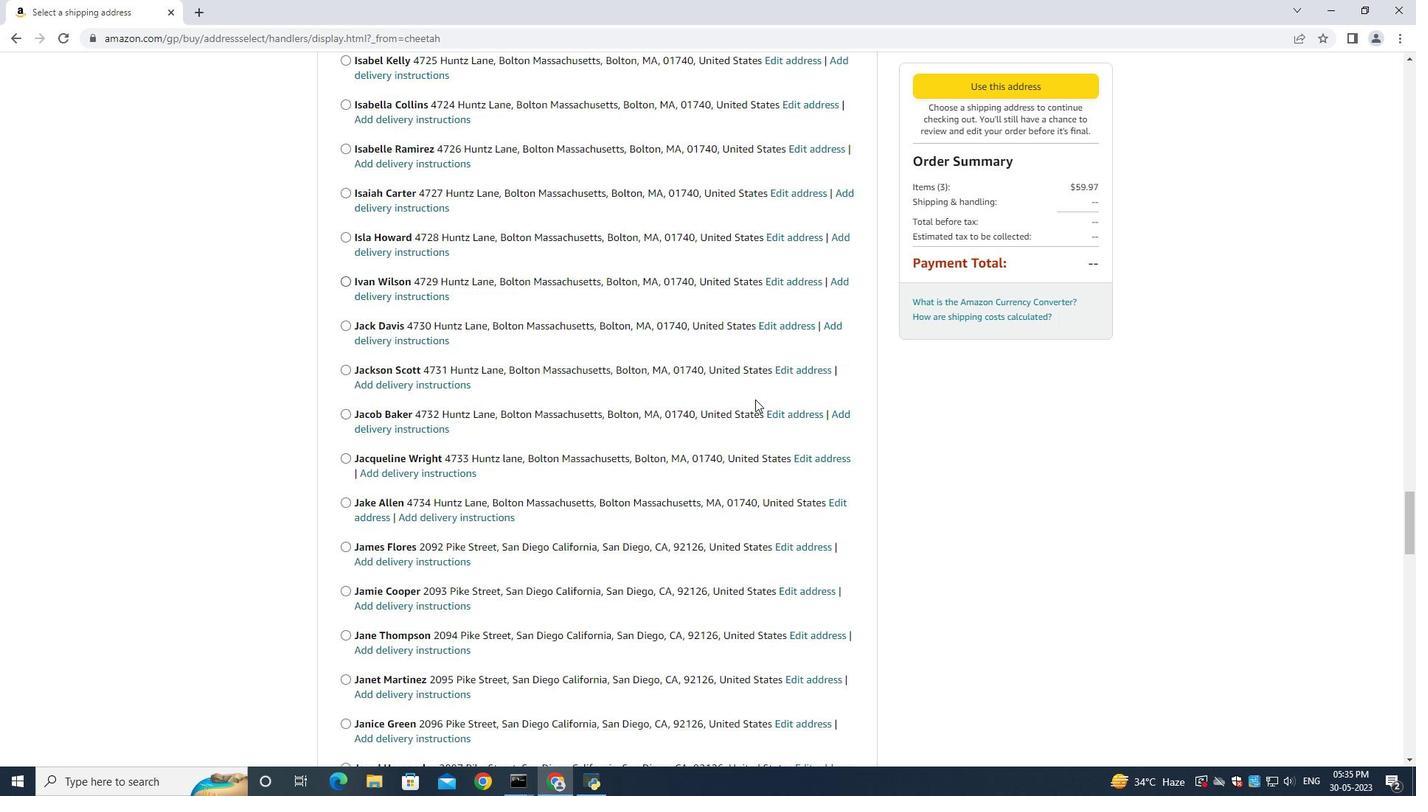
Action: Mouse scrolled (750, 417) with delta (0, -1)
Screenshot: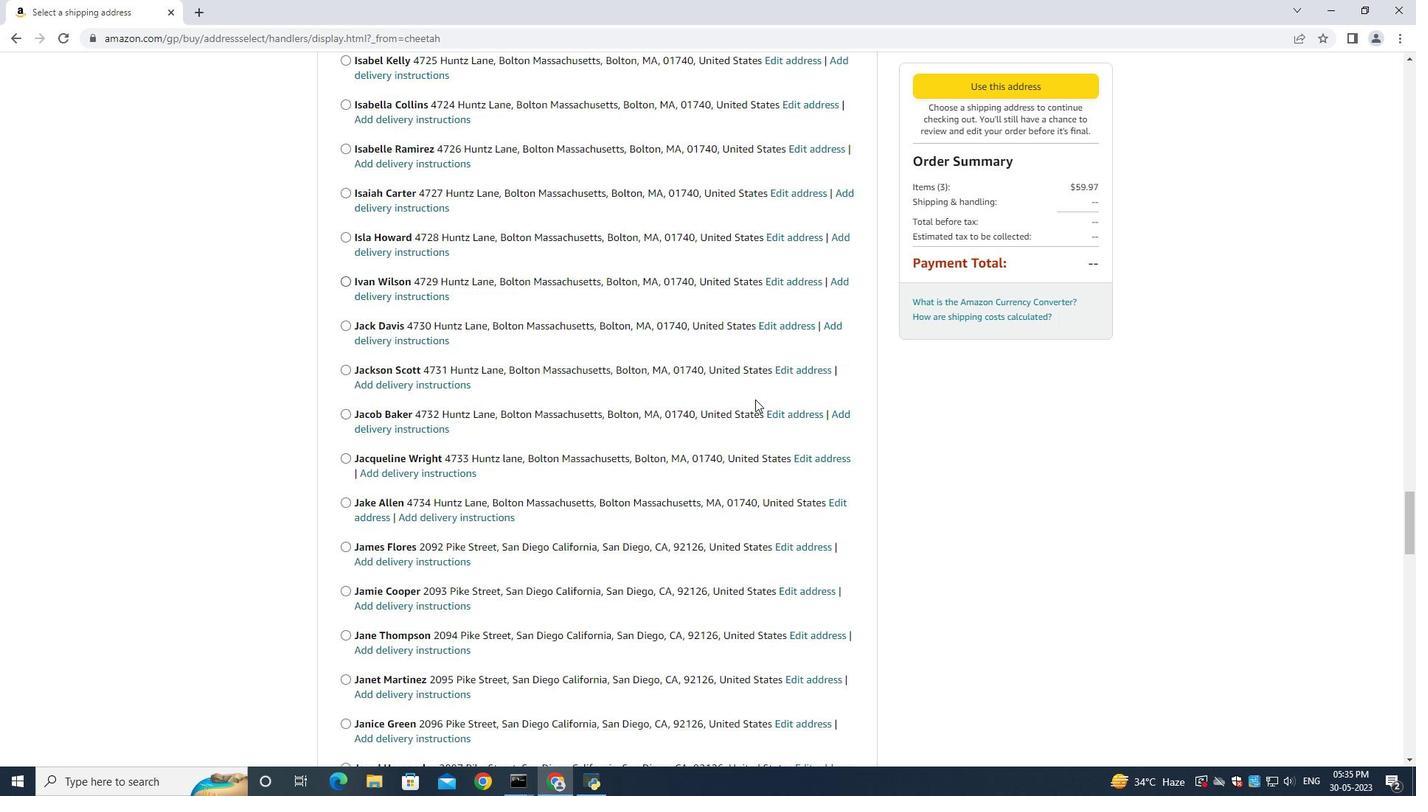 
Action: Mouse scrolled (750, 418) with delta (0, 0)
Screenshot: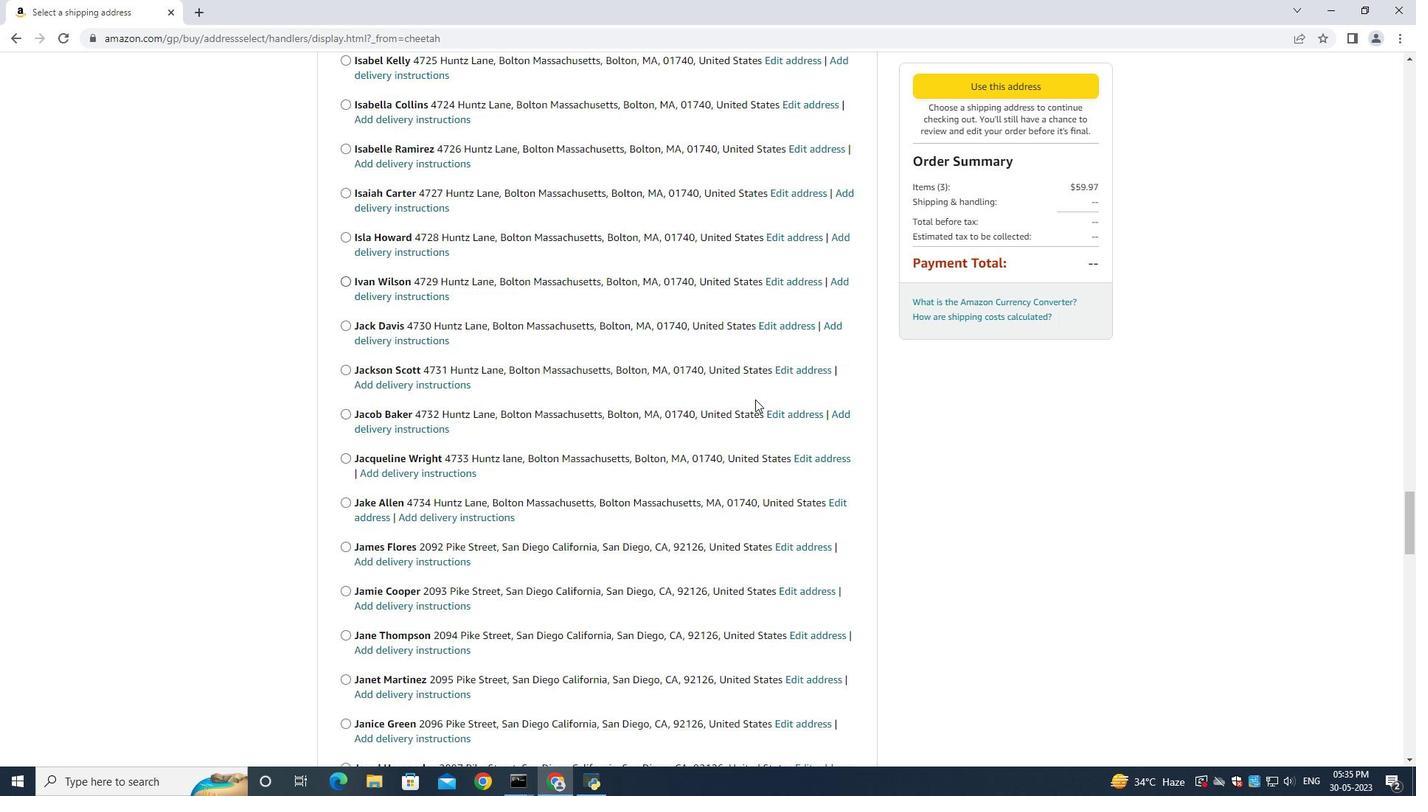 
Action: Mouse moved to (747, 425)
Screenshot: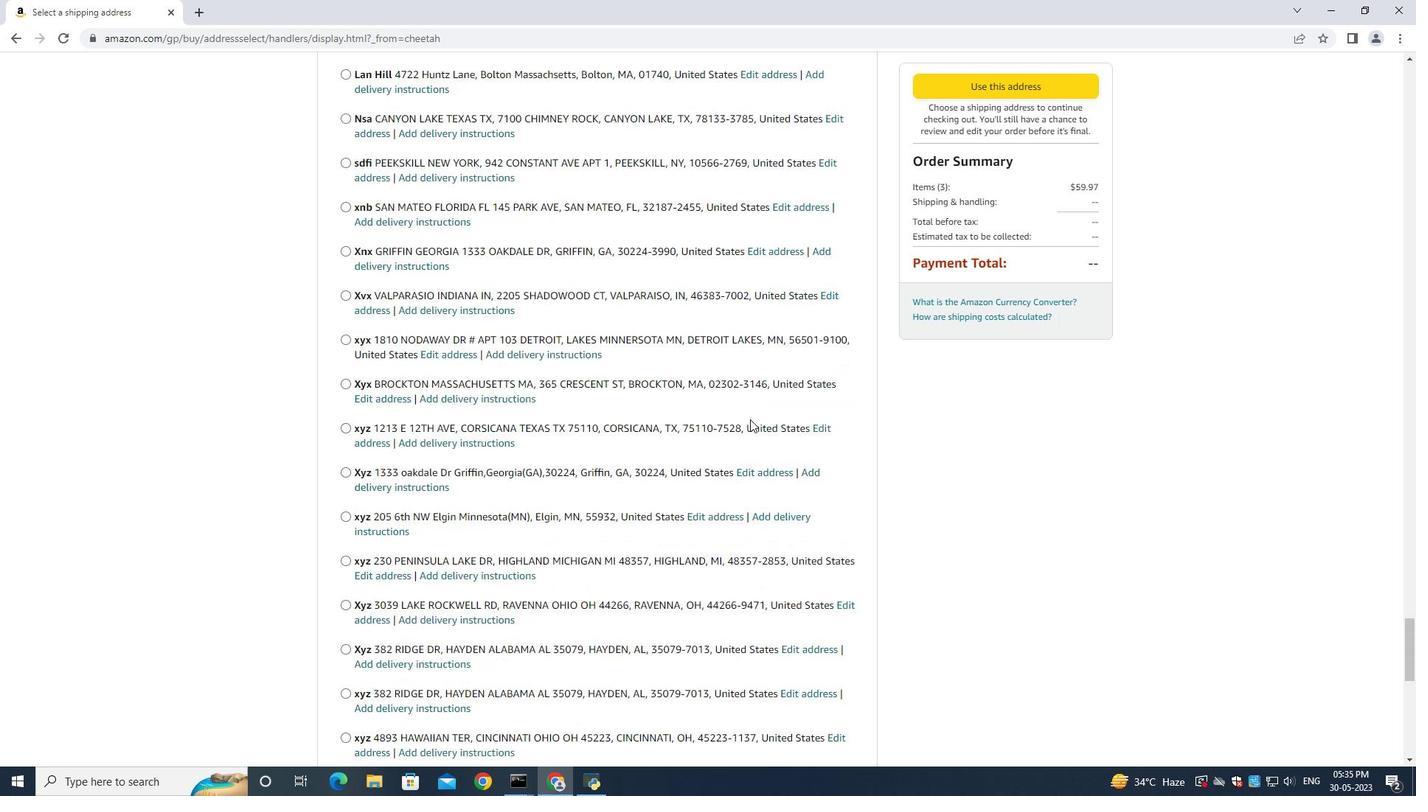 
Action: Mouse scrolled (747, 424) with delta (0, 0)
Screenshot: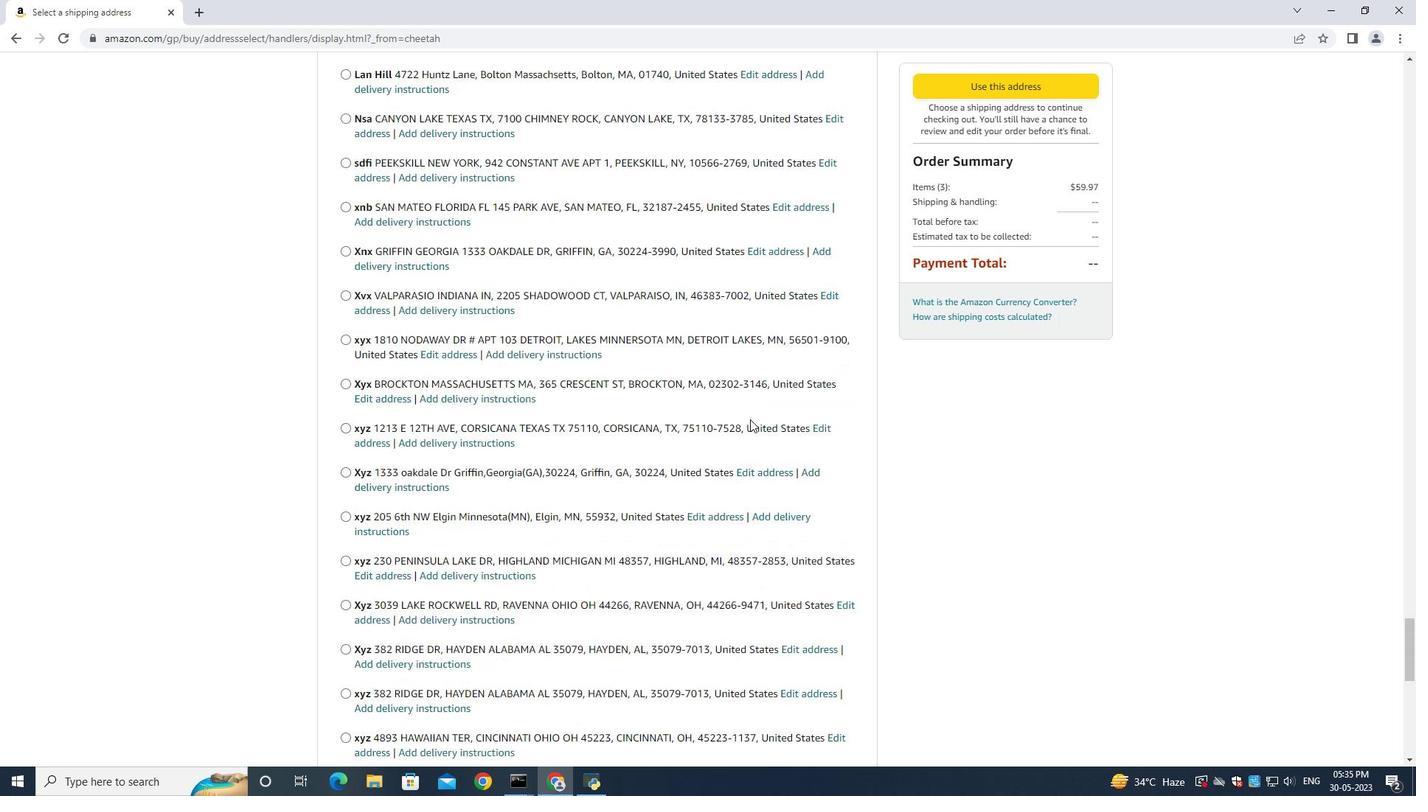 
Action: Mouse moved to (744, 429)
Screenshot: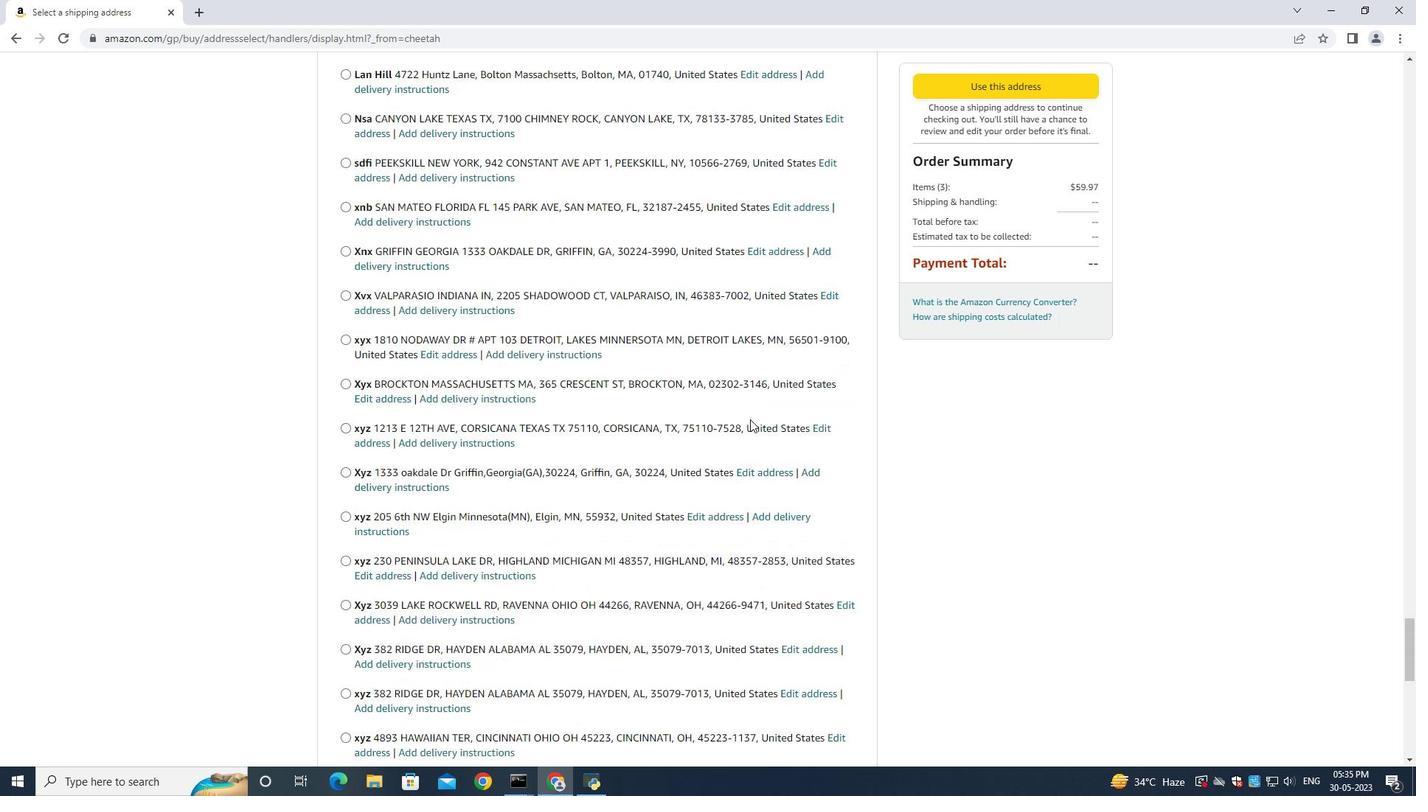 
Action: Mouse scrolled (744, 429) with delta (0, 0)
Screenshot: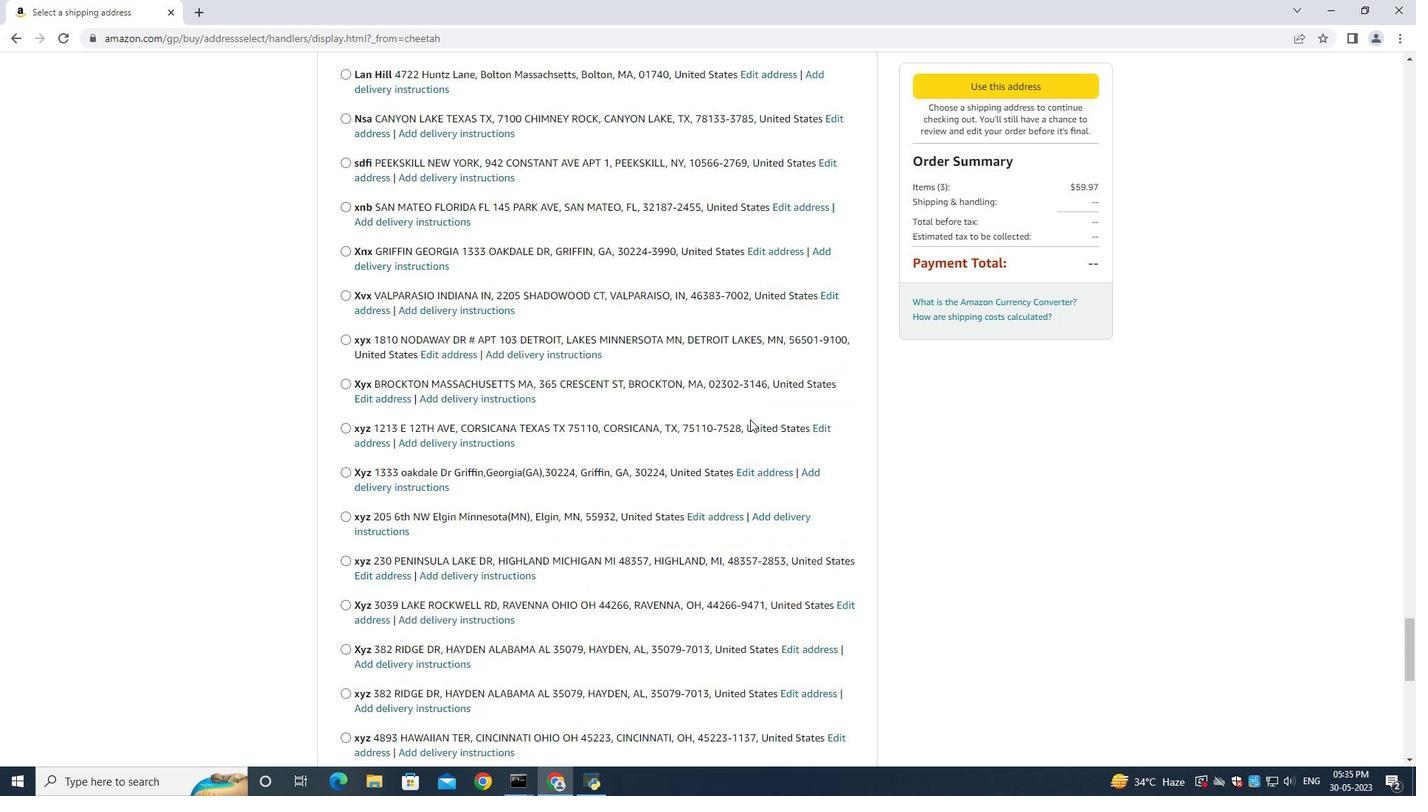 
Action: Mouse scrolled (744, 429) with delta (0, 0)
Screenshot: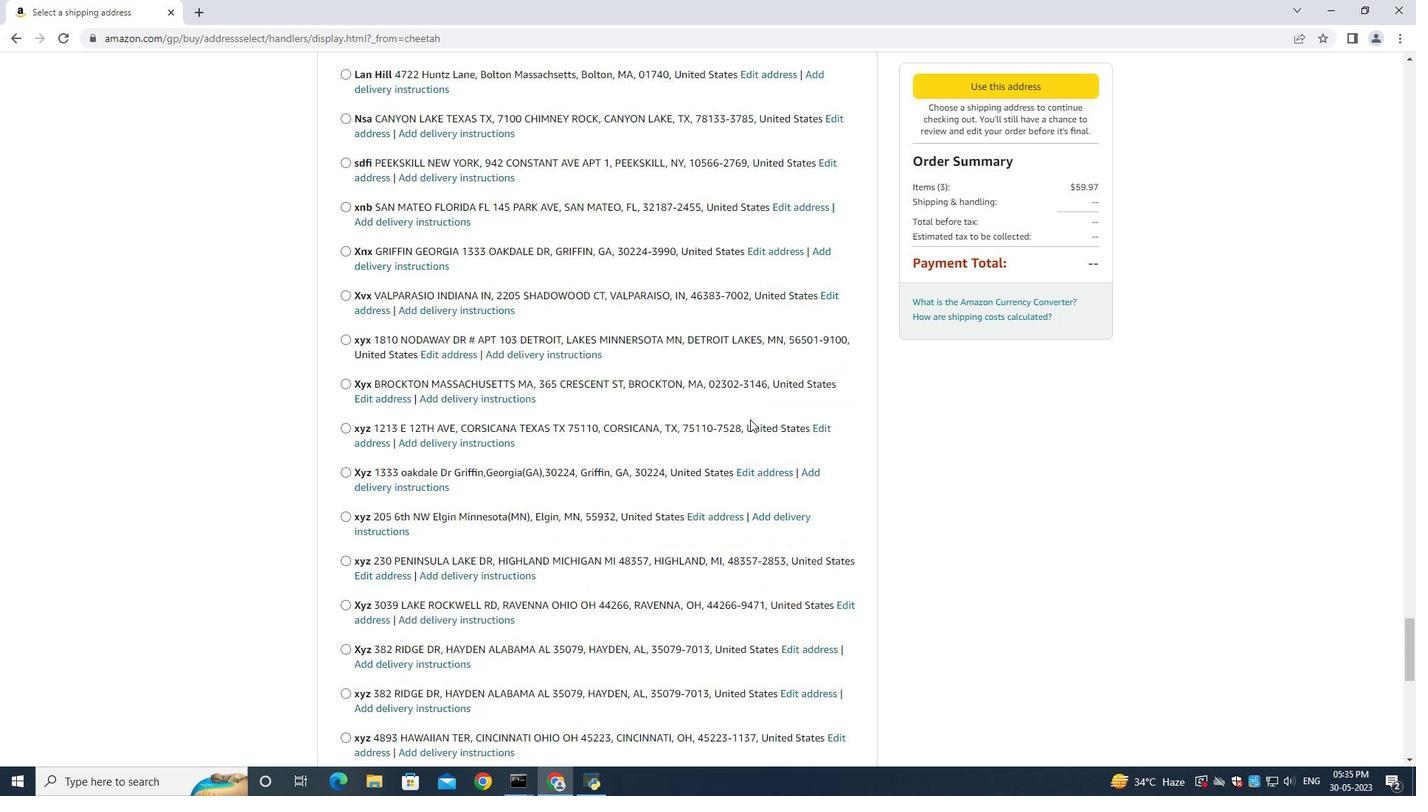 
Action: Mouse scrolled (744, 428) with delta (0, -1)
Screenshot: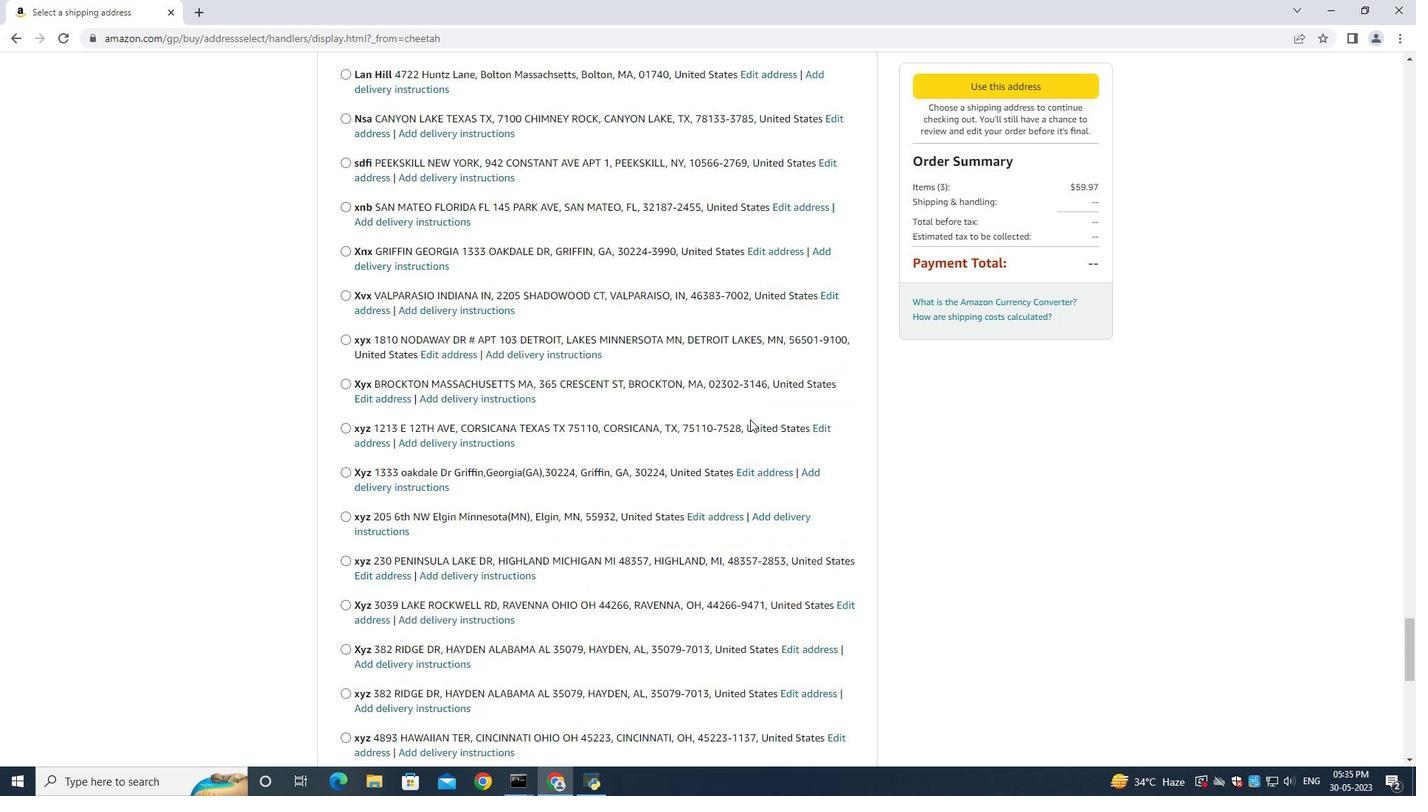 
Action: Mouse scrolled (744, 428) with delta (0, -1)
Screenshot: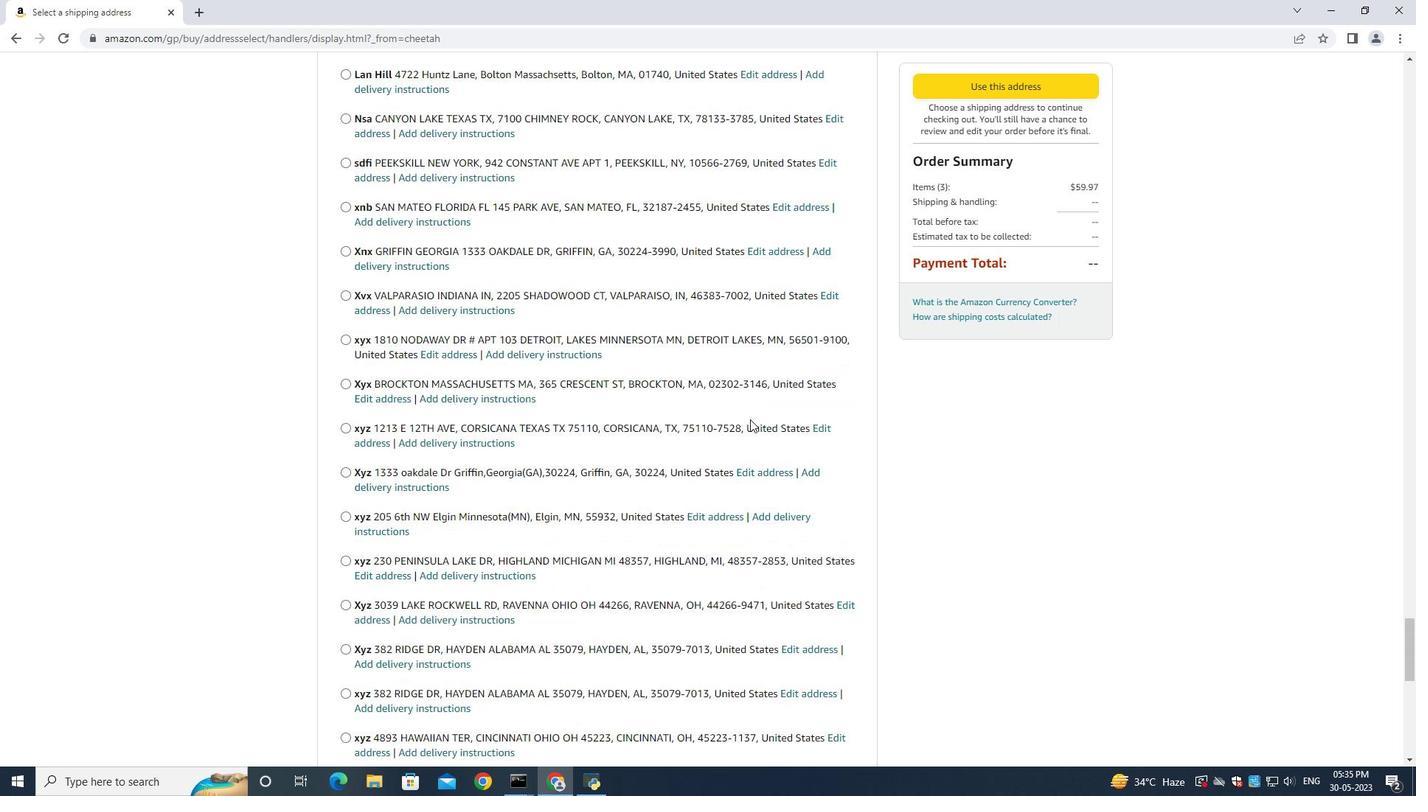 
Action: Mouse scrolled (744, 429) with delta (0, 0)
Screenshot: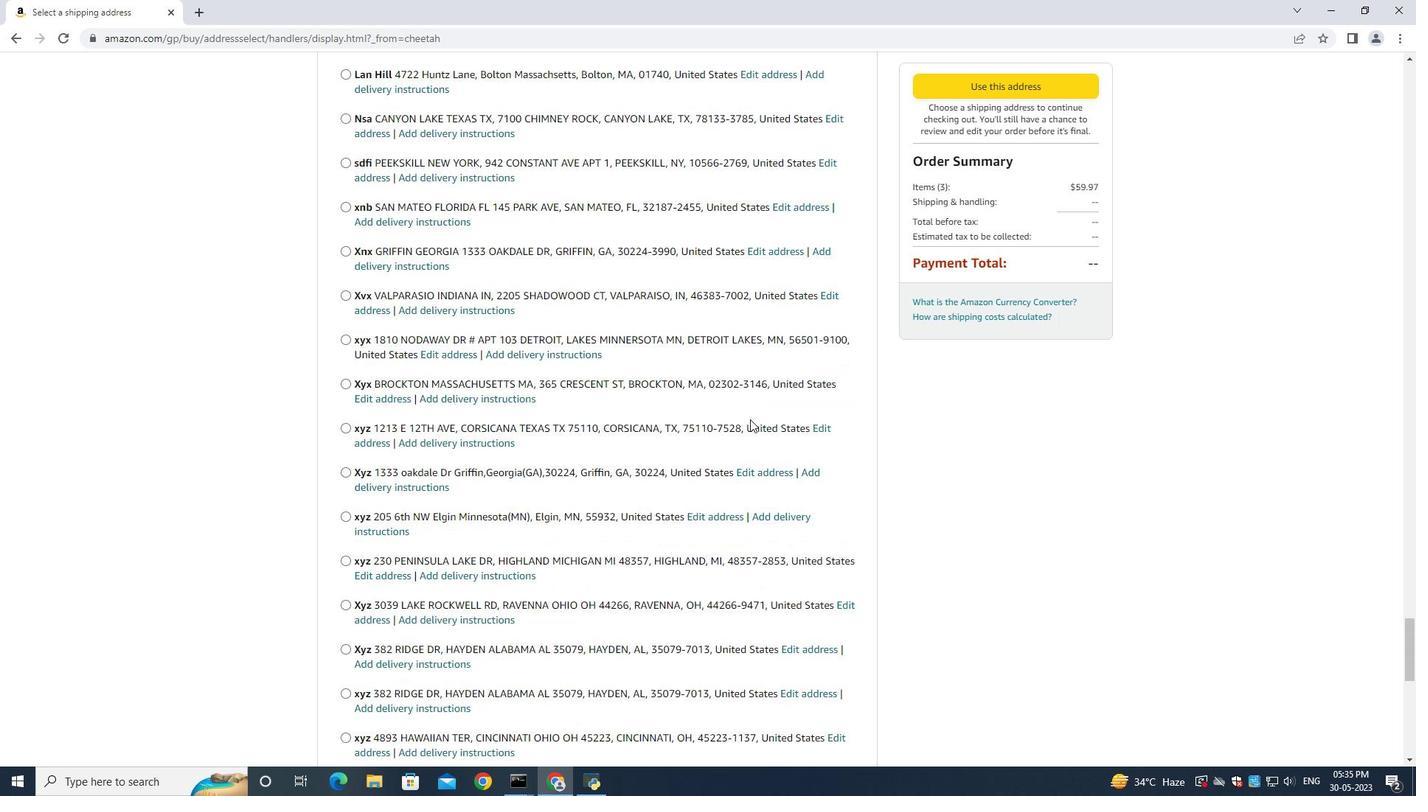 
Action: Mouse moved to (744, 429)
Screenshot: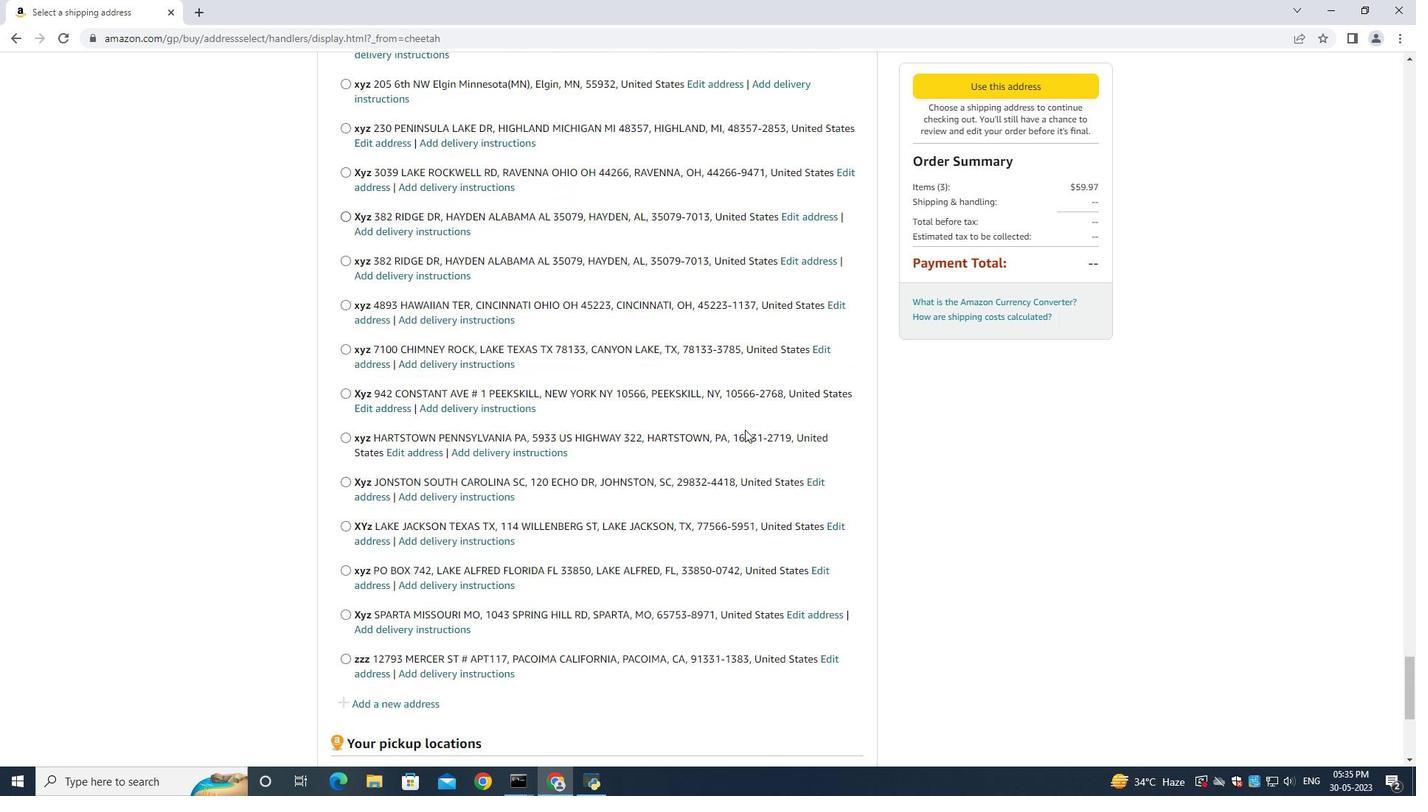 
Action: Mouse scrolled (744, 429) with delta (0, 0)
Screenshot: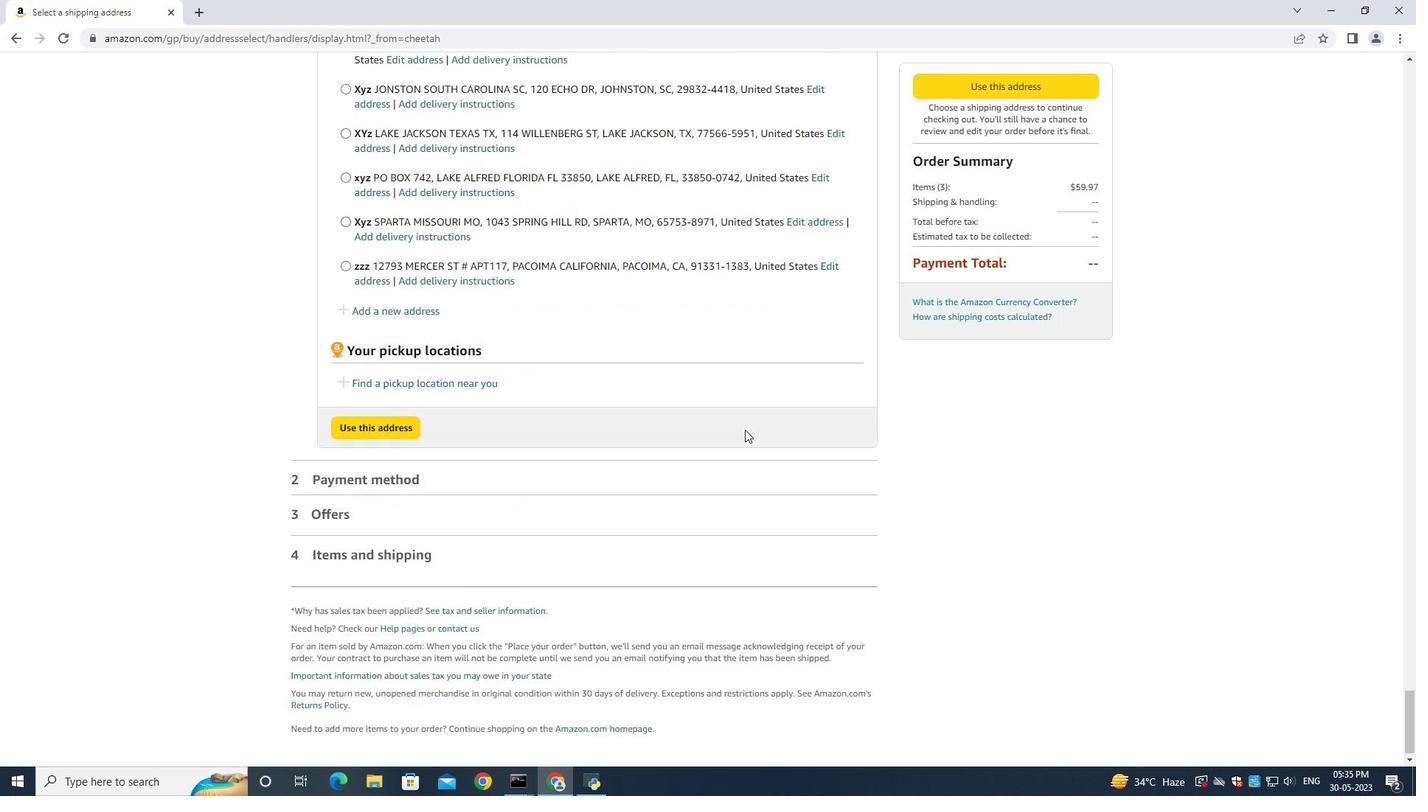 
Action: Mouse scrolled (744, 429) with delta (0, 0)
Screenshot: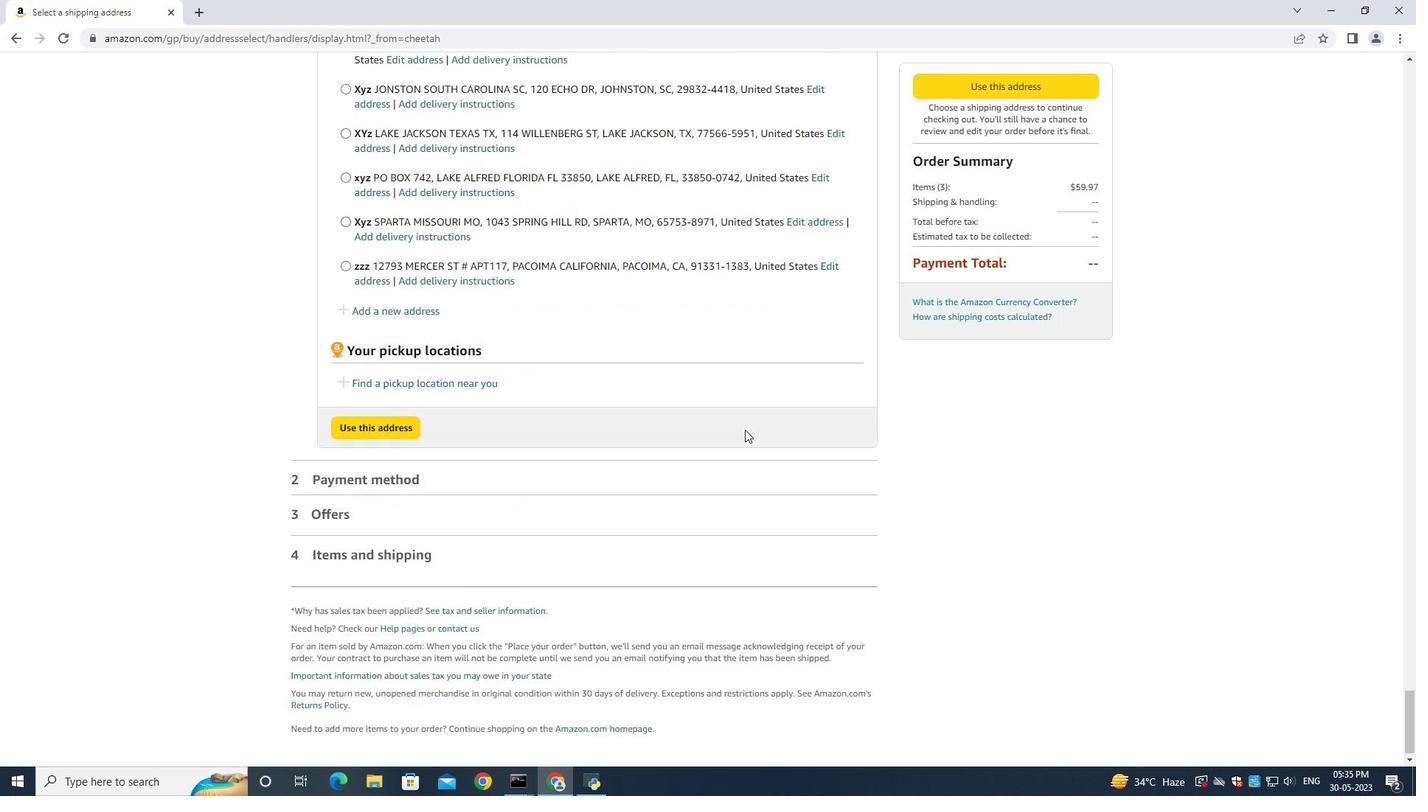 
Action: Mouse moved to (743, 430)
Screenshot: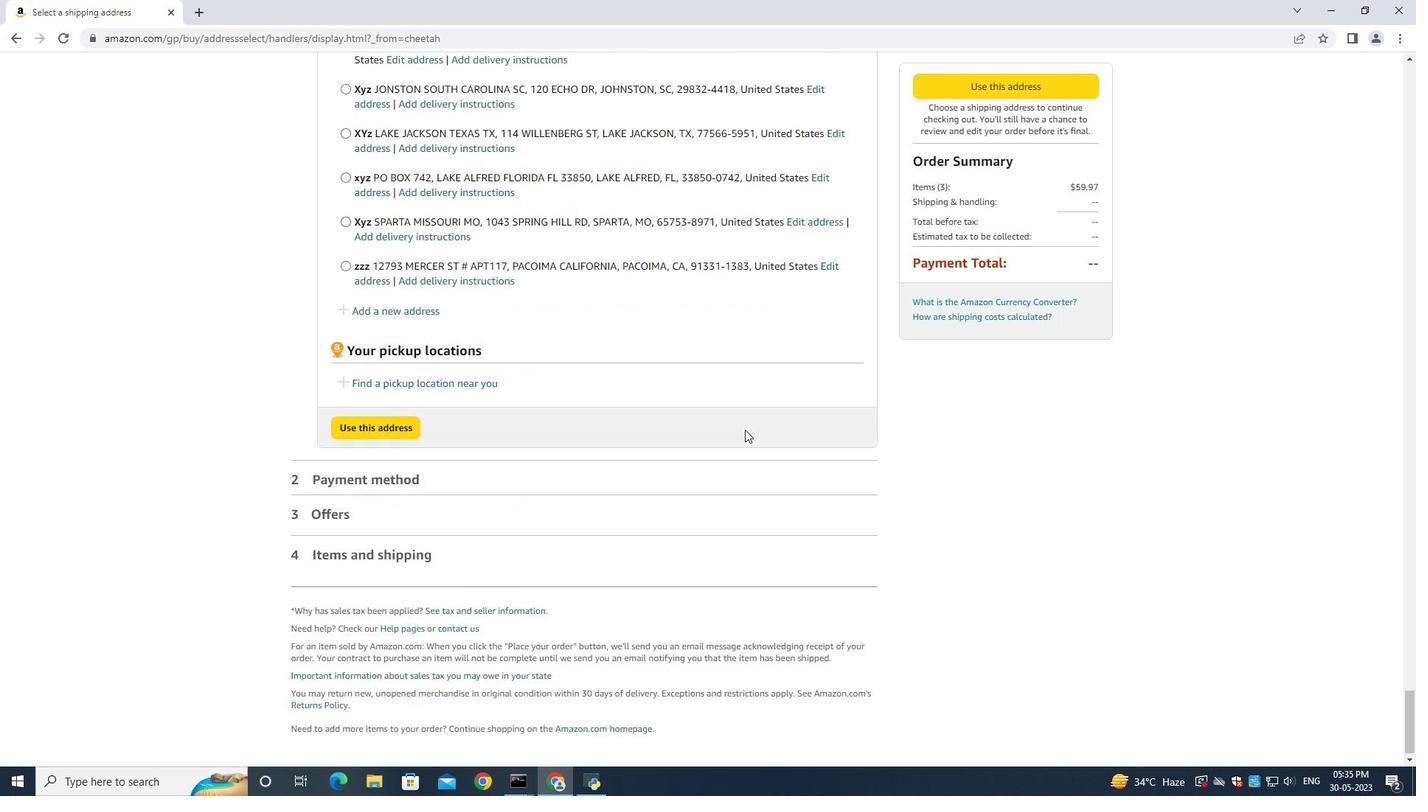 
Action: Mouse scrolled (743, 429) with delta (0, 0)
Screenshot: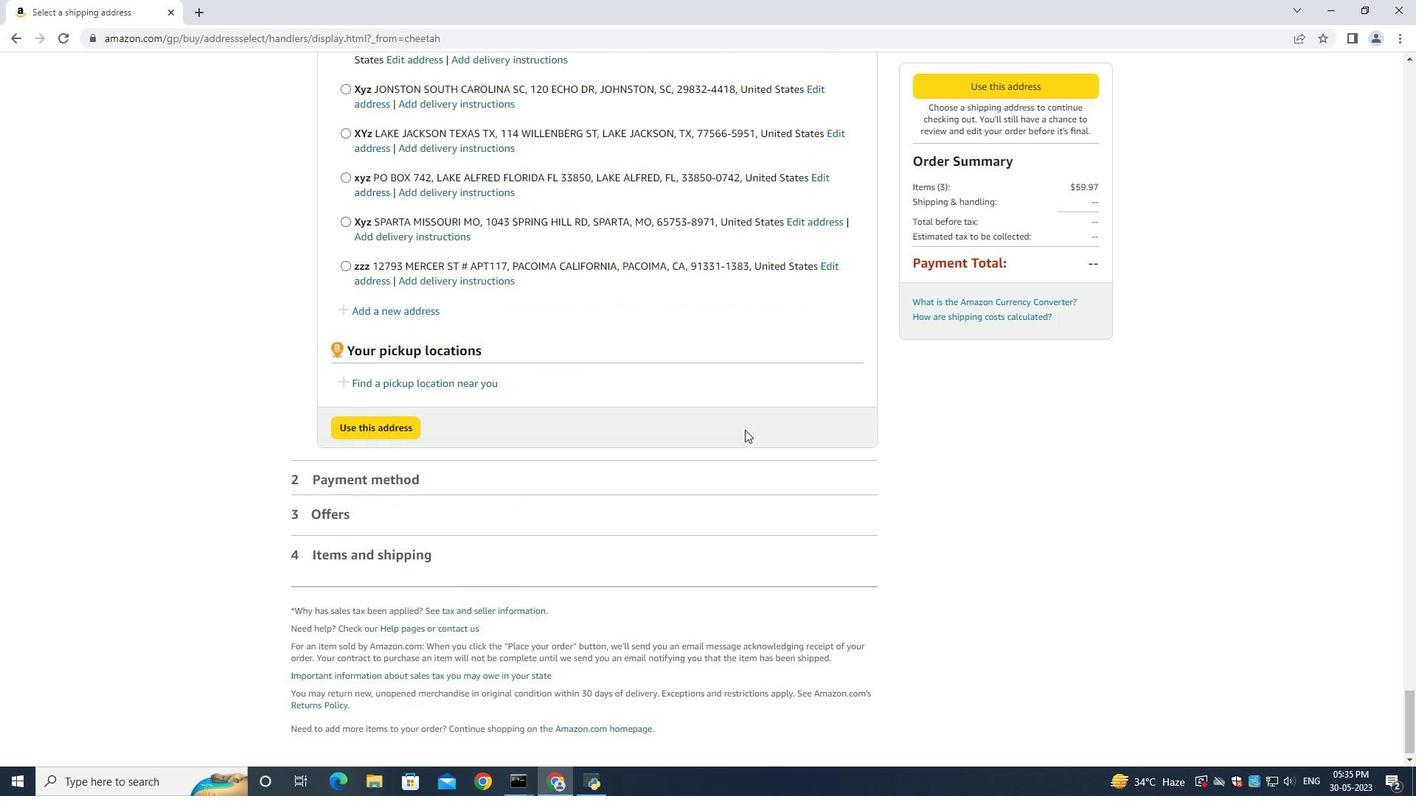 
Action: Mouse moved to (743, 430)
Screenshot: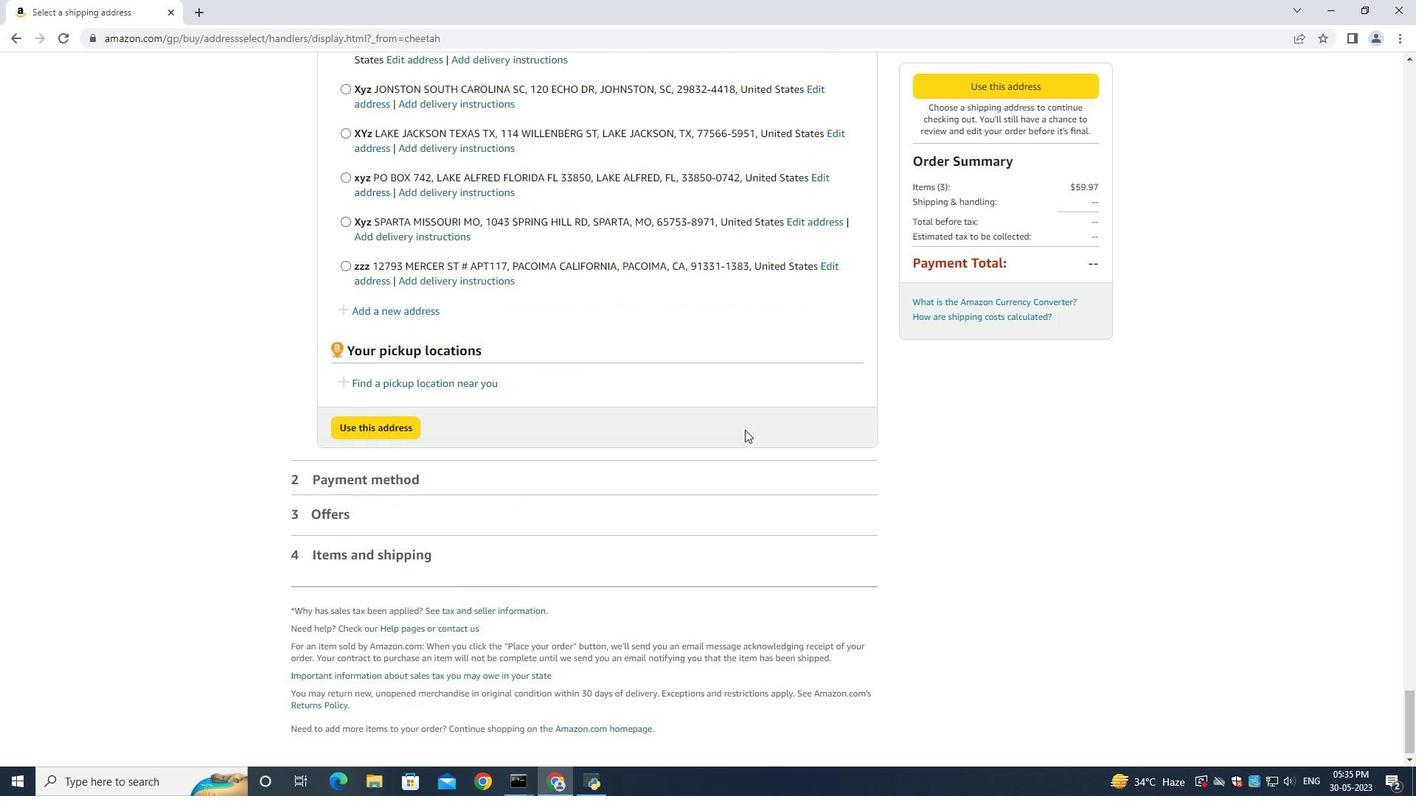 
Action: Mouse scrolled (743, 429) with delta (0, -1)
Screenshot: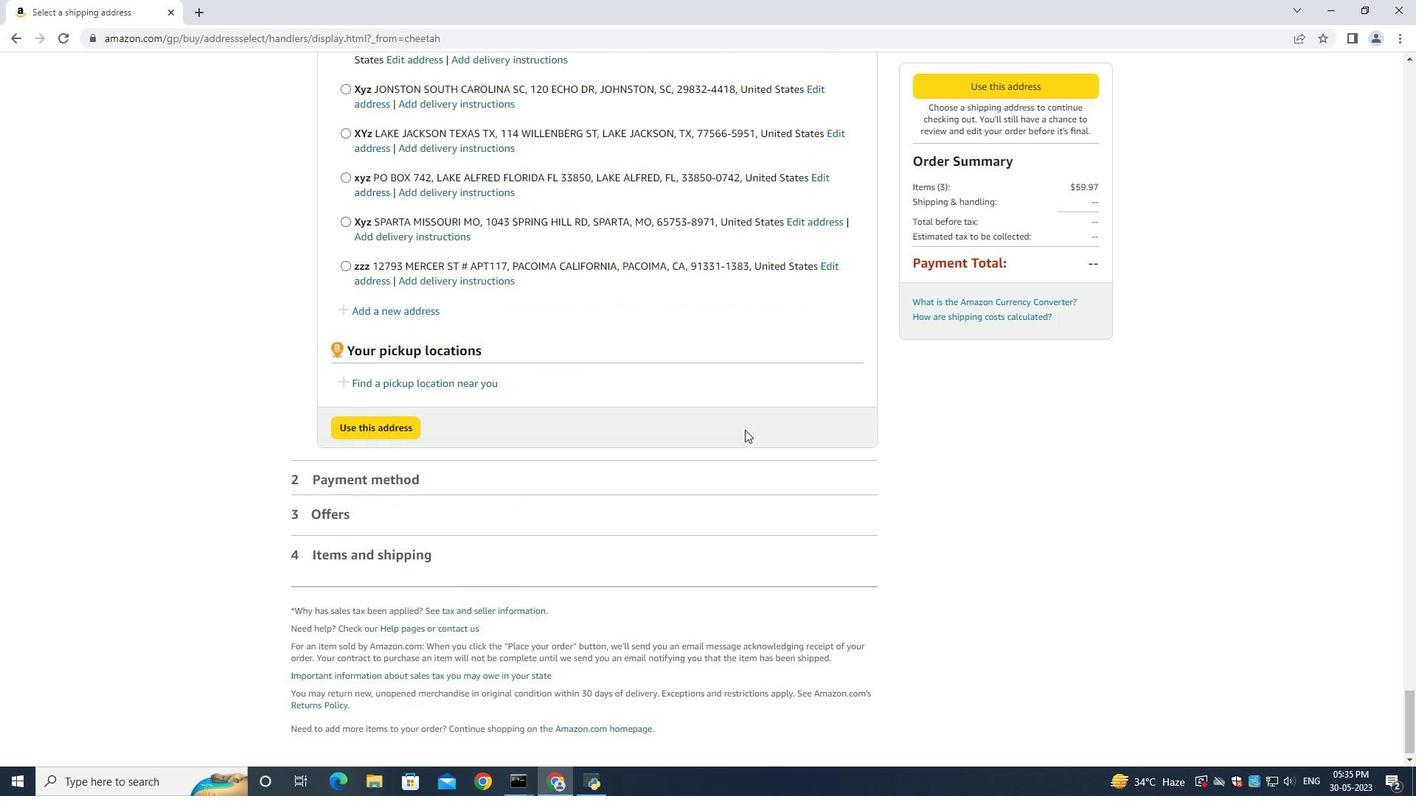 
Action: Mouse scrolled (743, 429) with delta (0, -1)
Screenshot: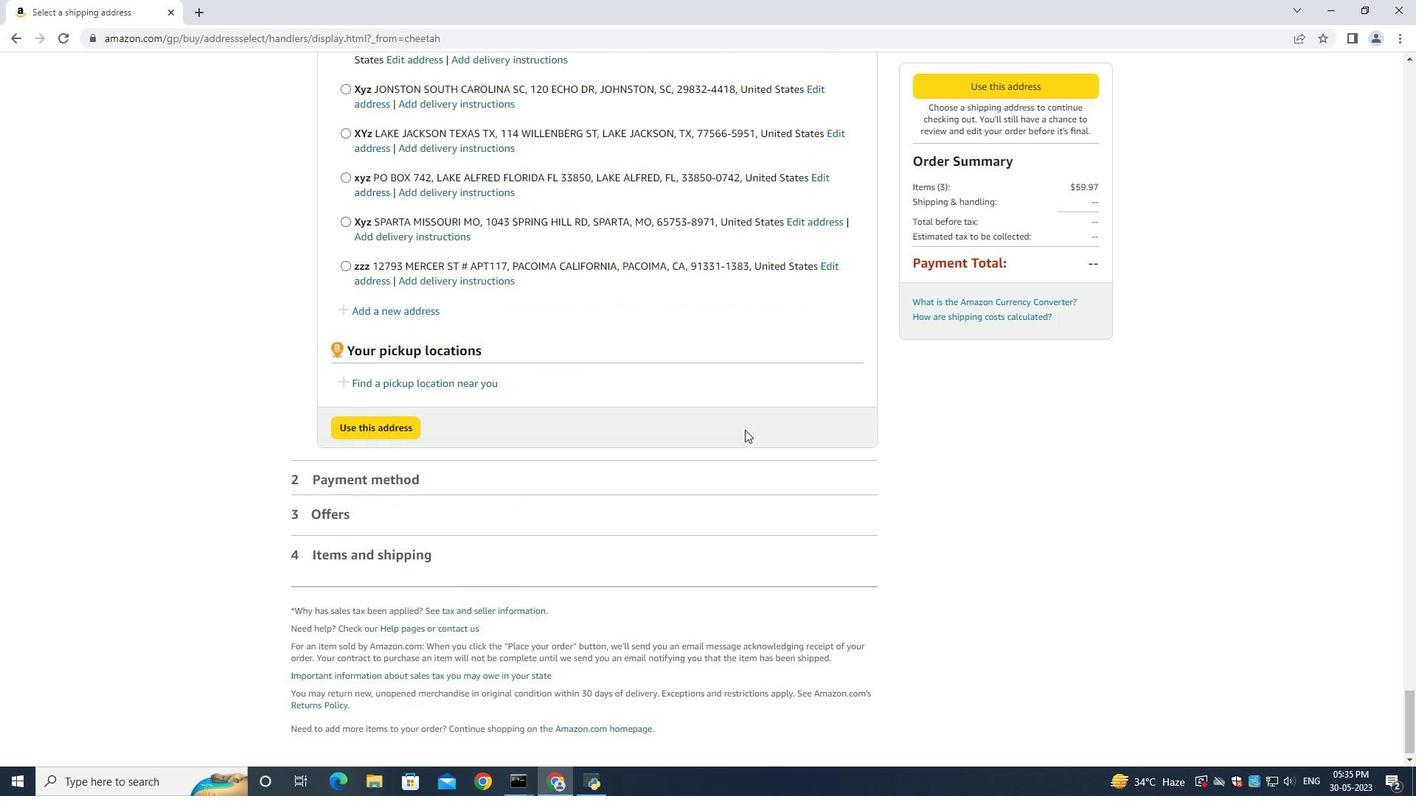 
Action: Mouse scrolled (743, 429) with delta (0, 0)
Screenshot: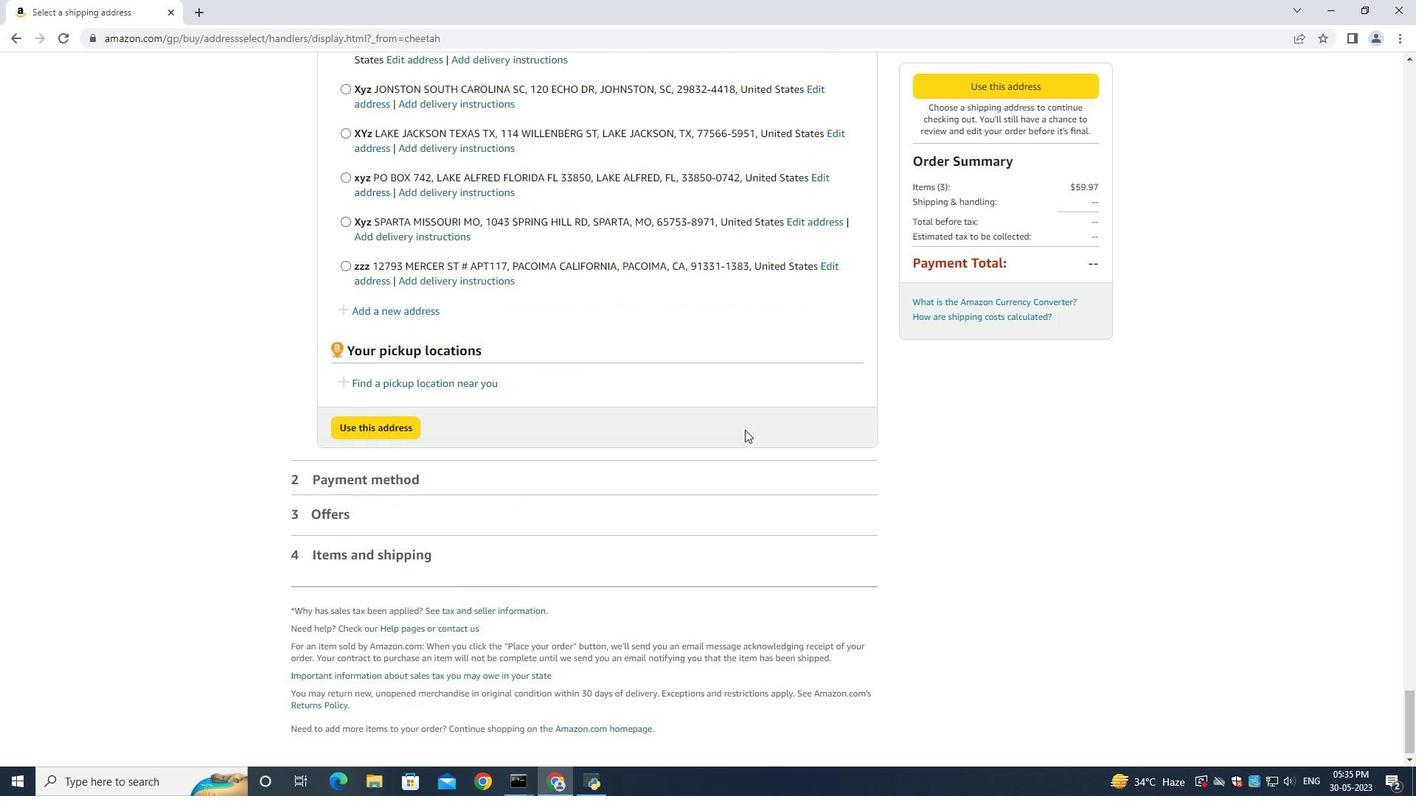 
Action: Mouse scrolled (743, 429) with delta (0, 0)
Screenshot: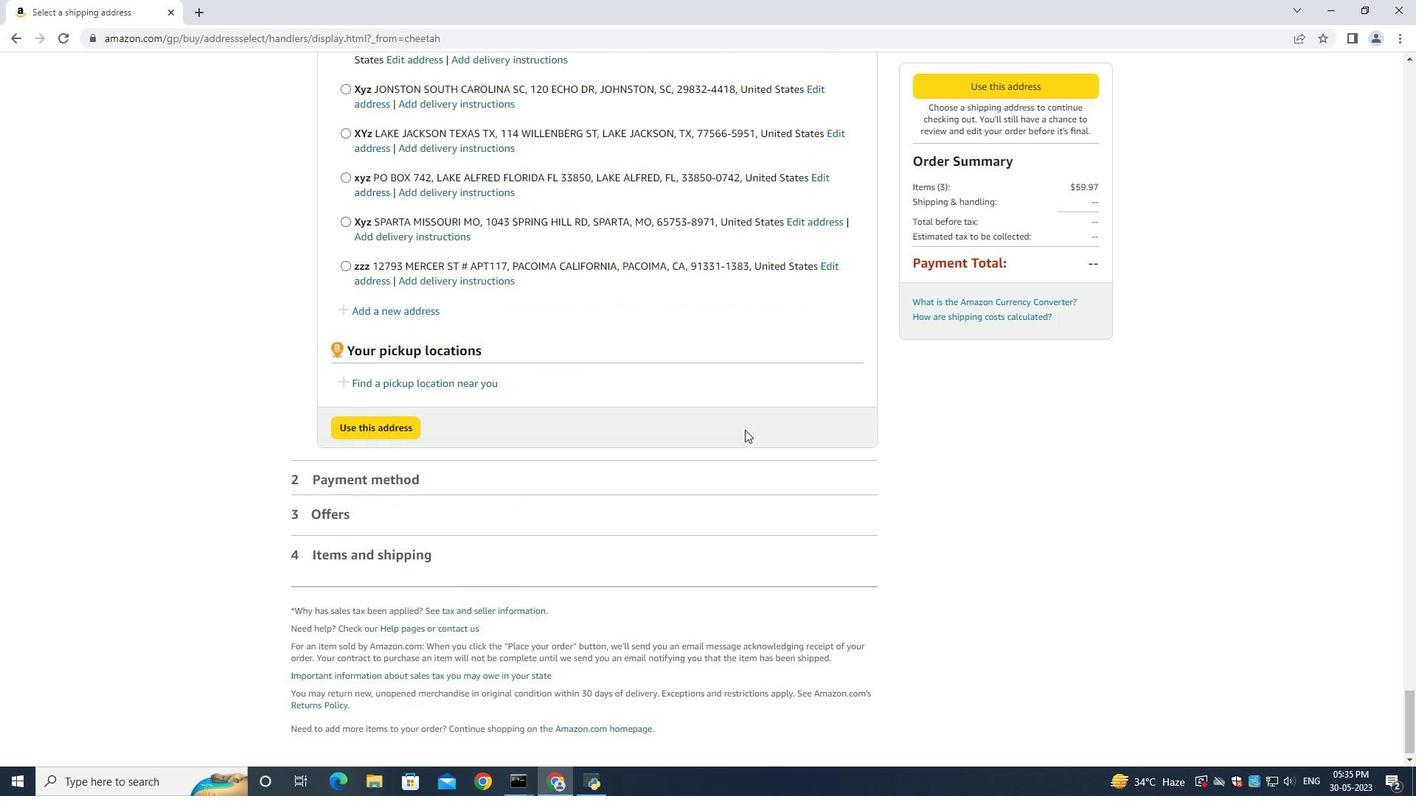 
Action: Mouse scrolled (743, 429) with delta (0, 0)
Screenshot: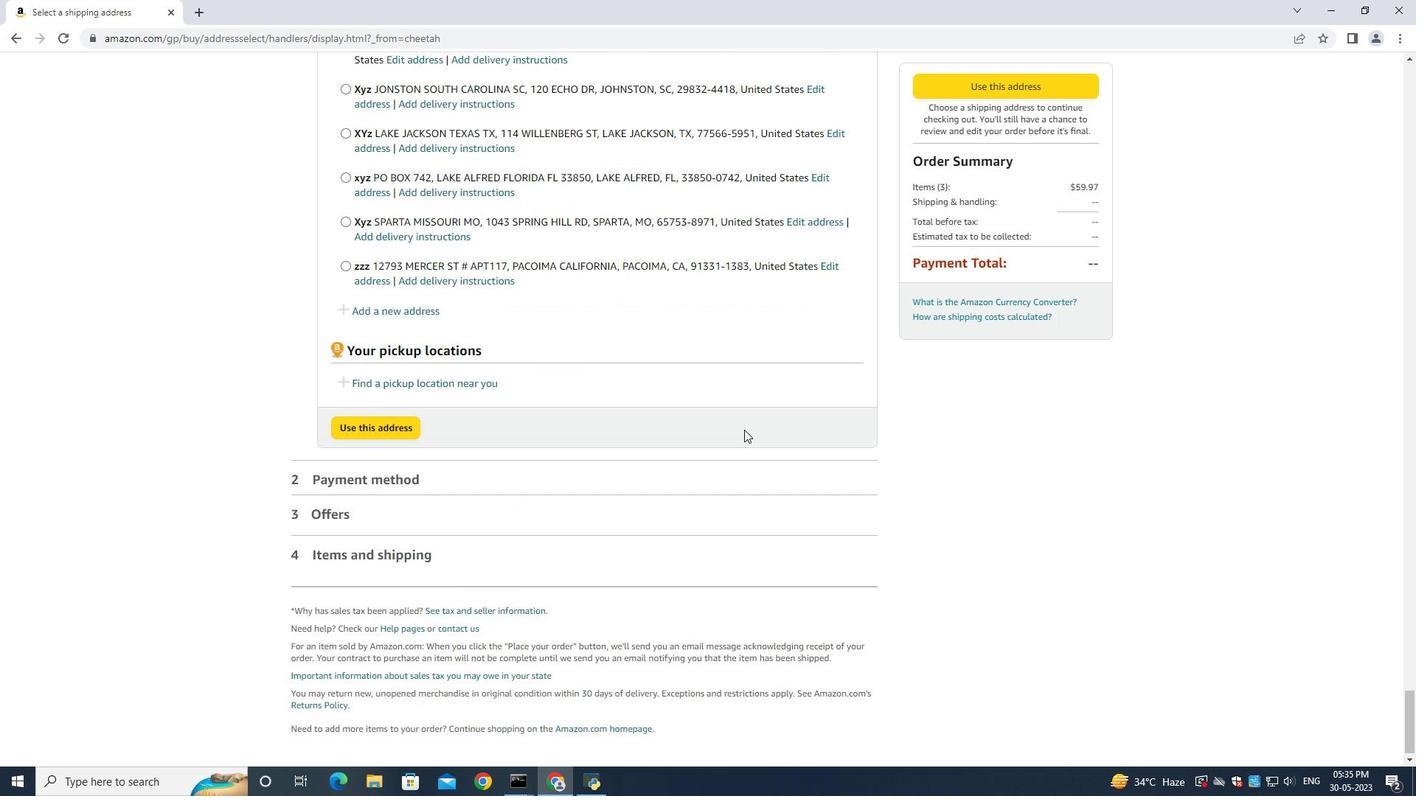 
Action: Mouse moved to (384, 306)
Screenshot: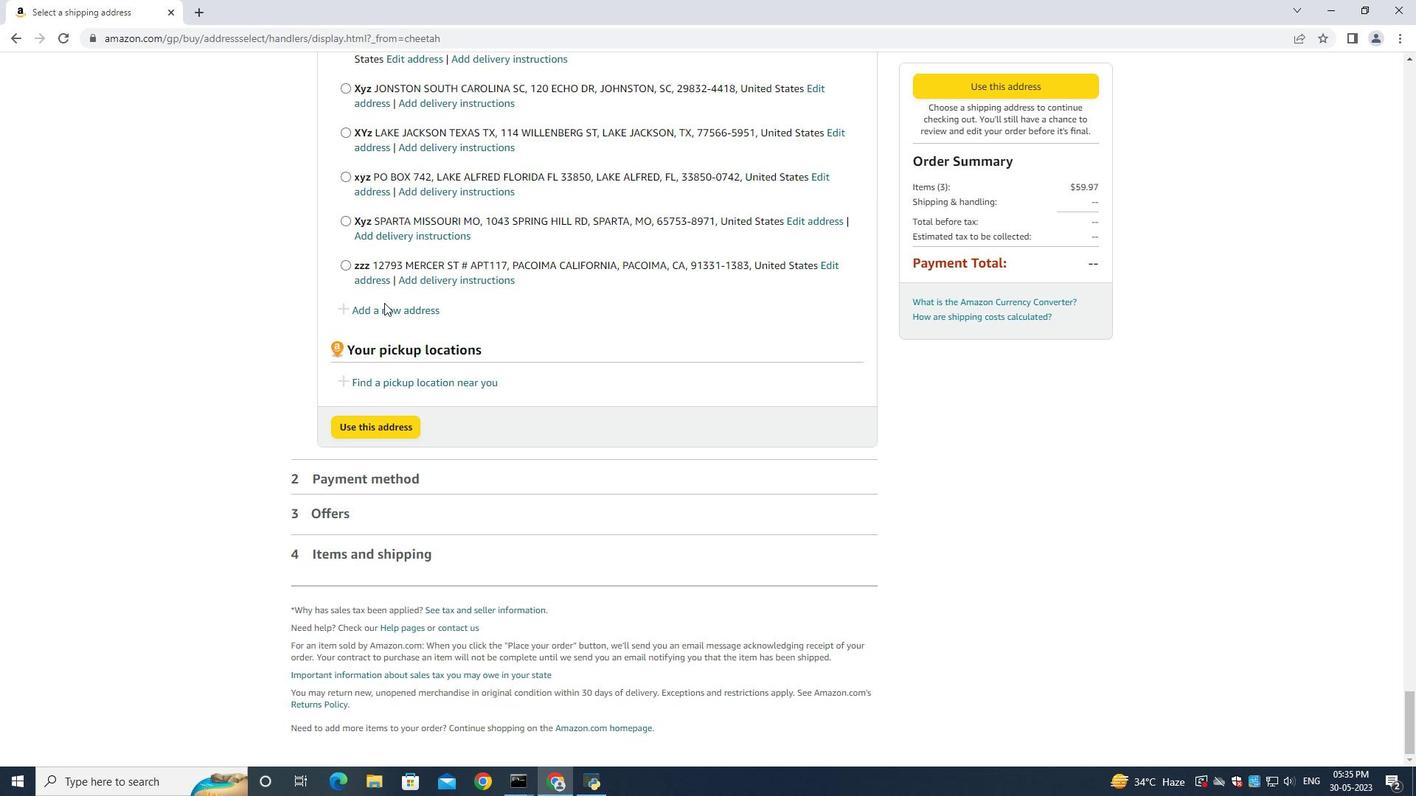 
Action: Mouse pressed left at (384, 306)
Screenshot: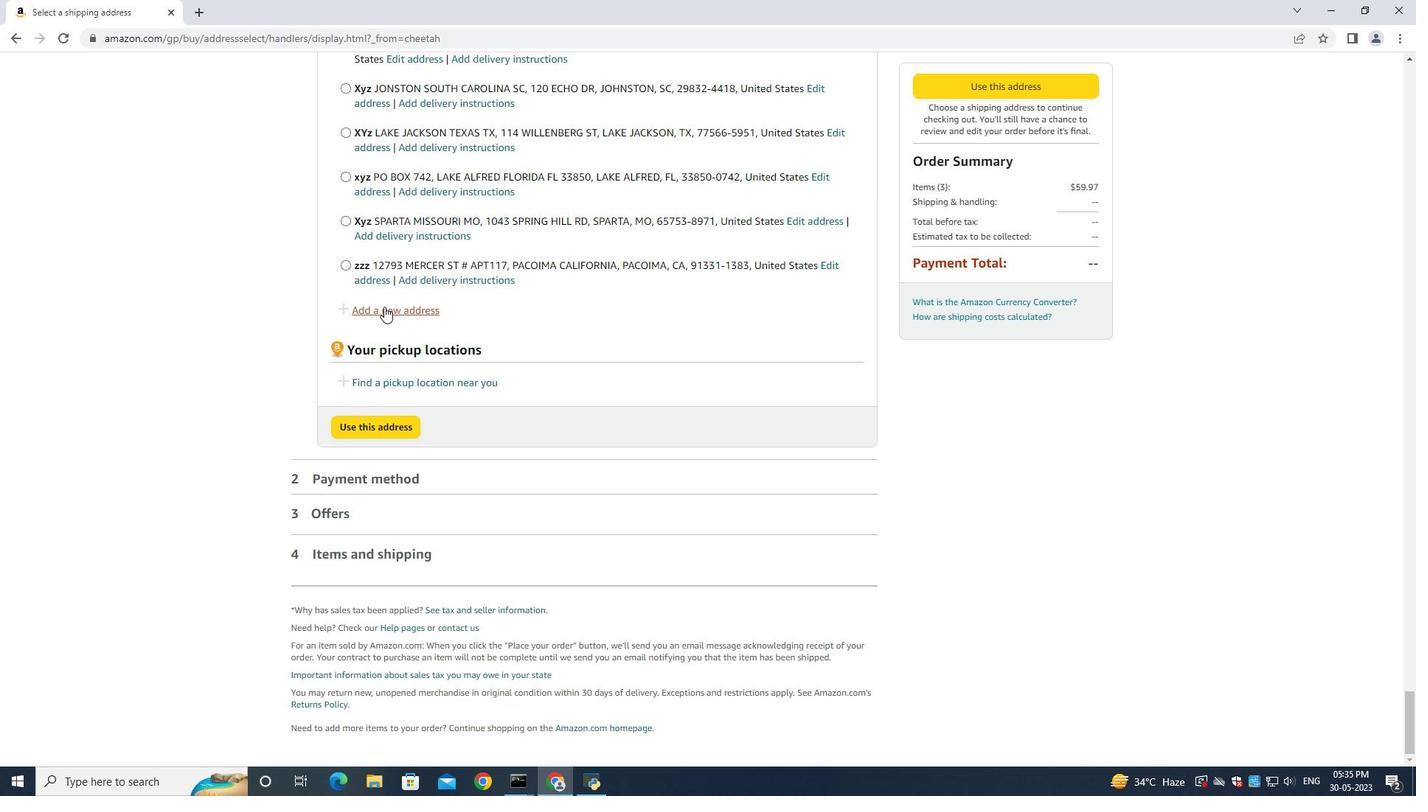 
Action: Mouse moved to (501, 356)
Screenshot: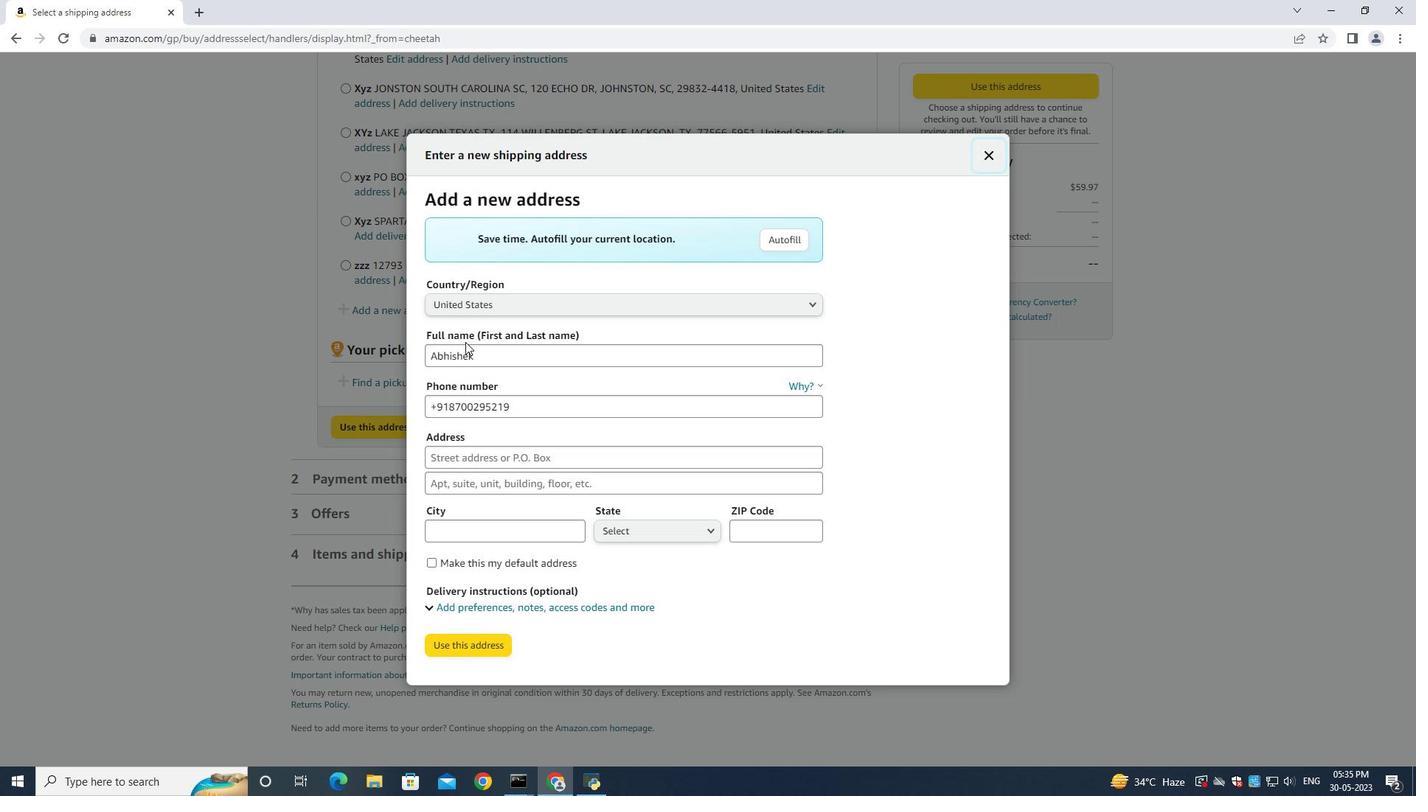 
Action: Mouse pressed left at (501, 356)
Screenshot: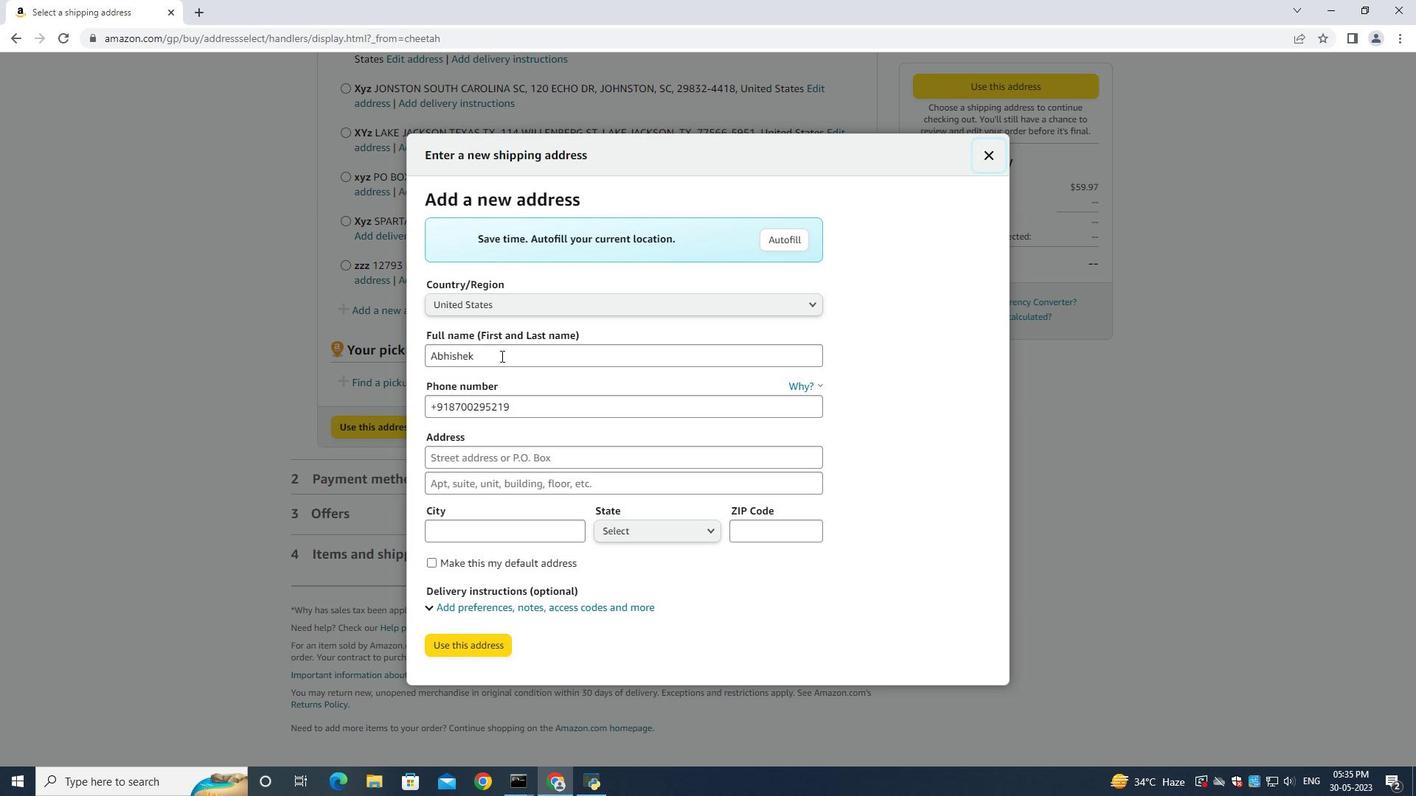 
Action: Key pressed <Key.backspace>ctrl+A<Key.backspace><Key.shift><Key.shift><Key.shift><Key.shift><Key.shift><Key.shift><Key.shift><Key.shift><Key.shift><Key.shift><Key.shift><Key.shift><Key.shift><Key.shift><Key.shift><Key.shift><Key.shift><Key.shift><Key.shift><Key.shift><Key.shift><Key.shift><Key.shift><Key.shift><Key.shift><Key.shift><Key.shift><Key.shift><Key.shift><Key.shift><Key.shift><Key.shift><Key.shift><Key.shift><Key.shift><Key.shift><Key.shift><Key.shift><Key.shift><Key.shift><Key.shift><Key.shift><Key.shift><Key.shift><Key.shift><Key.shift><Key.shift><Key.shift><Key.shift><Key.shift>Jillian<Key.space><Key.shift><Key.shift><Key.shift><Key.shift><Key.shift><Key.shift><Key.shift><Key.shift><Key.shift><Key.shift><Key.shift><Key.shift><Key.shift><Key.shift><Key.shift><Key.shift><Key.shift><Key.shift><Key.shift>Wright<Key.space><Key.tab><Key.tab>=<Key.backspace><Key.backspace>9285042162<Key.tab>4206<Key.space><Key.shift>Skips<Key.space><Key.shift>Lane<Key.space><Key.shift><Key.shift><Key.shift><Key.shift><Key.shift><Key.shift><Key.shift><Key.shift><Key.shift><Key.shift><Key.shift>P<Key.backspace><Key.tab><Key.shift><Key.shift><Key.shift><Key.shift><Key.shift>Phoenix<Key.space><Key.shift><Key.shift><Key.shift><Key.shift><Key.shift><Key.shift><Key.shift><Key.shift><Key.shift><Key.shift><Key.shift><Key.shift><Key.shift><Key.shift><Key.shift><Key.shift><Key.shift><Key.shift>Arizona<Key.space><Key.tab><Key.shift><Key.shift><Key.shift><Key.shift><Key.shift><Key.shift><Key.shift><Key.shift>Phoeniz<Key.backspace>x<Key.space><Key.tab><Key.up><Key.shift>Ari
Screenshot: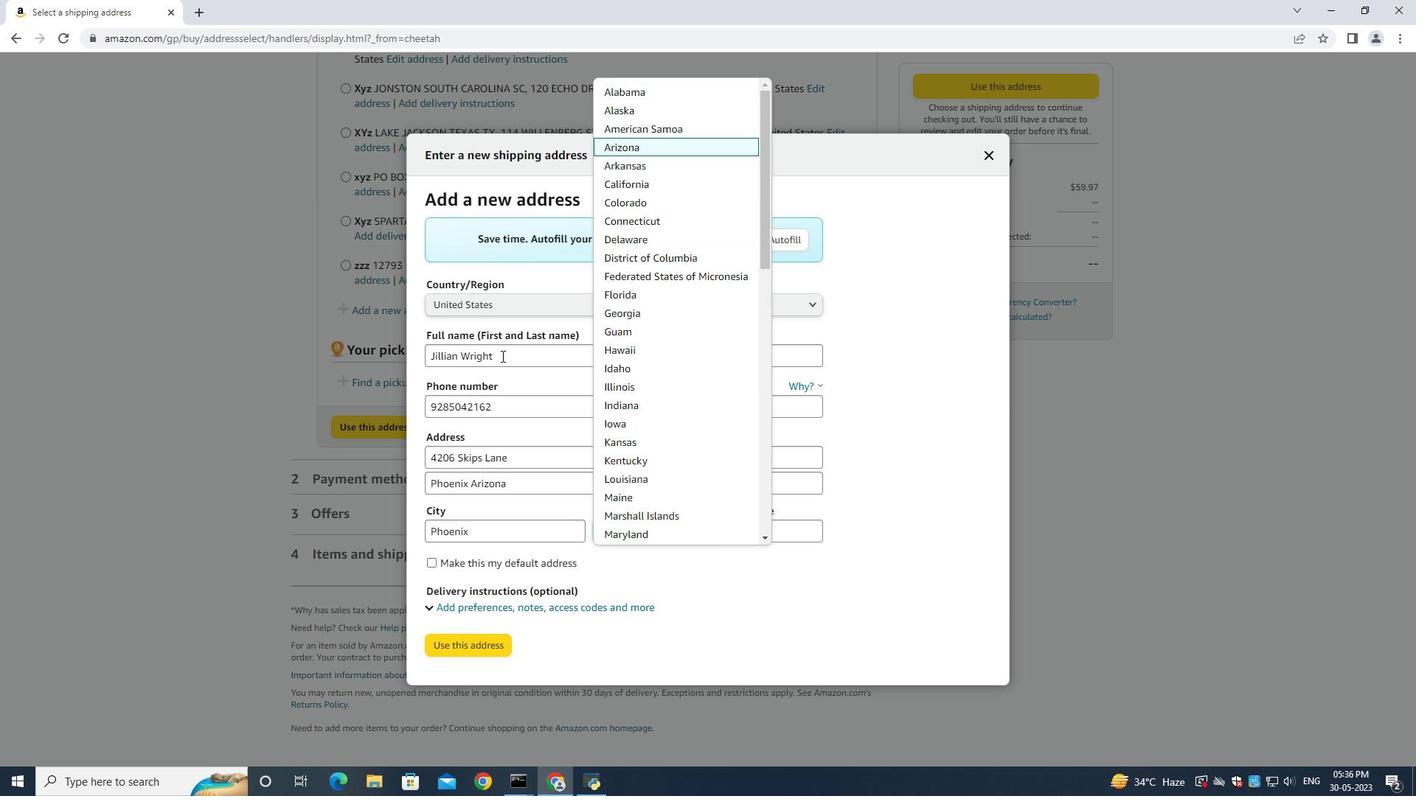 
Action: Mouse moved to (618, 145)
Screenshot: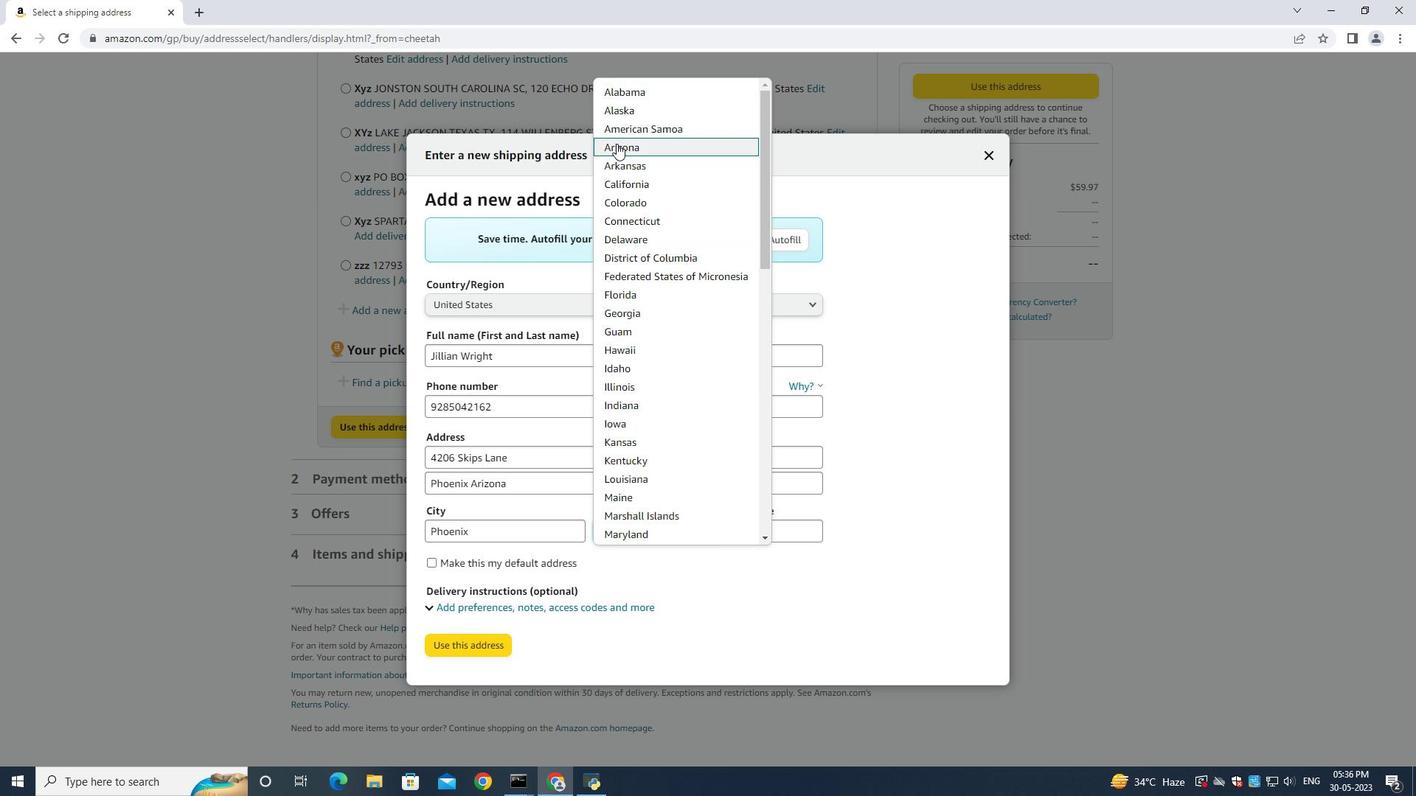 
Action: Mouse pressed left at (618, 145)
Screenshot: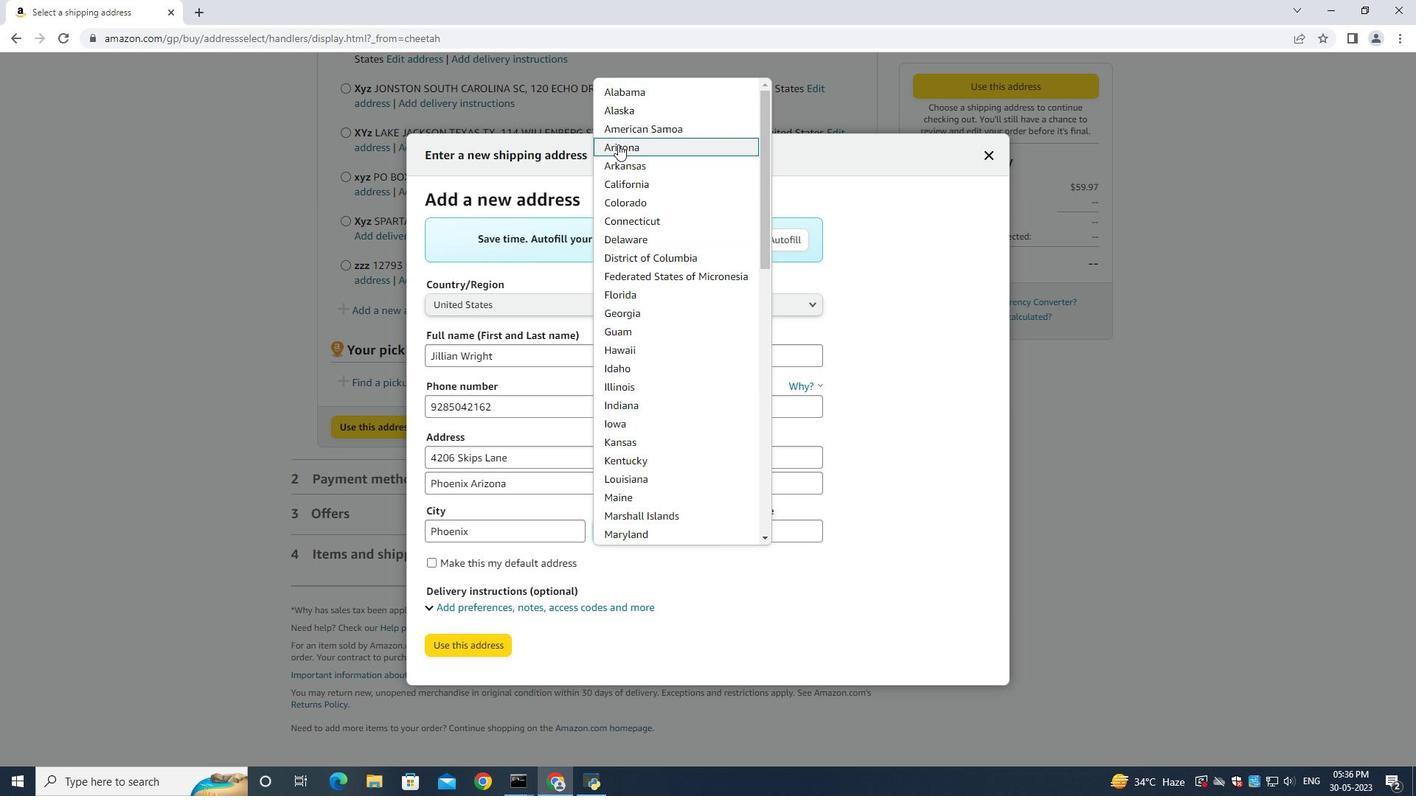 
Action: Mouse moved to (758, 541)
Screenshot: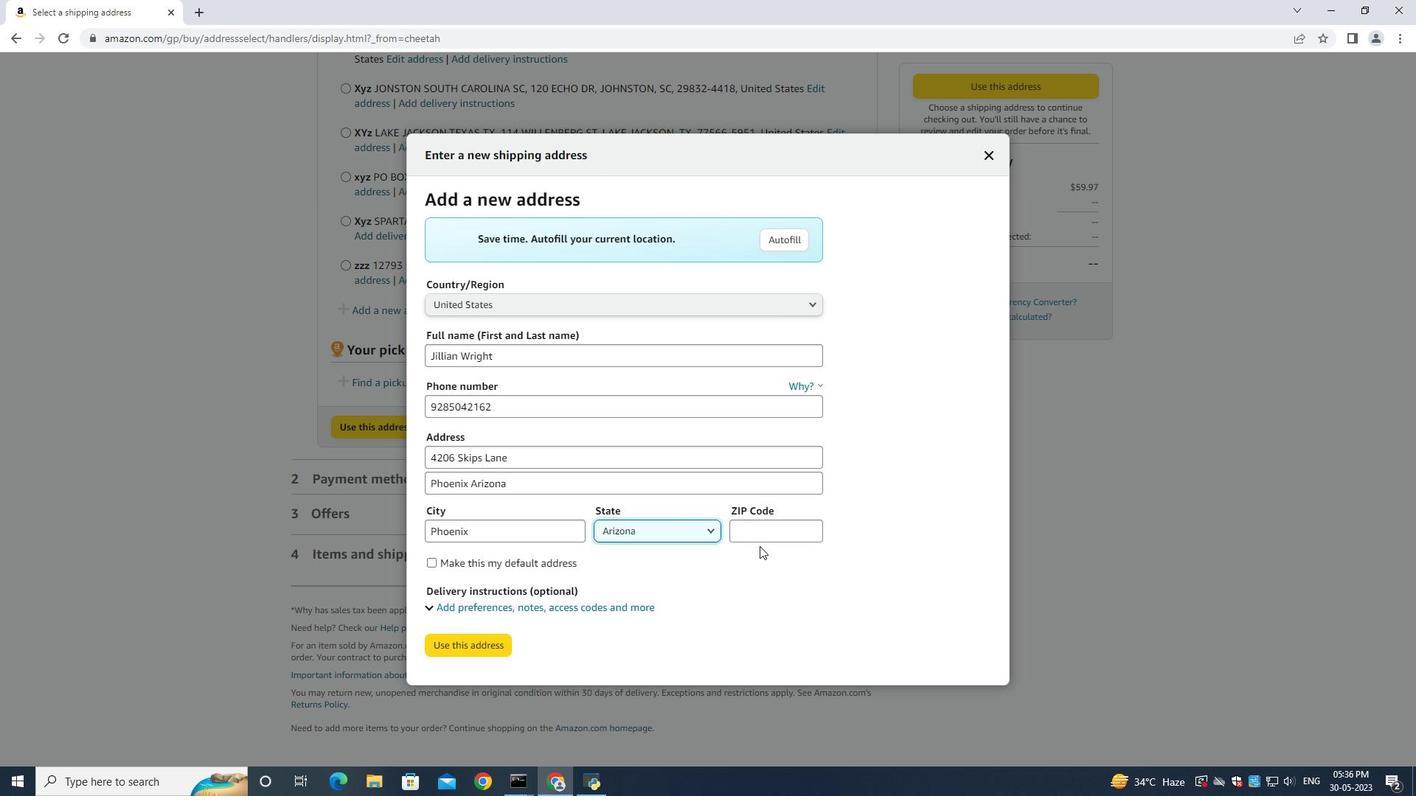 
Action: Mouse pressed left at (758, 541)
Screenshot: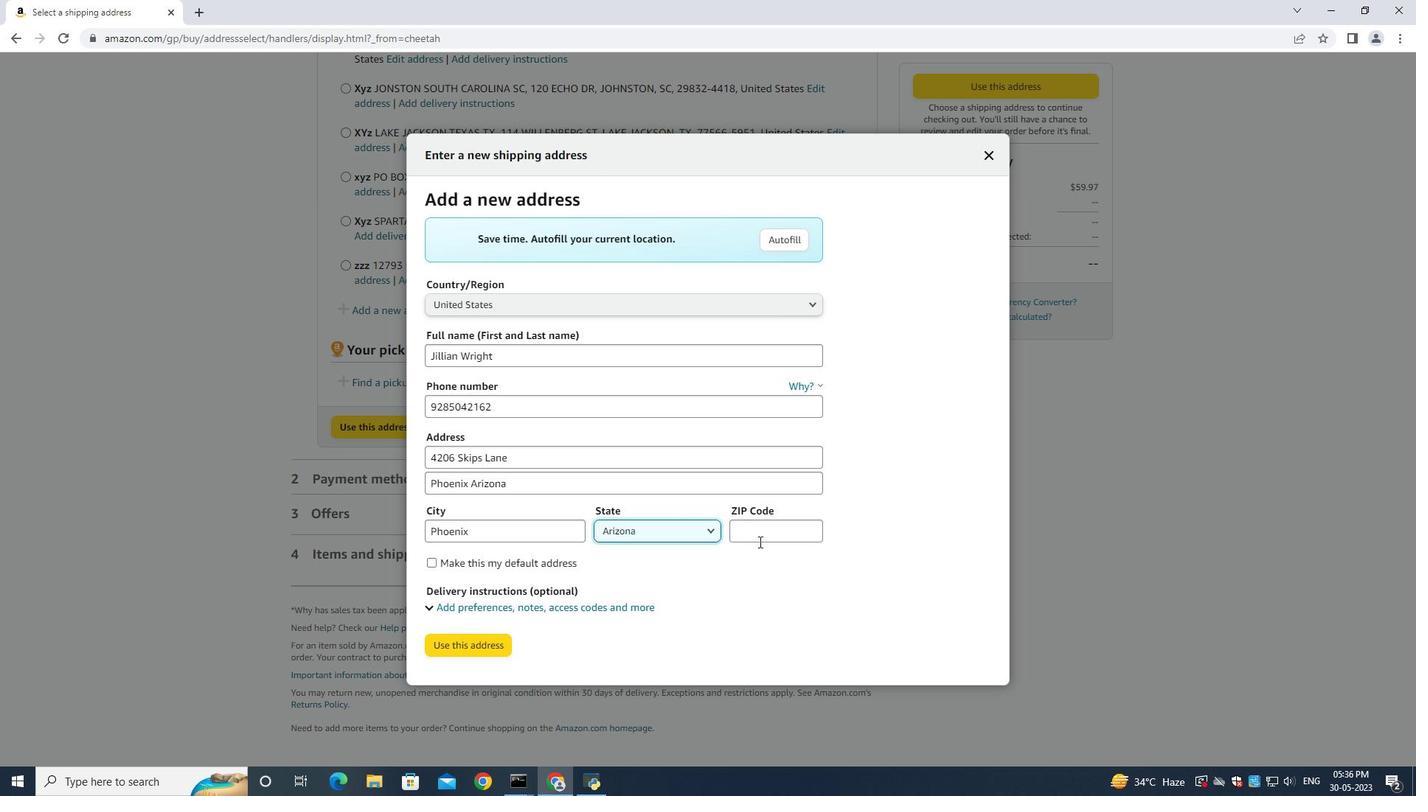 
Action: Mouse moved to (758, 541)
Screenshot: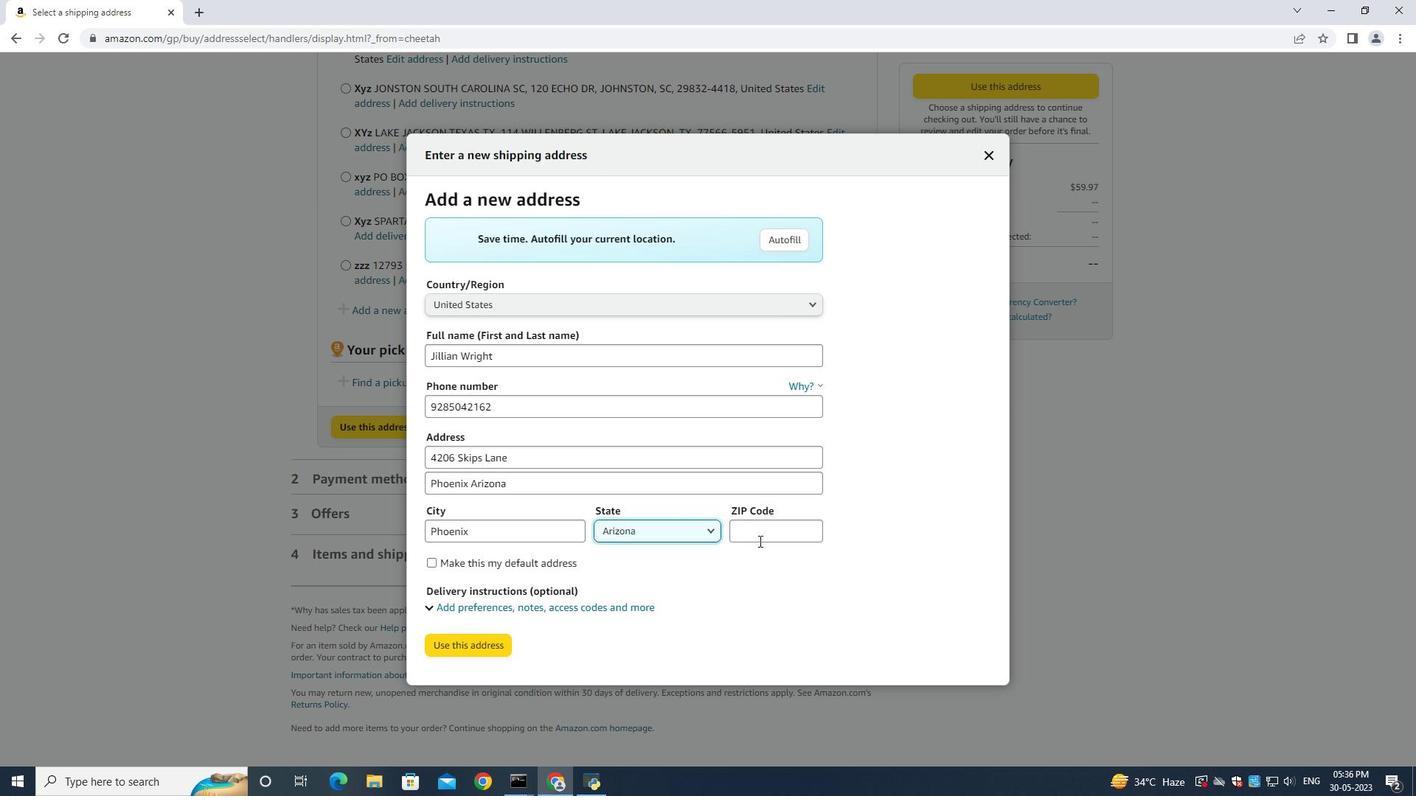 
Action: Key pressed 85013
Screenshot: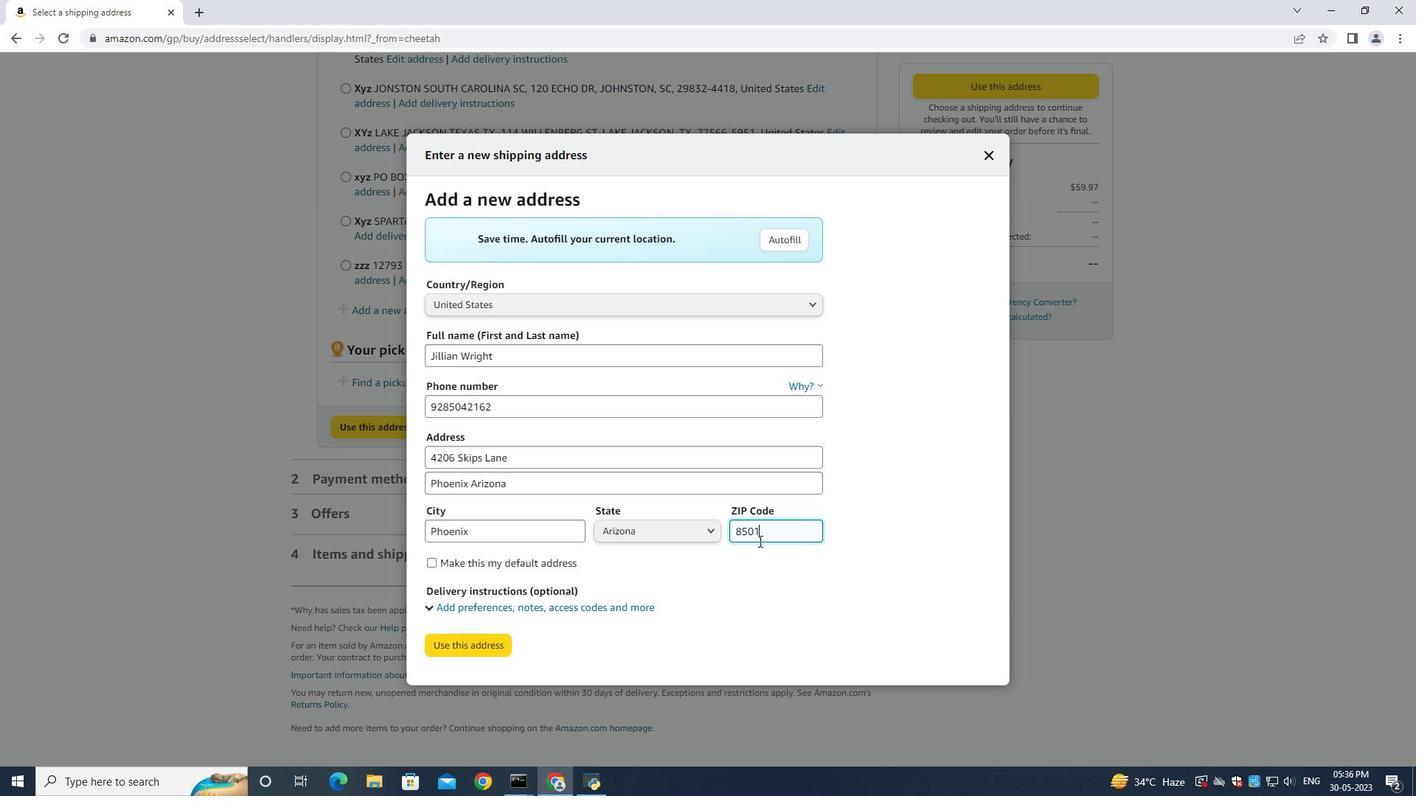 
Action: Mouse moved to (764, 536)
Screenshot: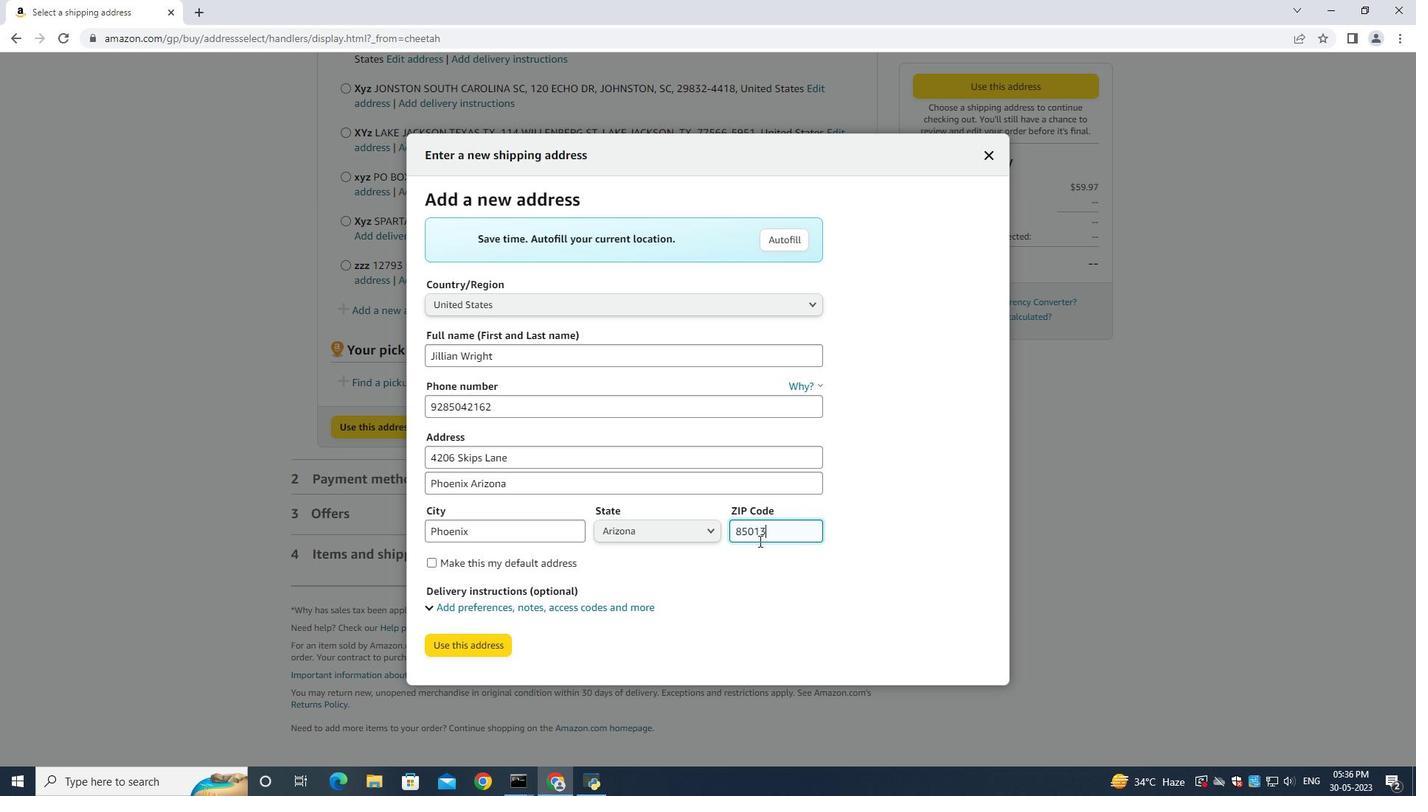 
Action: Key pressed <Key.backspace>2
Screenshot: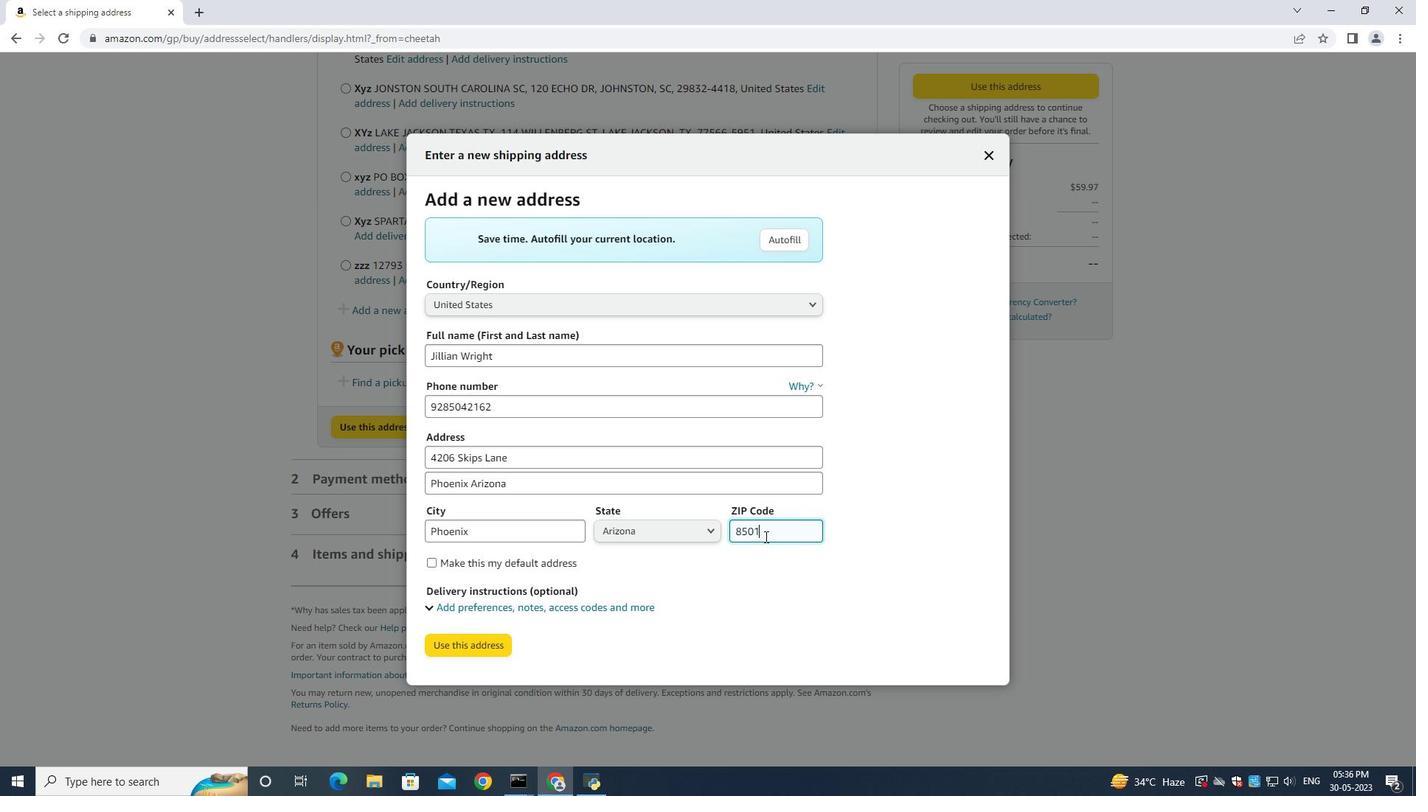 
Action: Mouse moved to (466, 646)
Screenshot: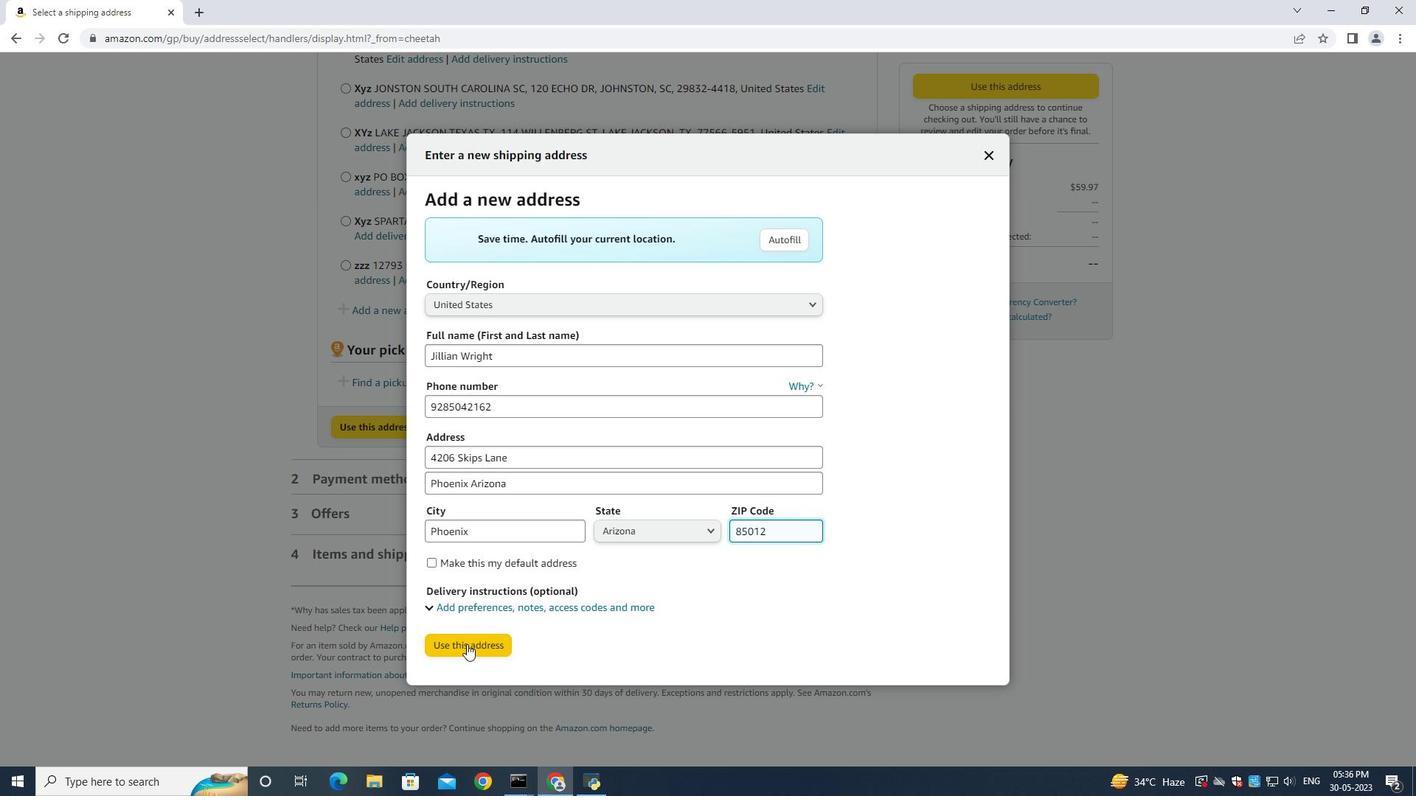 
Action: Mouse pressed left at (466, 646)
Screenshot: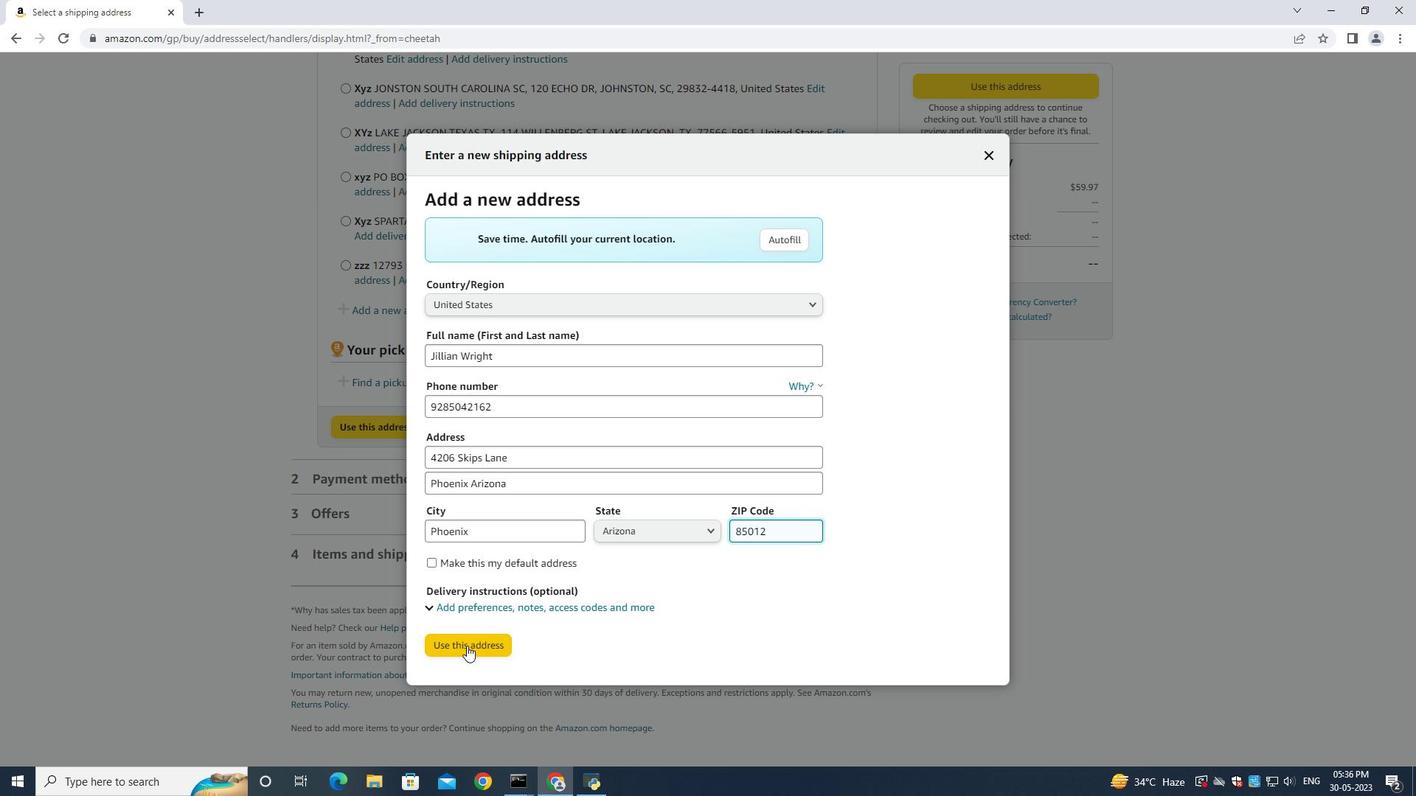 
Action: Mouse moved to (459, 745)
Screenshot: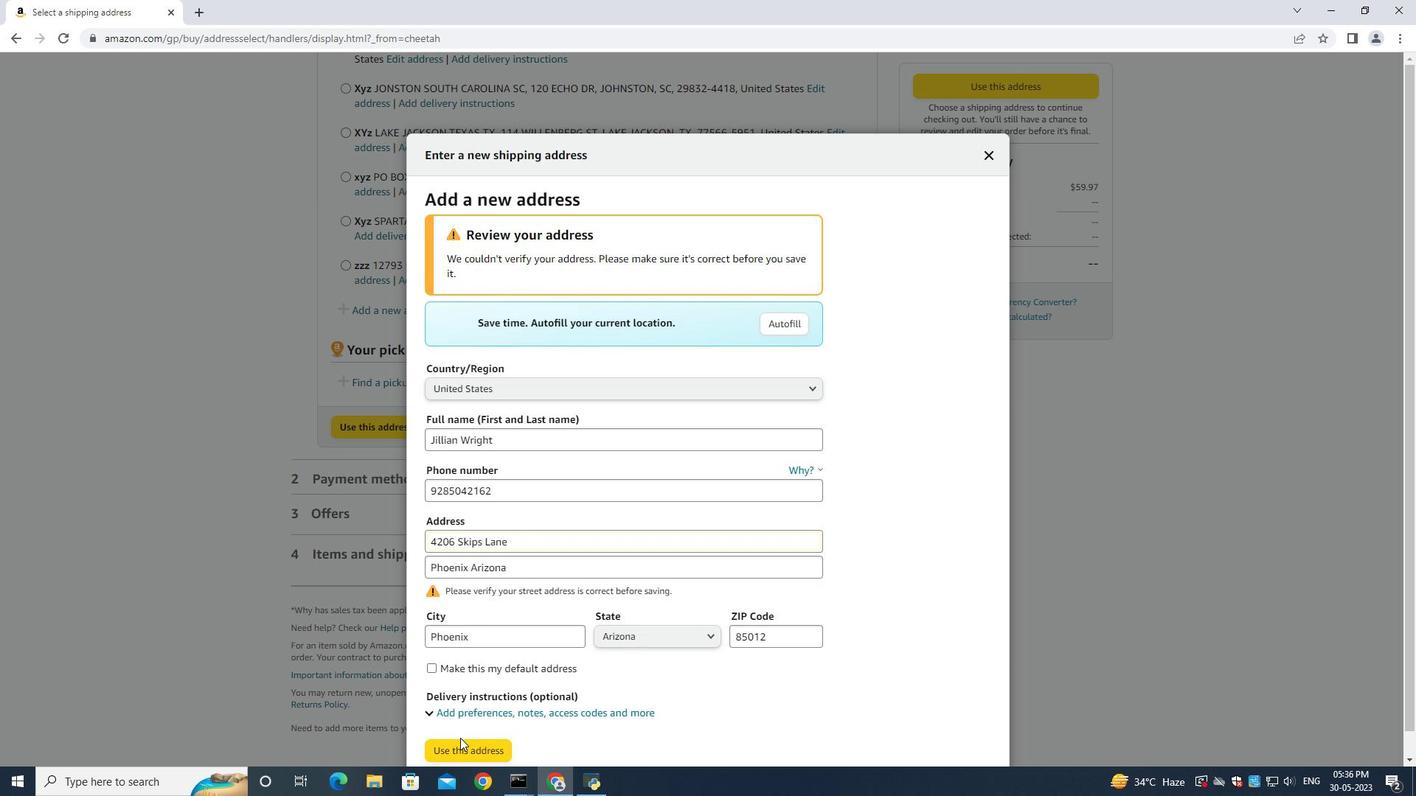 
Action: Mouse pressed left at (459, 745)
Screenshot: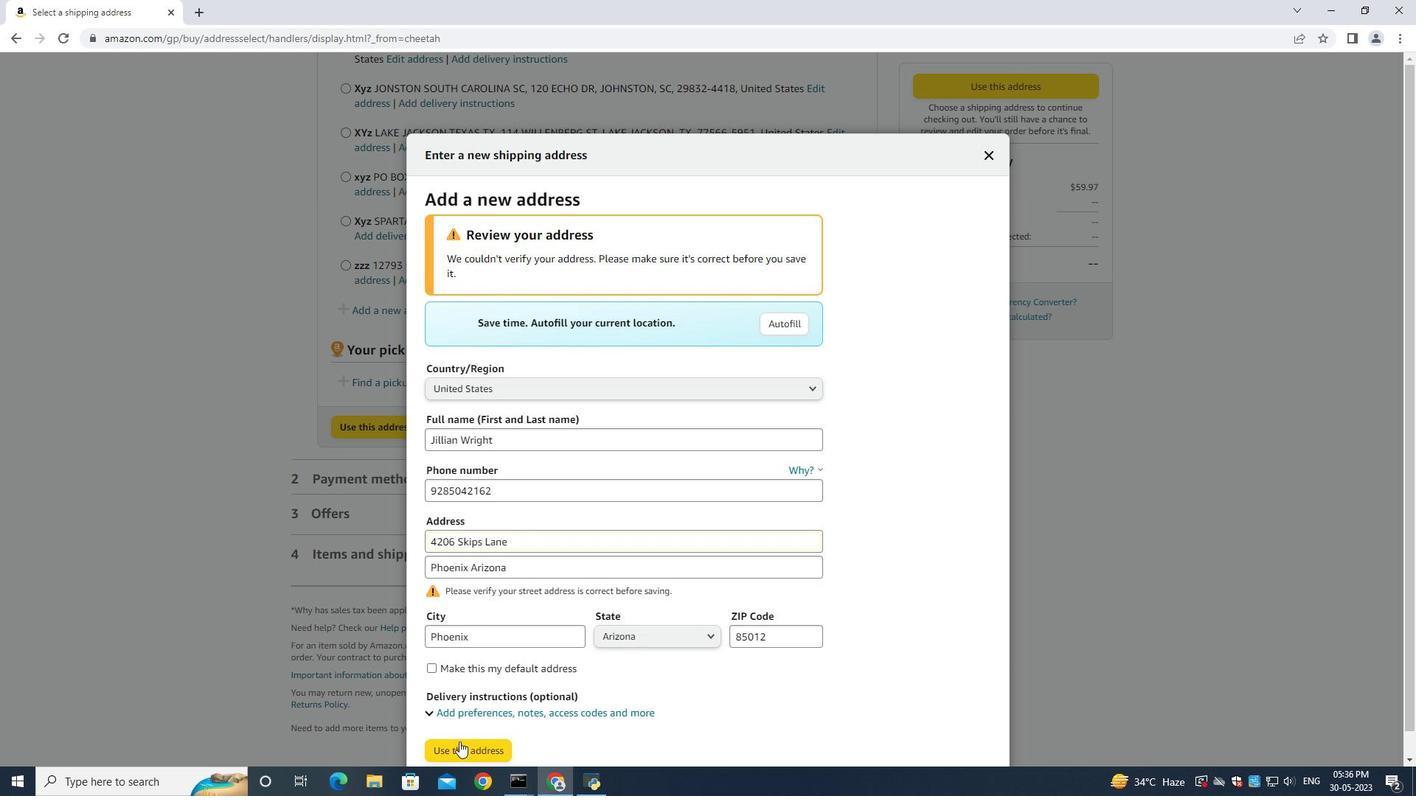 
Action: Mouse moved to (620, 509)
Screenshot: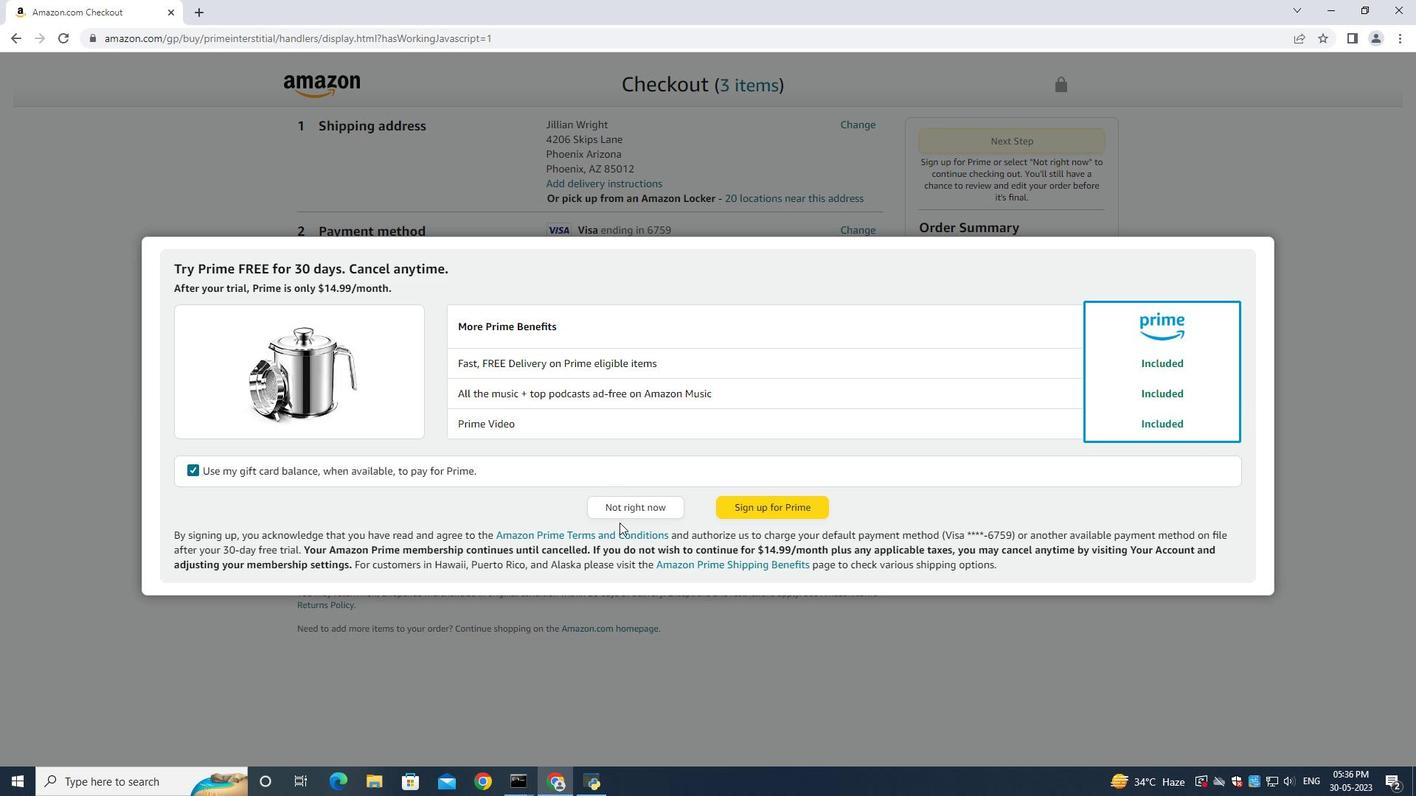 
Action: Mouse pressed left at (620, 509)
Screenshot: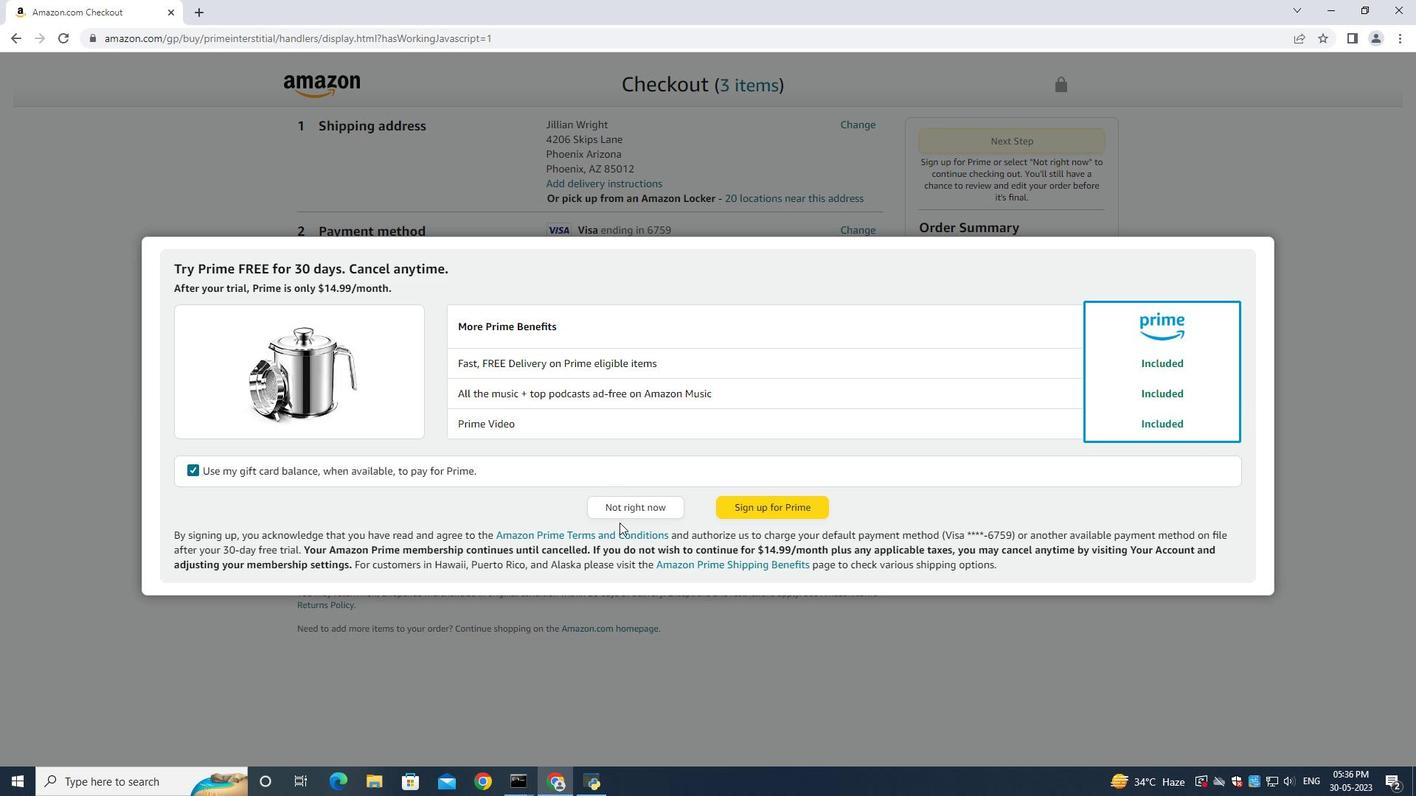 
Action: Mouse moved to (626, 444)
Screenshot: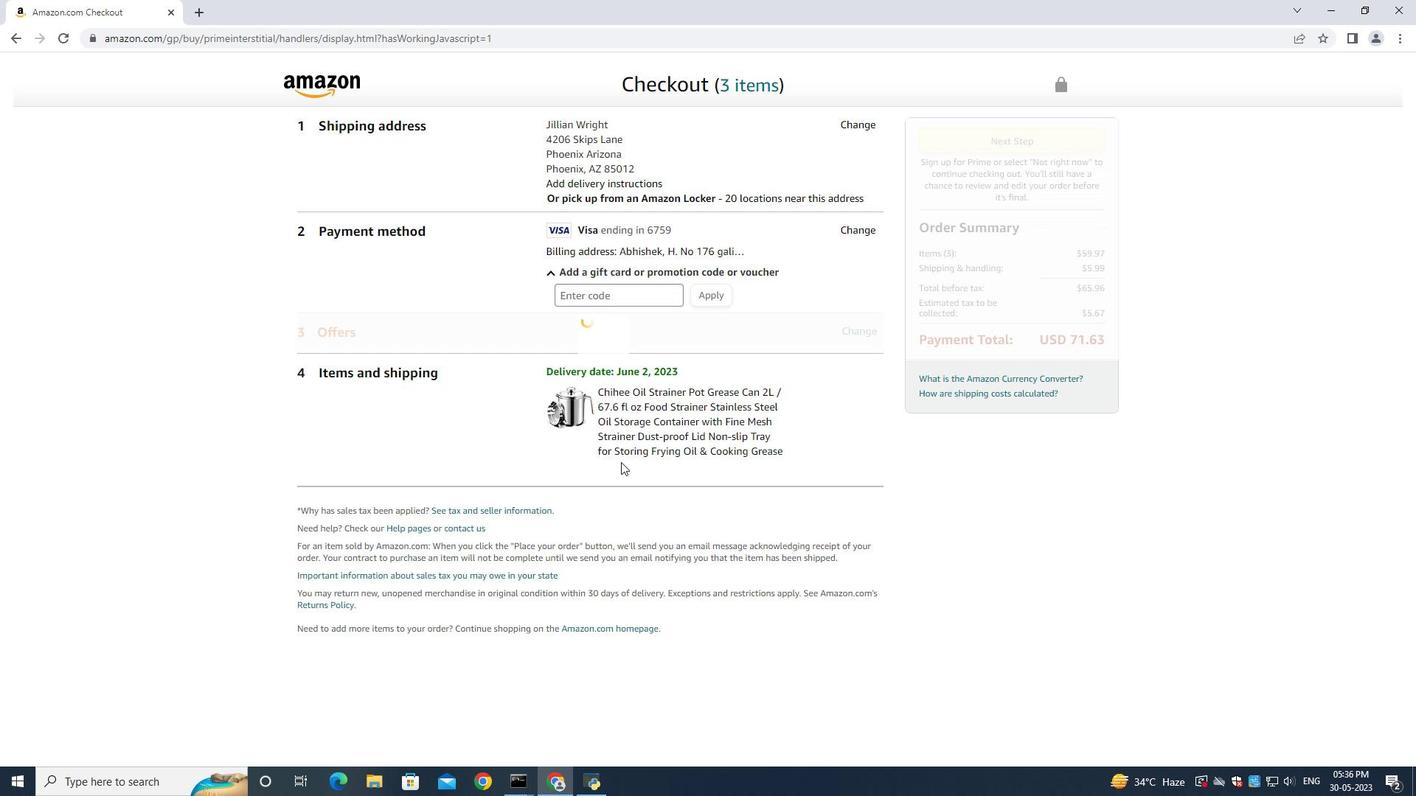 
